 Task: Monthly Budget Template.
Action: Mouse moved to (80, 167)
Screenshot: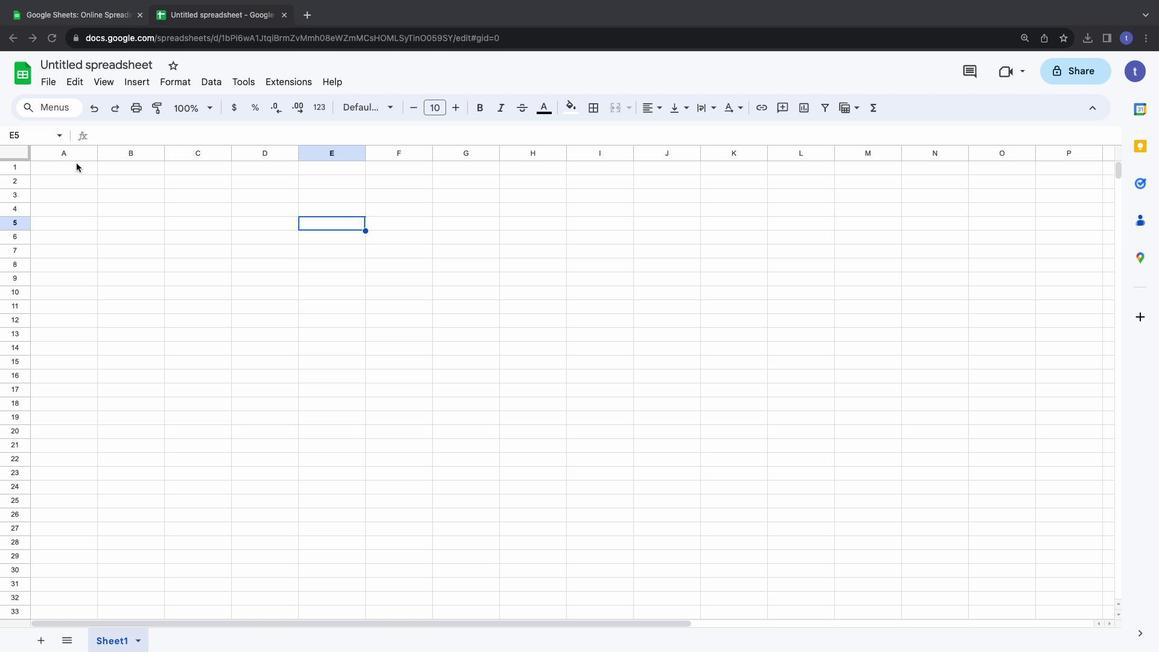 
Action: Mouse pressed left at (80, 167)
Screenshot: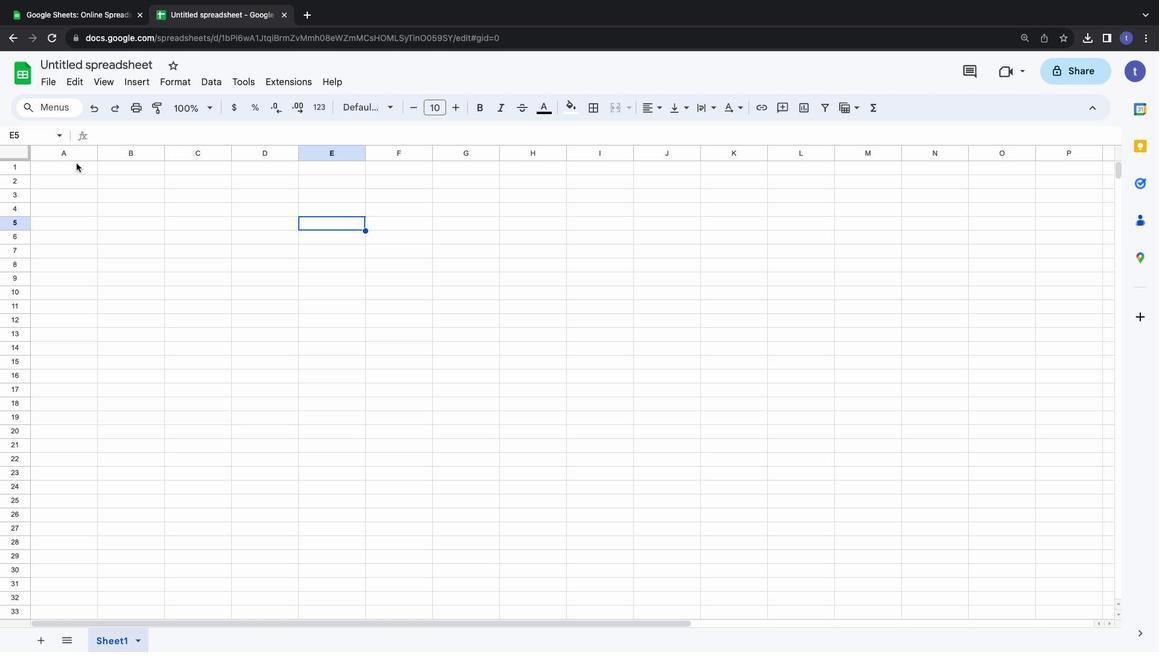 
Action: Mouse moved to (84, 174)
Screenshot: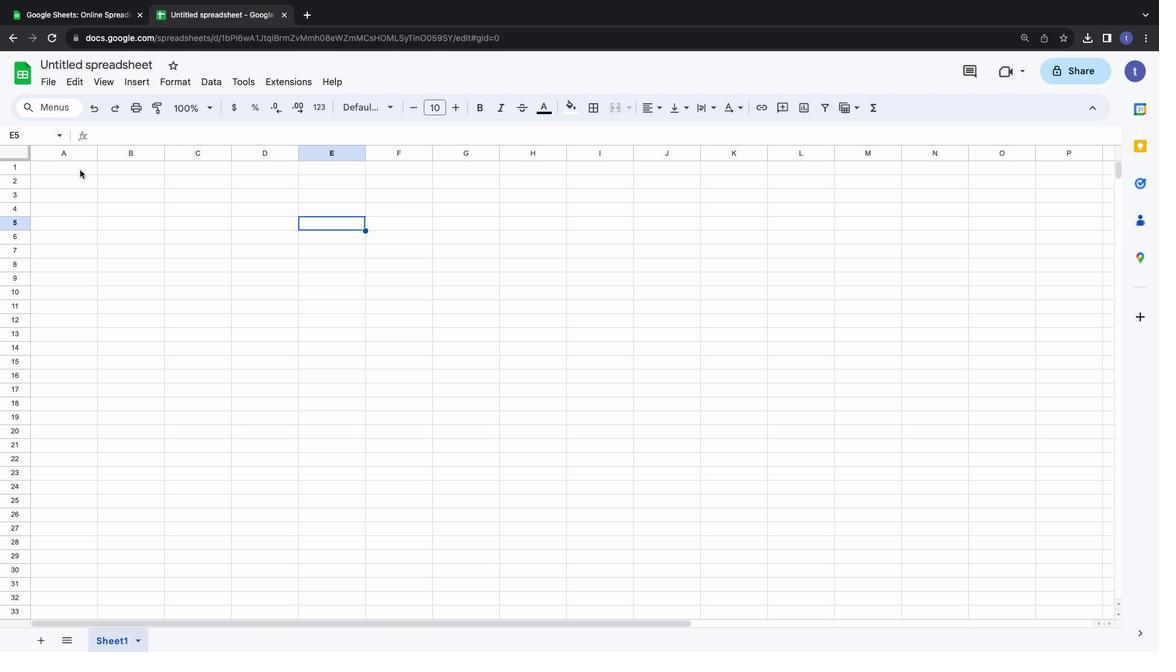 
Action: Mouse pressed left at (84, 174)
Screenshot: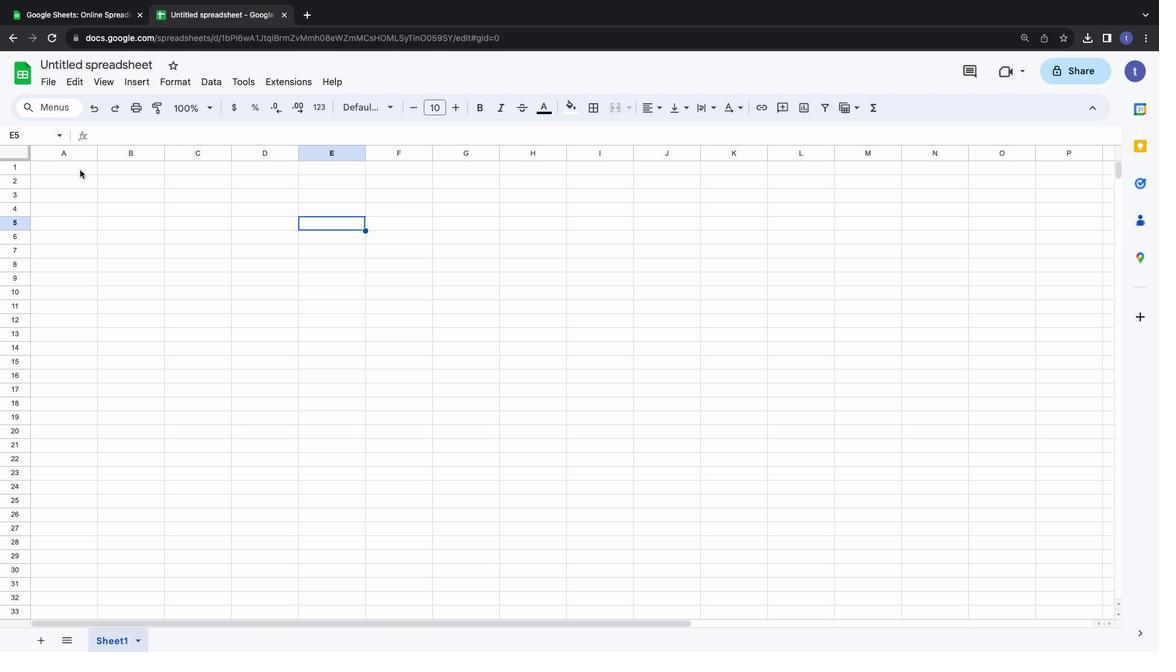 
Action: Mouse moved to (454, 361)
Screenshot: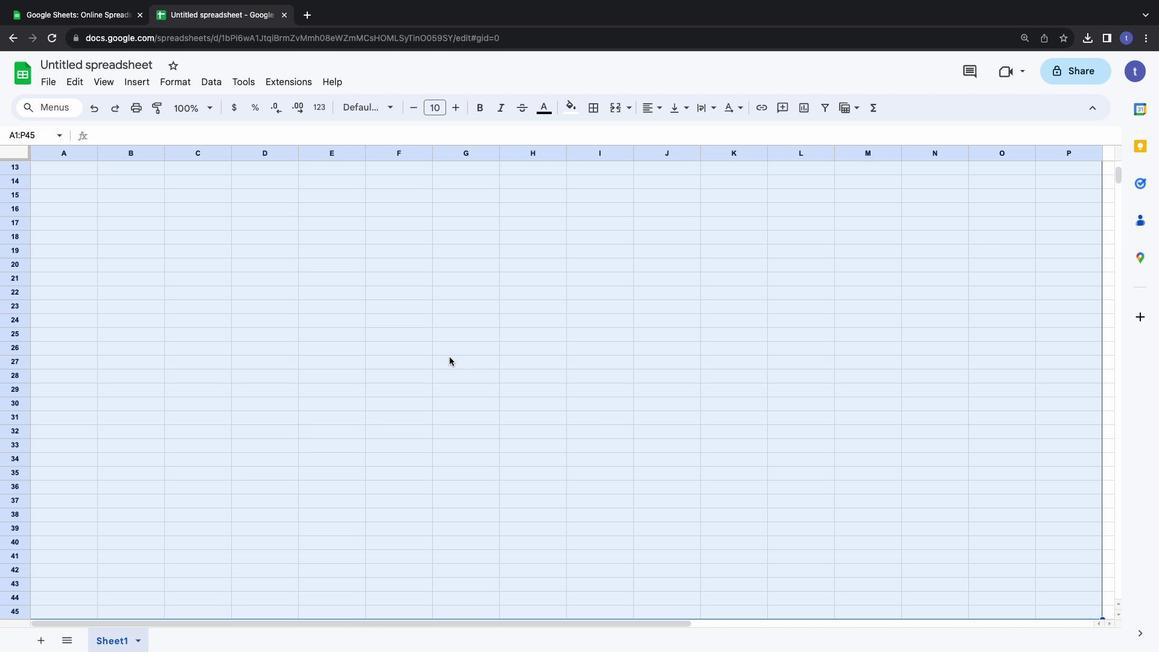 
Action: Mouse scrolled (454, 361) with delta (4, 4)
Screenshot: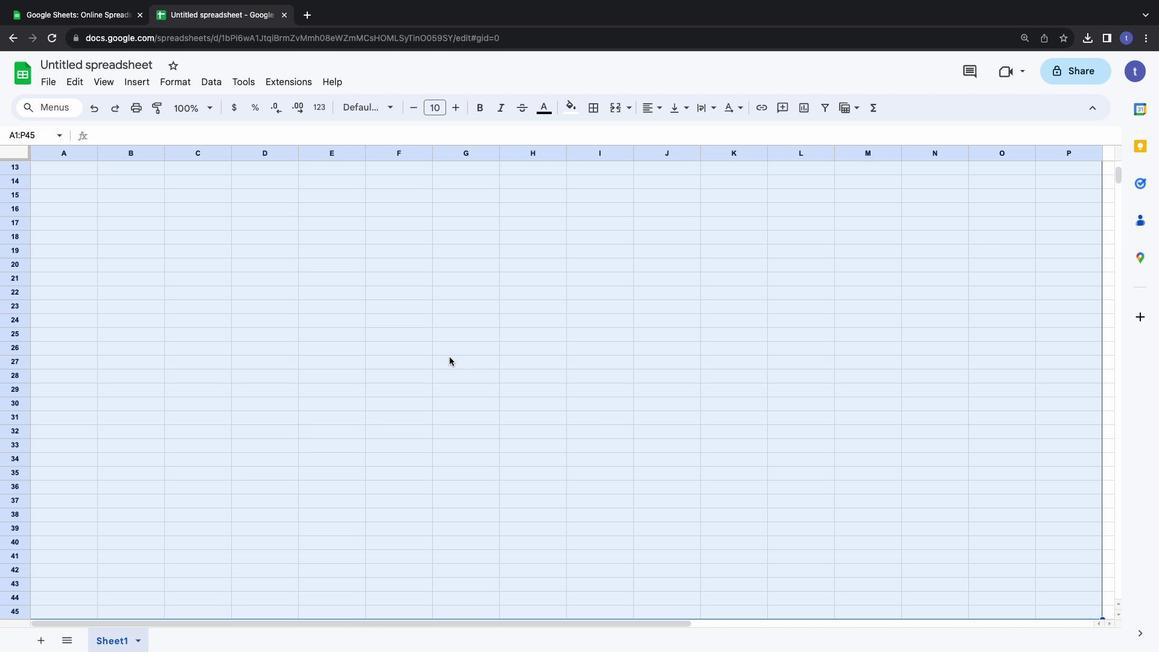
Action: Mouse scrolled (454, 361) with delta (4, 4)
Screenshot: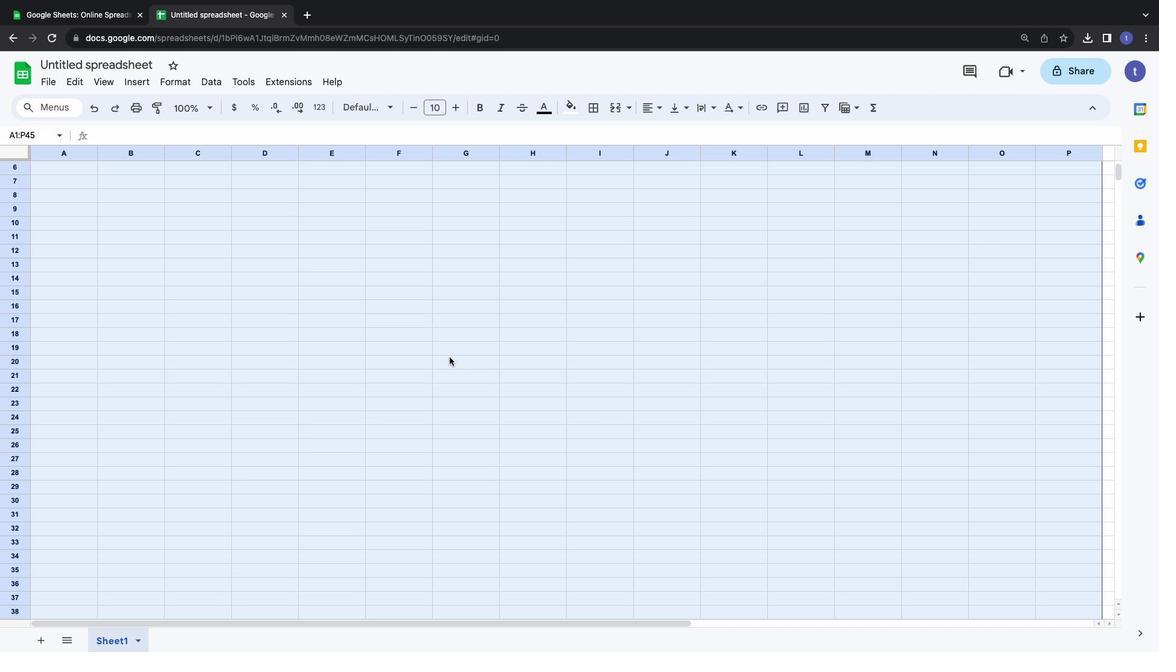 
Action: Mouse scrolled (454, 361) with delta (4, 6)
Screenshot: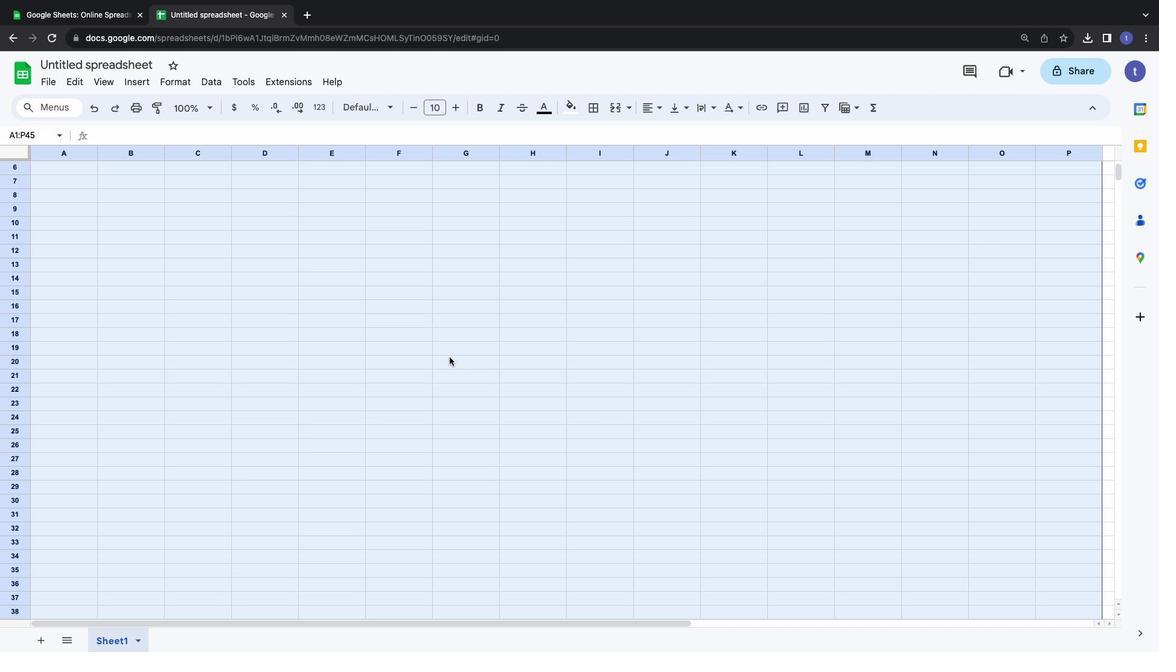 
Action: Mouse scrolled (454, 361) with delta (4, 7)
Screenshot: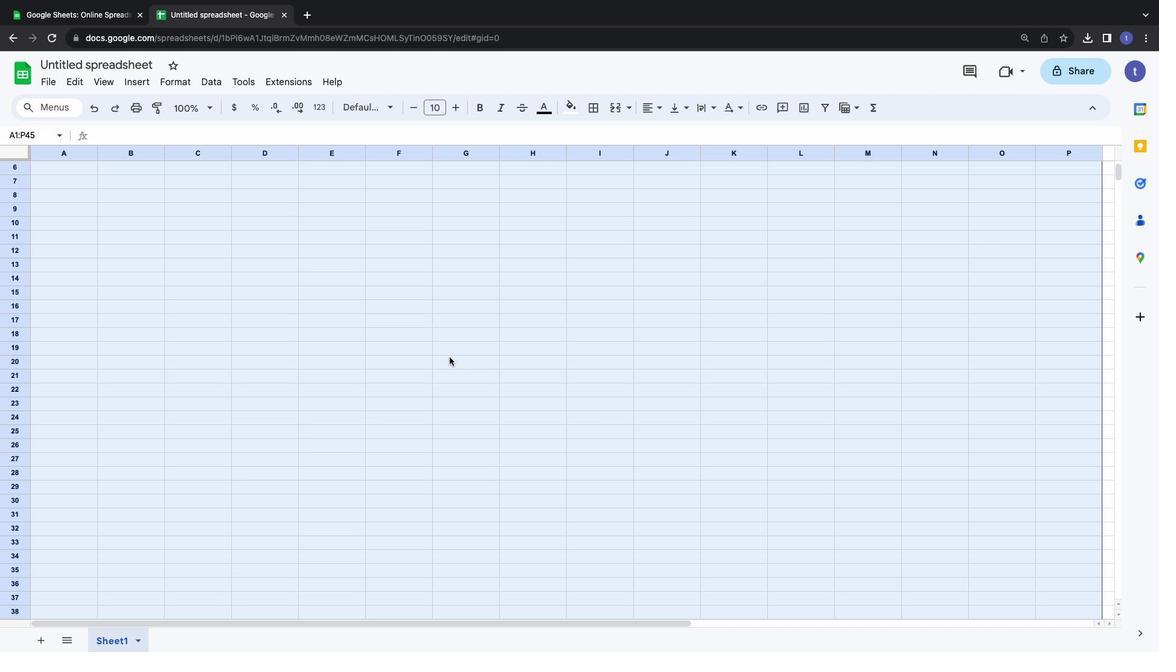 
Action: Mouse scrolled (454, 361) with delta (4, 7)
Screenshot: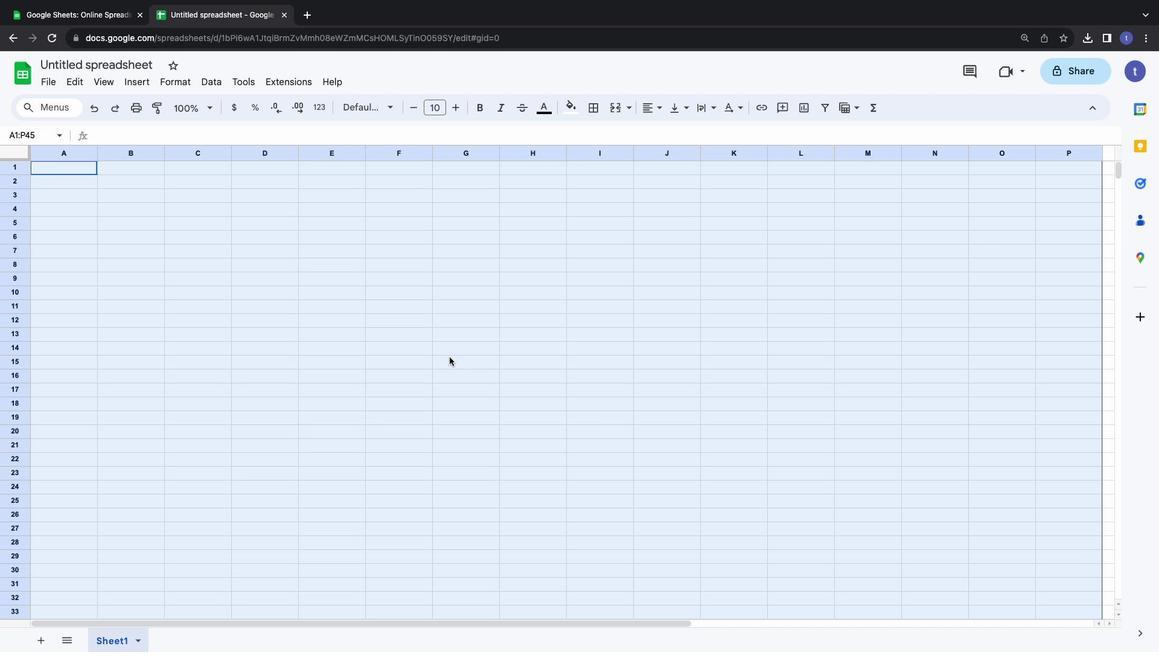 
Action: Mouse scrolled (454, 361) with delta (4, 8)
Screenshot: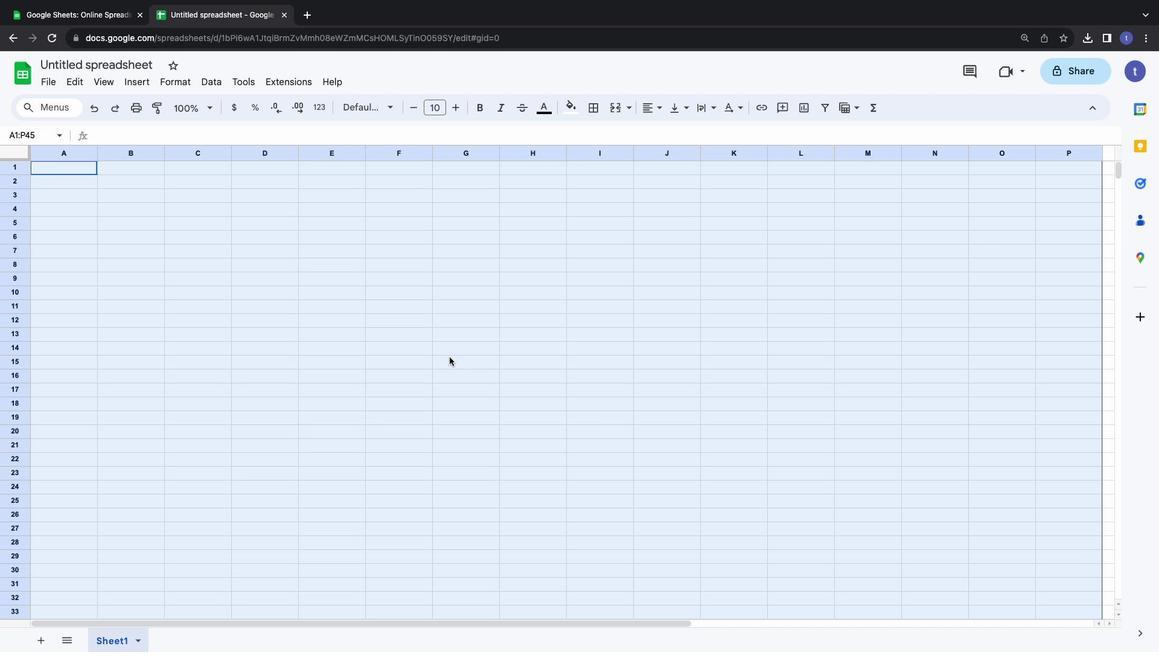 
Action: Mouse scrolled (454, 361) with delta (4, 8)
Screenshot: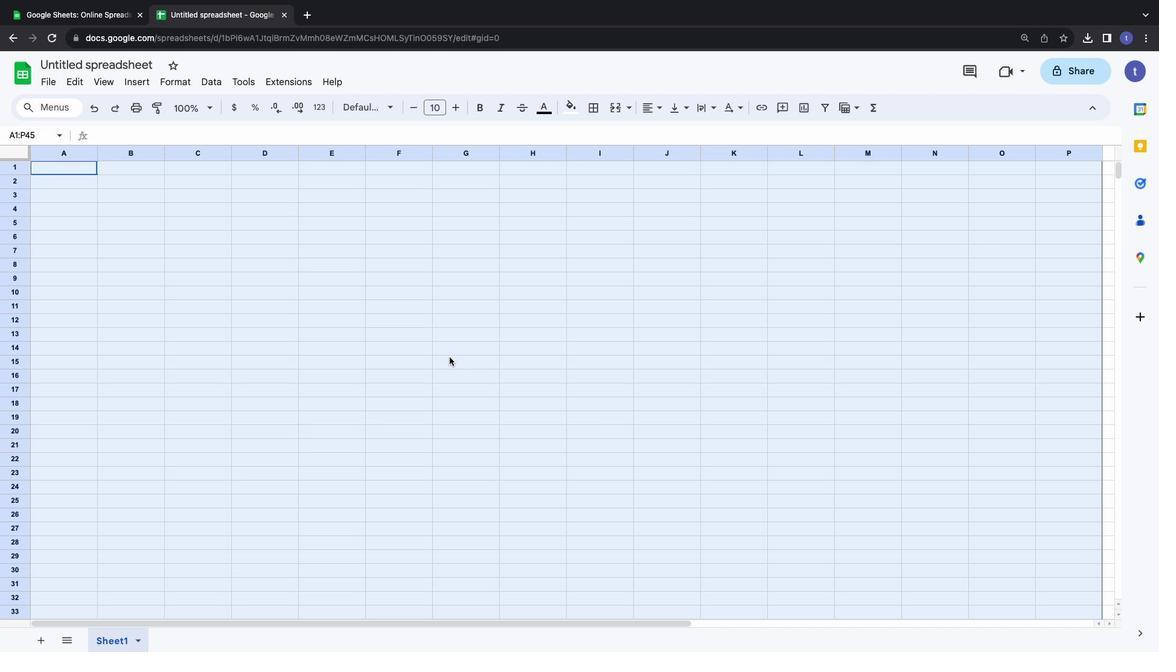 
Action: Mouse moved to (454, 361)
Screenshot: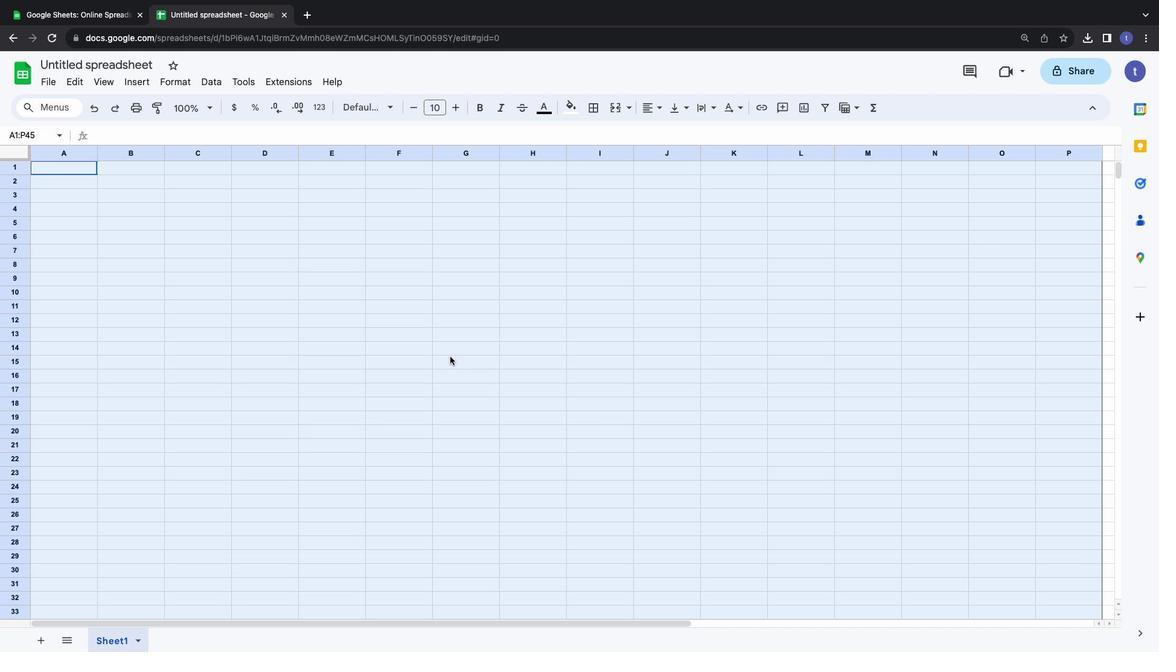 
Action: Mouse scrolled (454, 361) with delta (4, 4)
Screenshot: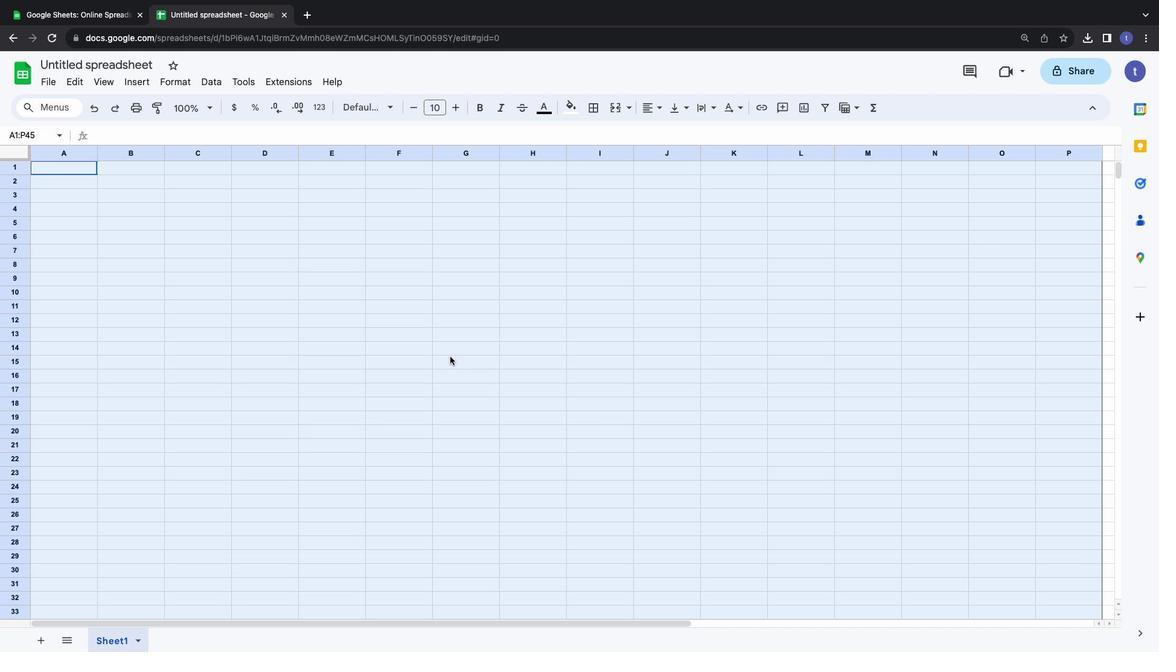 
Action: Mouse scrolled (454, 361) with delta (4, 4)
Screenshot: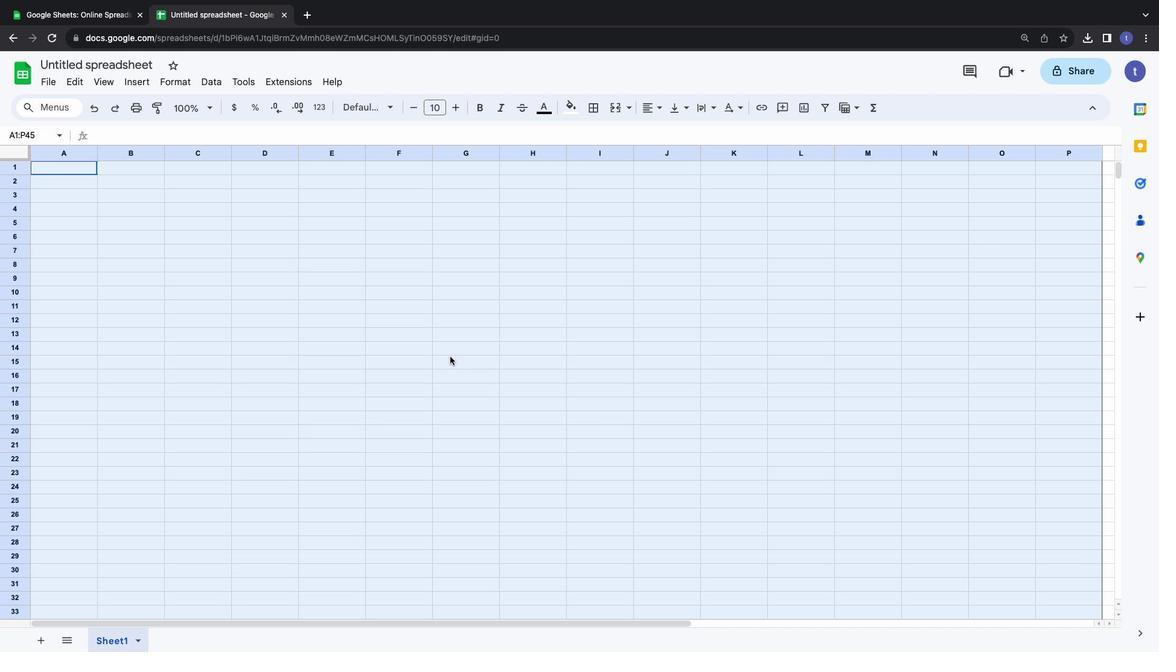 
Action: Mouse scrolled (454, 361) with delta (4, 6)
Screenshot: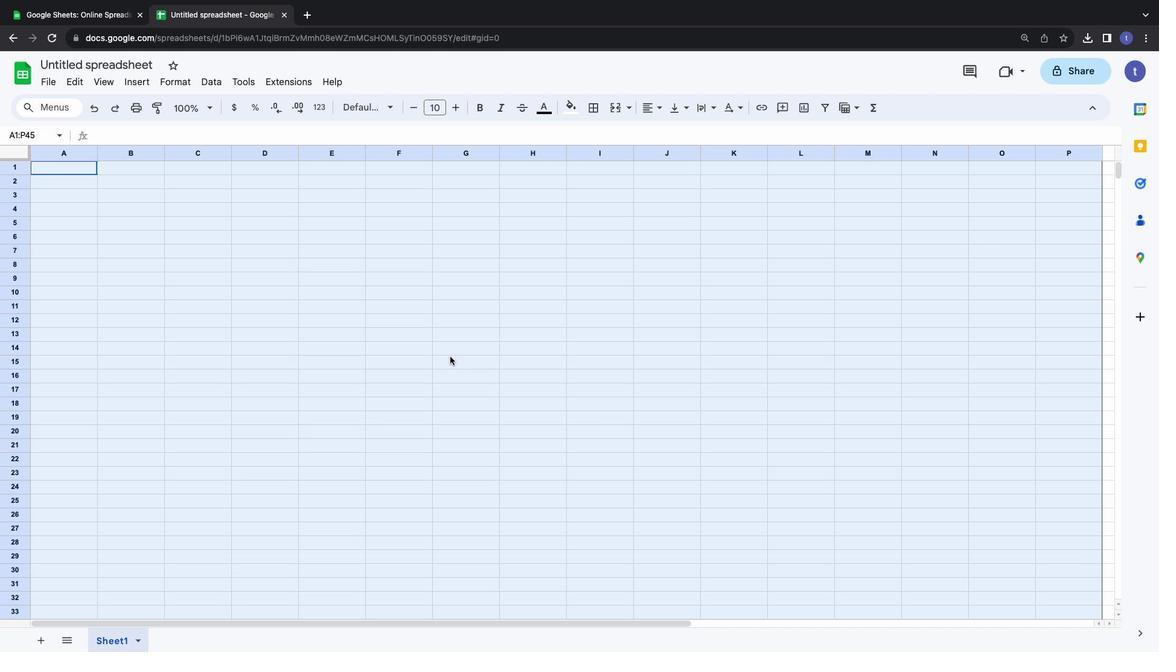
Action: Mouse scrolled (454, 361) with delta (4, 7)
Screenshot: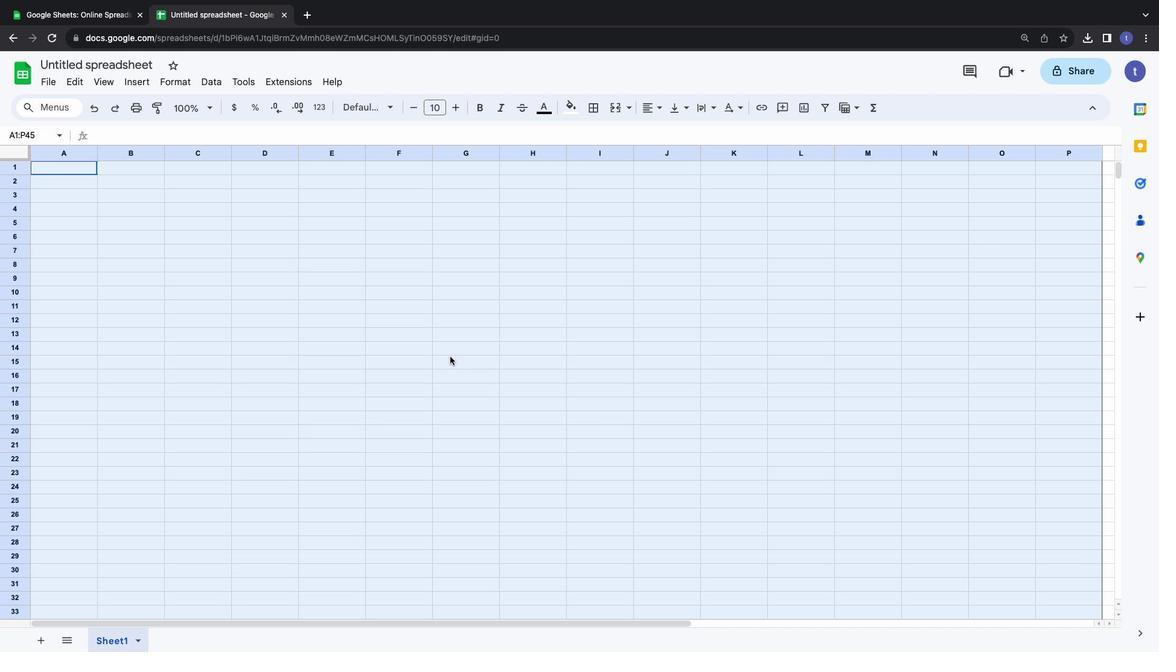 
Action: Mouse scrolled (454, 361) with delta (4, 7)
Screenshot: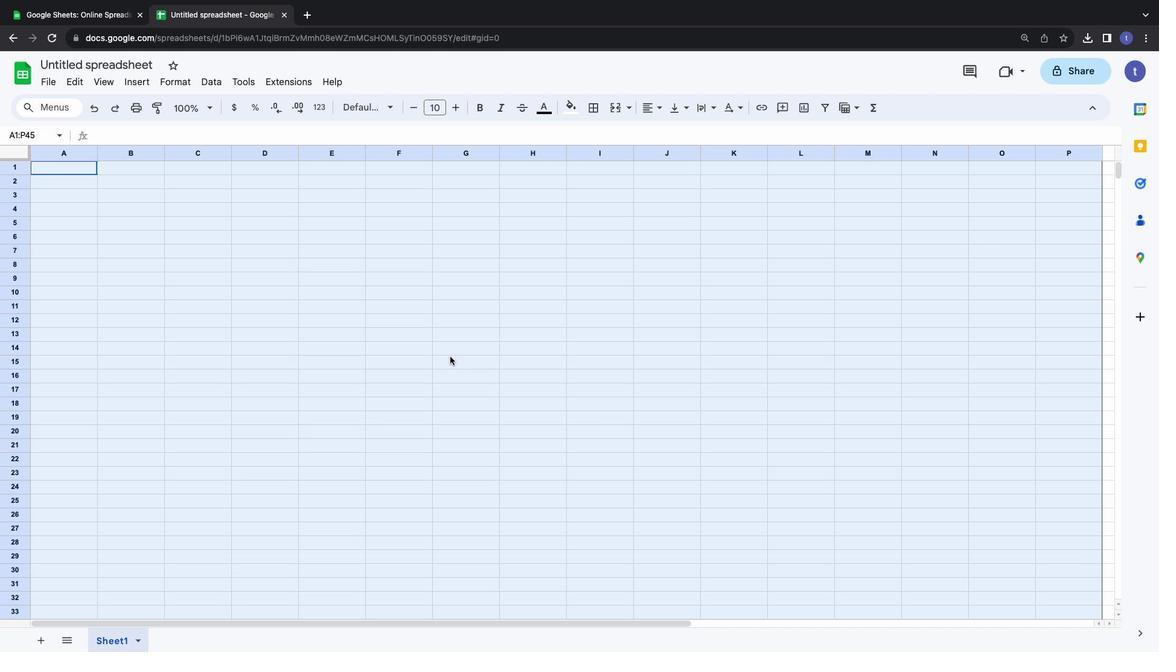 
Action: Mouse scrolled (454, 361) with delta (4, 8)
Screenshot: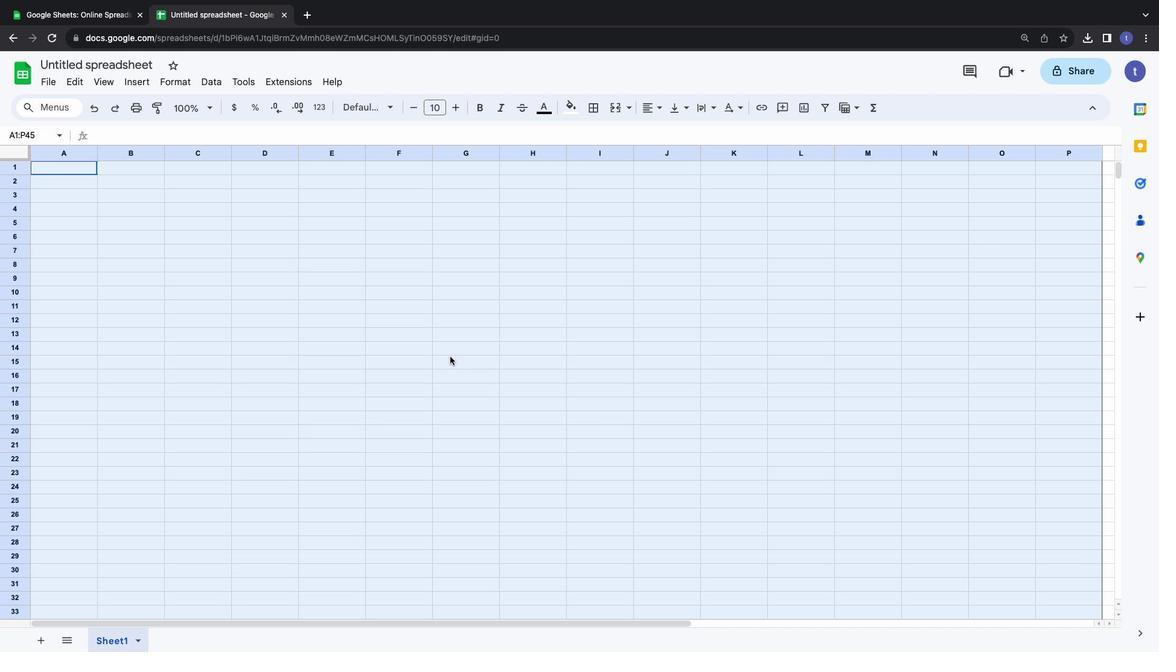 
Action: Mouse moved to (598, 107)
Screenshot: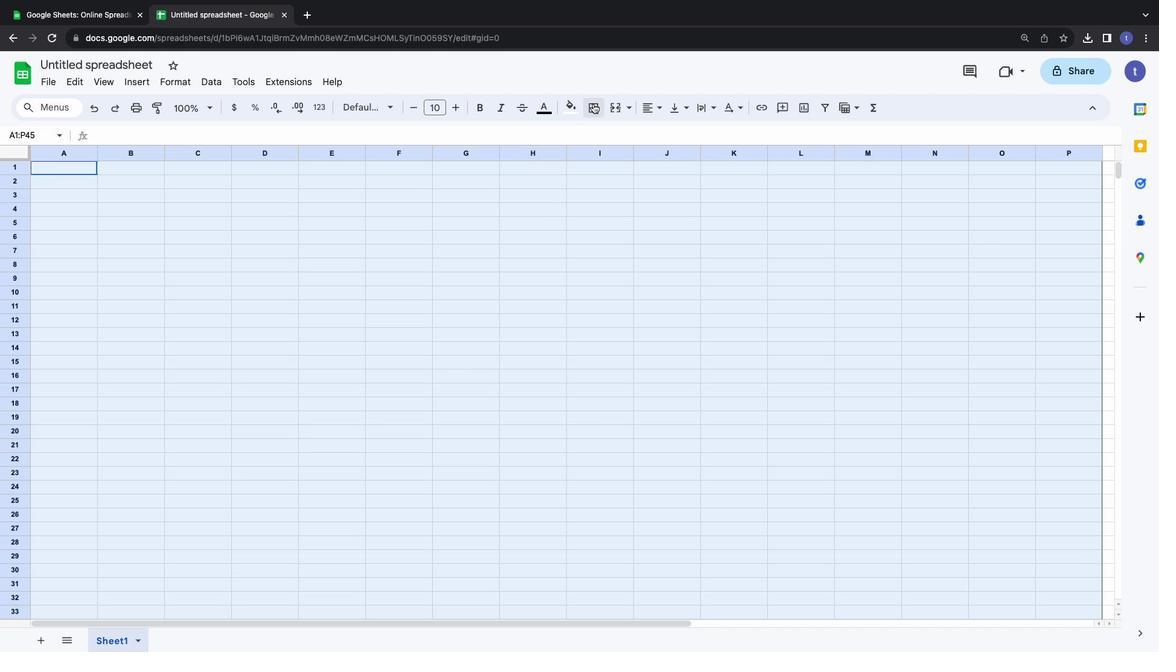 
Action: Mouse pressed left at (598, 107)
Screenshot: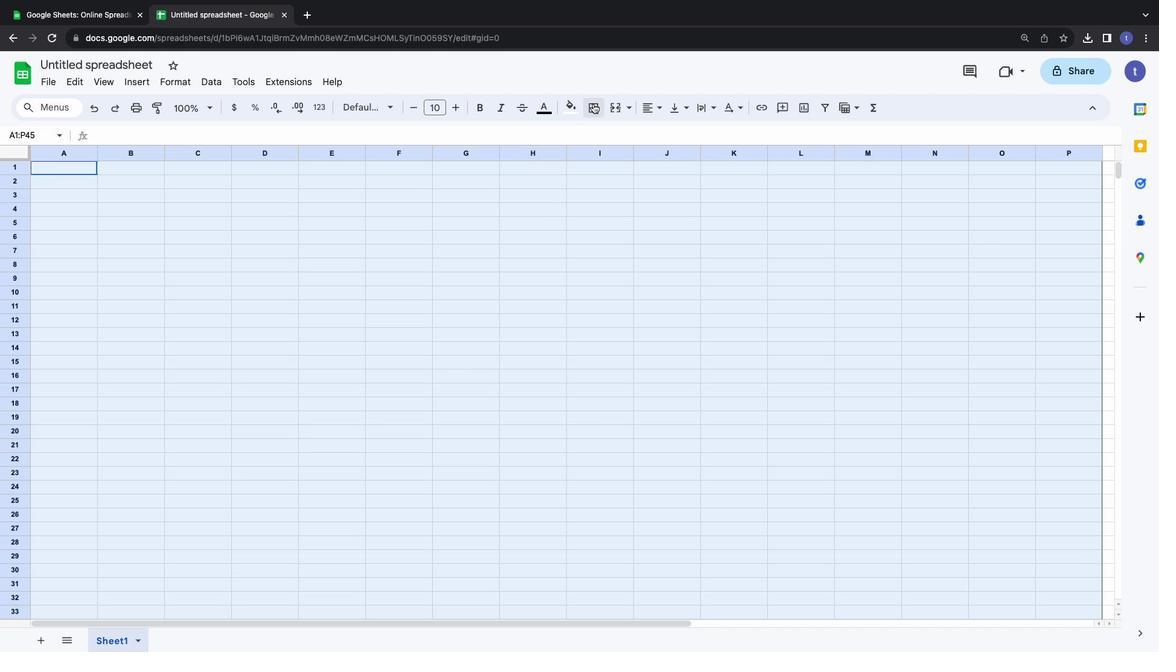 
Action: Mouse moved to (599, 141)
Screenshot: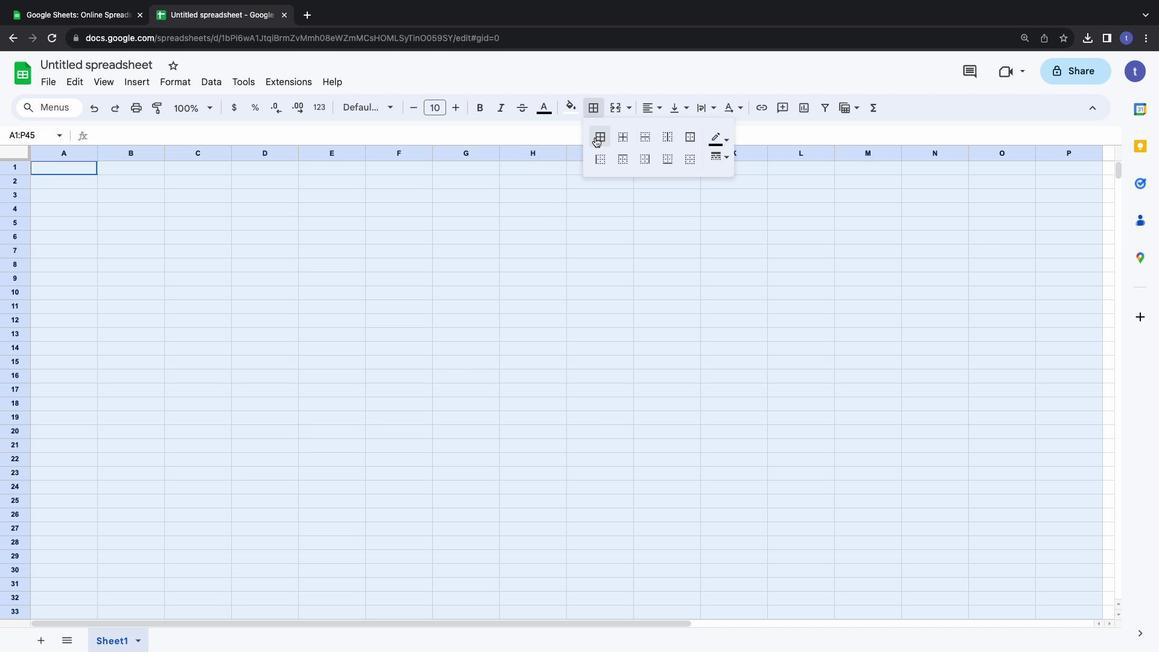 
Action: Mouse pressed left at (599, 141)
Screenshot: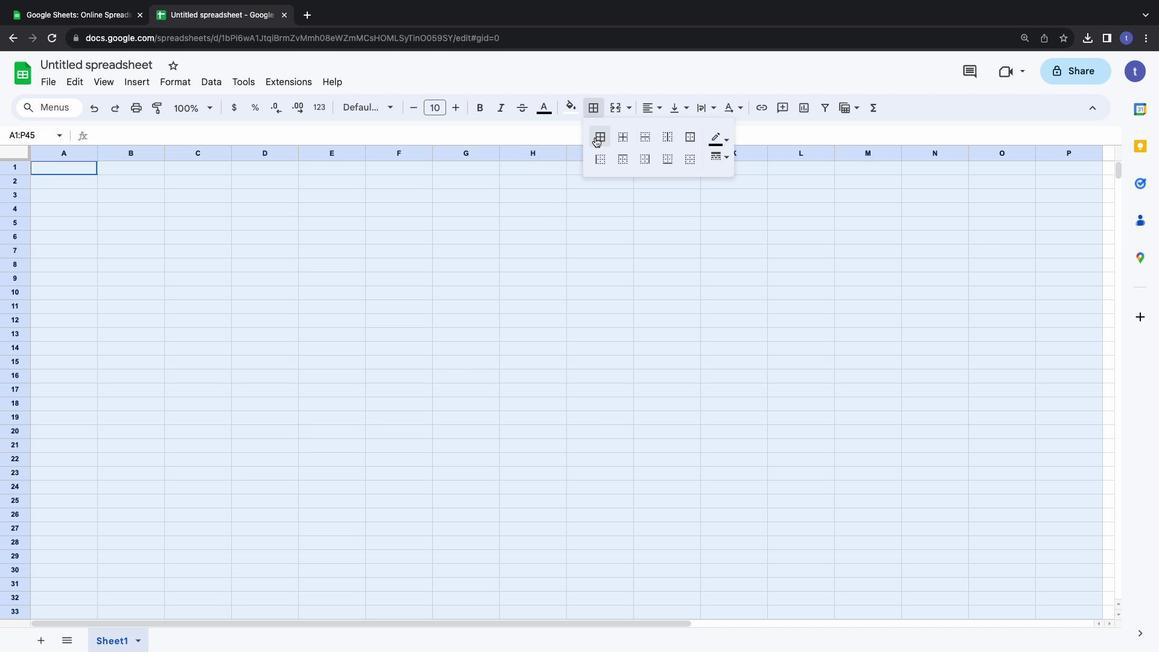 
Action: Mouse moved to (720, 139)
Screenshot: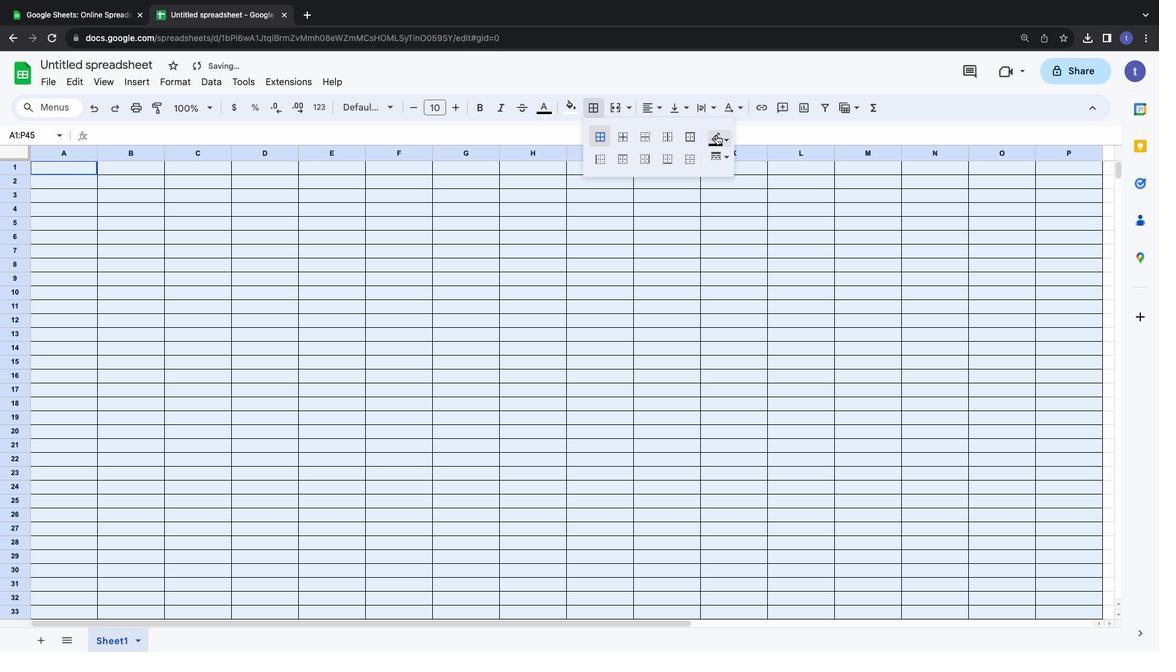 
Action: Mouse pressed left at (720, 139)
Screenshot: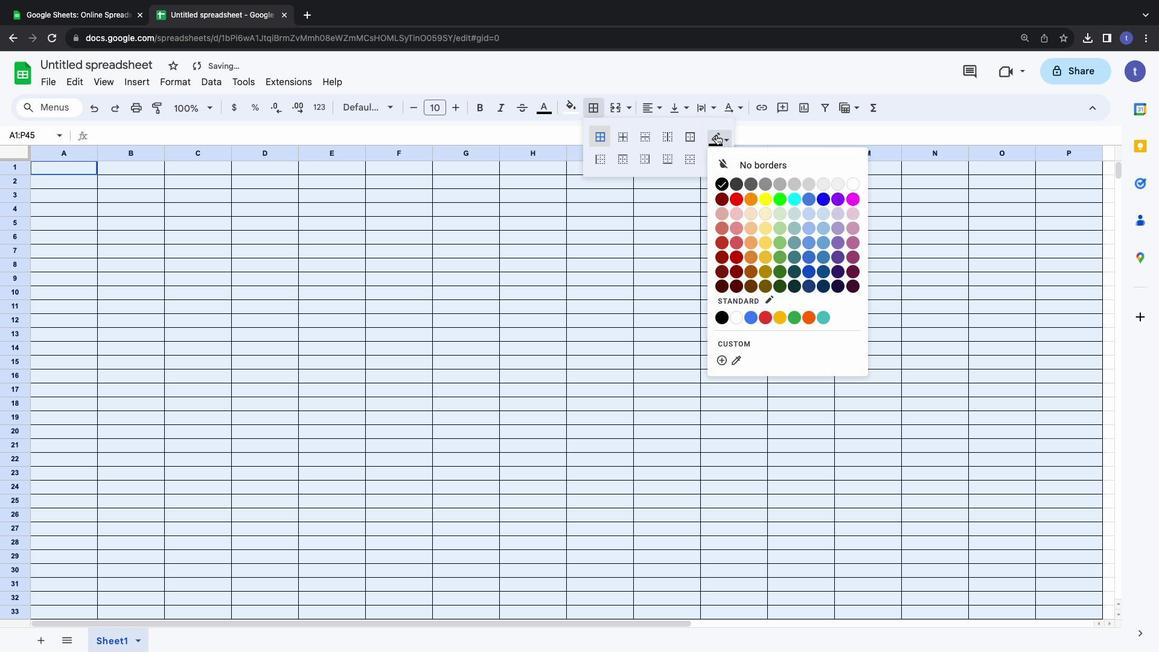 
Action: Mouse moved to (859, 184)
Screenshot: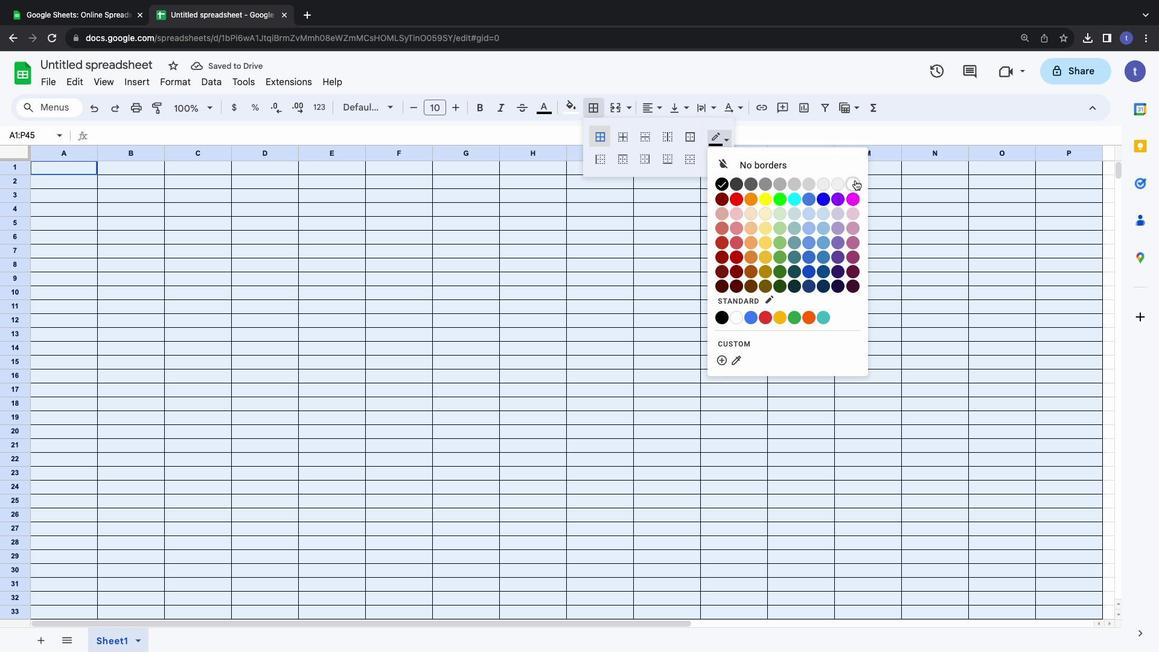 
Action: Mouse pressed left at (859, 184)
Screenshot: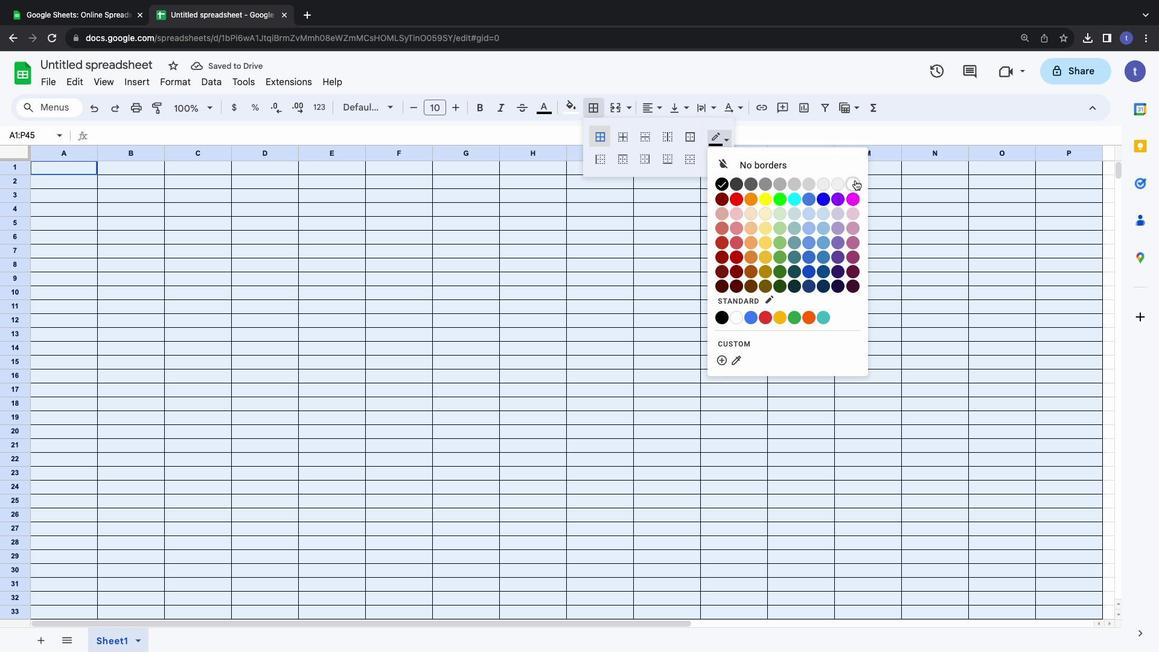 
Action: Mouse moved to (233, 218)
Screenshot: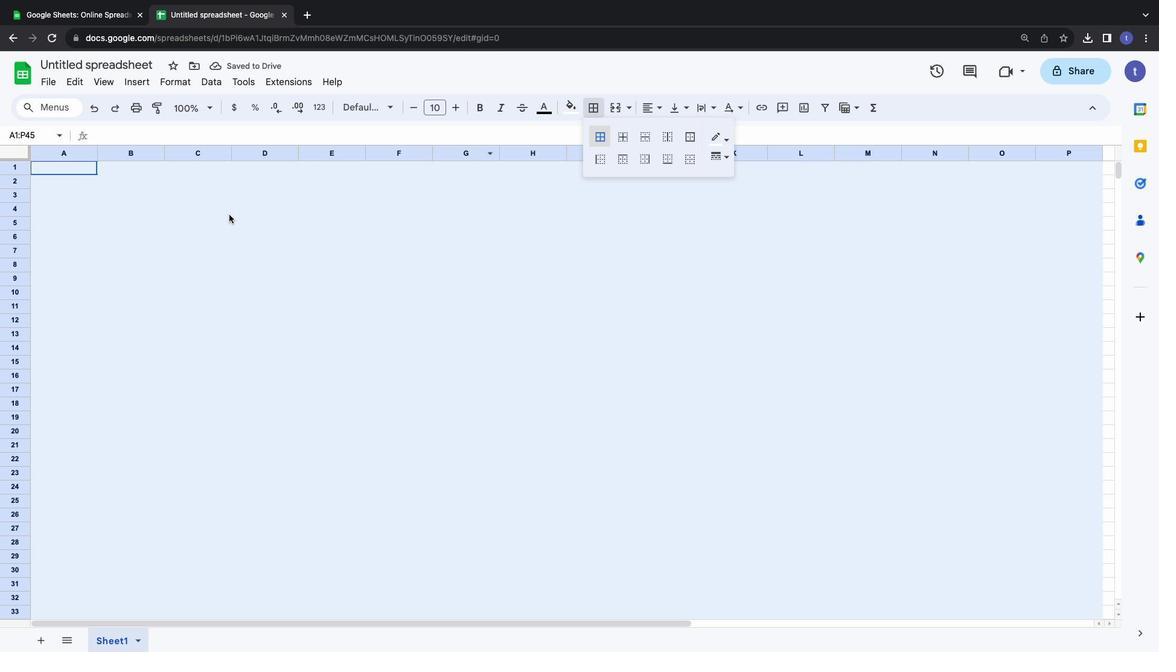 
Action: Mouse pressed left at (233, 218)
Screenshot: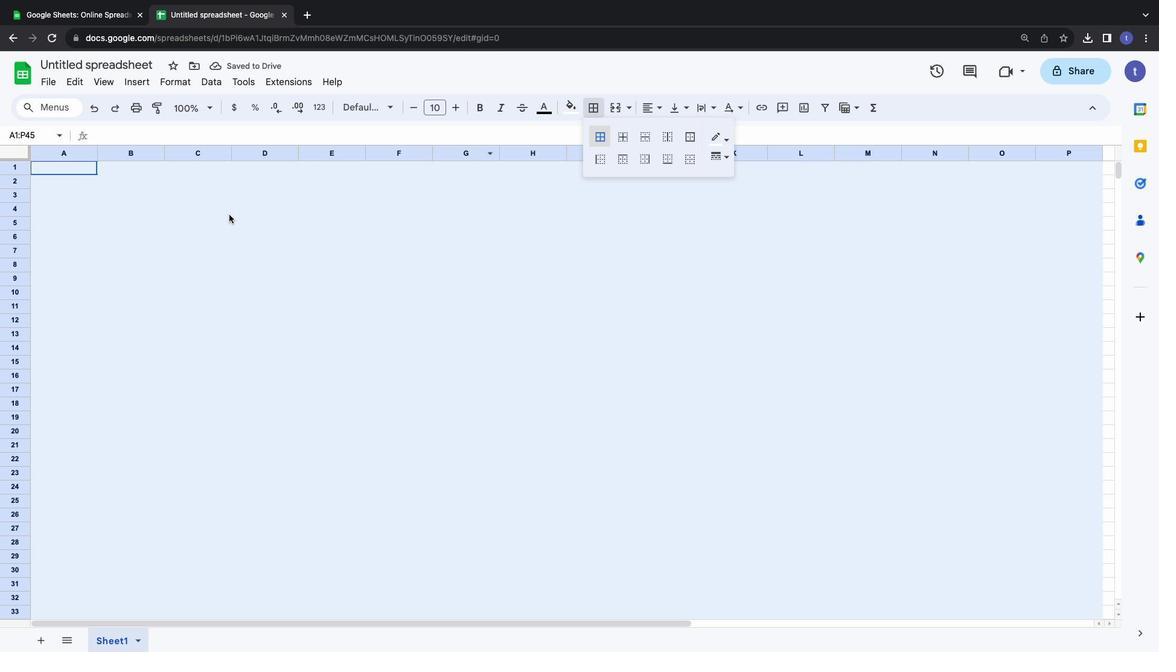 
Action: Mouse moved to (126, 186)
Screenshot: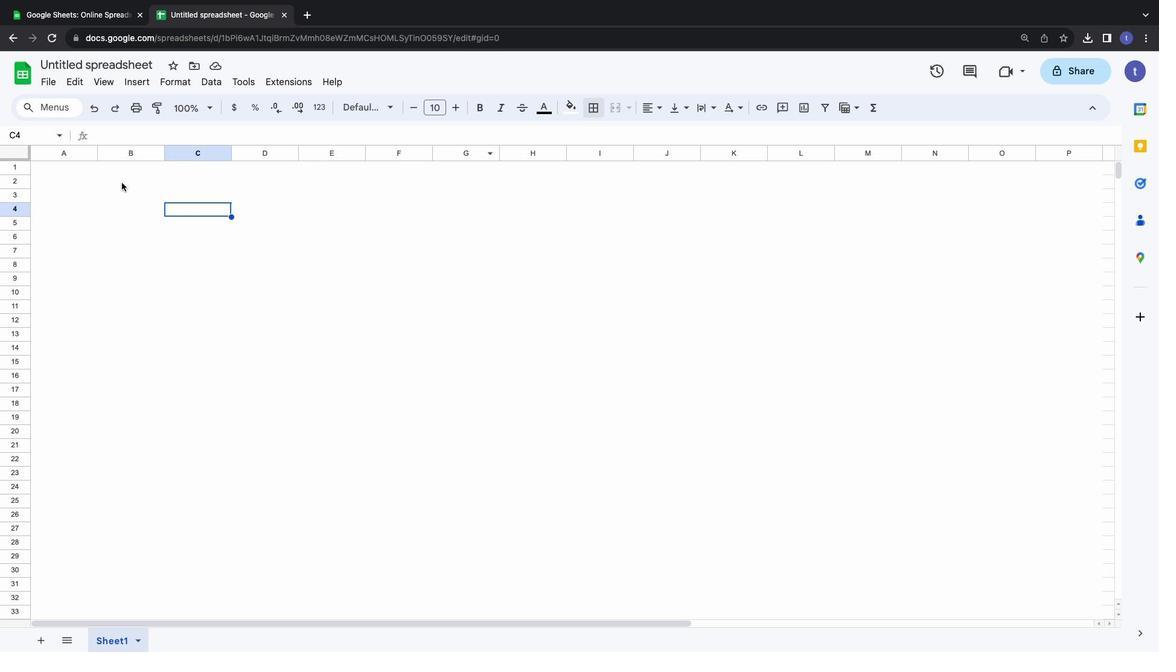 
Action: Mouse pressed left at (126, 186)
Screenshot: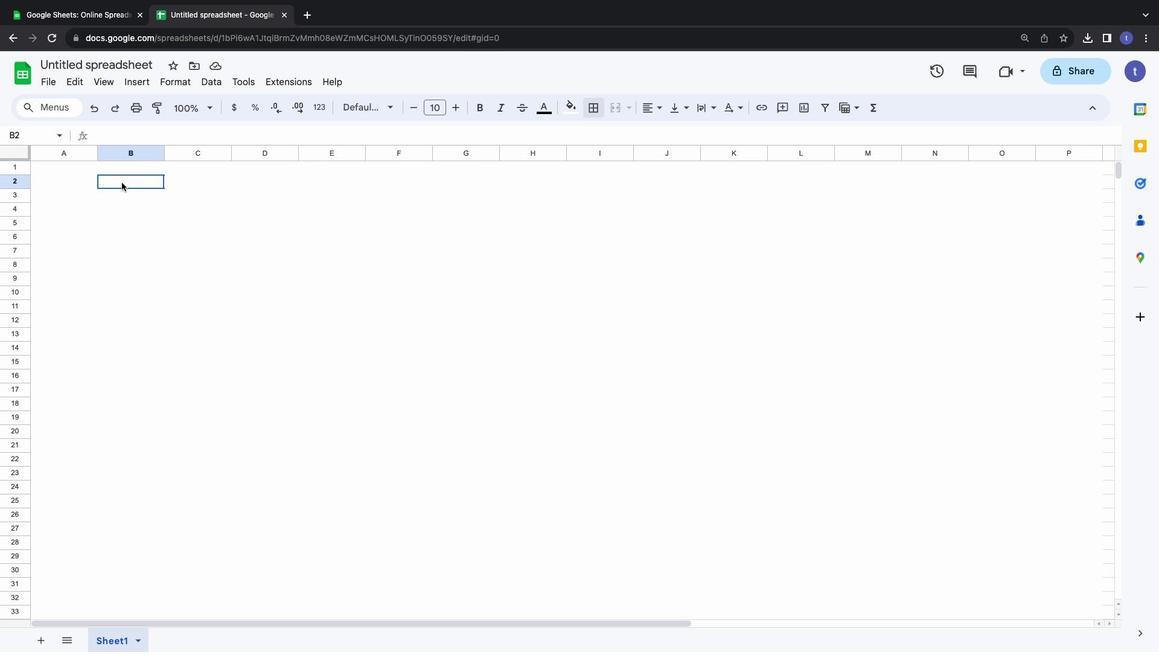 
Action: Mouse moved to (167, 160)
Screenshot: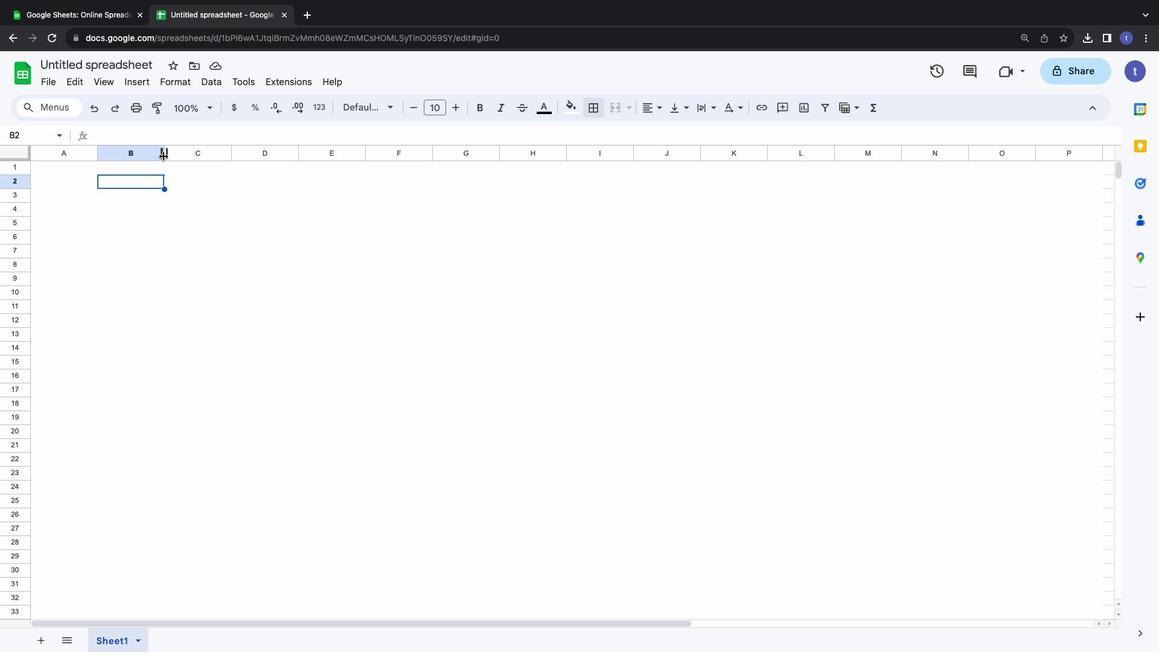 
Action: Mouse pressed left at (167, 160)
Screenshot: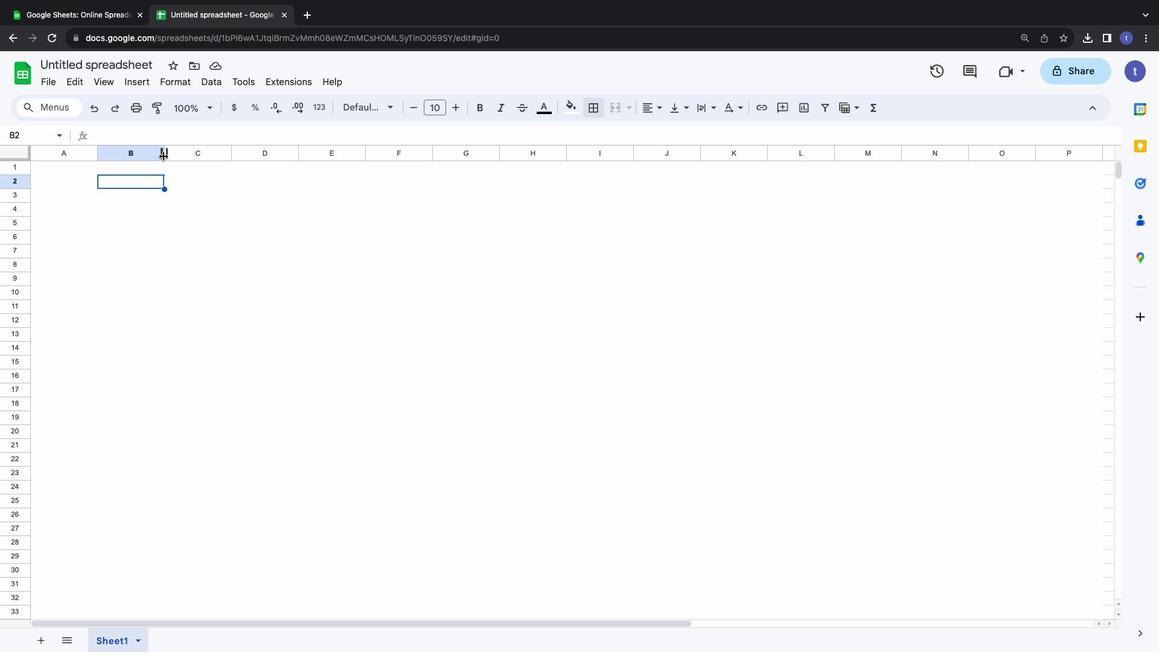 
Action: Mouse moved to (287, 157)
Screenshot: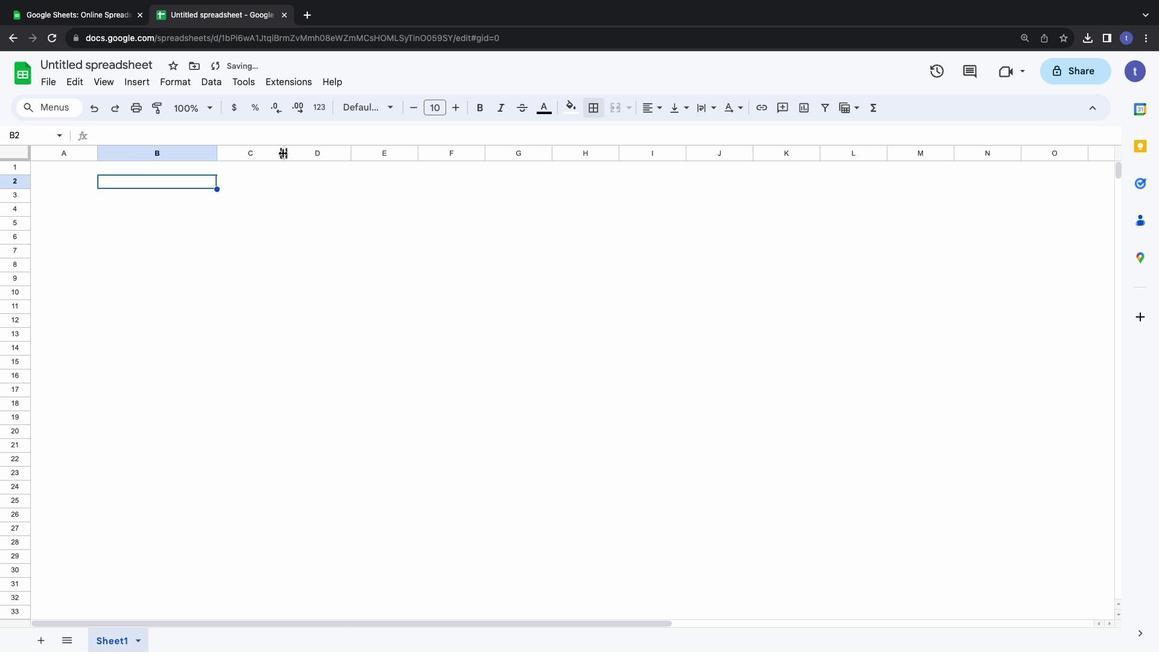 
Action: Mouse pressed left at (287, 157)
Screenshot: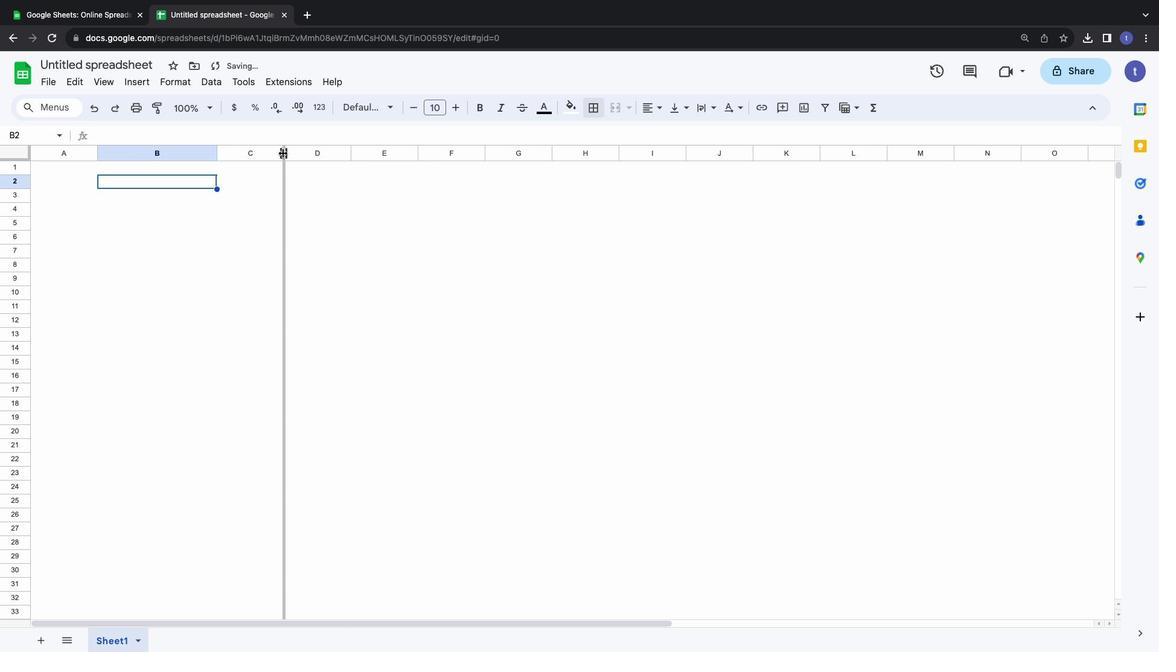 
Action: Mouse moved to (310, 161)
Screenshot: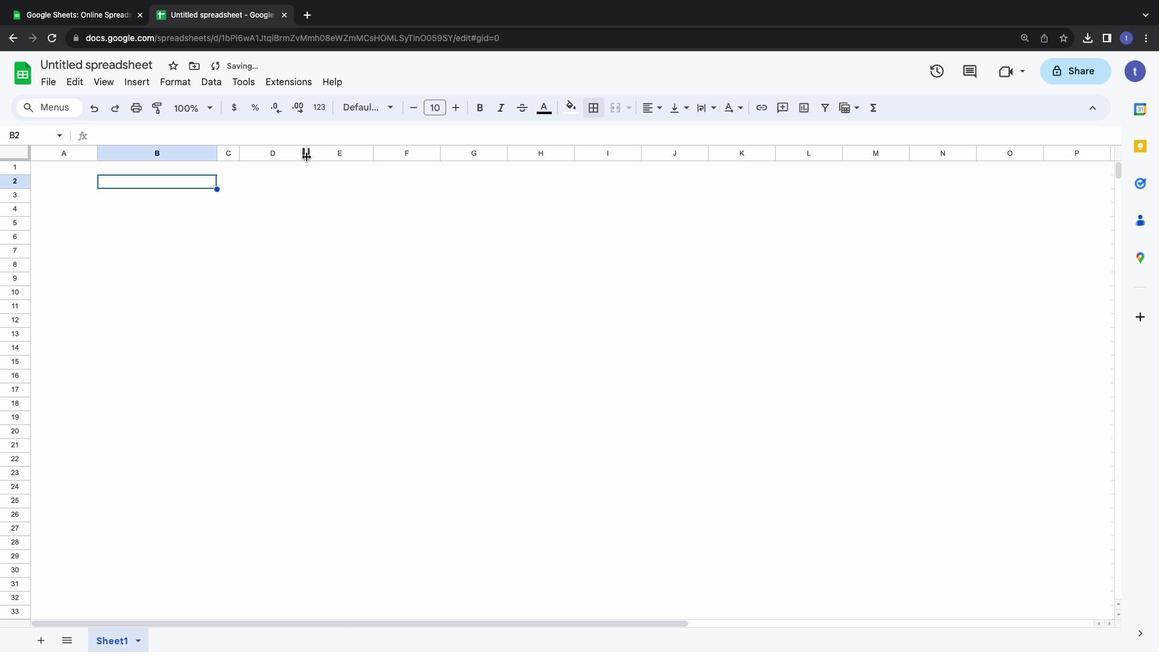 
Action: Mouse pressed left at (310, 161)
Screenshot: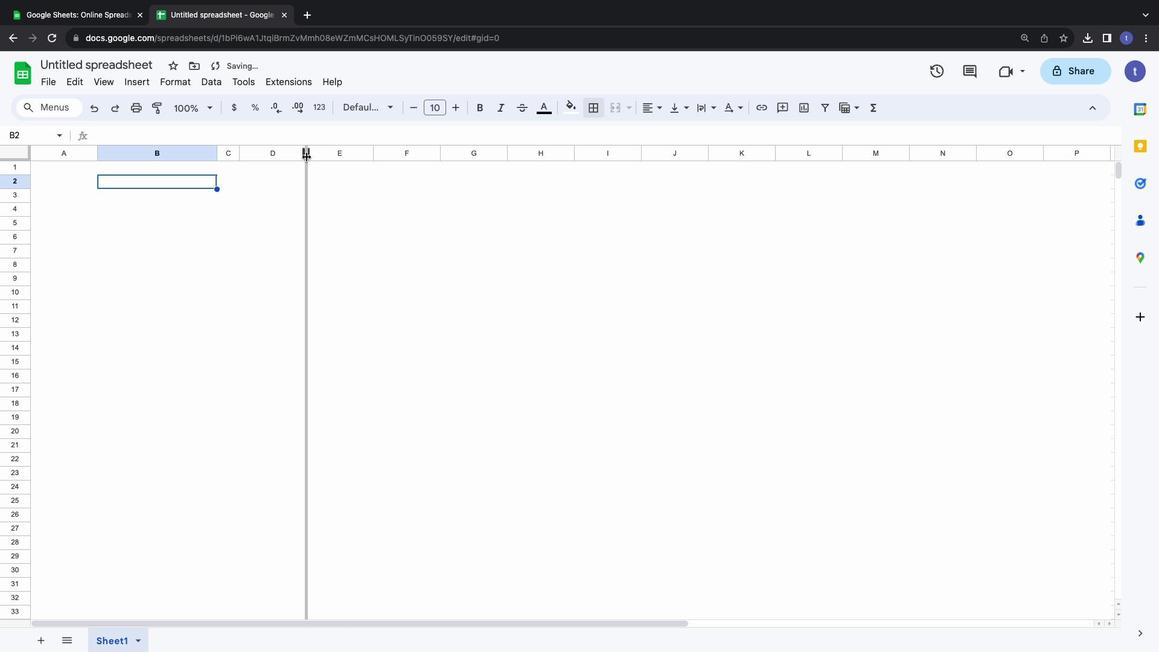 
Action: Mouse moved to (424, 159)
Screenshot: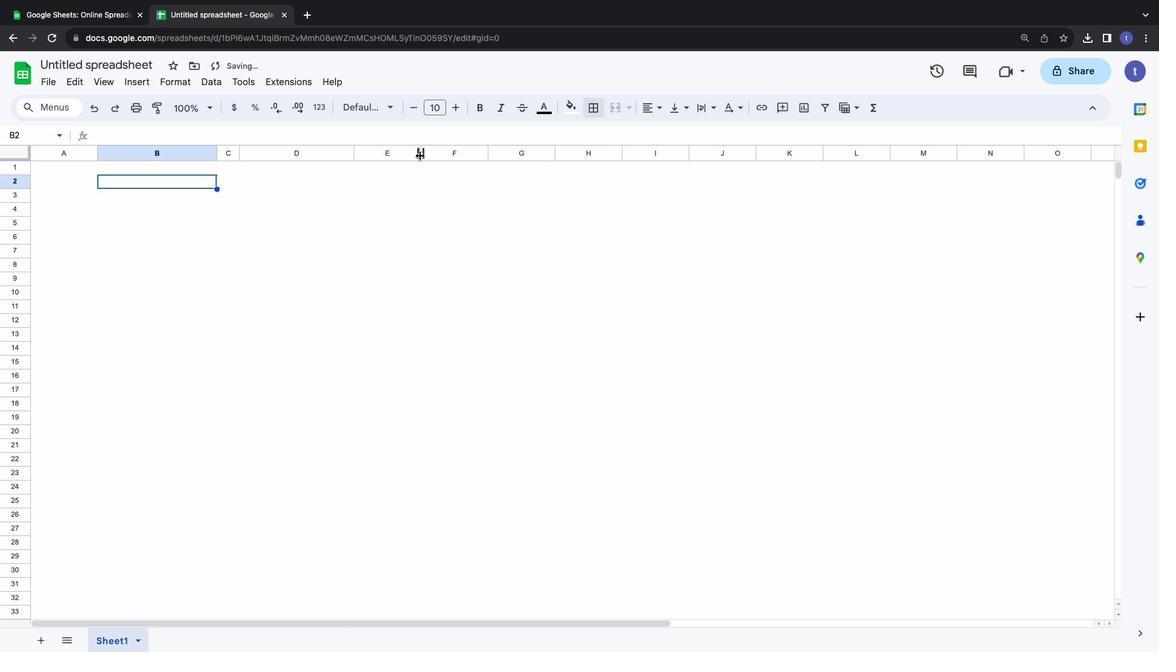 
Action: Mouse pressed left at (424, 159)
Screenshot: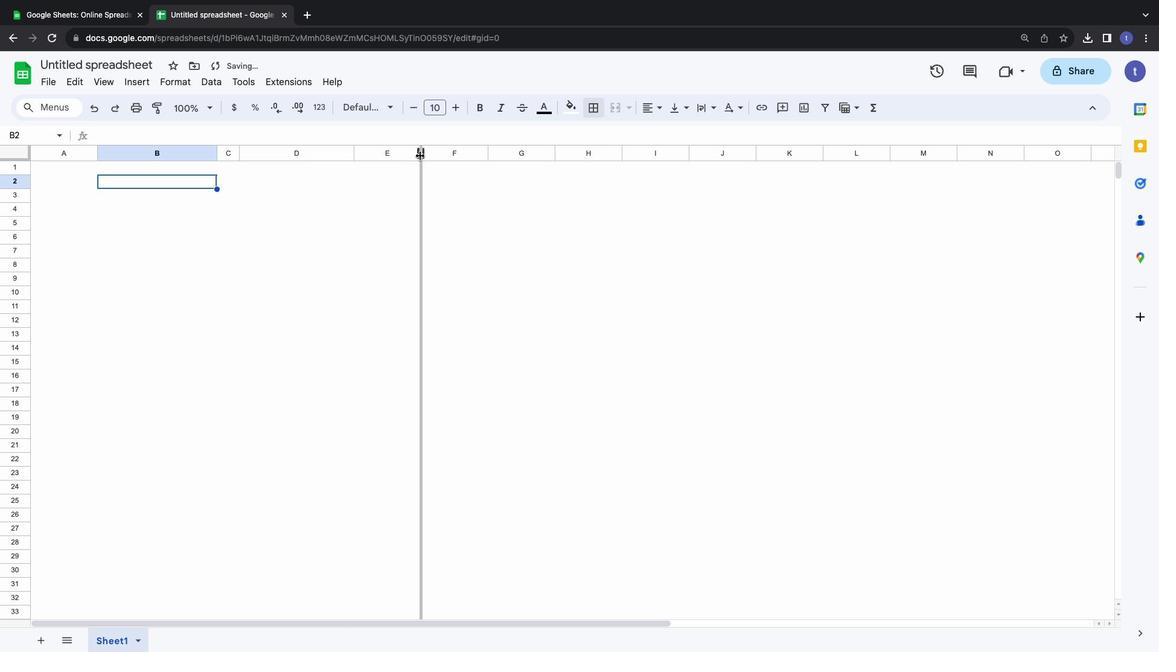 
Action: Mouse moved to (454, 158)
Screenshot: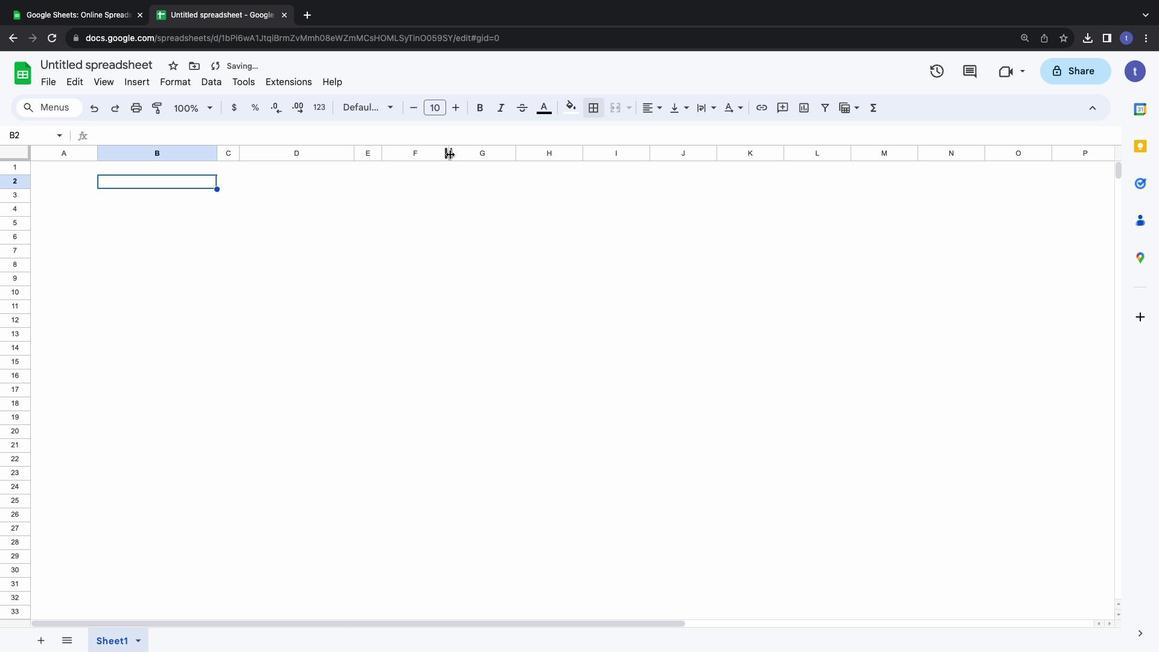 
Action: Mouse pressed left at (454, 158)
Screenshot: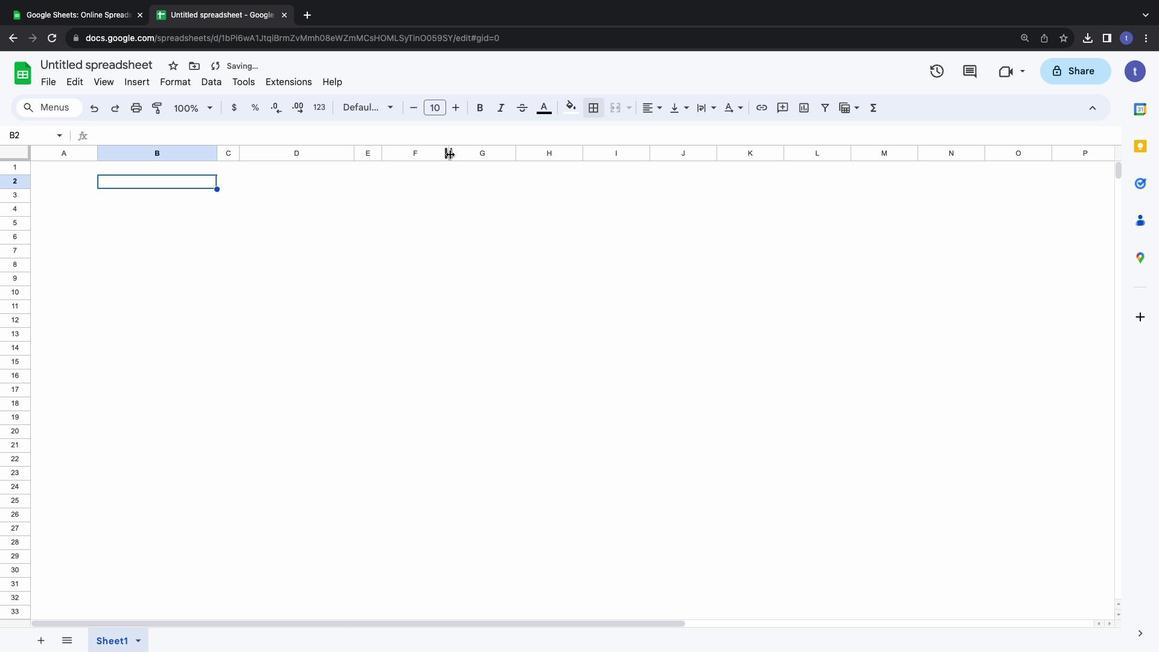 
Action: Mouse moved to (568, 158)
Screenshot: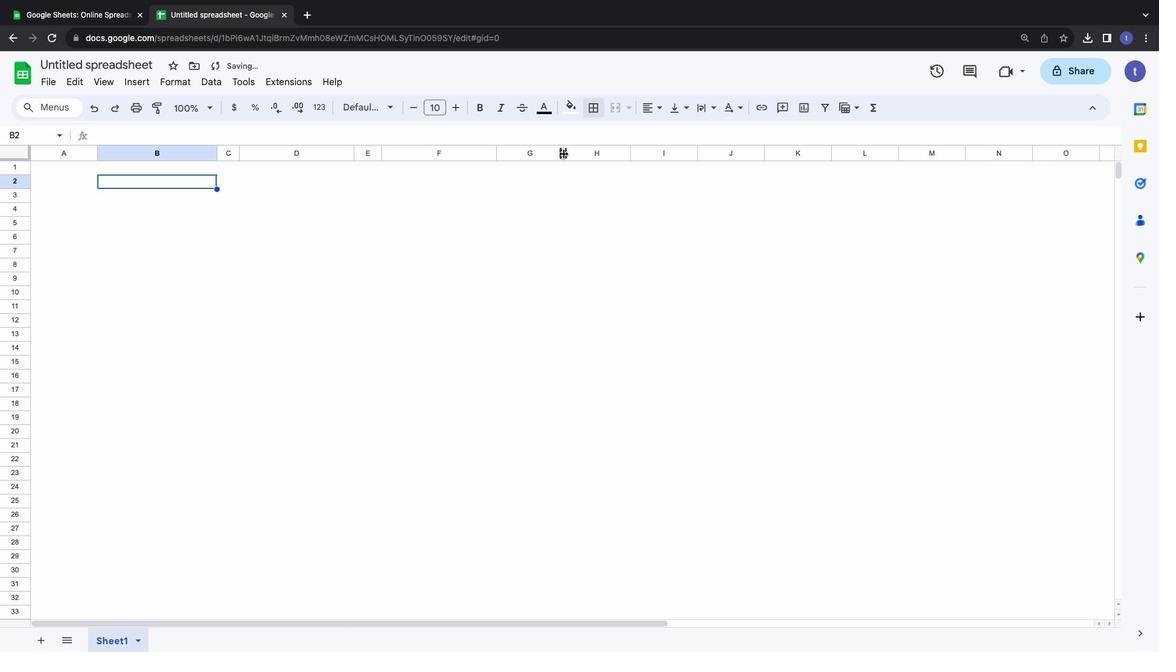 
Action: Mouse pressed left at (568, 158)
Screenshot: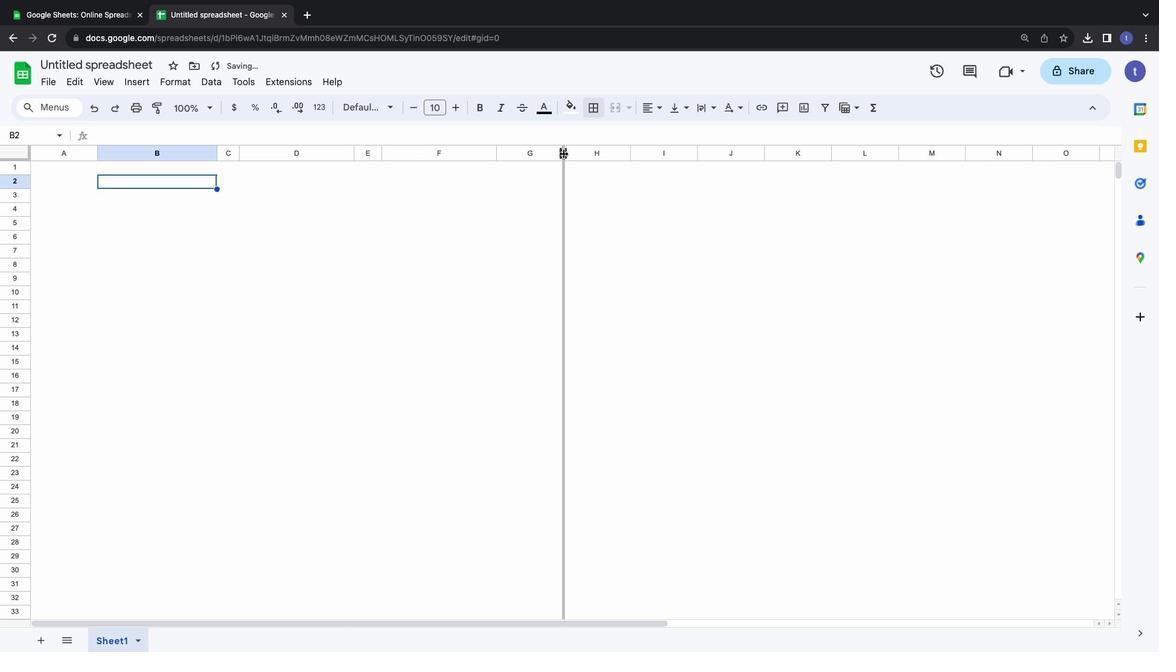 
Action: Mouse moved to (587, 159)
Screenshot: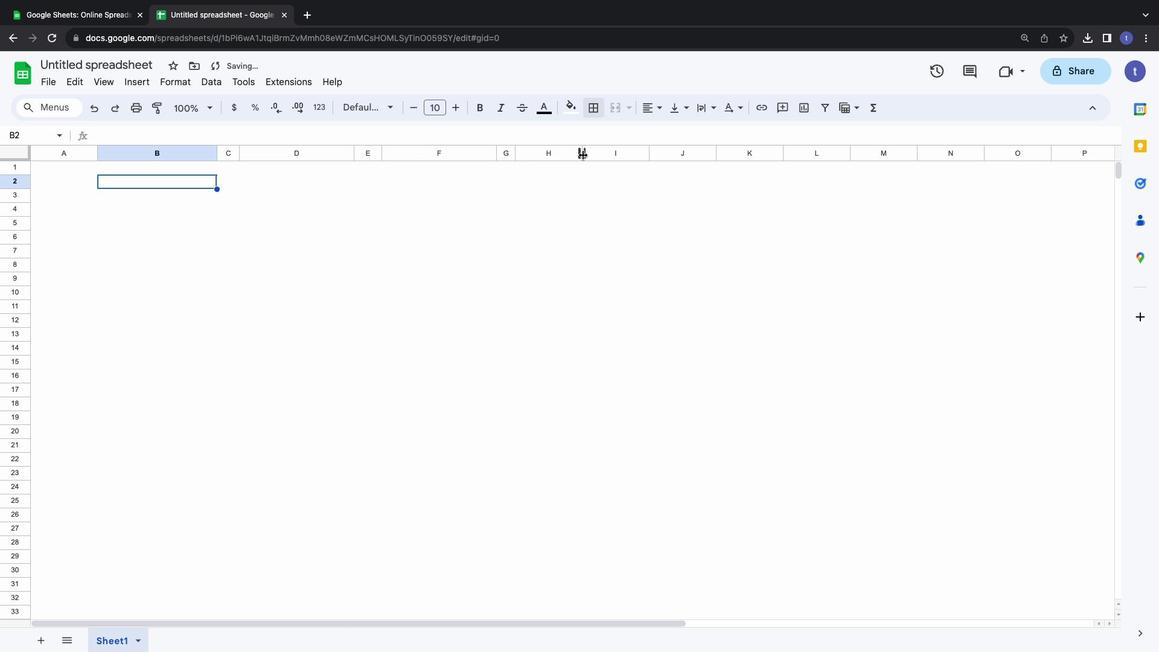 
Action: Mouse pressed left at (587, 159)
Screenshot: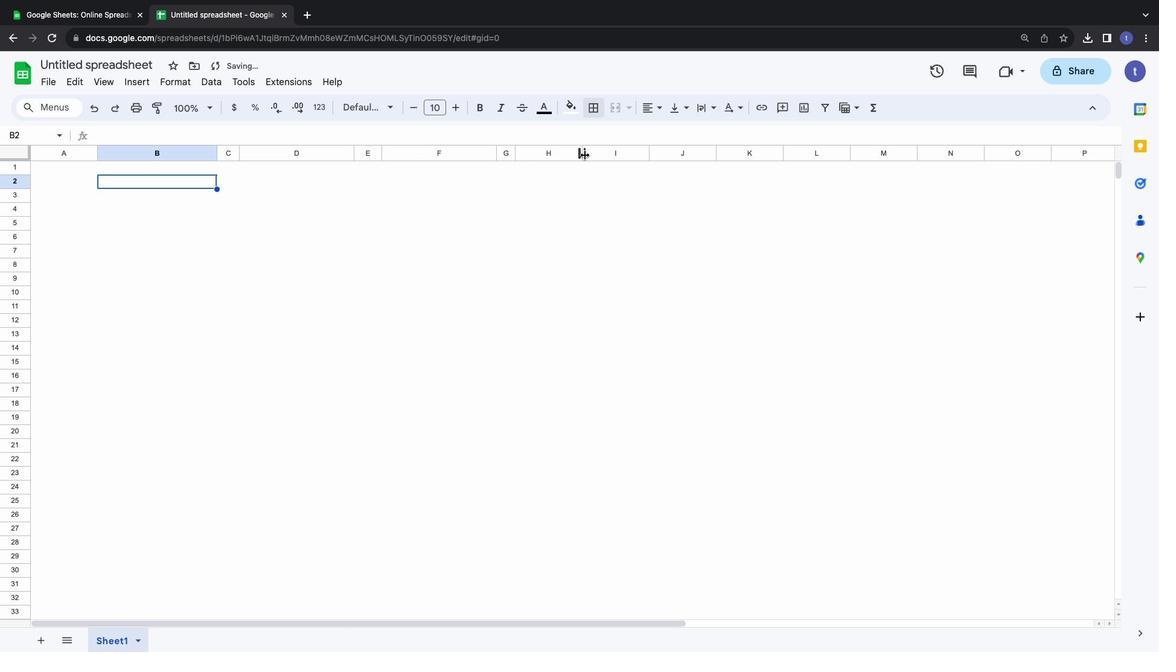 
Action: Mouse moved to (630, 177)
Screenshot: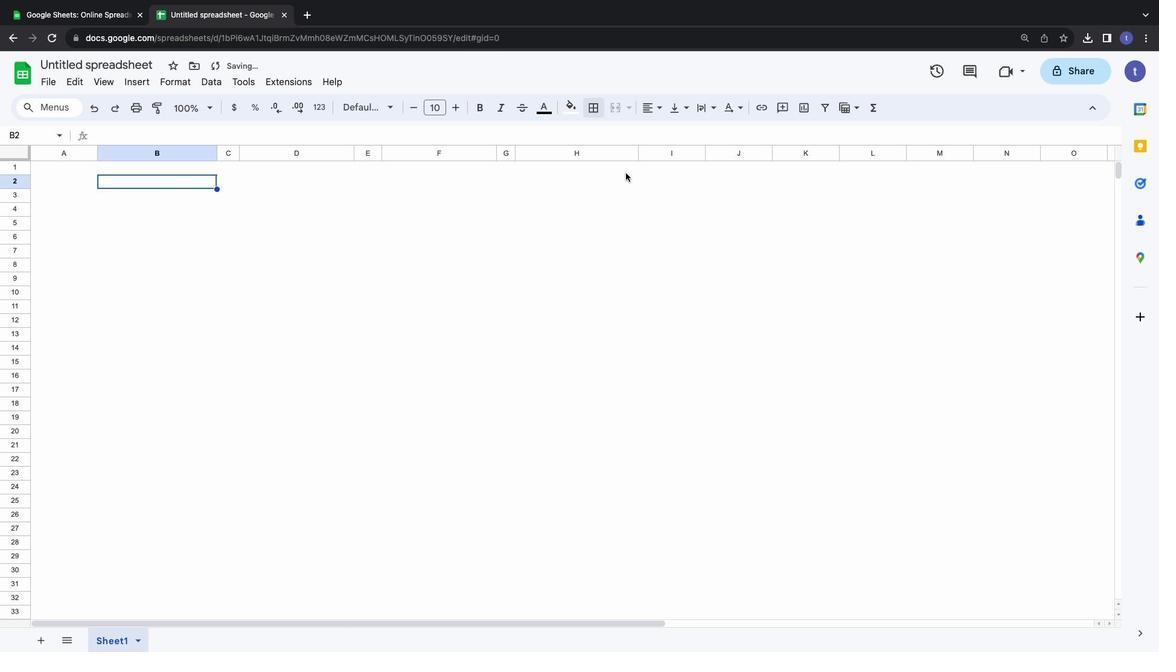 
Action: Mouse pressed left at (630, 177)
Screenshot: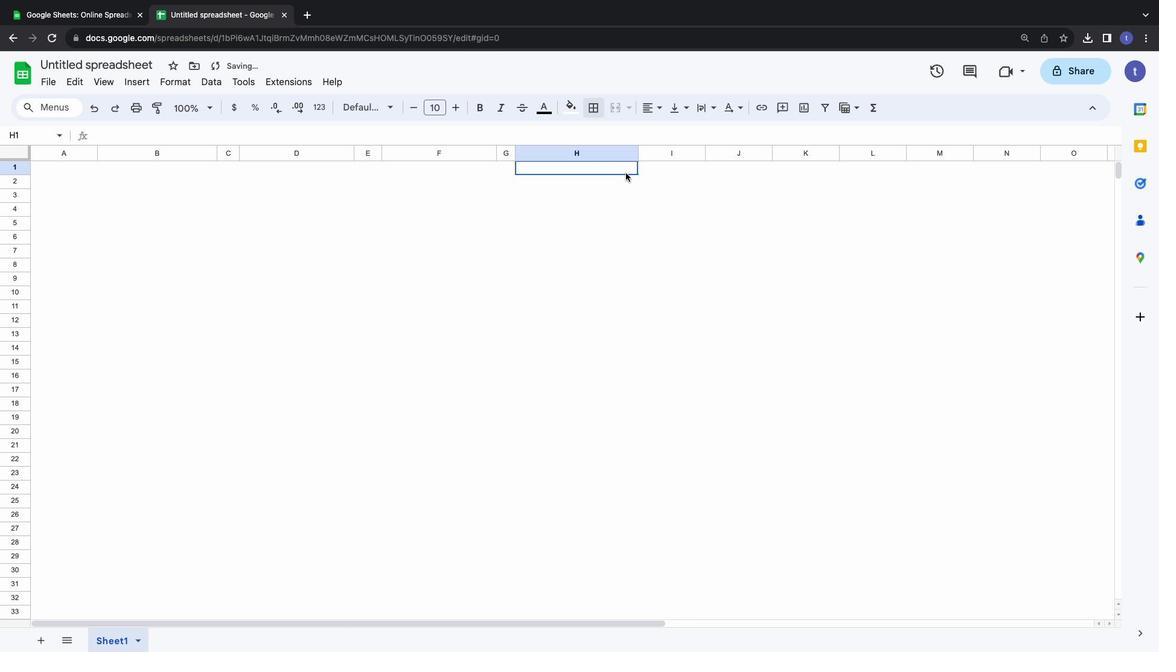 
Action: Mouse moved to (160, 187)
Screenshot: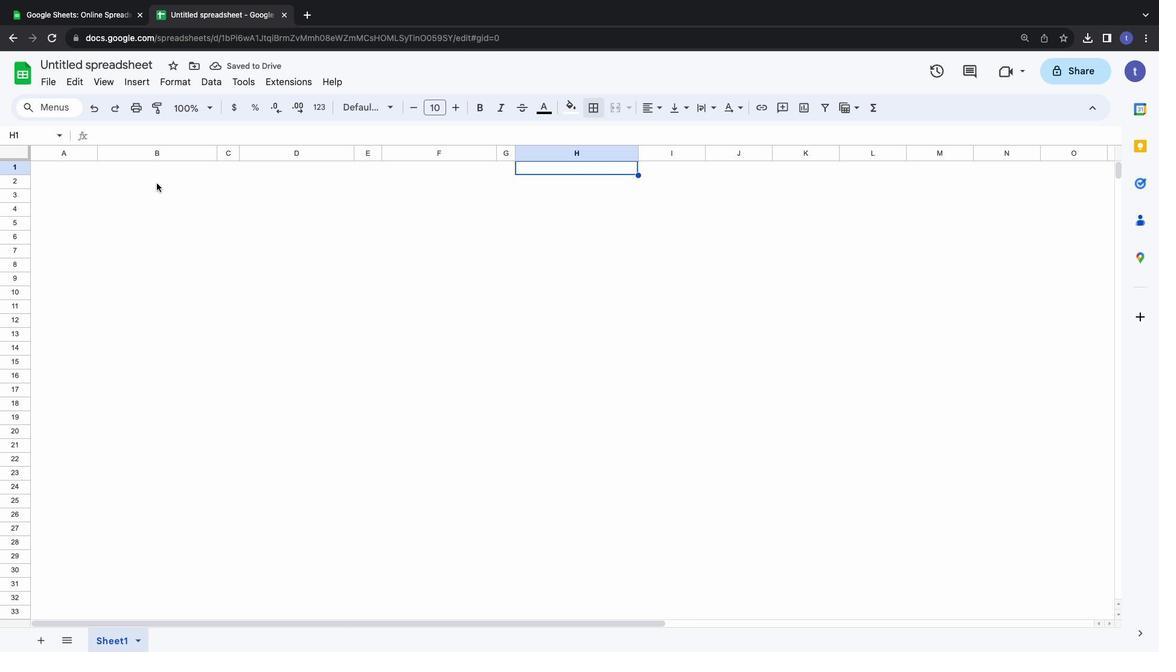 
Action: Mouse pressed left at (160, 187)
Screenshot: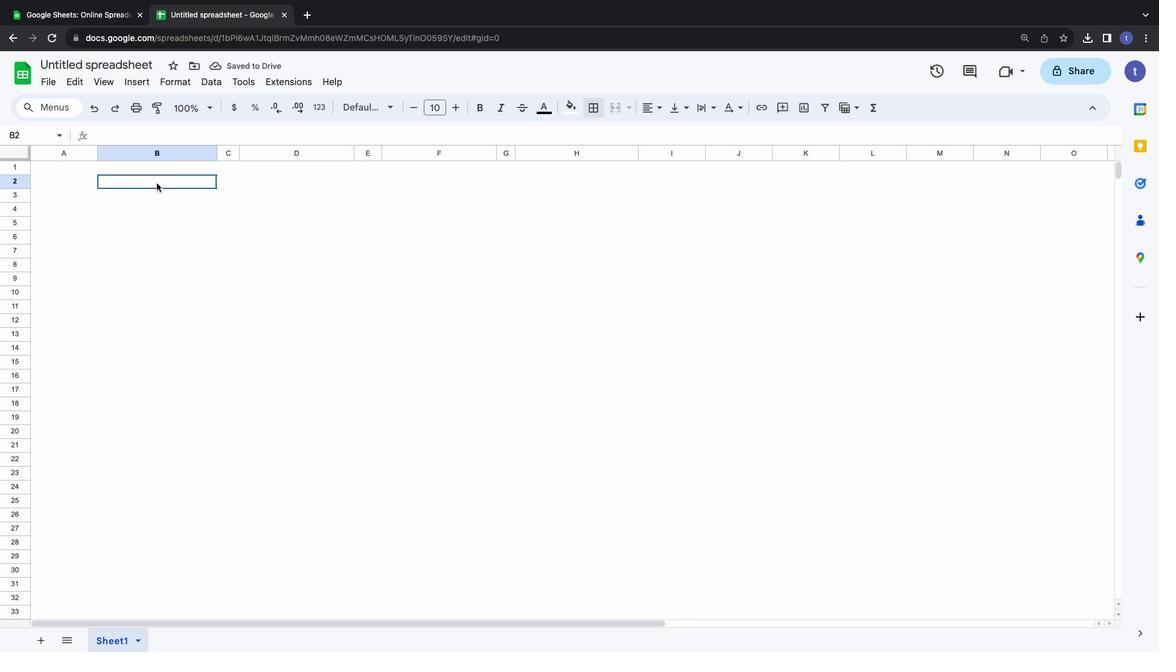 
Action: Mouse pressed left at (160, 187)
Screenshot: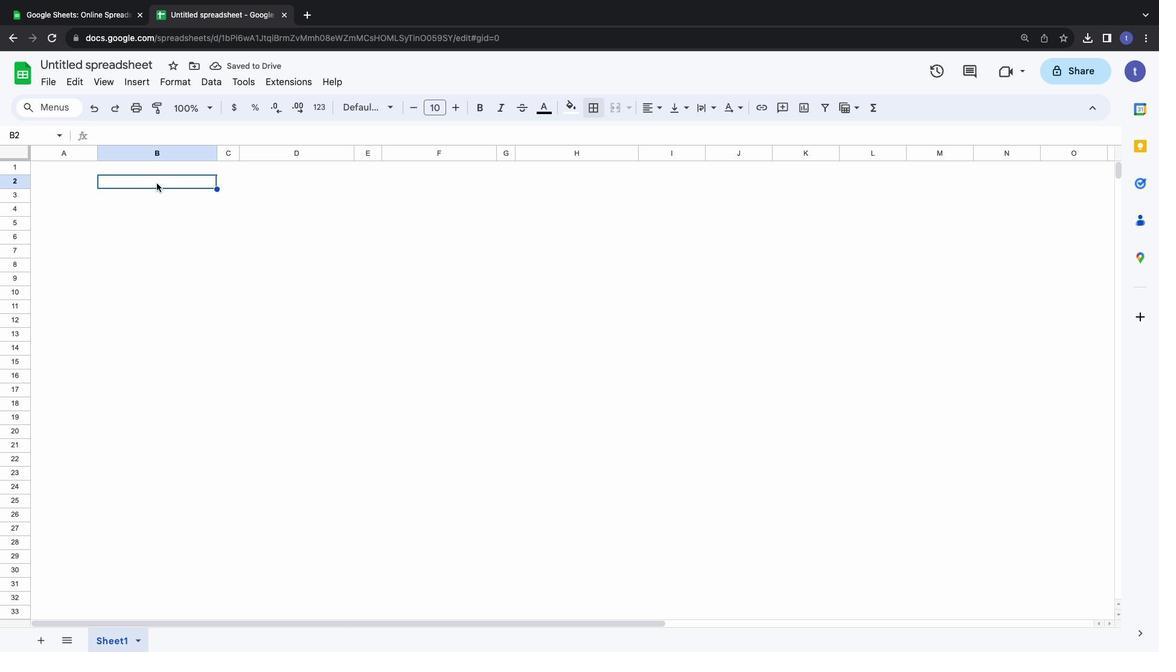 
Action: Mouse moved to (618, 115)
Screenshot: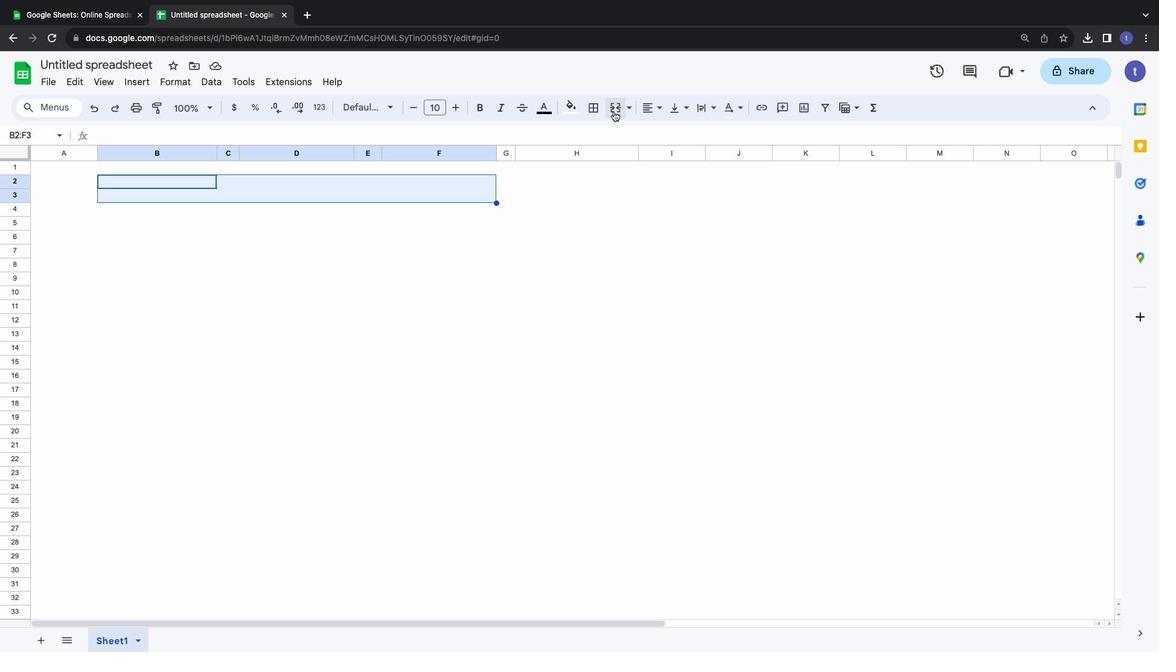 
Action: Mouse pressed left at (618, 115)
Screenshot: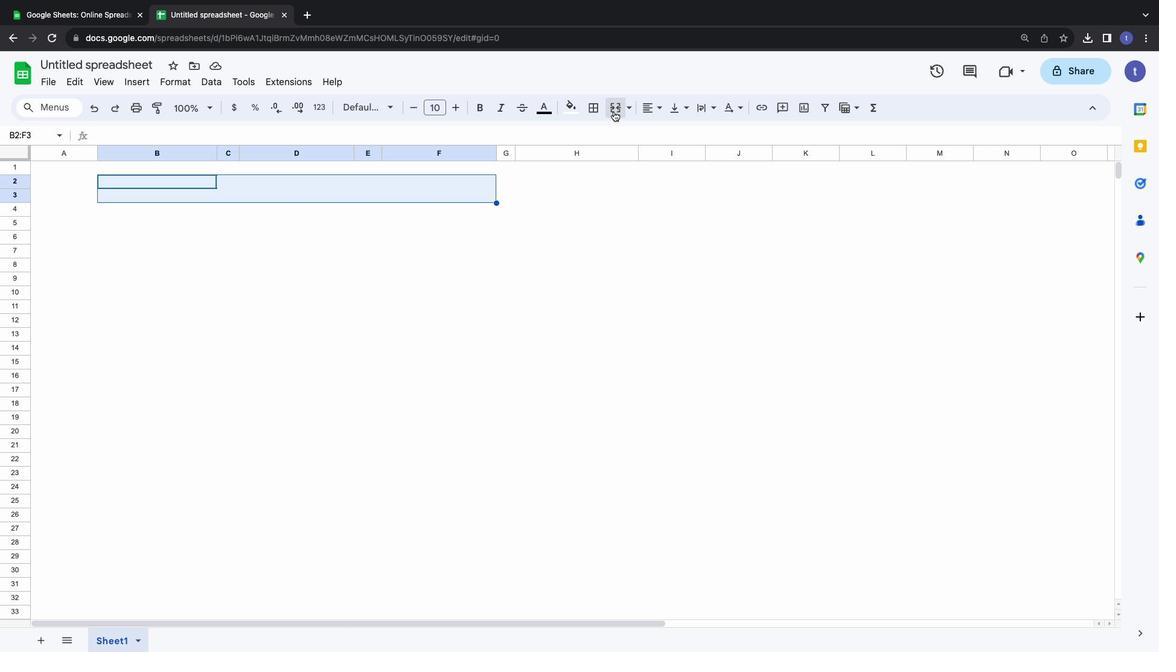 
Action: Mouse moved to (345, 192)
Screenshot: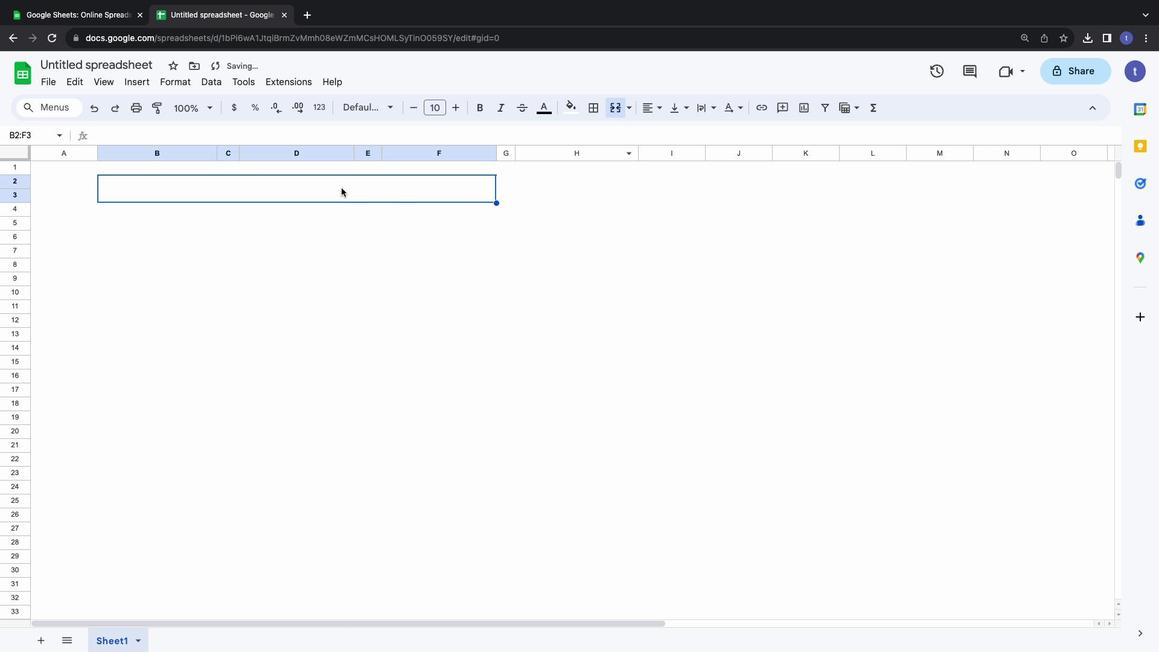 
Action: Mouse pressed left at (345, 192)
Screenshot: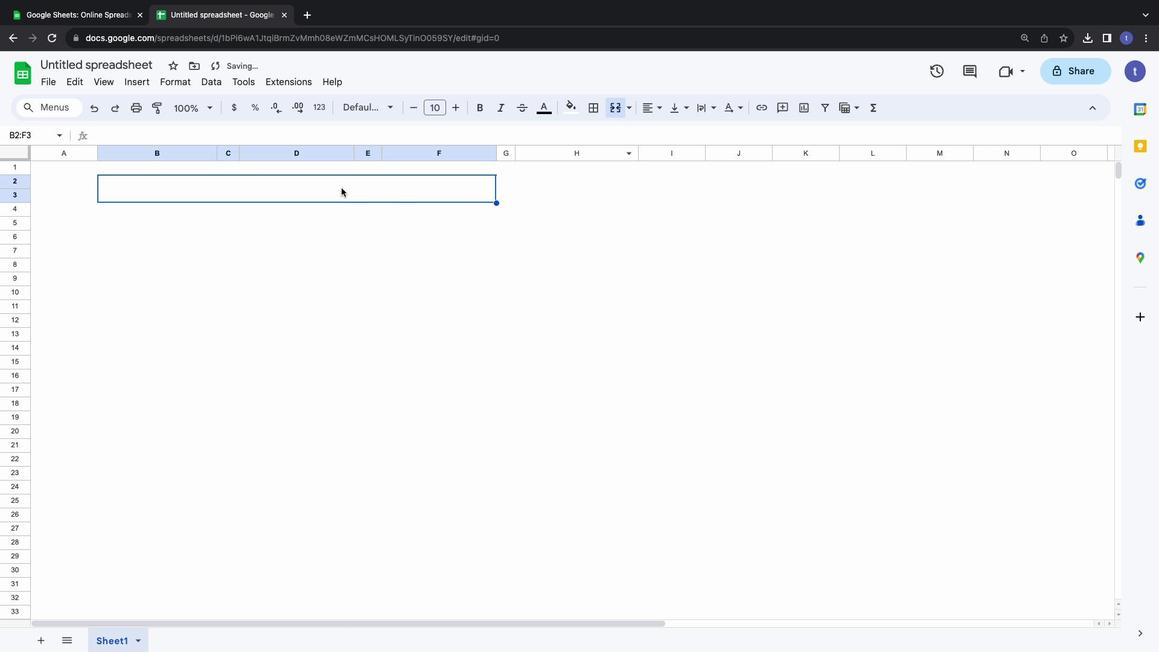 
Action: Mouse pressed left at (345, 192)
Screenshot: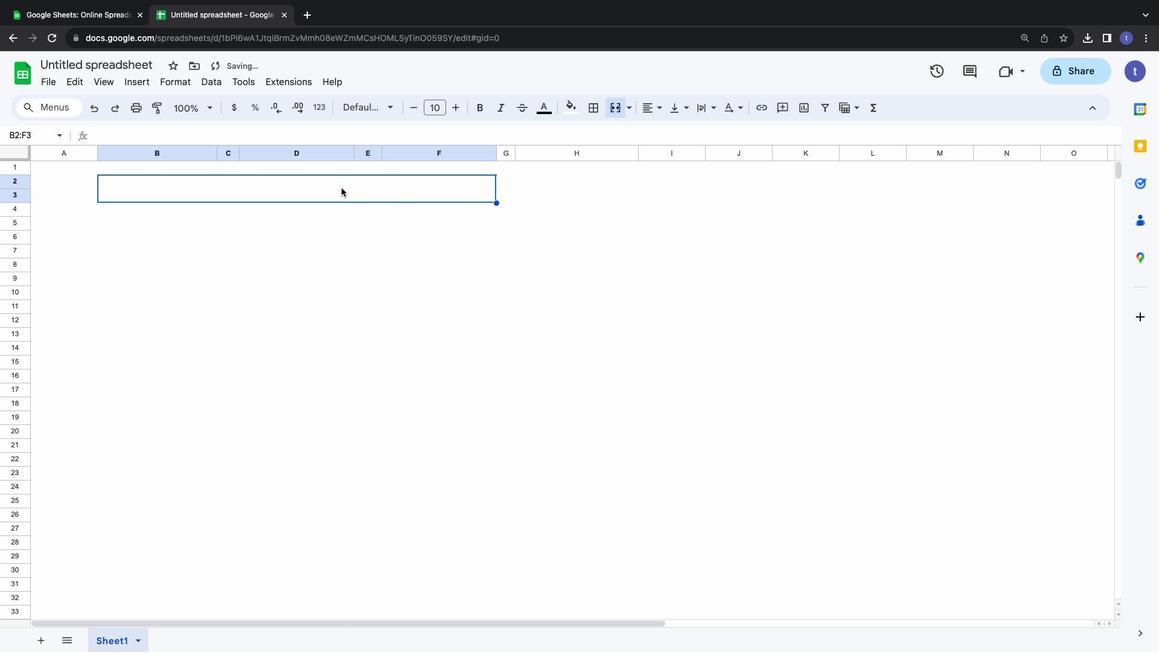 
Action: Key pressed Key.shift'M''O''N''T''H''L''Y'Key.space'B''U''D''G''E''T'
Screenshot: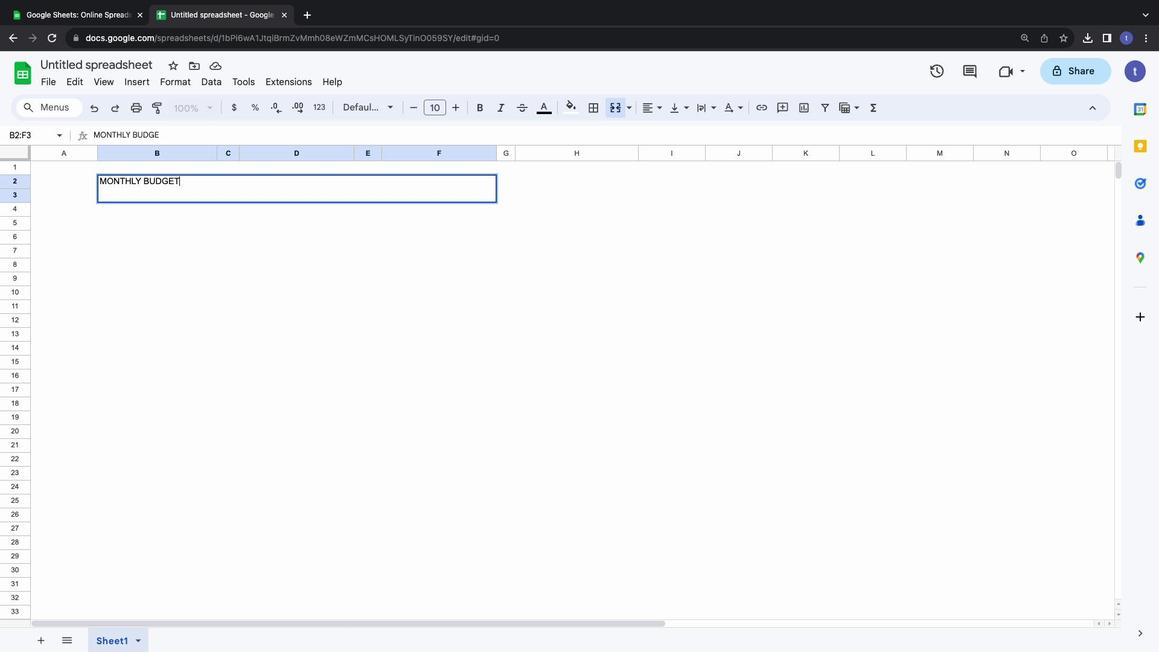 
Action: Mouse moved to (210, 189)
Screenshot: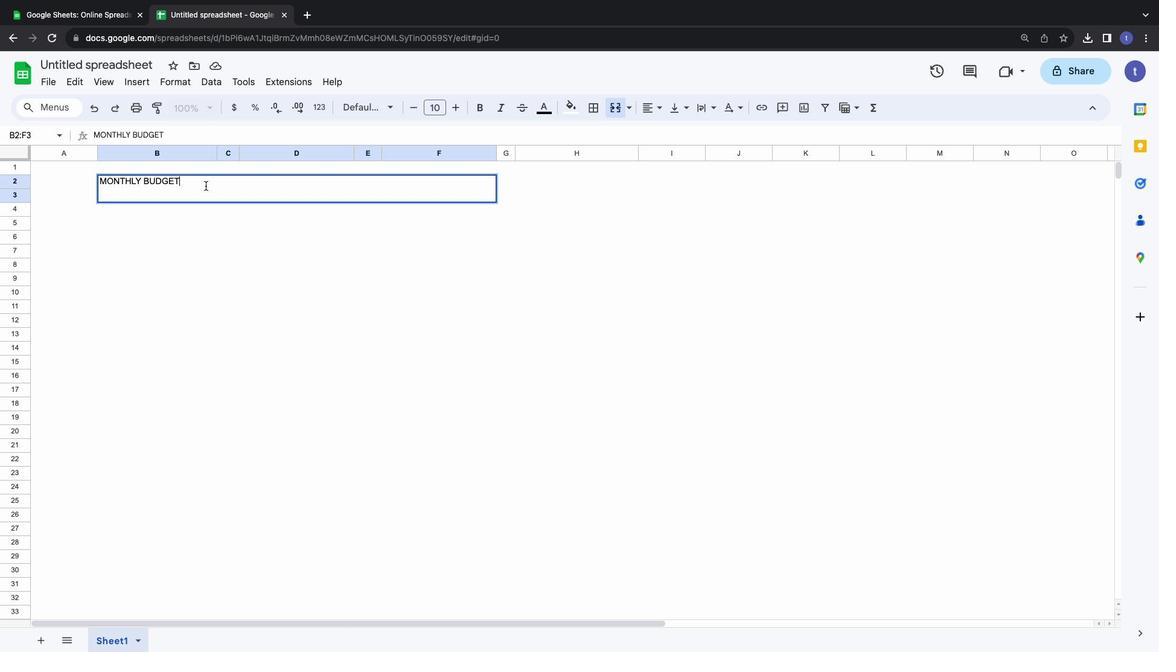 
Action: Mouse pressed left at (210, 189)
Screenshot: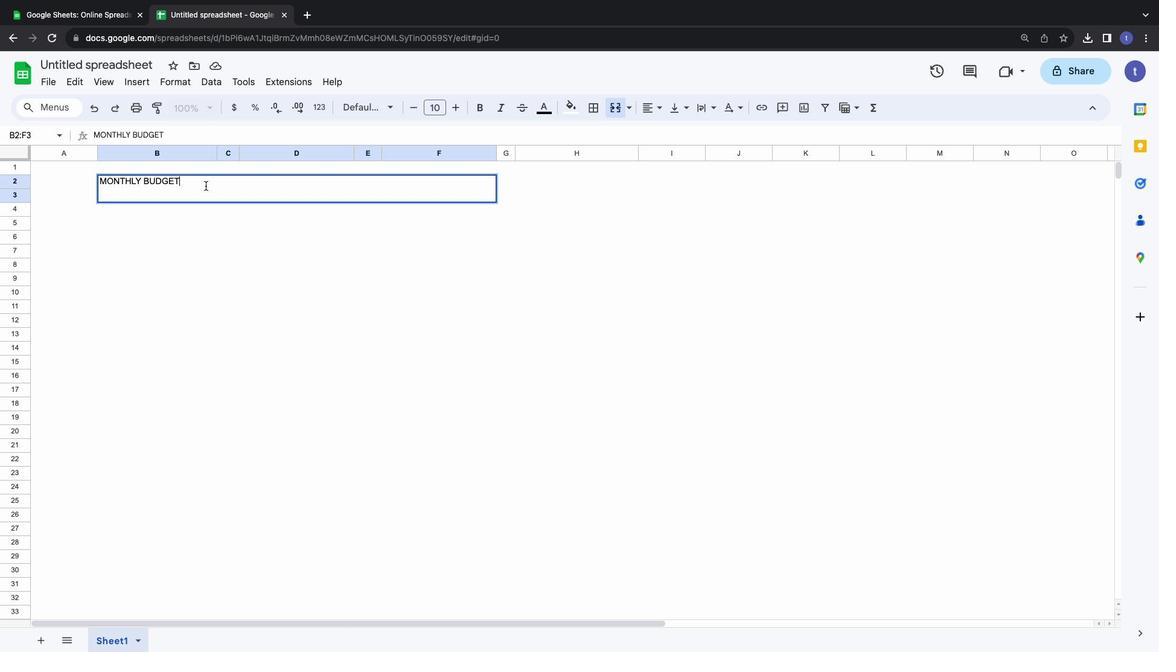
Action: Mouse pressed left at (210, 189)
Screenshot: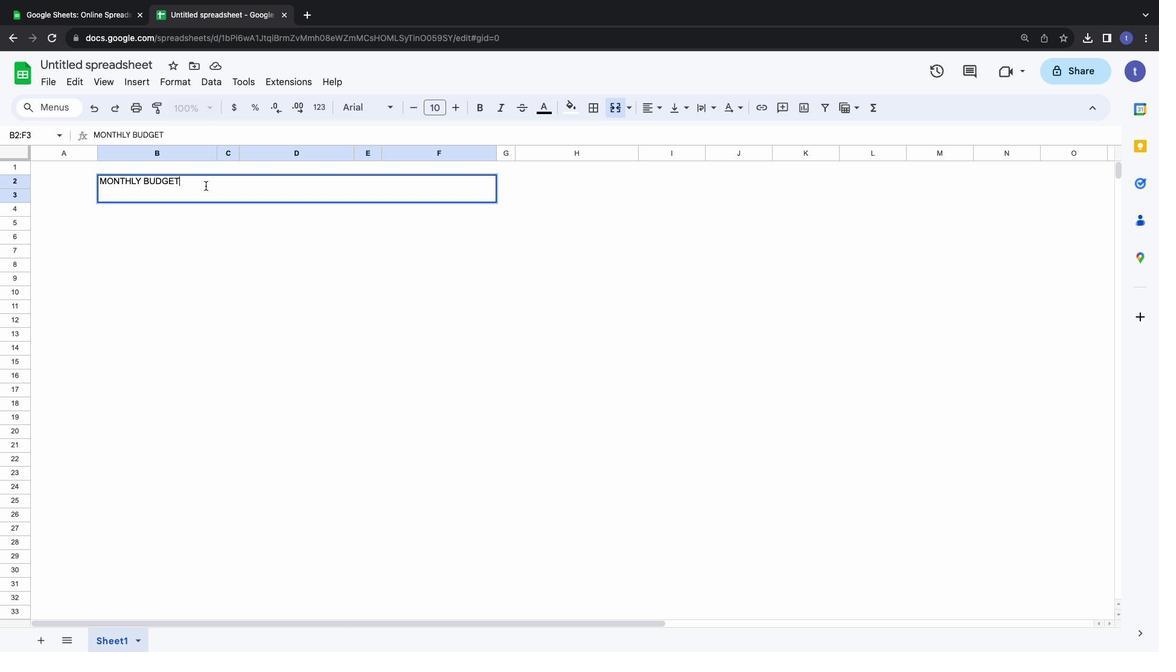 
Action: Mouse pressed left at (210, 189)
Screenshot: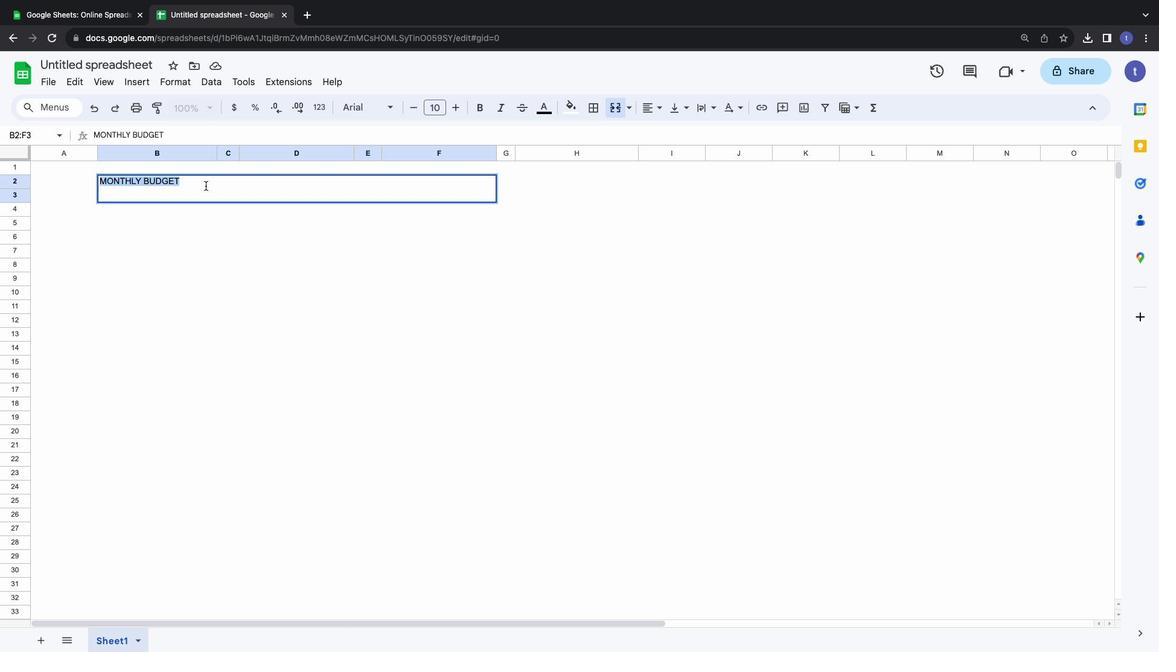 
Action: Mouse pressed left at (210, 189)
Screenshot: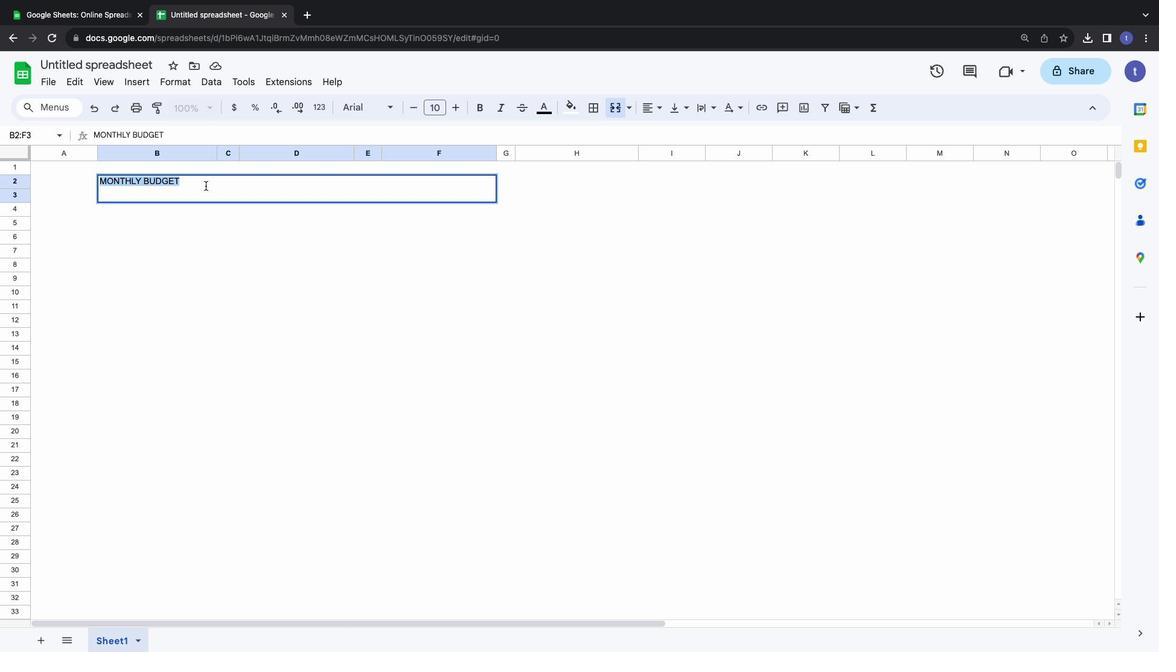 
Action: Mouse moved to (447, 114)
Screenshot: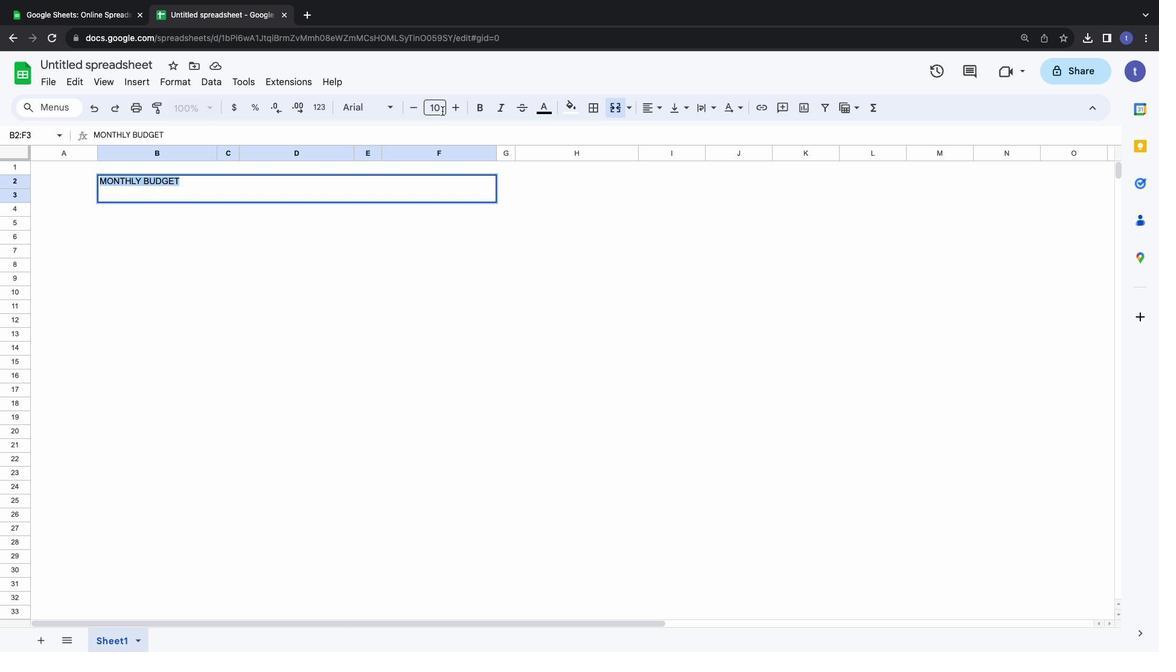 
Action: Mouse pressed left at (447, 114)
Screenshot: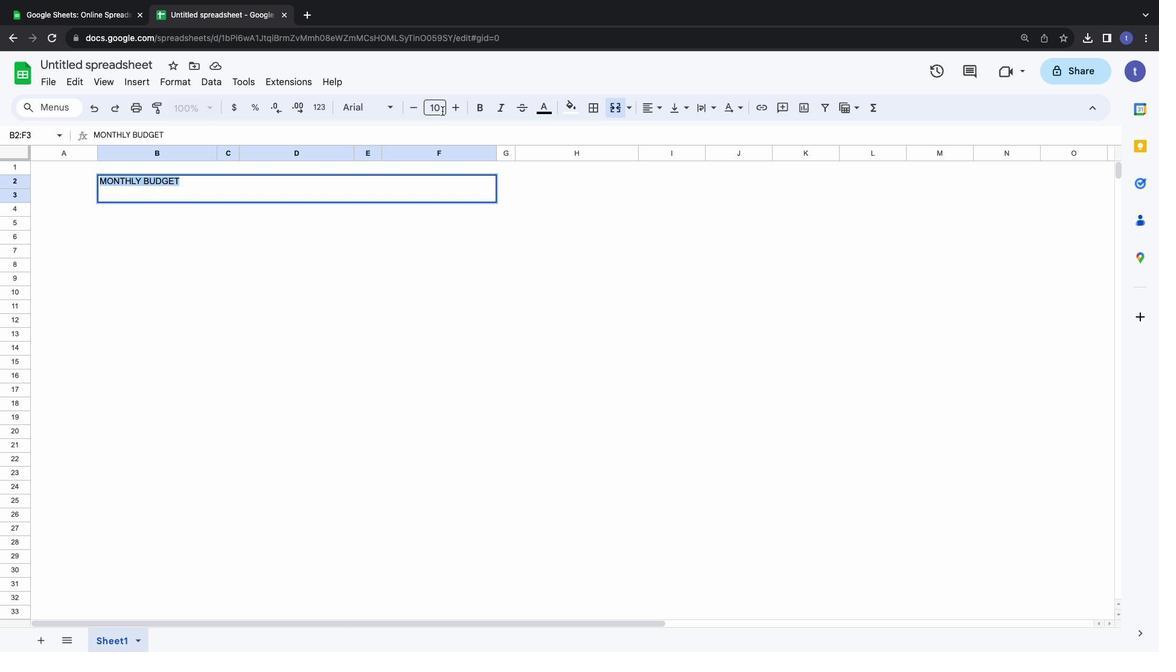 
Action: Mouse moved to (436, 323)
Screenshot: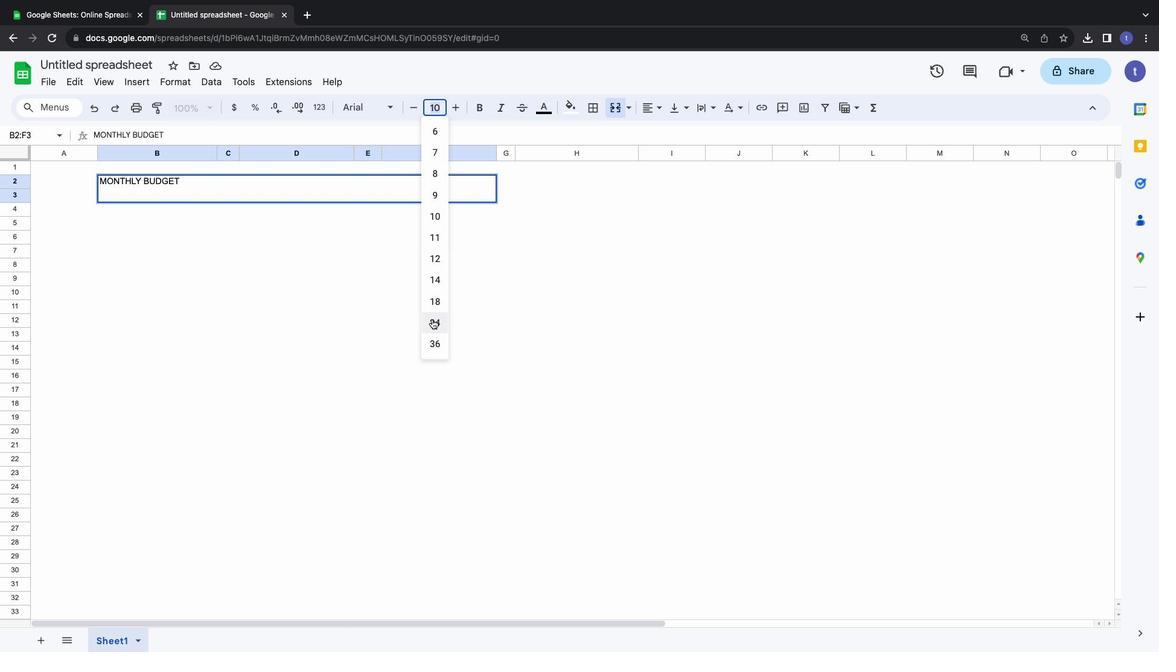 
Action: Mouse pressed left at (436, 323)
Screenshot: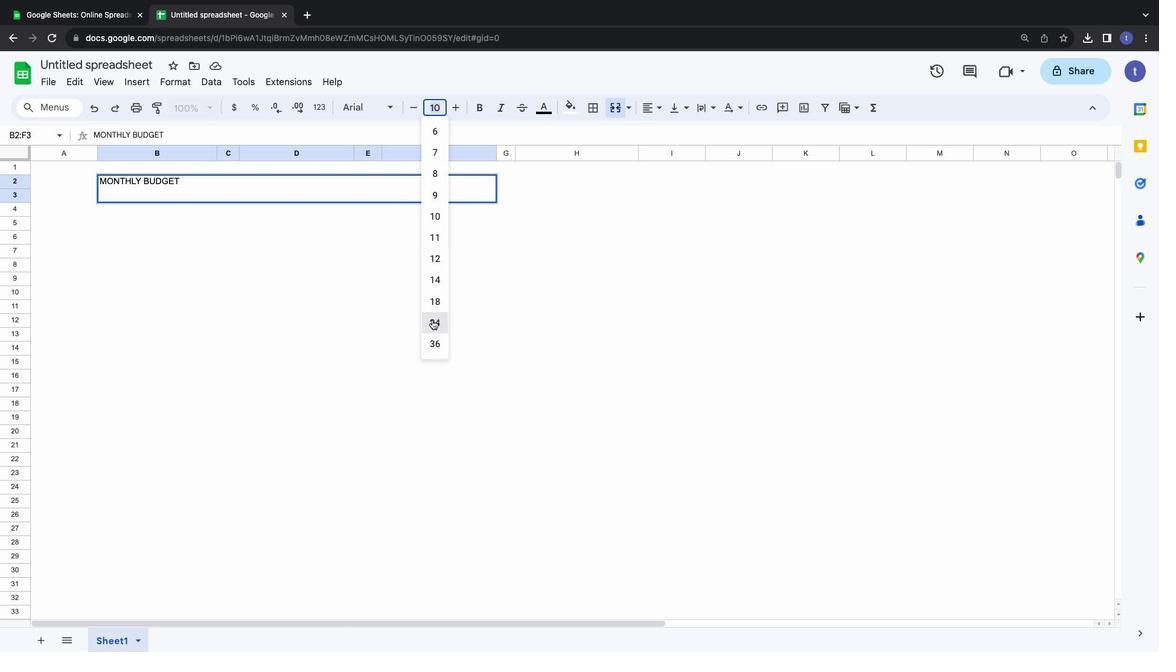 
Action: Mouse moved to (384, 116)
Screenshot: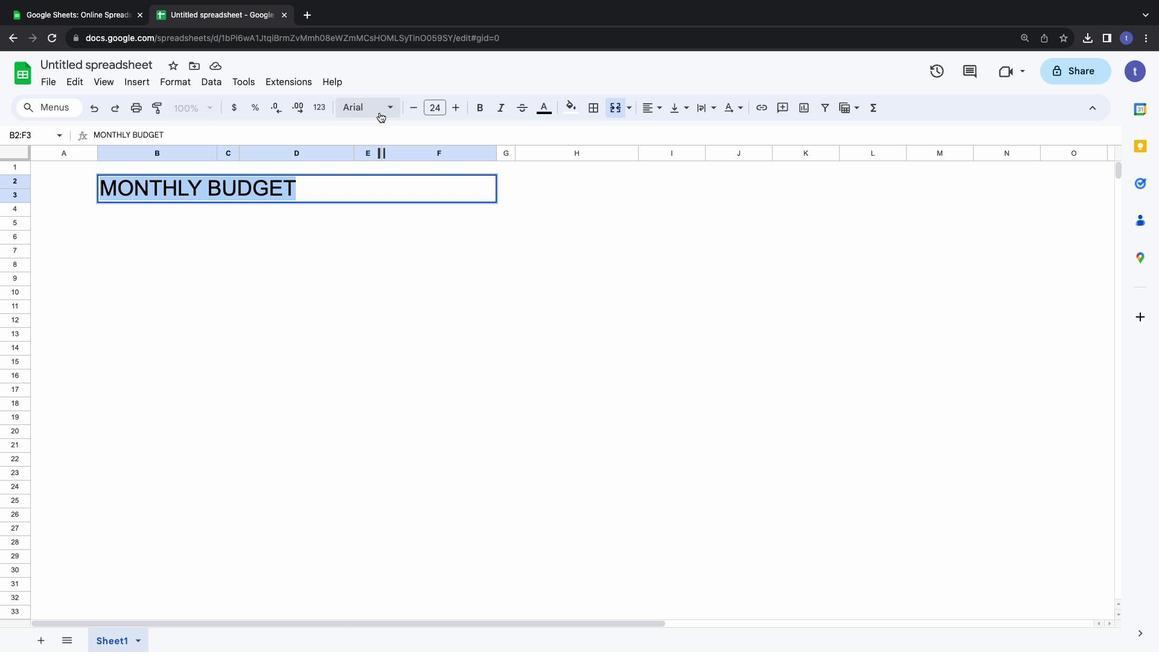 
Action: Mouse pressed left at (384, 116)
Screenshot: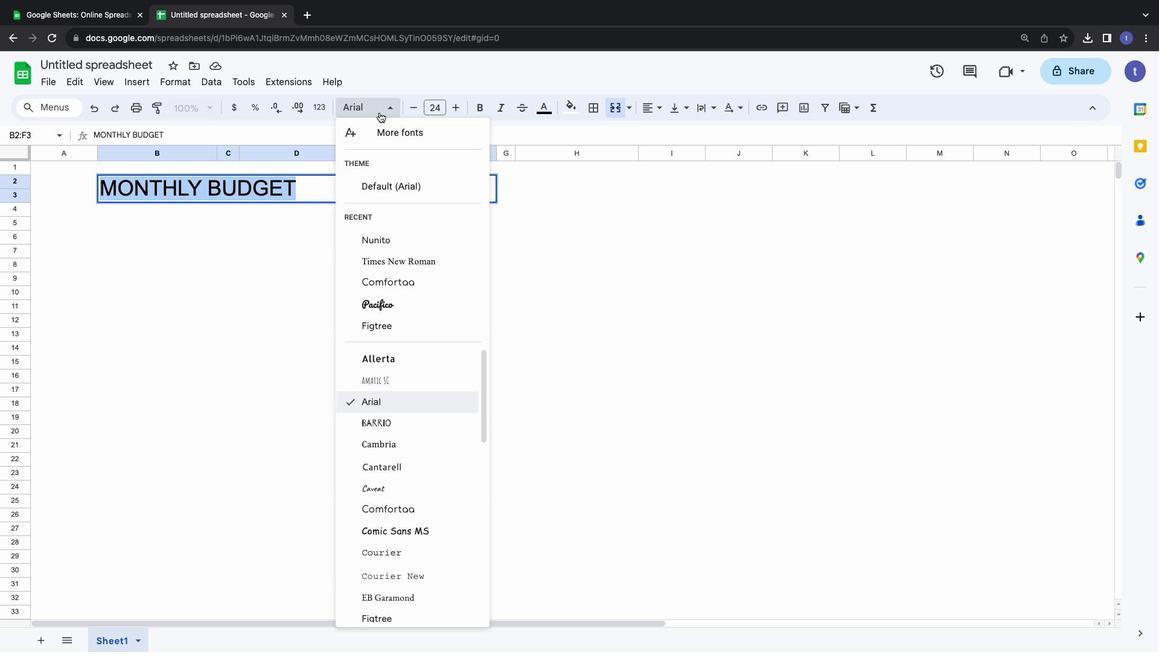 
Action: Mouse moved to (393, 265)
Screenshot: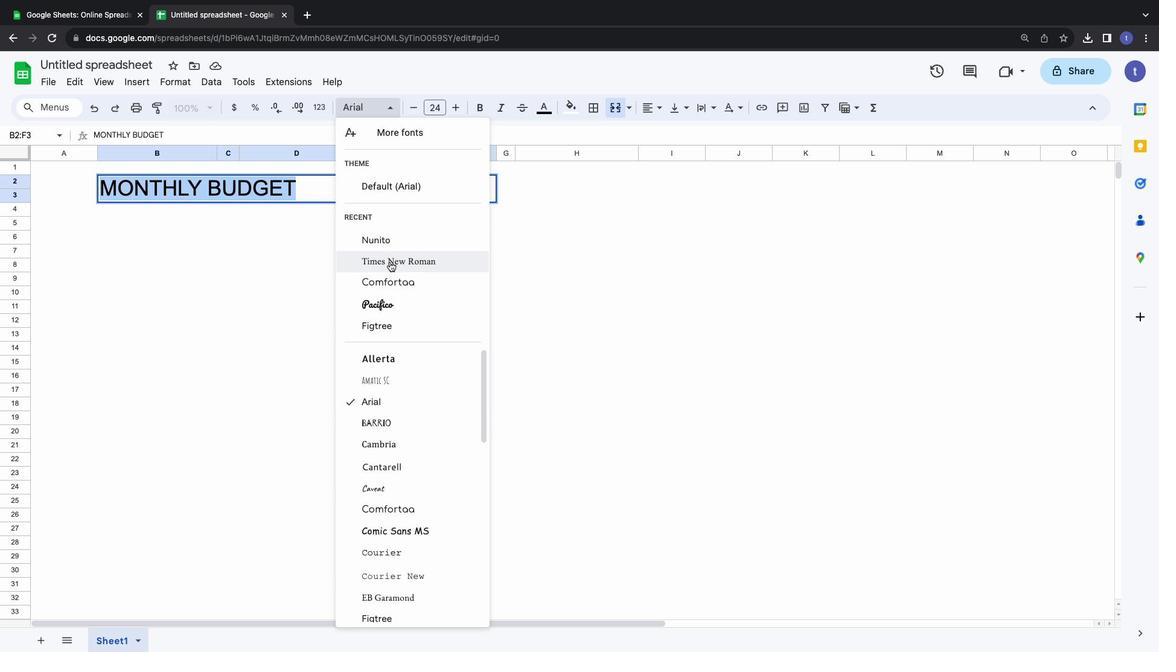 
Action: Mouse pressed left at (393, 265)
Screenshot: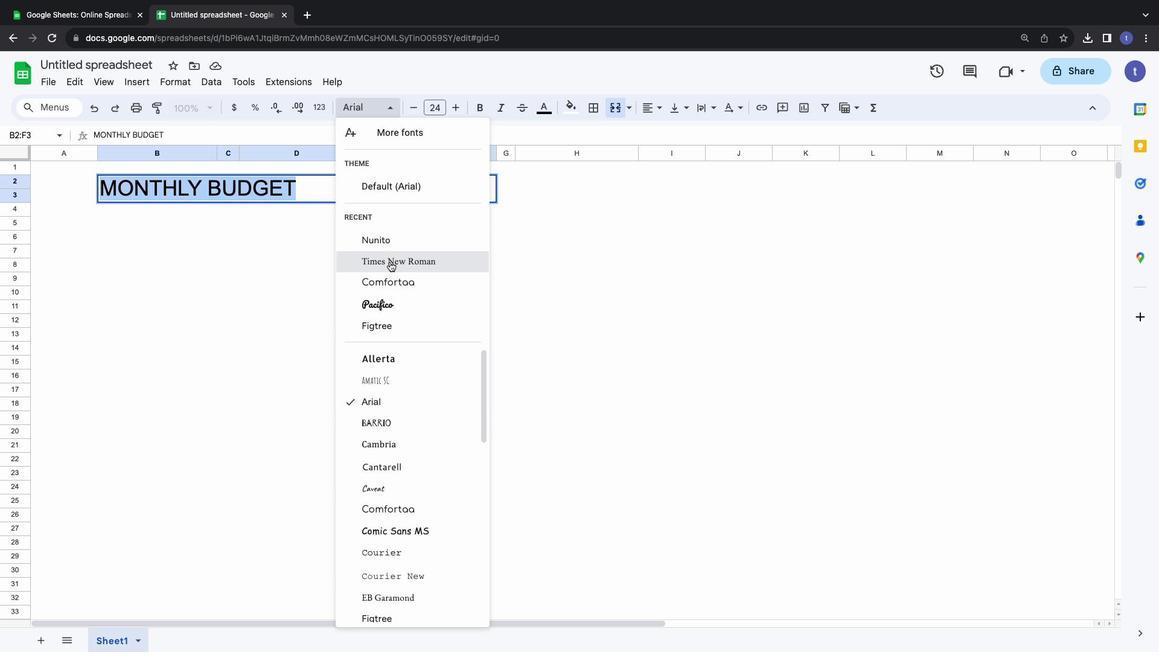 
Action: Mouse moved to (483, 112)
Screenshot: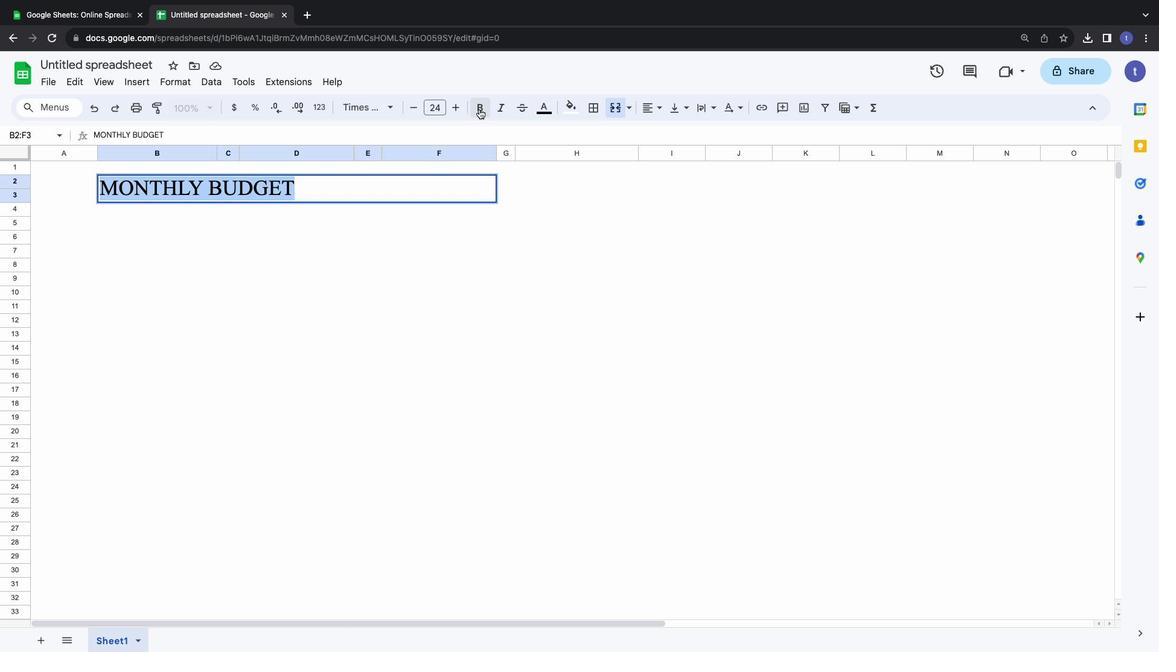 
Action: Mouse pressed left at (483, 112)
Screenshot: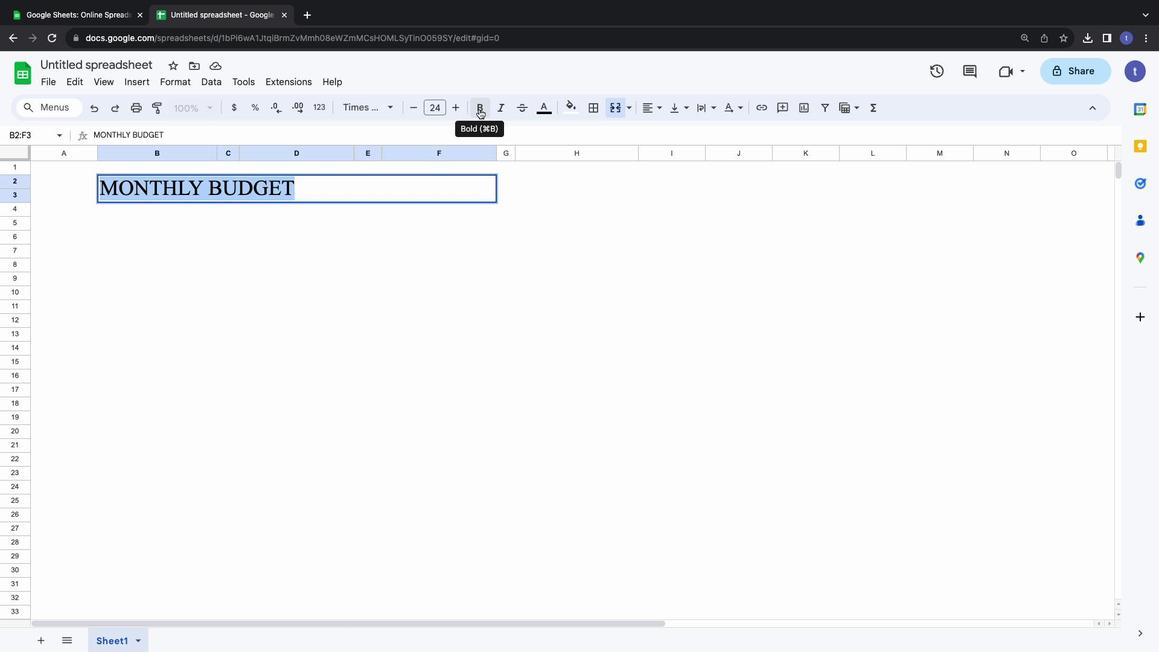 
Action: Mouse moved to (540, 115)
Screenshot: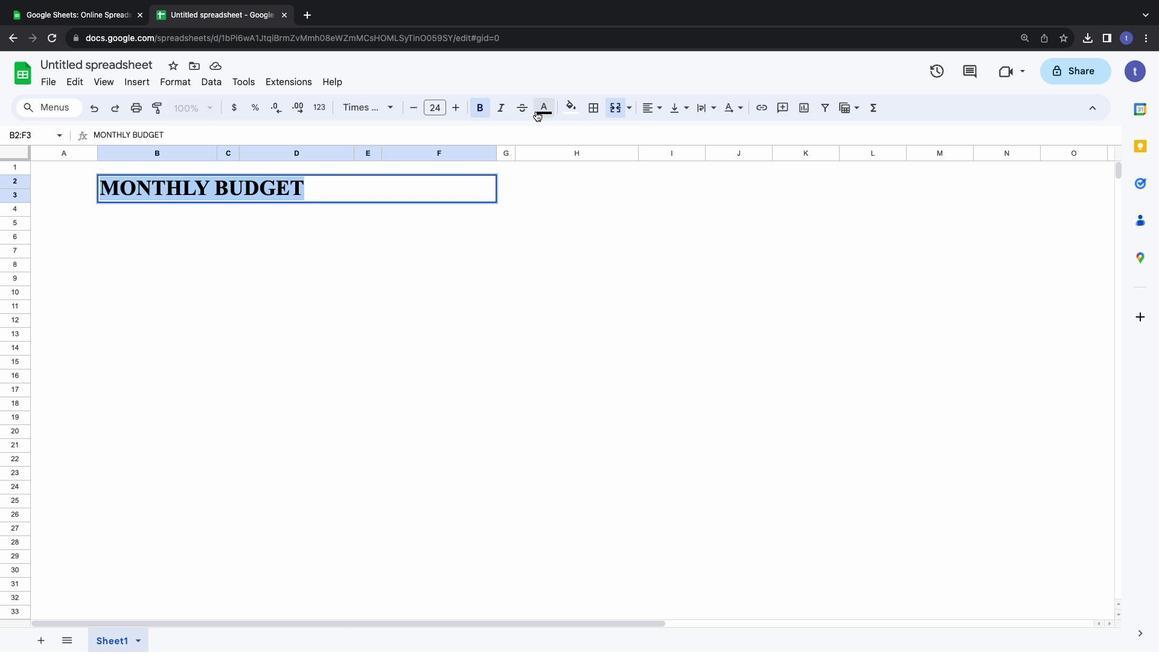 
Action: Mouse pressed left at (540, 115)
Screenshot: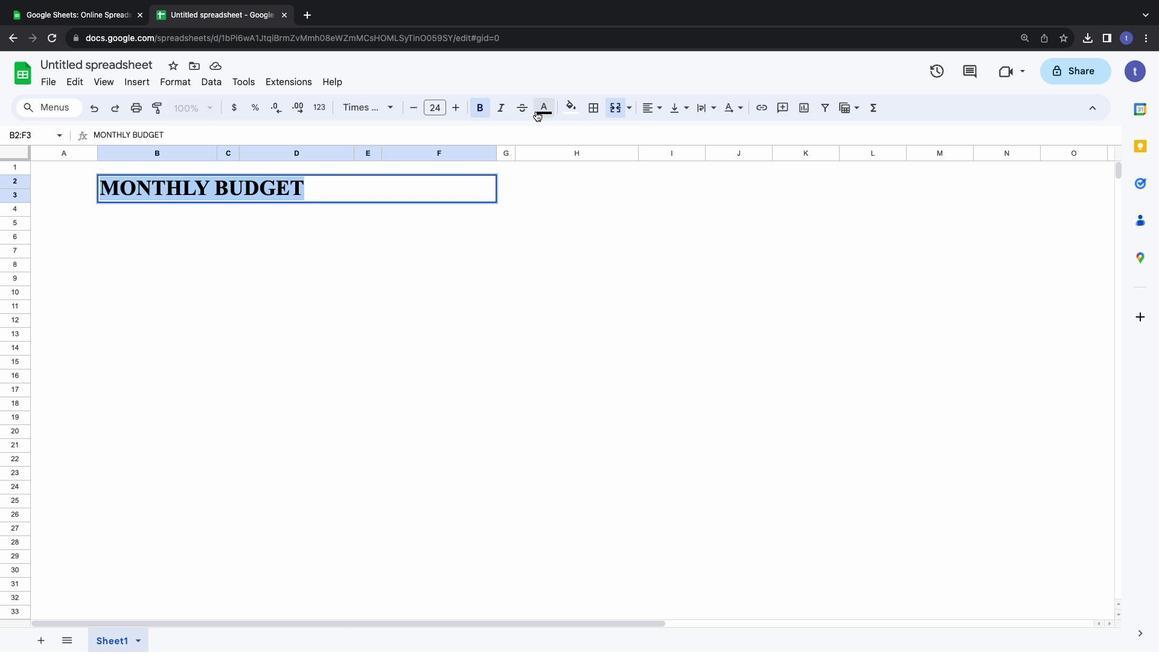 
Action: Mouse moved to (613, 241)
Screenshot: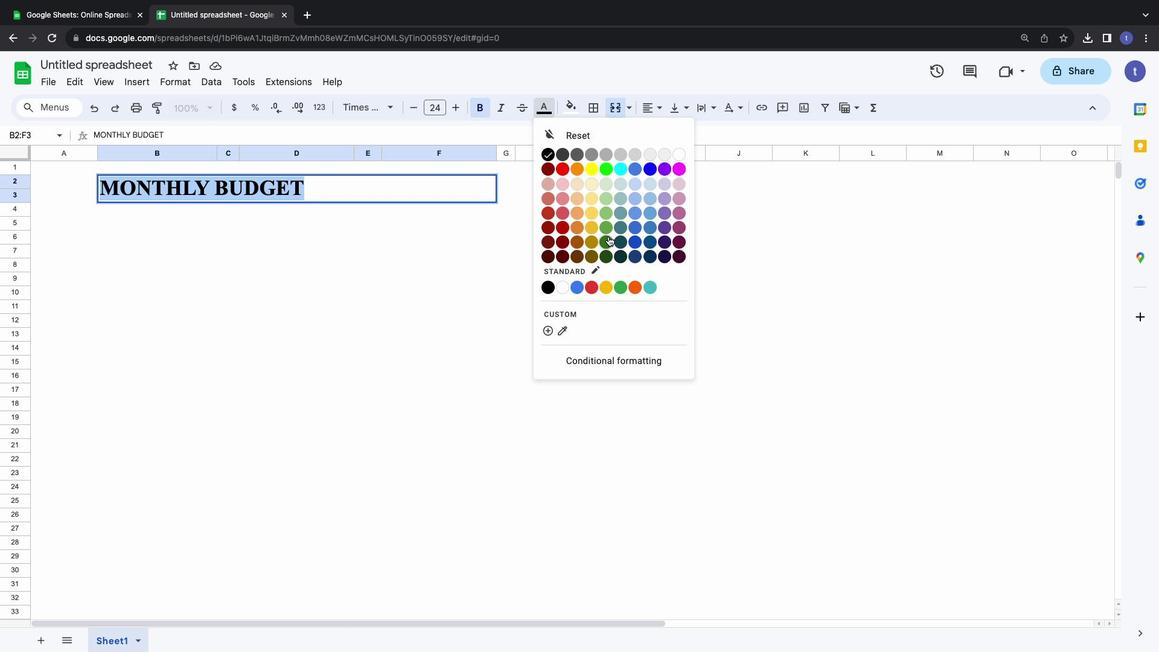 
Action: Mouse pressed left at (613, 241)
Screenshot: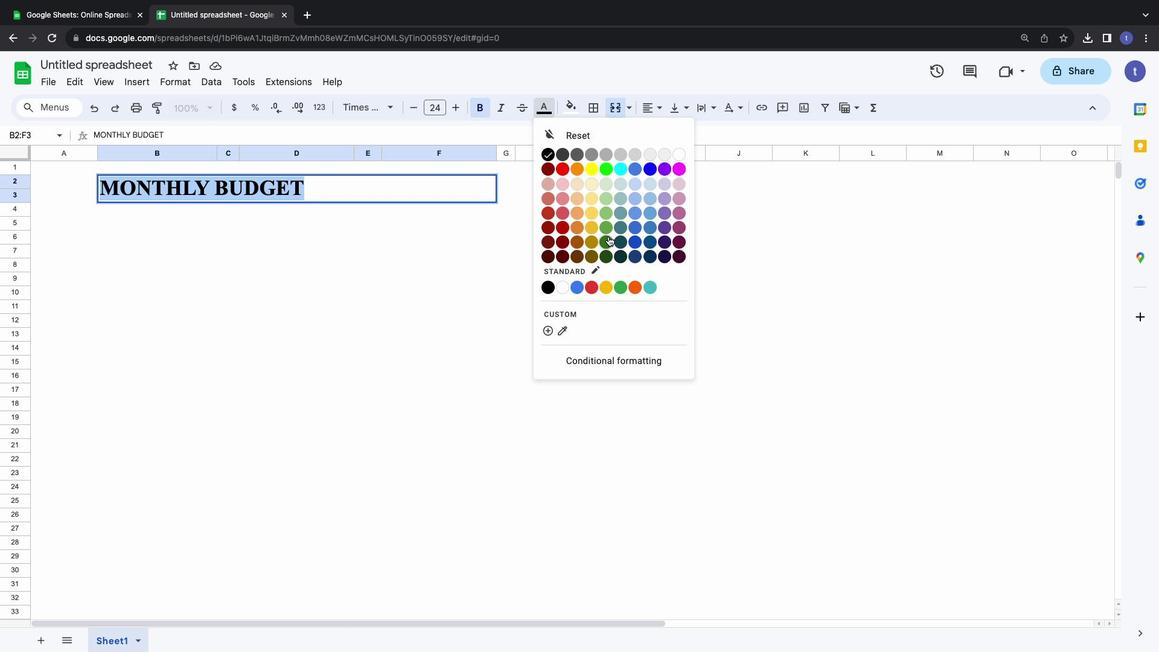 
Action: Mouse moved to (650, 109)
Screenshot: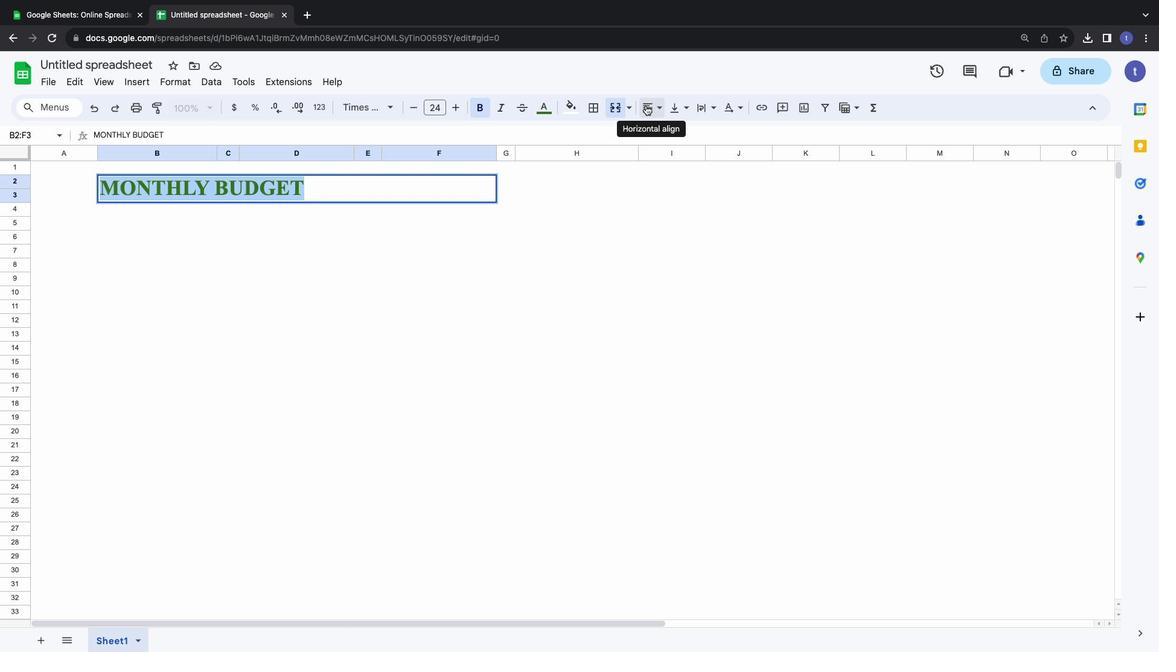 
Action: Mouse pressed left at (650, 109)
Screenshot: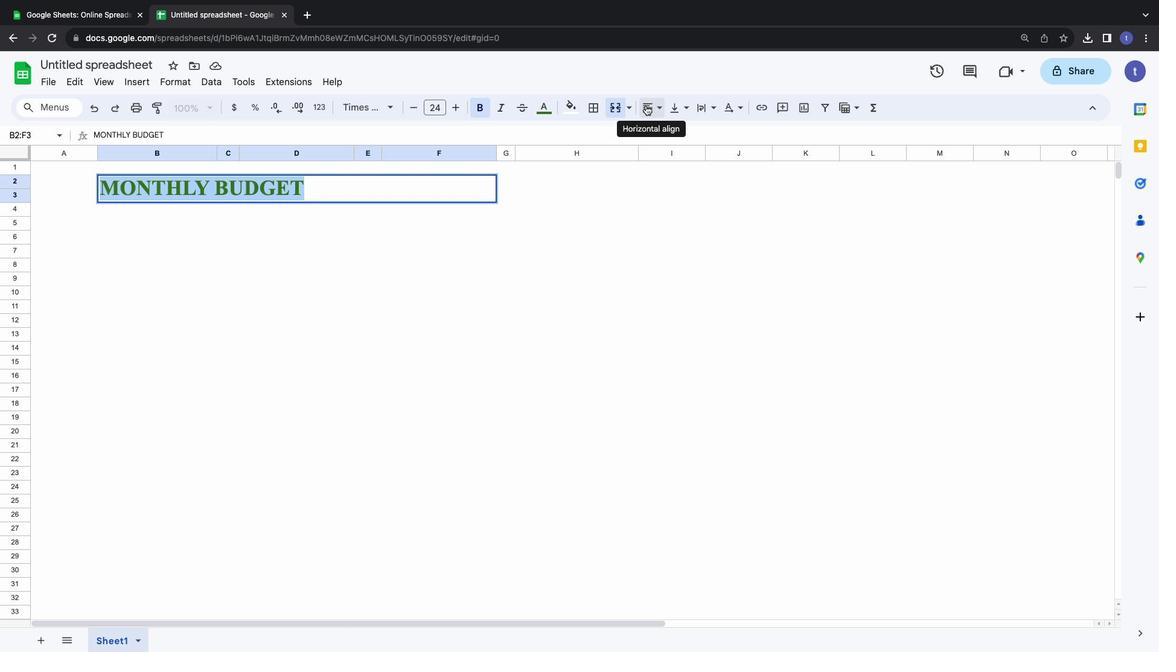 
Action: Mouse moved to (676, 139)
Screenshot: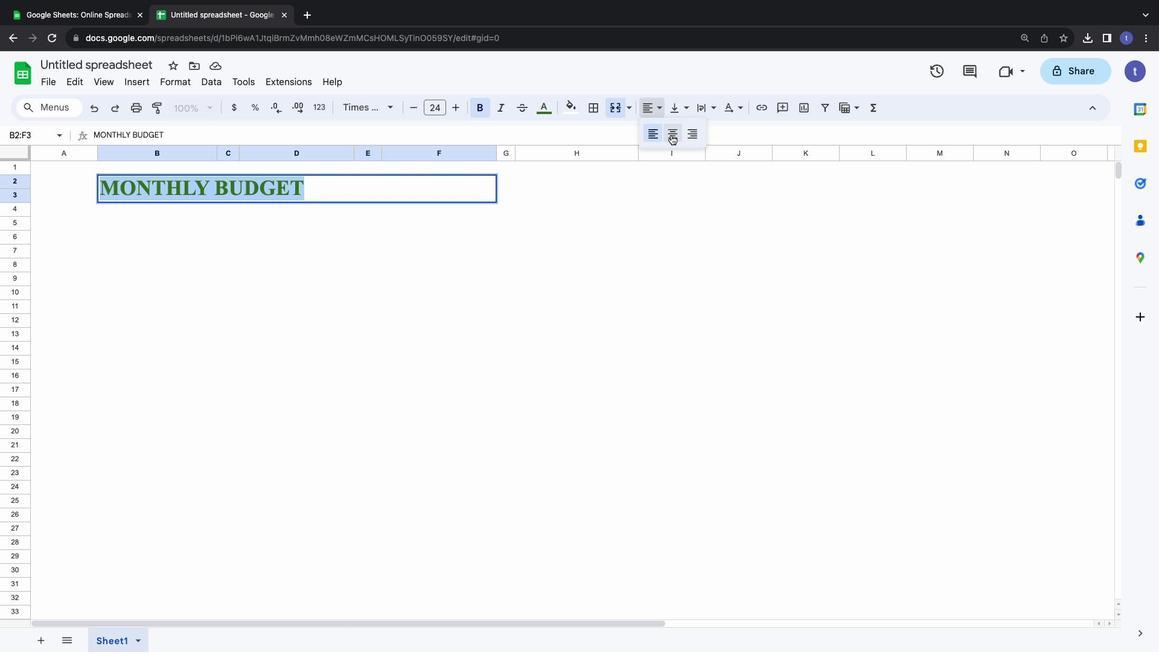 
Action: Mouse pressed left at (676, 139)
Screenshot: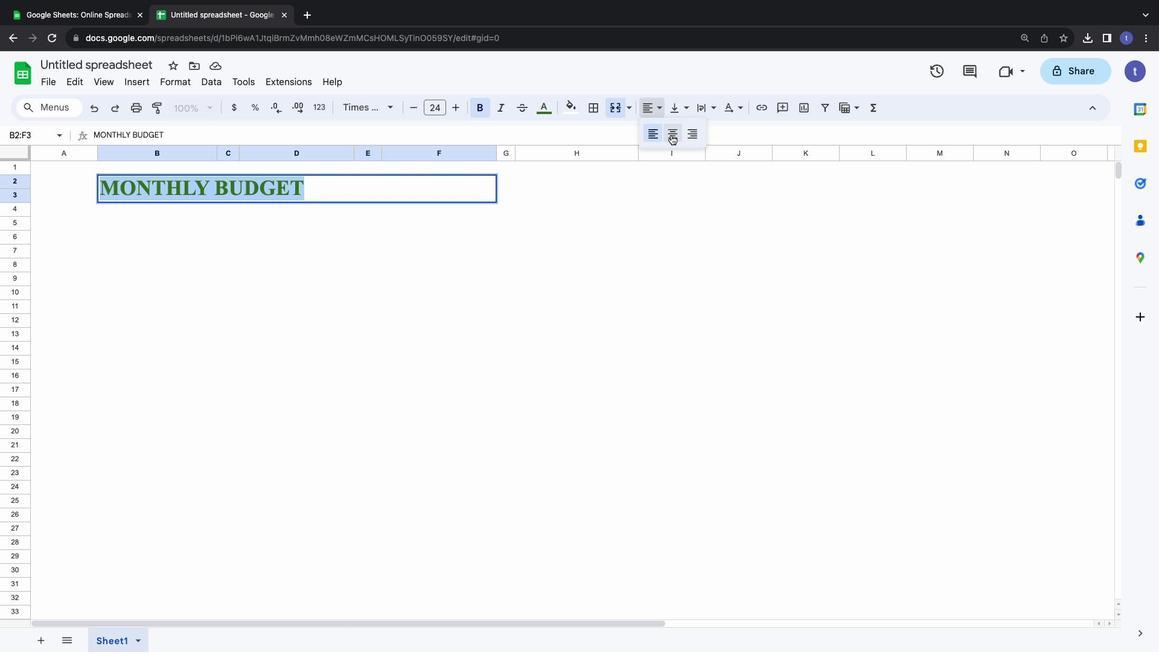 
Action: Mouse moved to (453, 215)
Screenshot: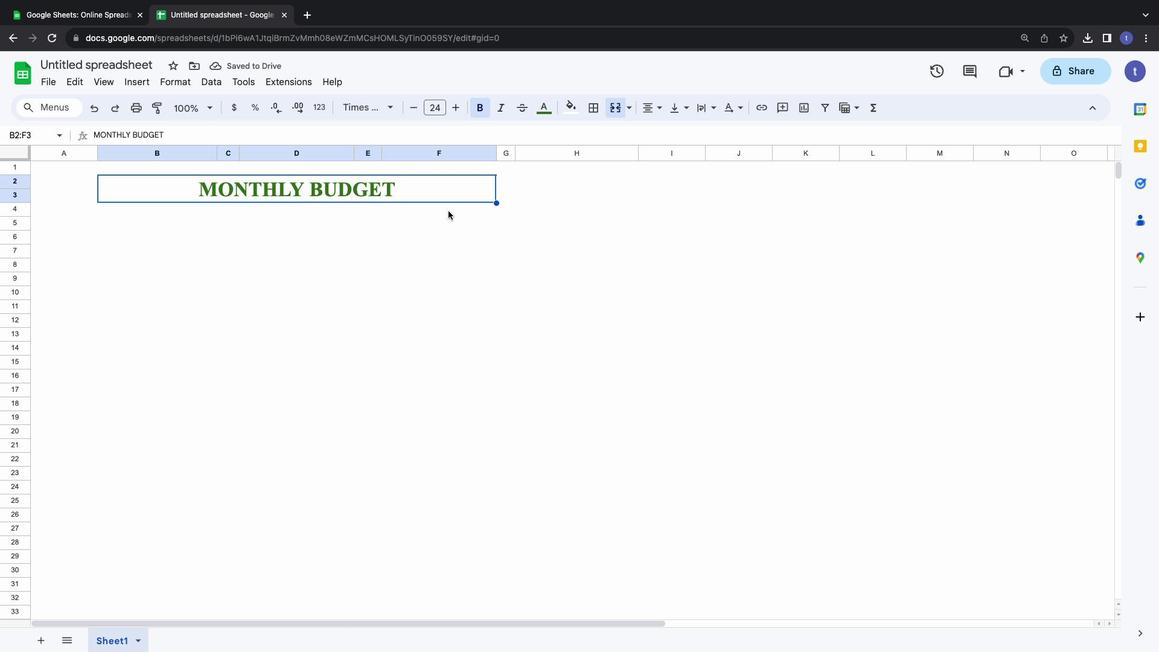 
Action: Mouse pressed left at (453, 215)
Screenshot: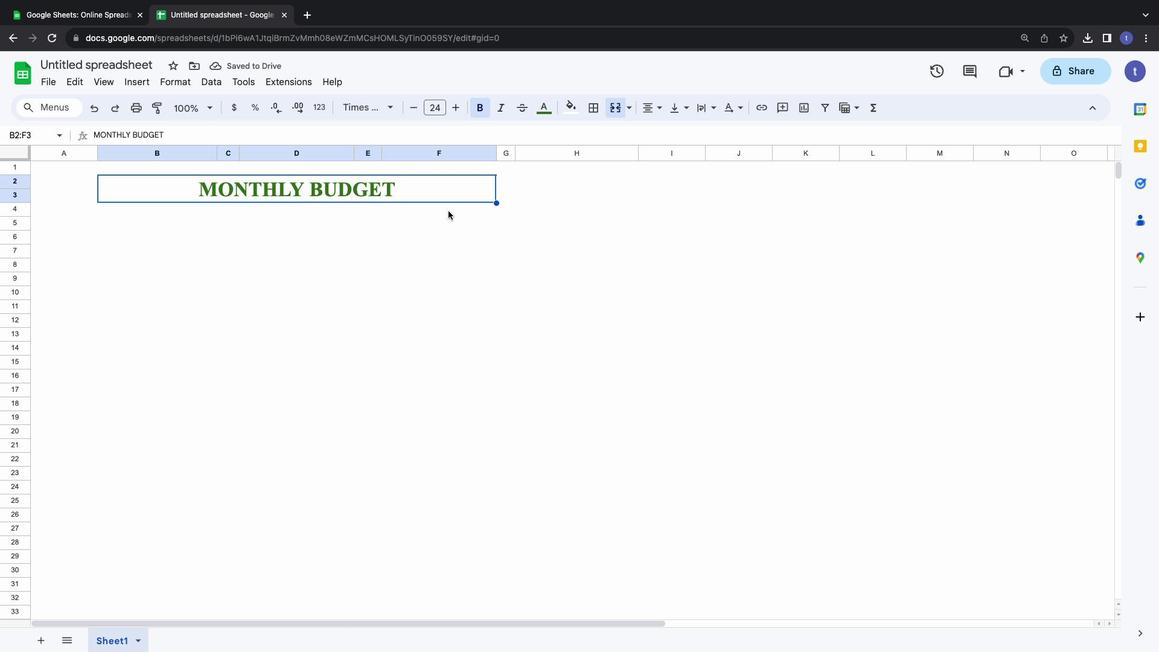 
Action: Mouse moved to (340, 200)
Screenshot: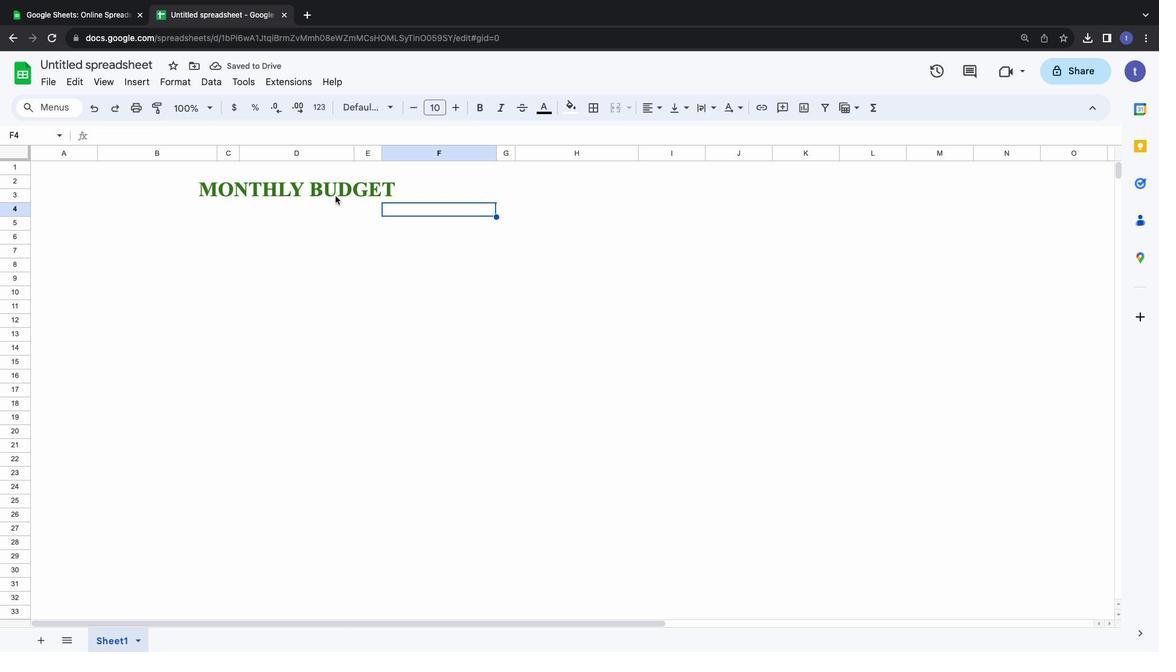 
Action: Mouse pressed left at (340, 200)
Screenshot: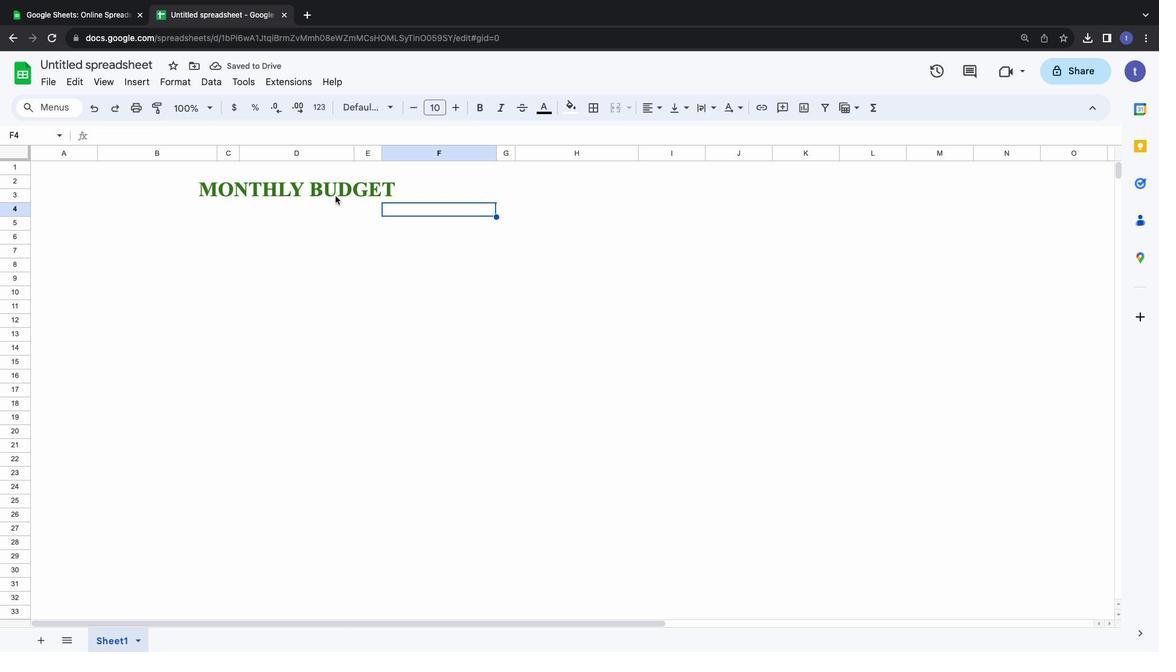 
Action: Mouse moved to (336, 207)
Screenshot: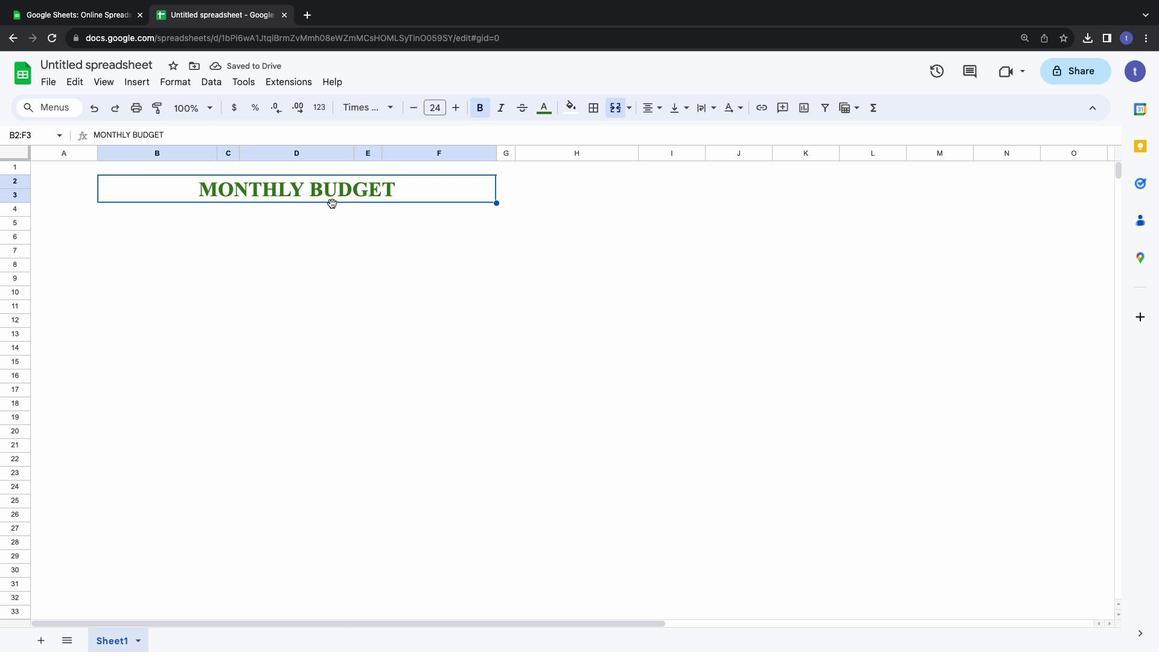 
Action: Mouse pressed left at (336, 207)
Screenshot: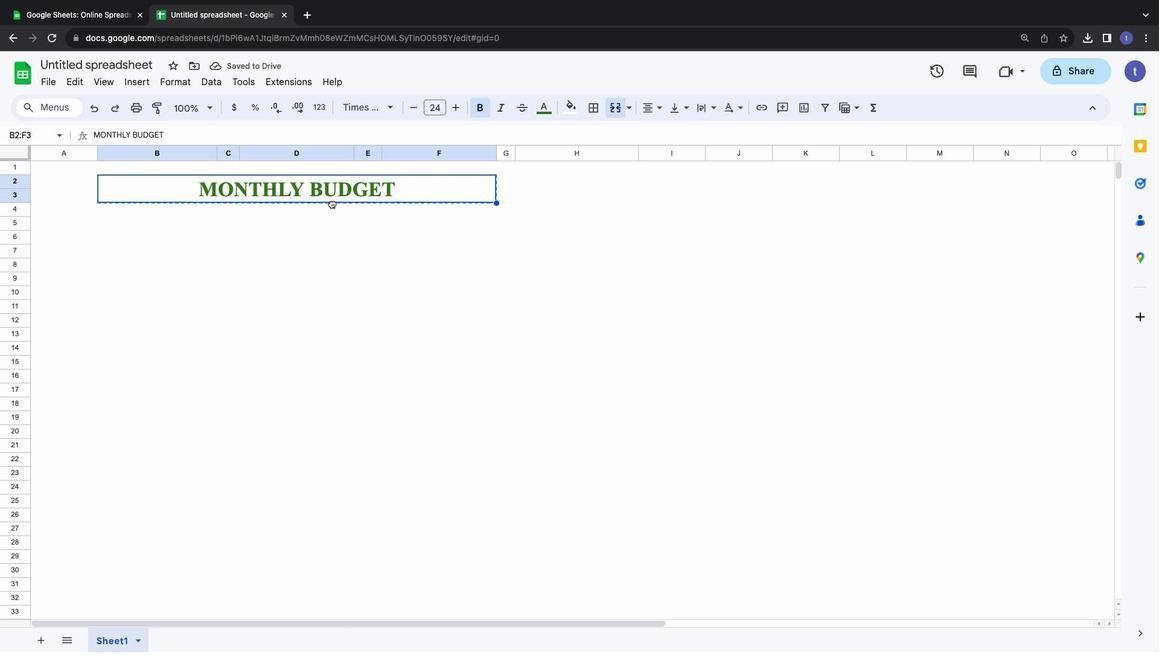 
Action: Mouse moved to (332, 222)
Screenshot: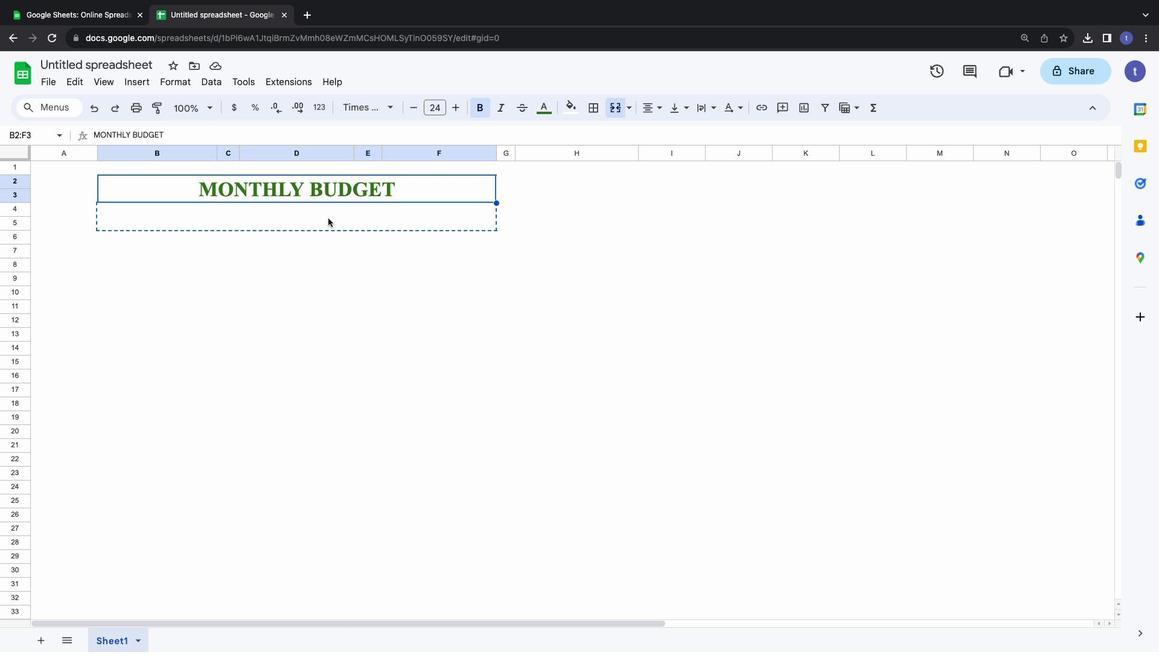
Action: Key pressed Key.cmd'z'
Screenshot: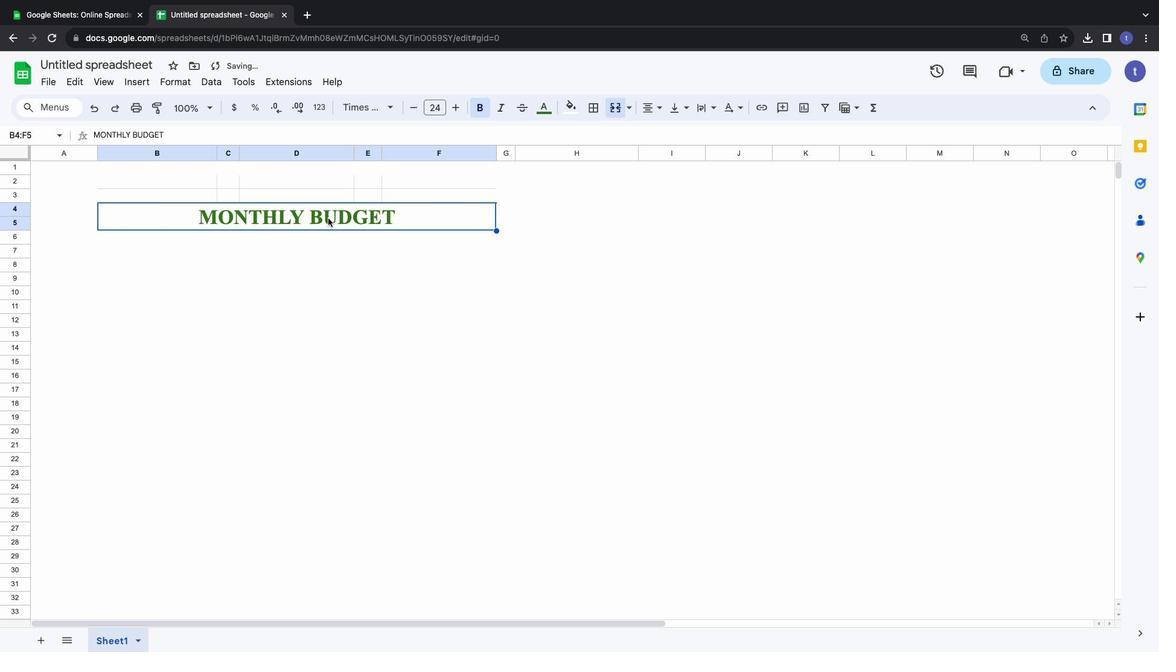 
Action: Mouse moved to (332, 196)
Screenshot: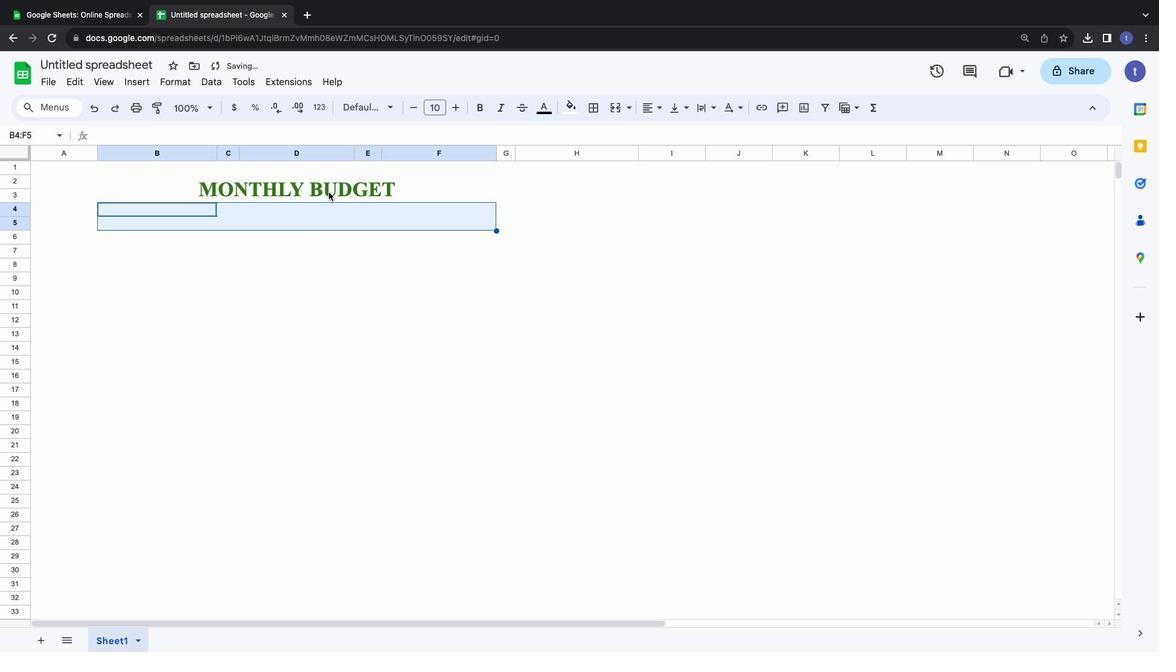 
Action: Mouse pressed left at (332, 196)
Screenshot: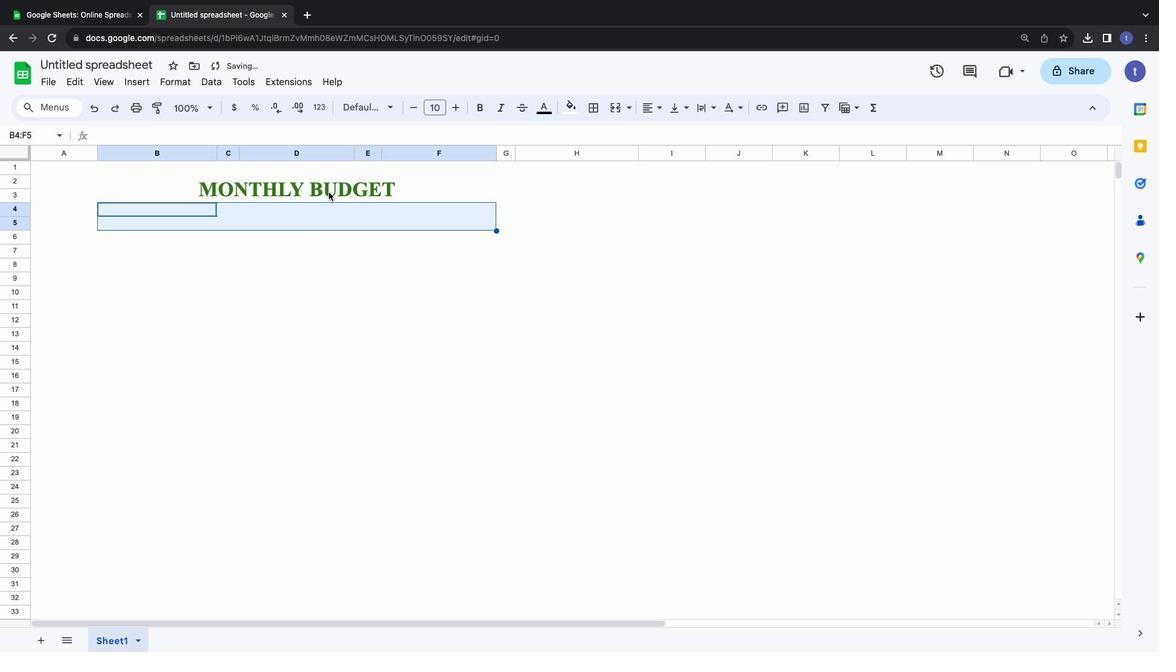 
Action: Mouse moved to (560, 198)
Screenshot: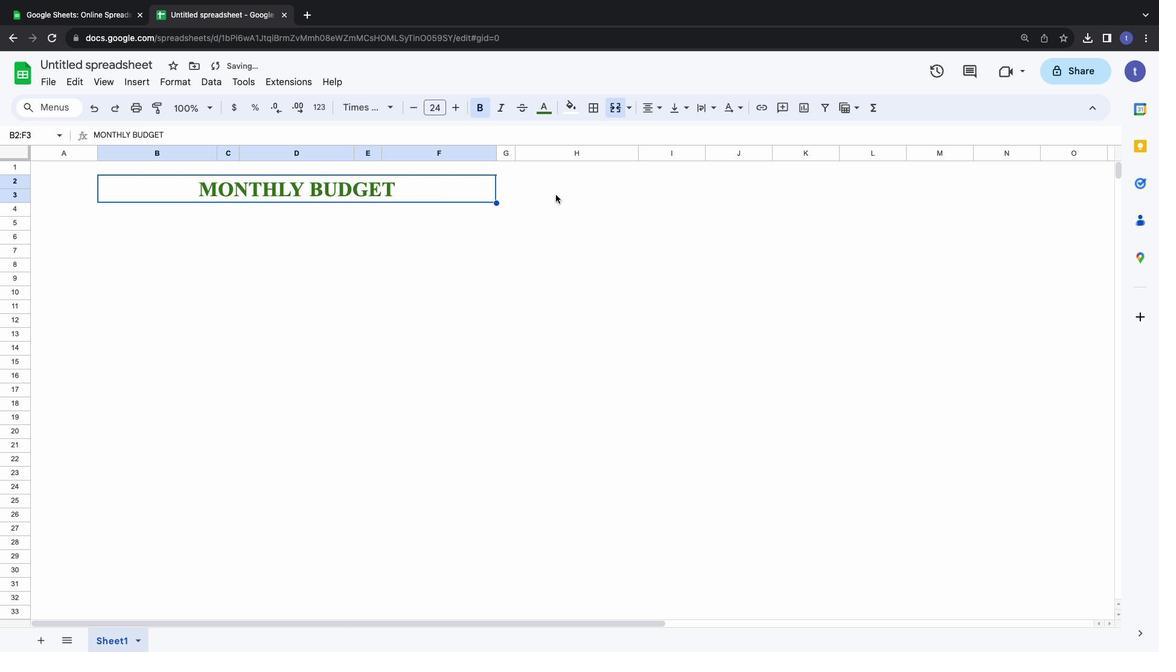 
Action: Mouse pressed left at (560, 198)
Screenshot: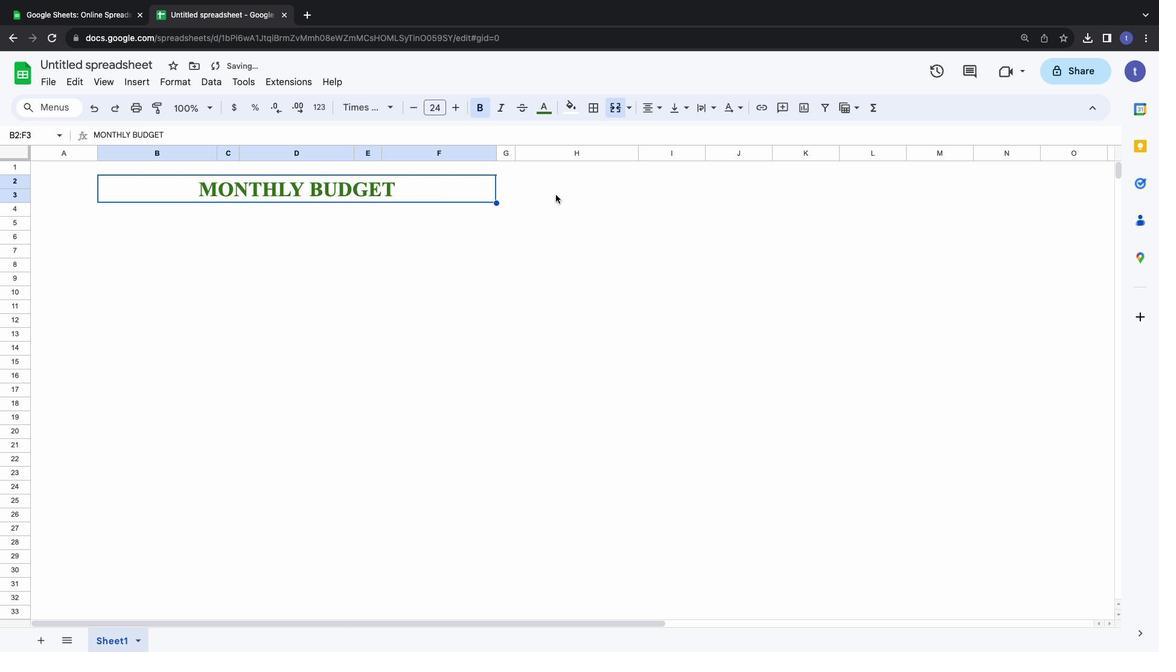 
Action: Mouse moved to (128, 87)
Screenshot: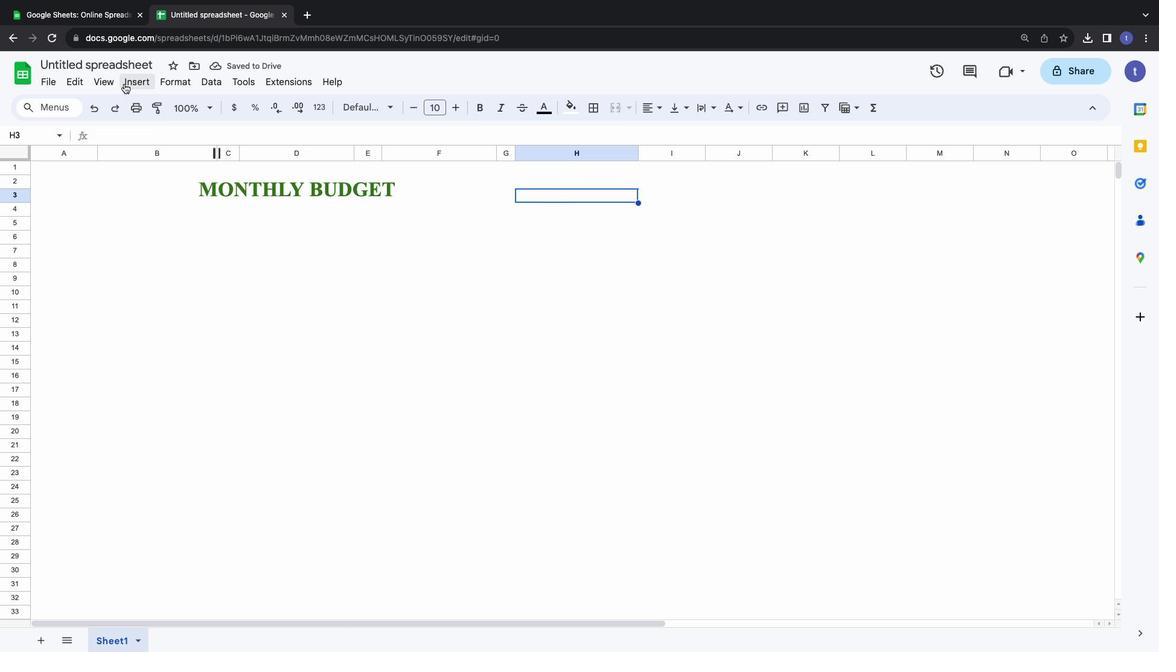
Action: Mouse pressed left at (128, 87)
Screenshot: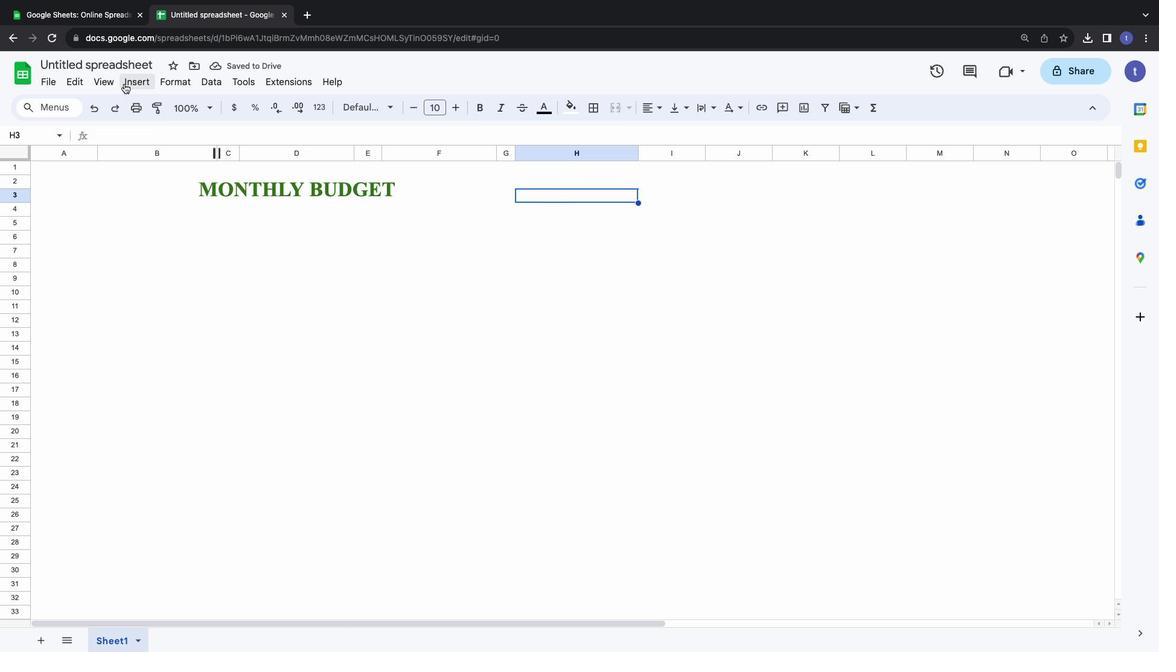 
Action: Mouse moved to (184, 250)
Screenshot: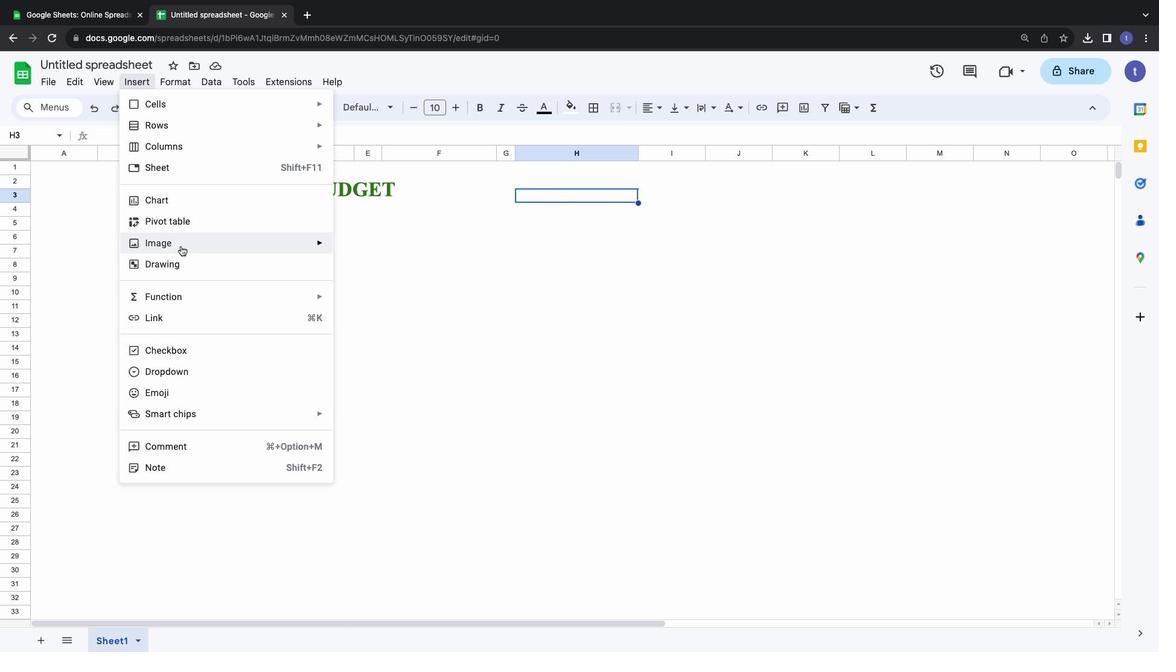
Action: Mouse pressed left at (184, 250)
Screenshot: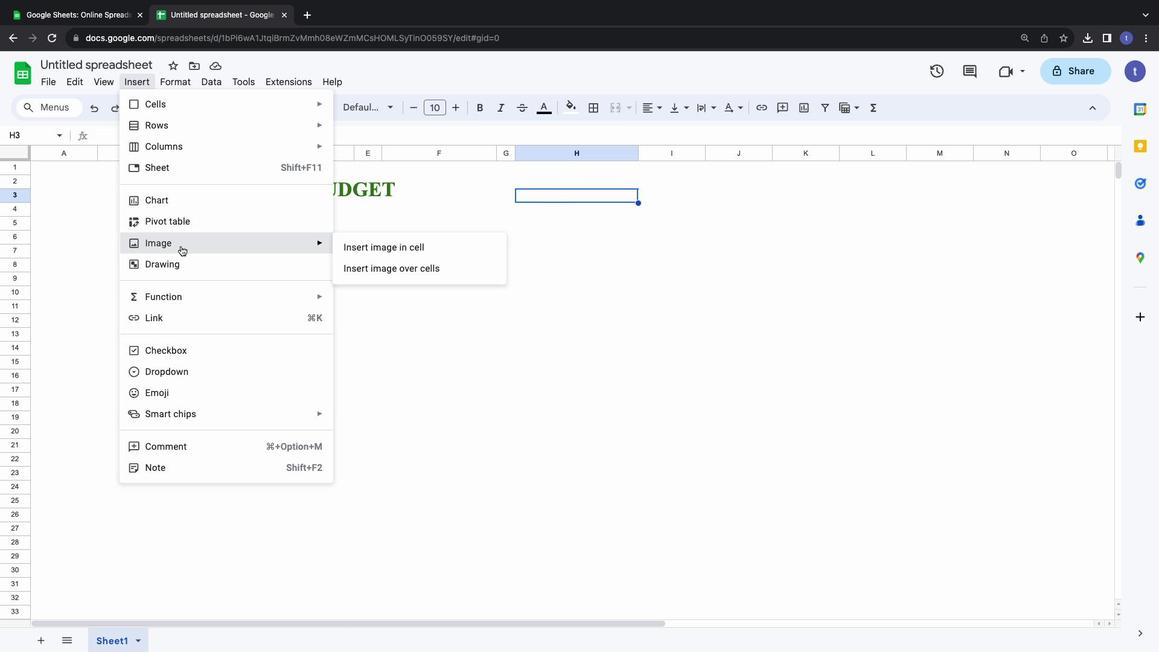 
Action: Mouse moved to (450, 282)
Screenshot: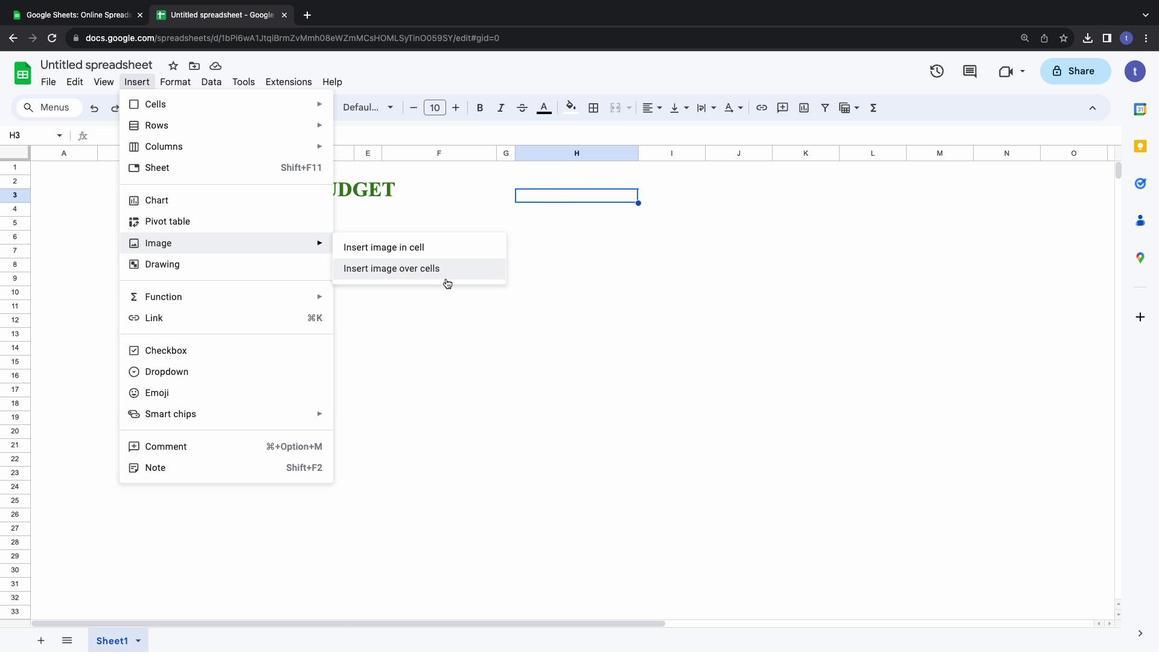 
Action: Mouse pressed left at (450, 282)
Screenshot: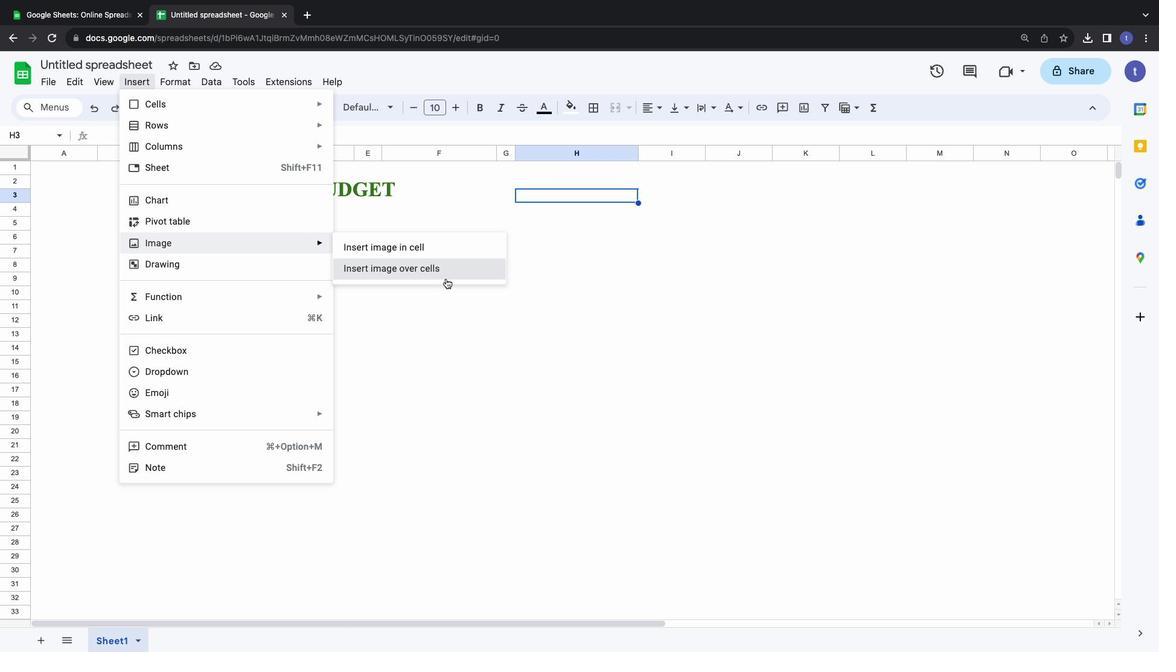 
Action: Mouse moved to (567, 441)
Screenshot: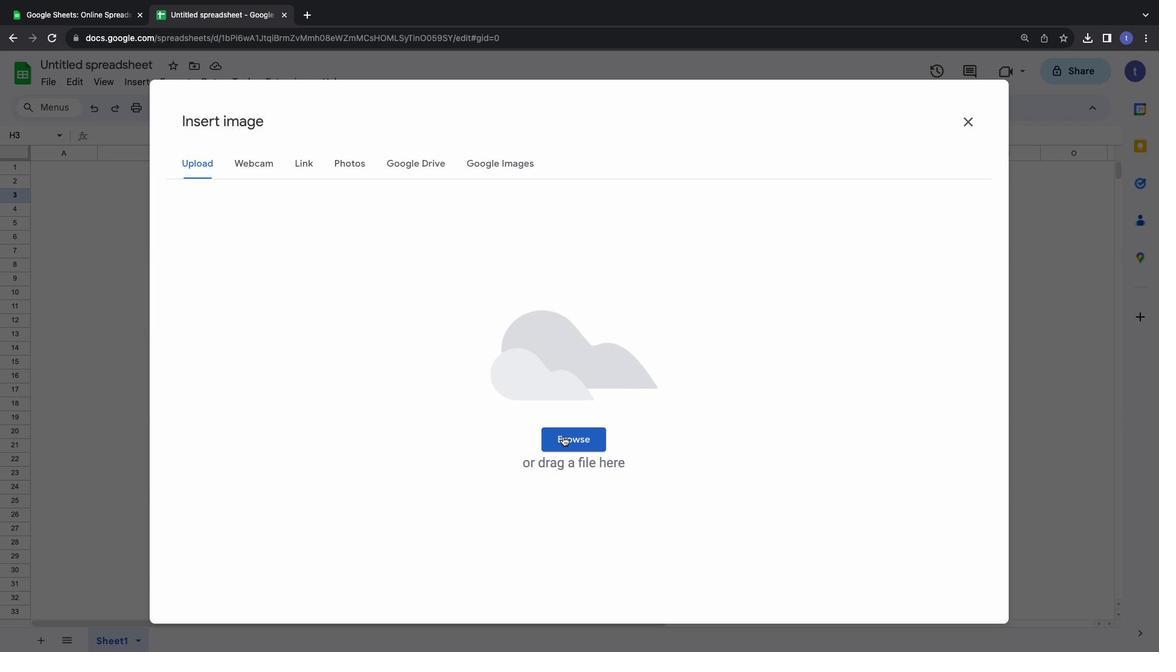 
Action: Mouse pressed left at (567, 441)
Screenshot: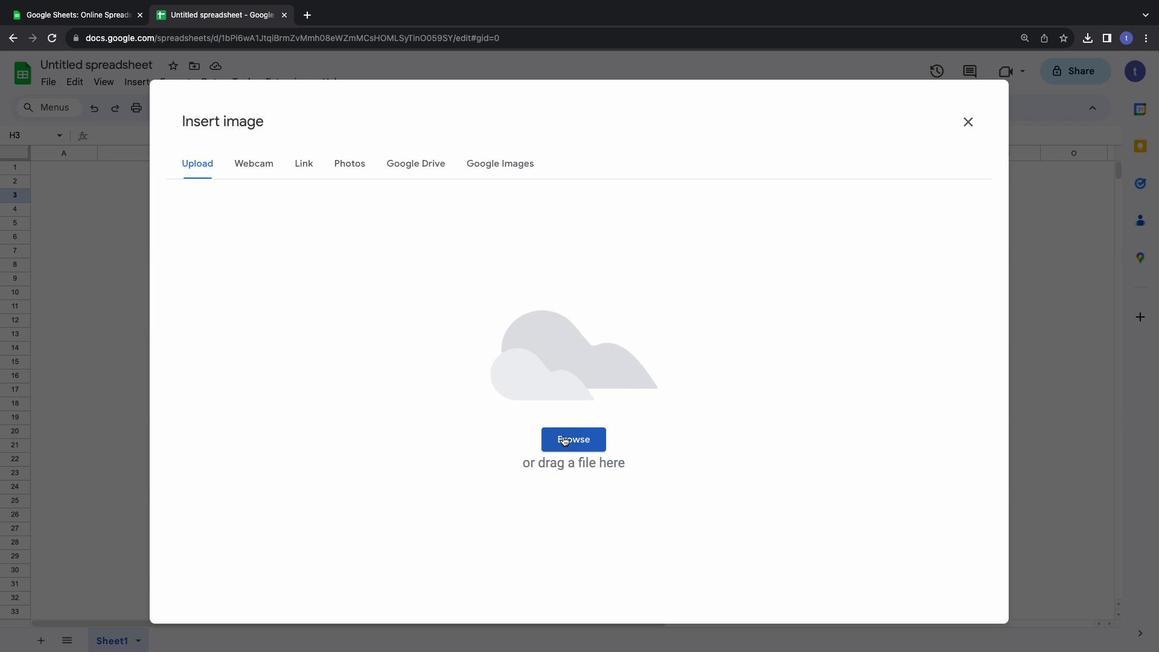 
Action: Mouse moved to (746, 216)
Screenshot: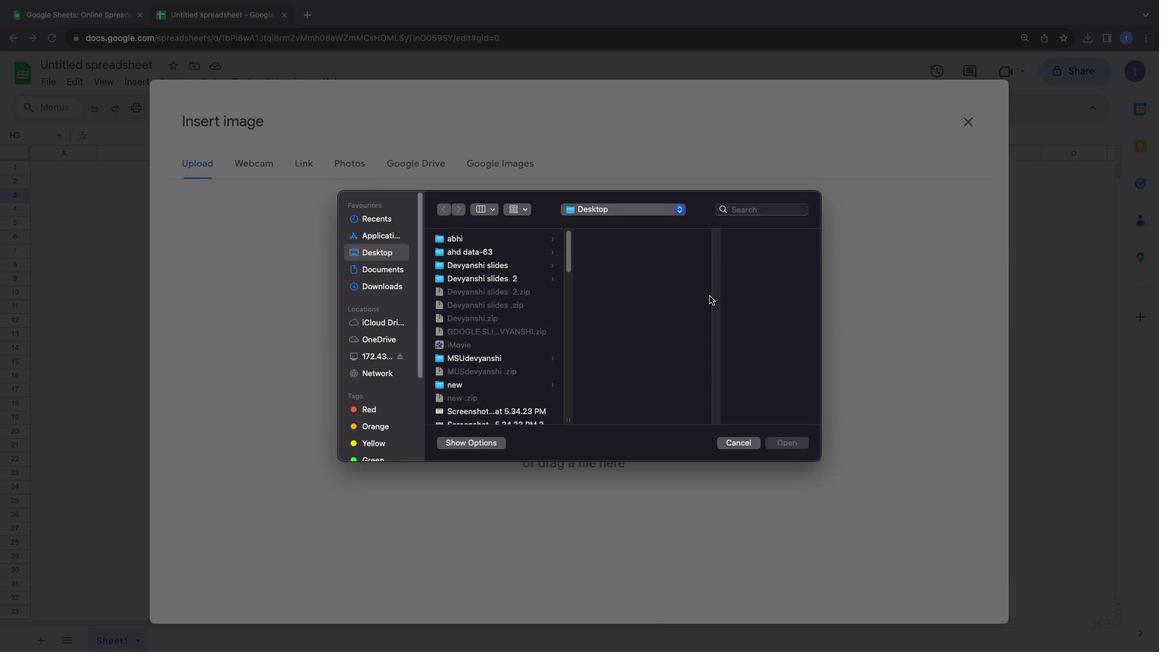 
Action: Mouse pressed left at (746, 216)
Screenshot: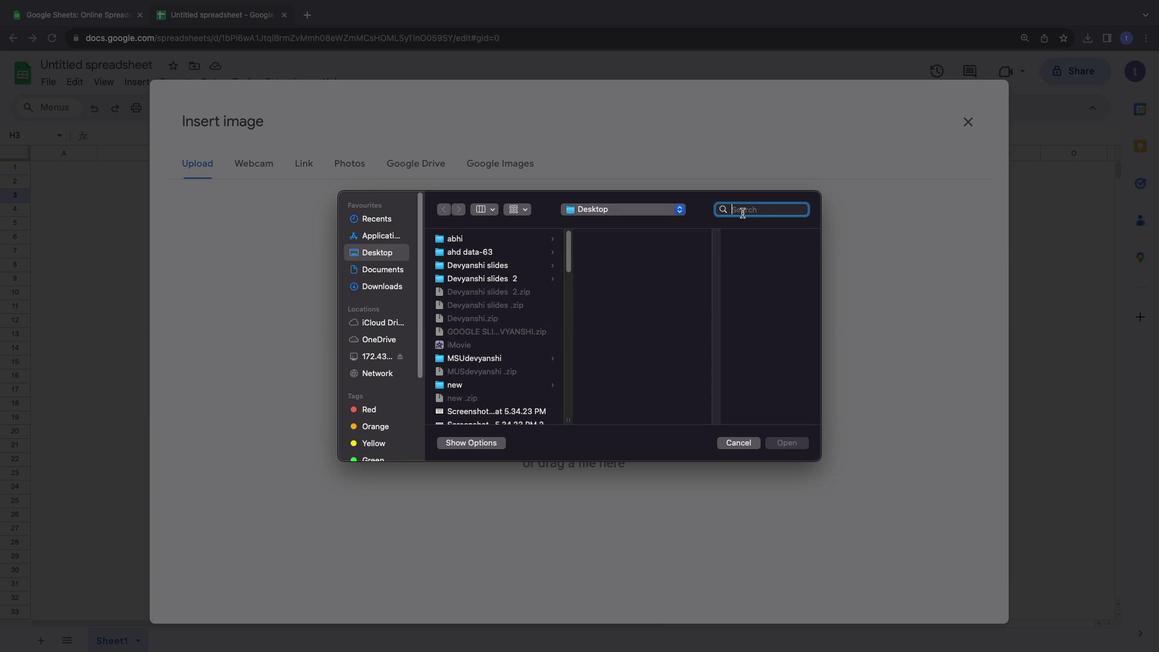 
Action: Mouse moved to (729, 222)
Screenshot: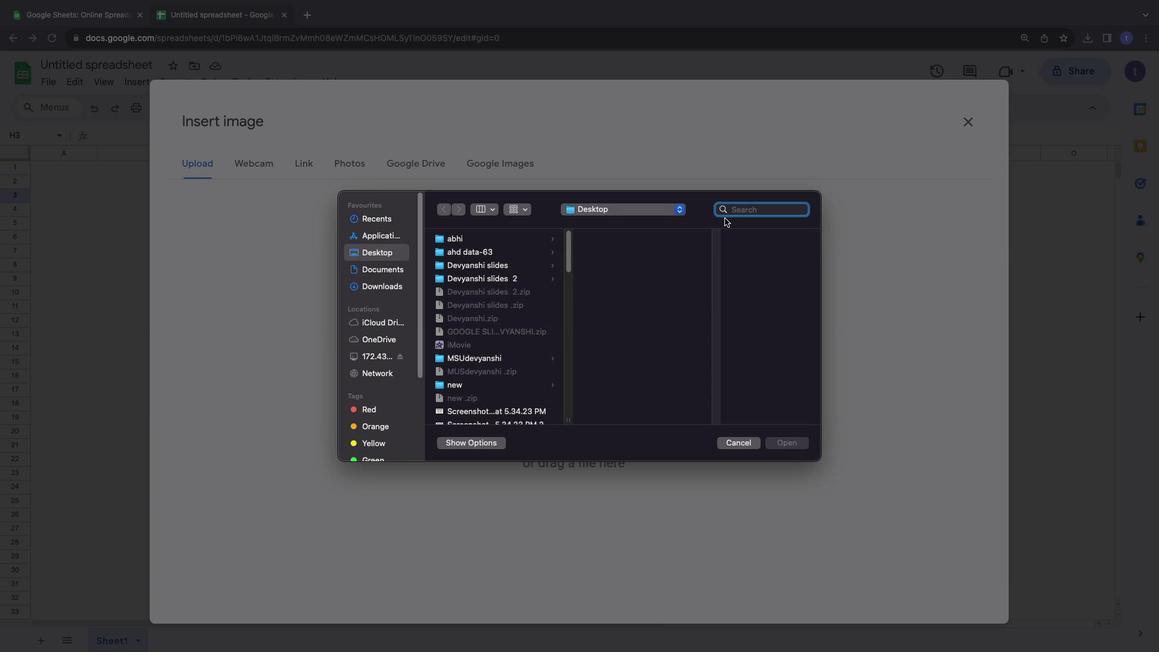 
Action: Key pressed 'm'
Screenshot: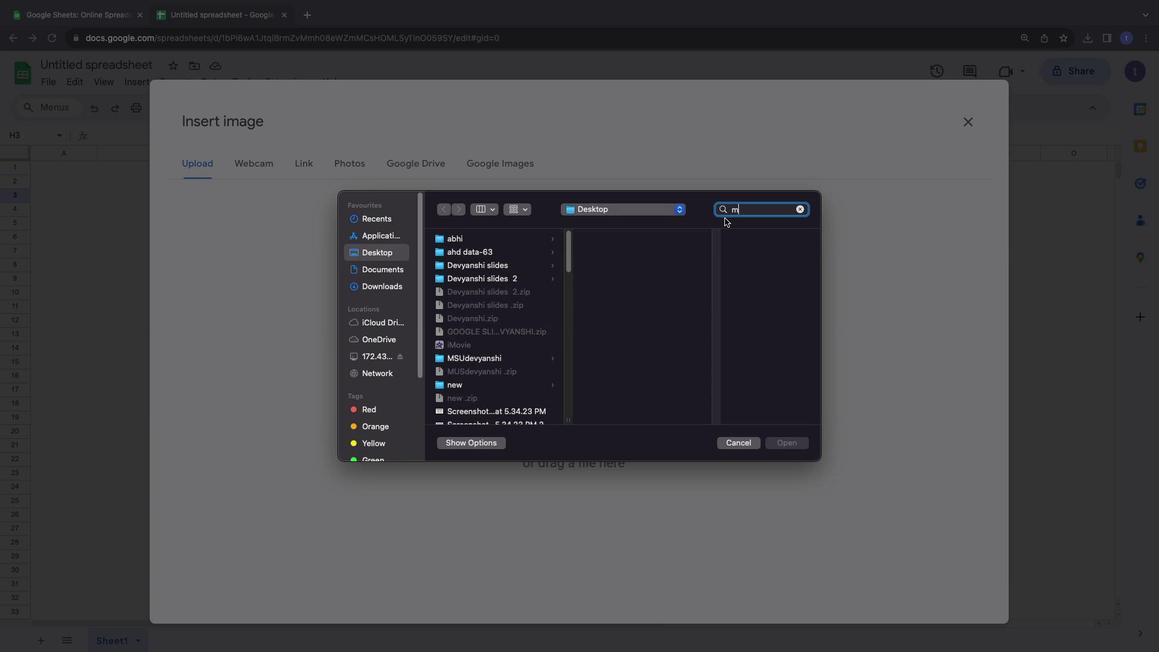 
Action: Mouse moved to (729, 222)
Screenshot: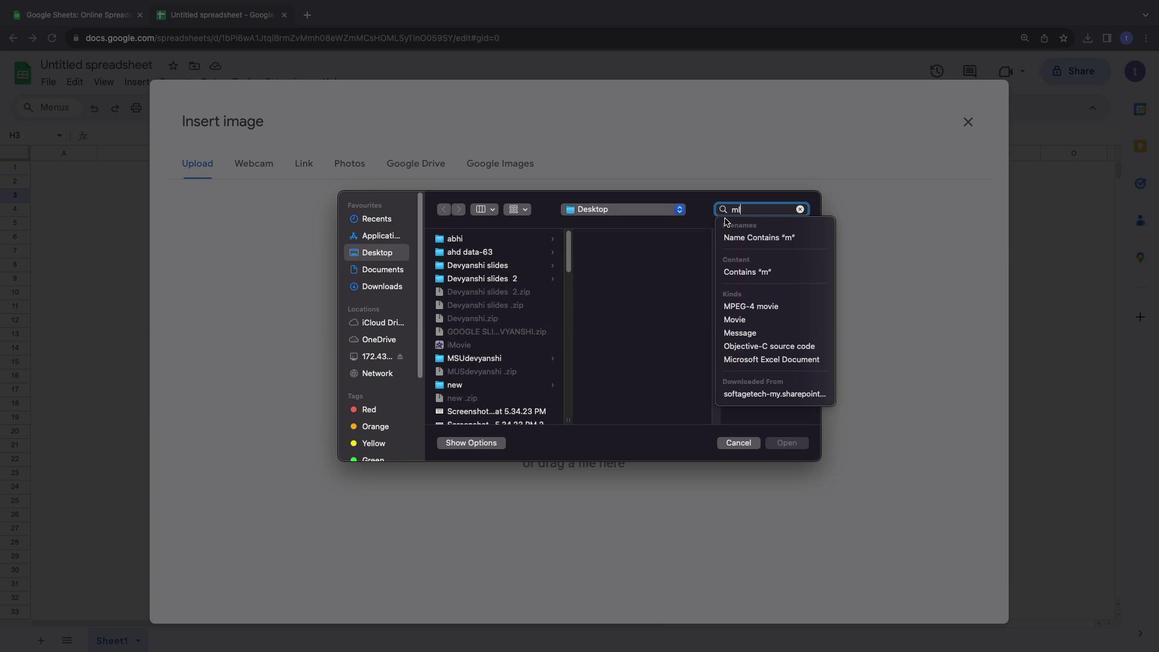 
Action: Key pressed 'l'
Screenshot: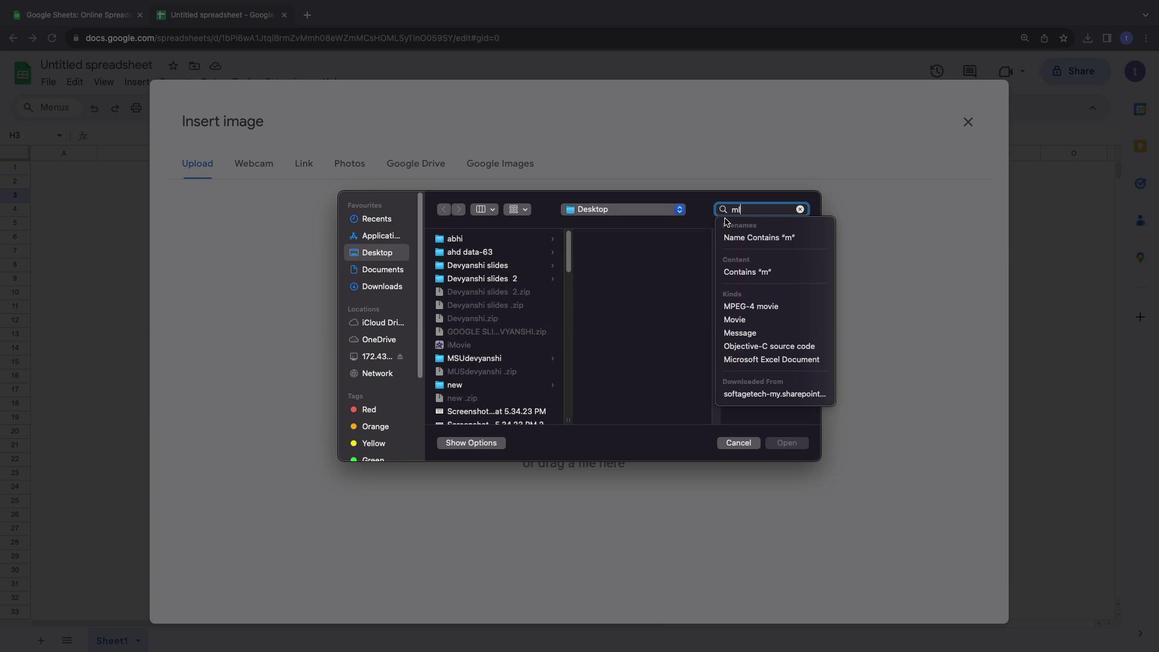 
Action: Mouse moved to (728, 222)
Screenshot: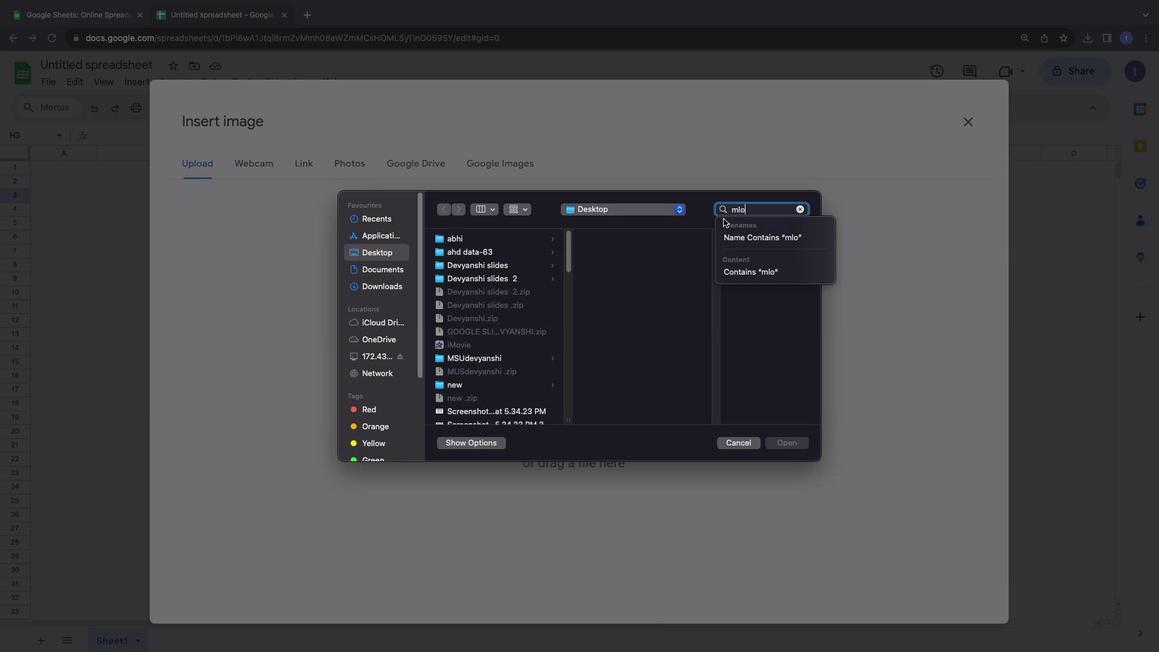 
Action: Key pressed 'o'
Screenshot: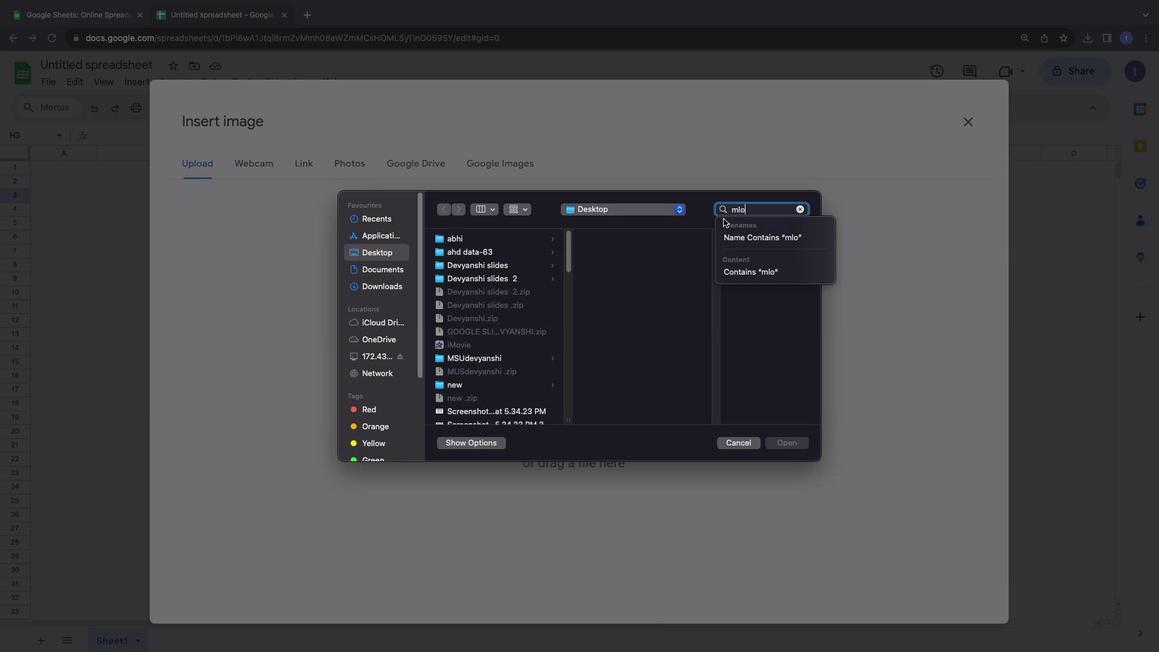 
Action: Mouse moved to (473, 282)
Screenshot: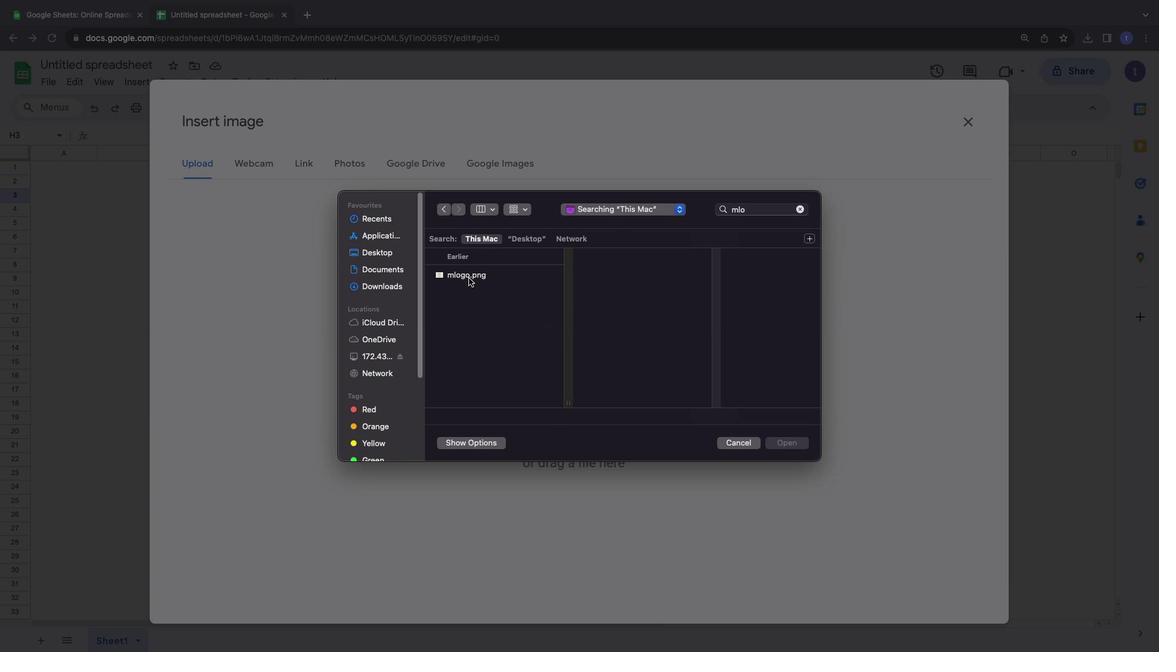 
Action: Mouse pressed left at (473, 282)
Screenshot: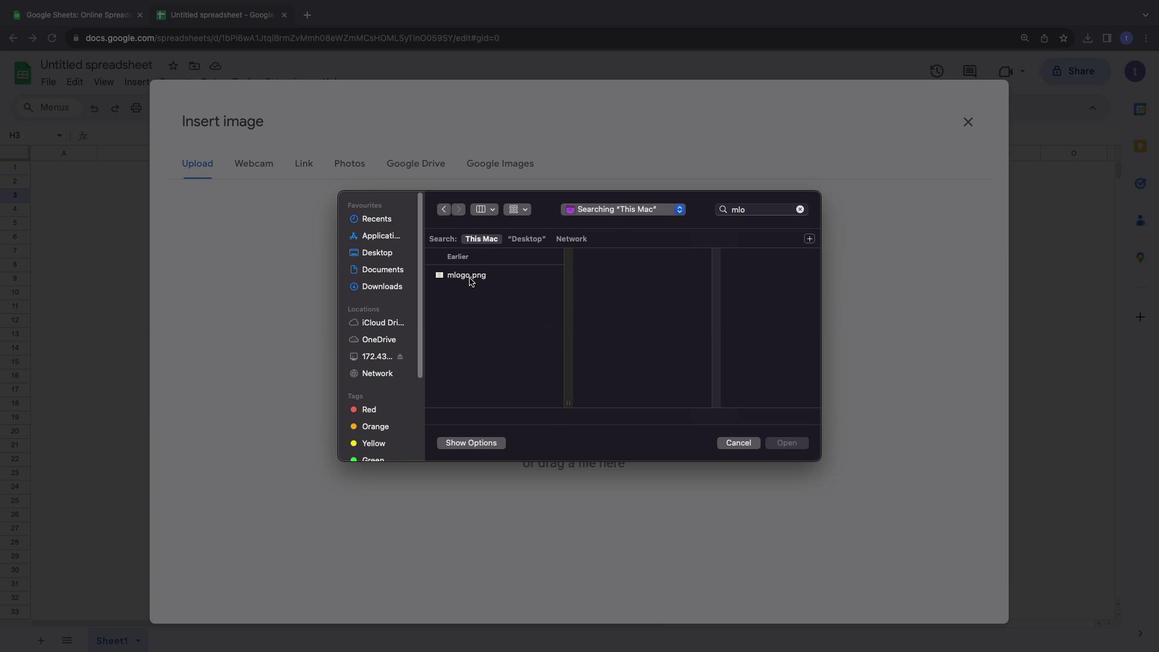 
Action: Mouse moved to (782, 443)
Screenshot: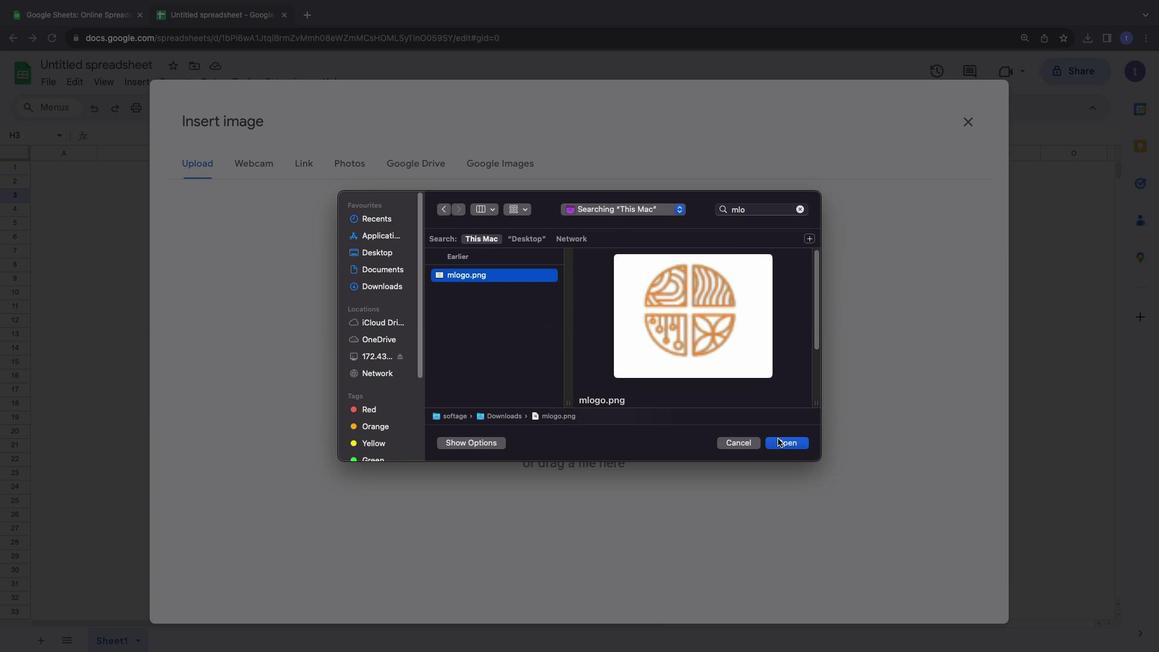 
Action: Mouse pressed left at (782, 443)
Screenshot: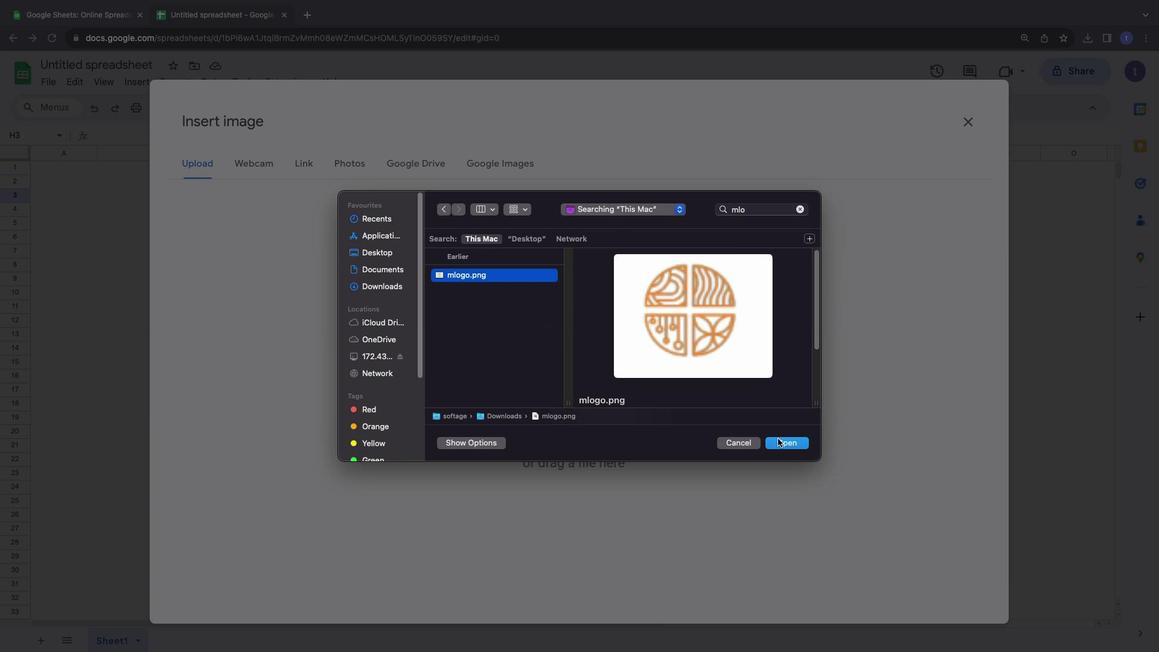 
Action: Mouse moved to (560, 222)
Screenshot: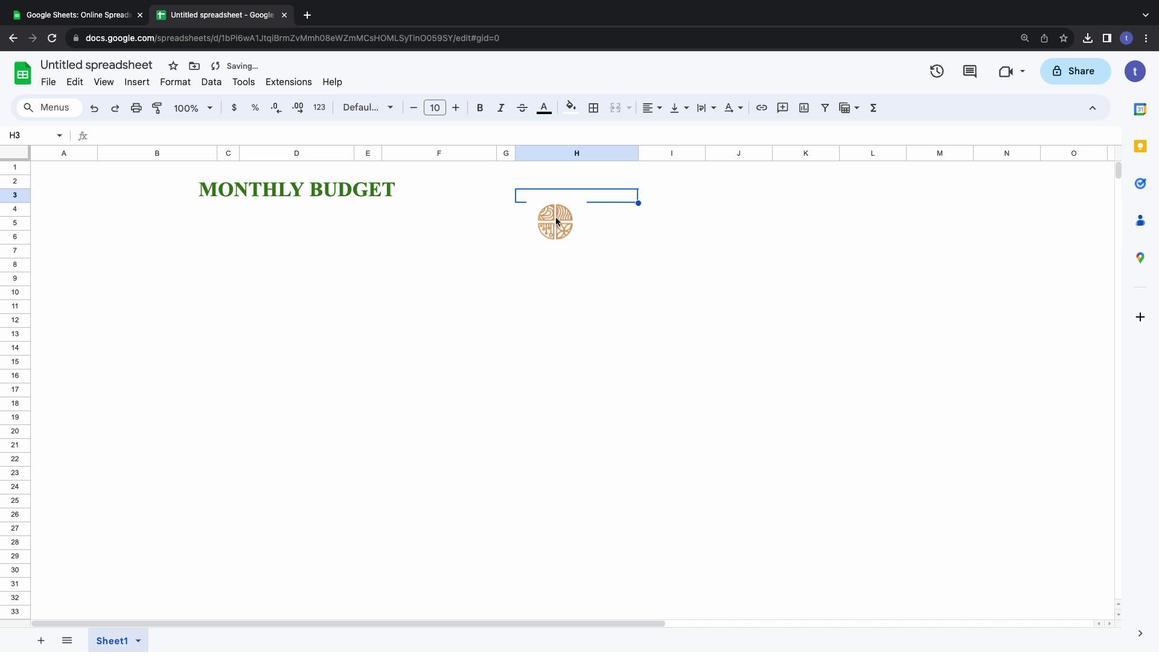 
Action: Mouse pressed left at (560, 222)
Screenshot: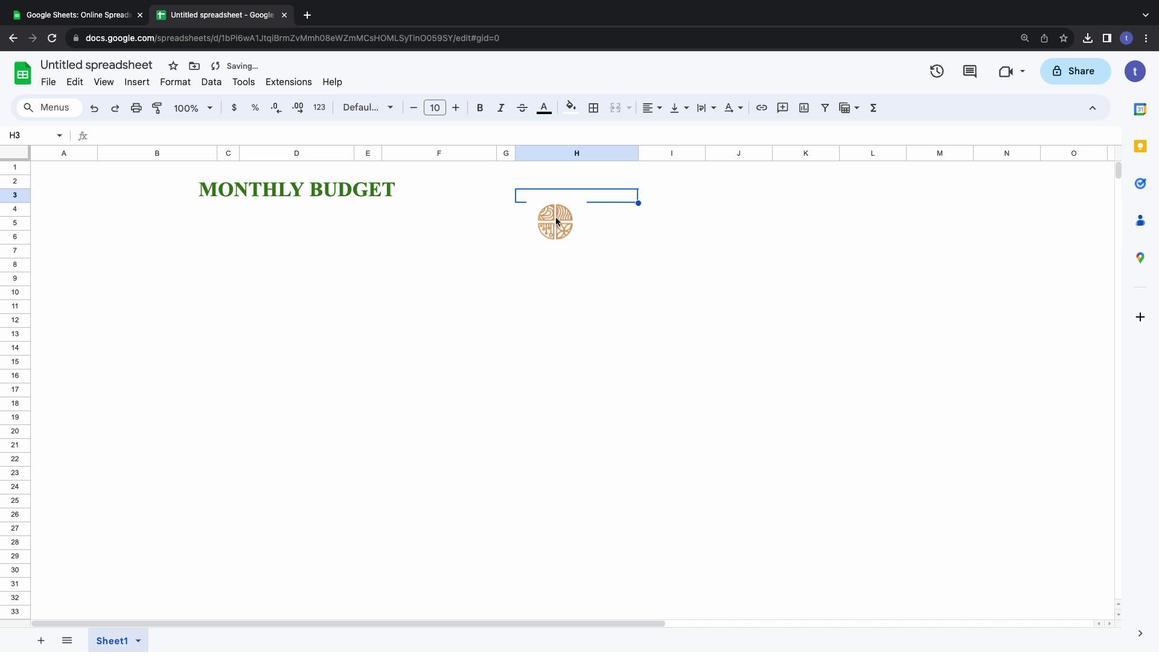 
Action: Mouse pressed left at (560, 222)
Screenshot: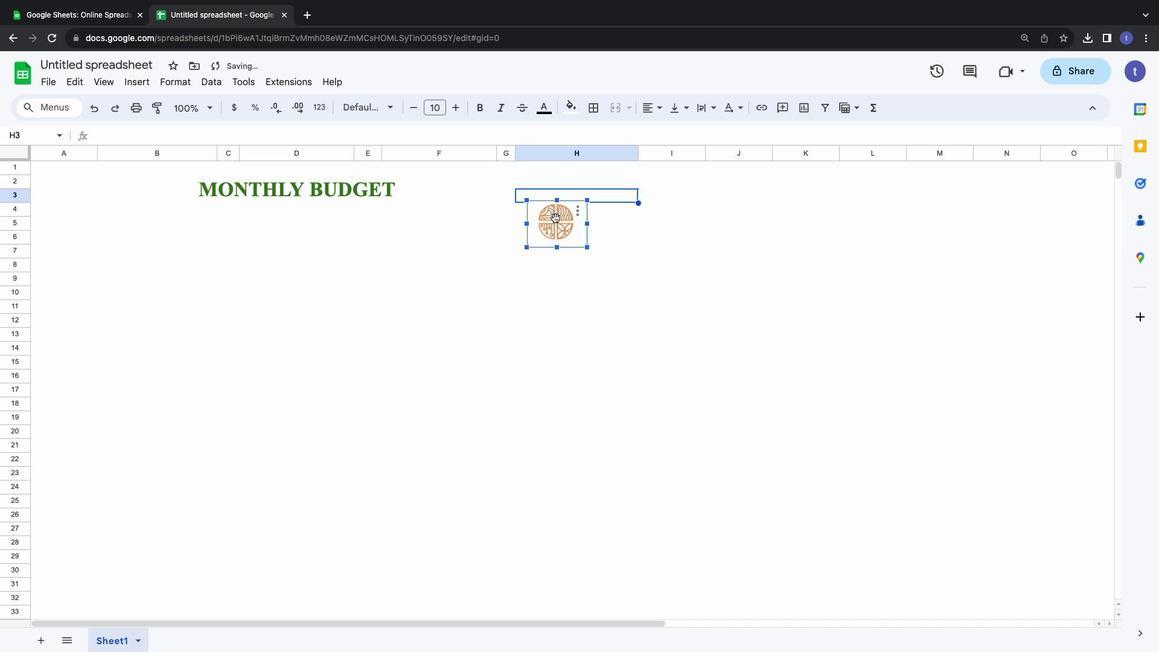 
Action: Mouse moved to (581, 193)
Screenshot: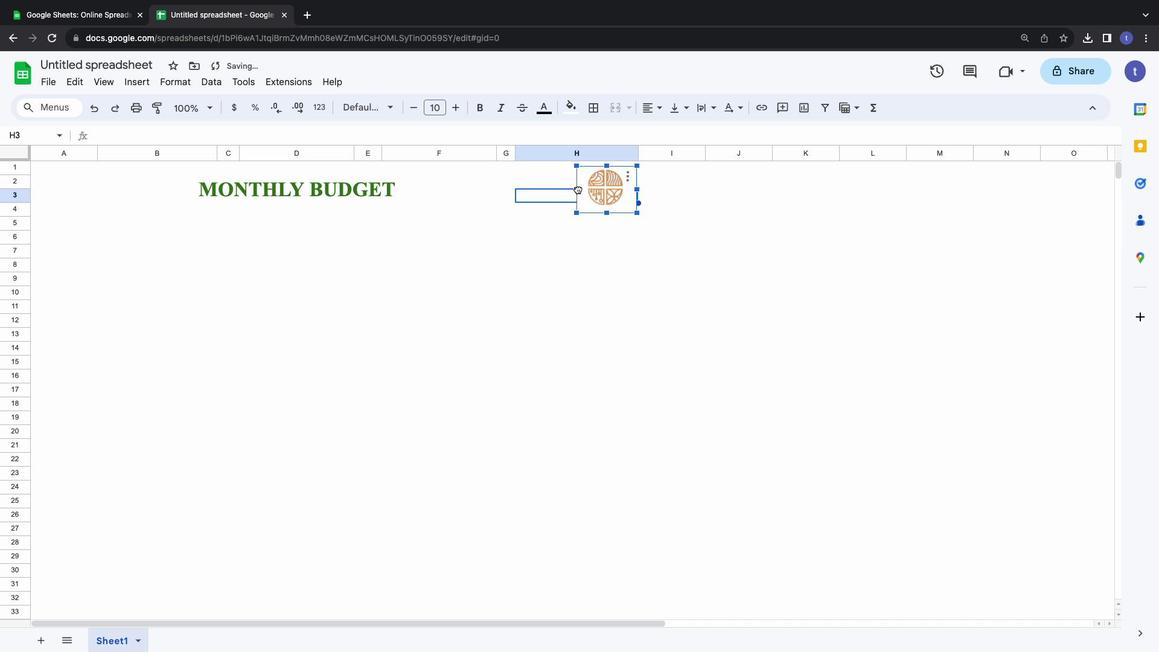 
Action: Mouse pressed left at (581, 193)
Screenshot: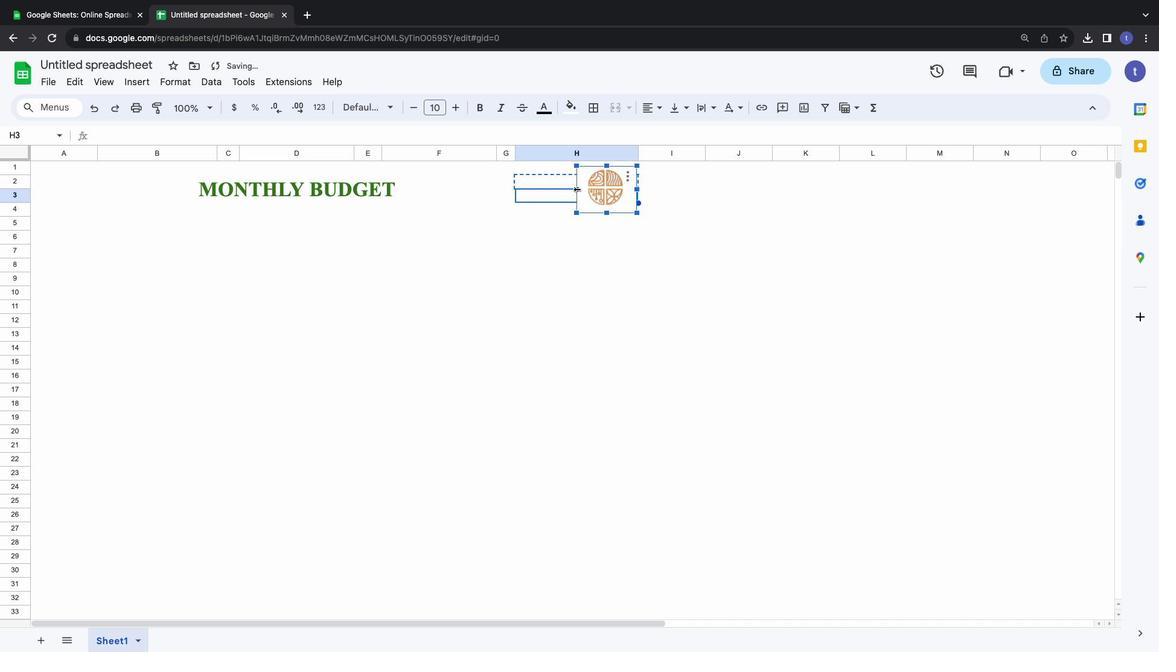 
Action: Mouse moved to (581, 193)
Screenshot: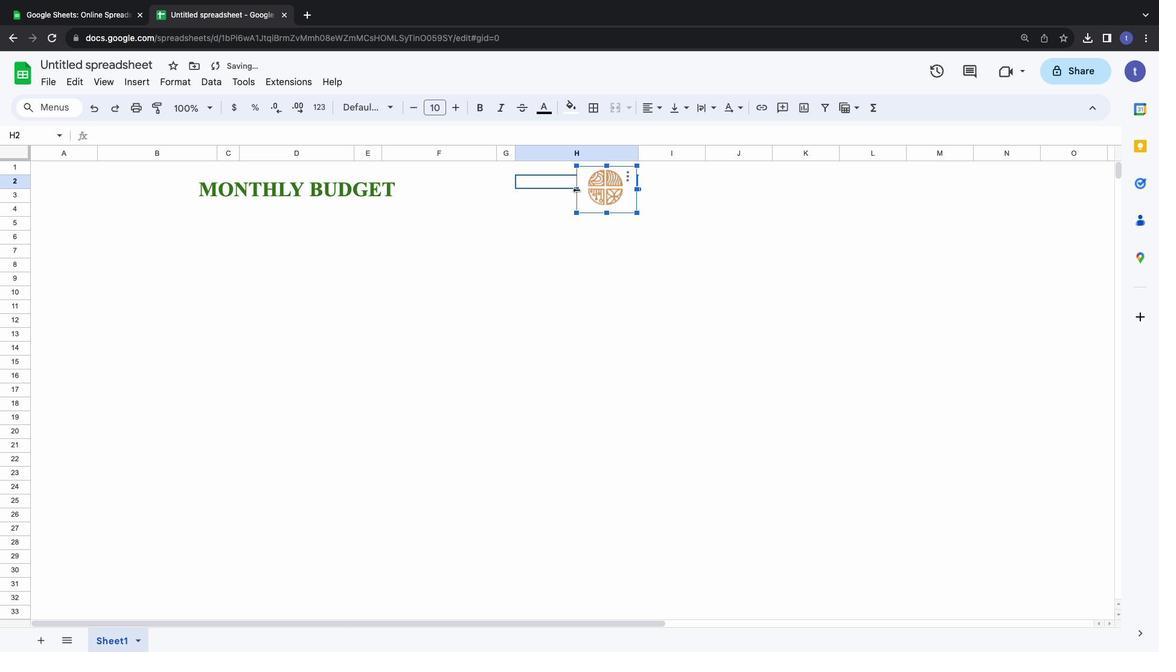 
Action: Mouse pressed left at (581, 193)
Screenshot: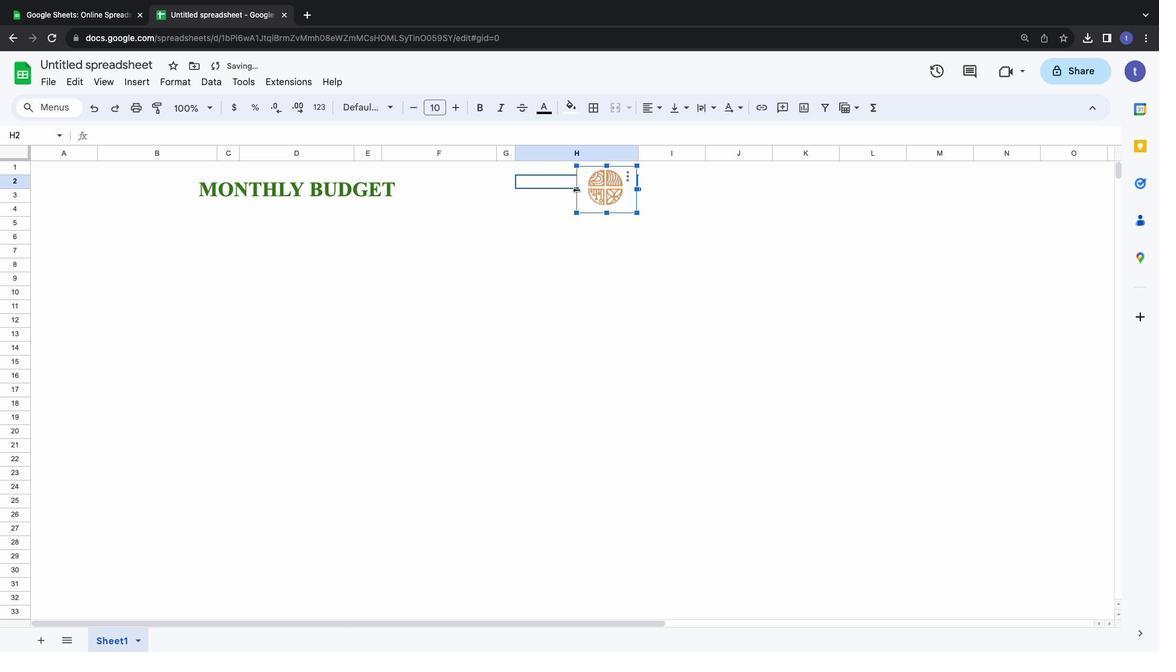 
Action: Mouse moved to (603, 218)
Screenshot: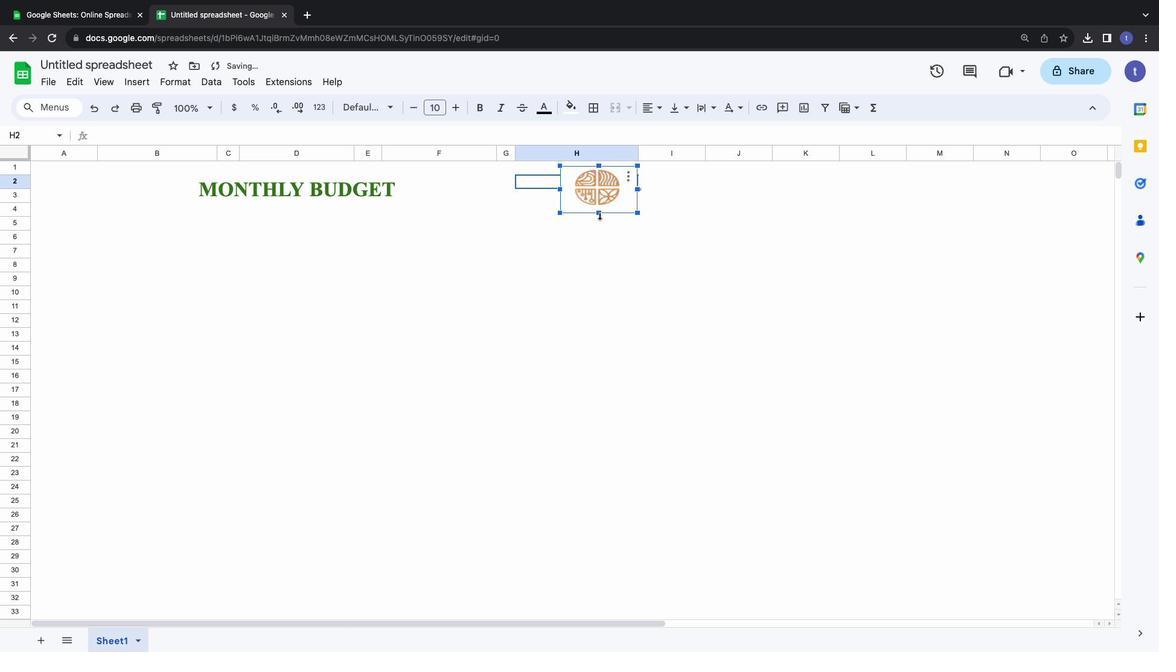 
Action: Mouse pressed left at (603, 218)
Screenshot: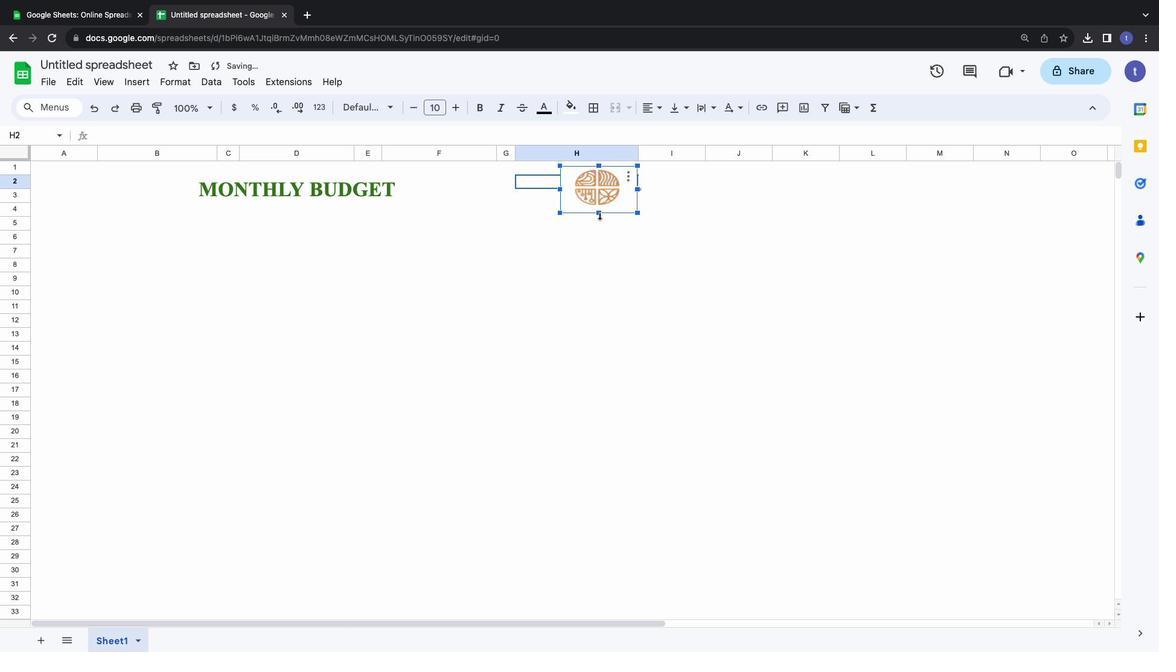 
Action: Mouse moved to (135, 244)
Screenshot: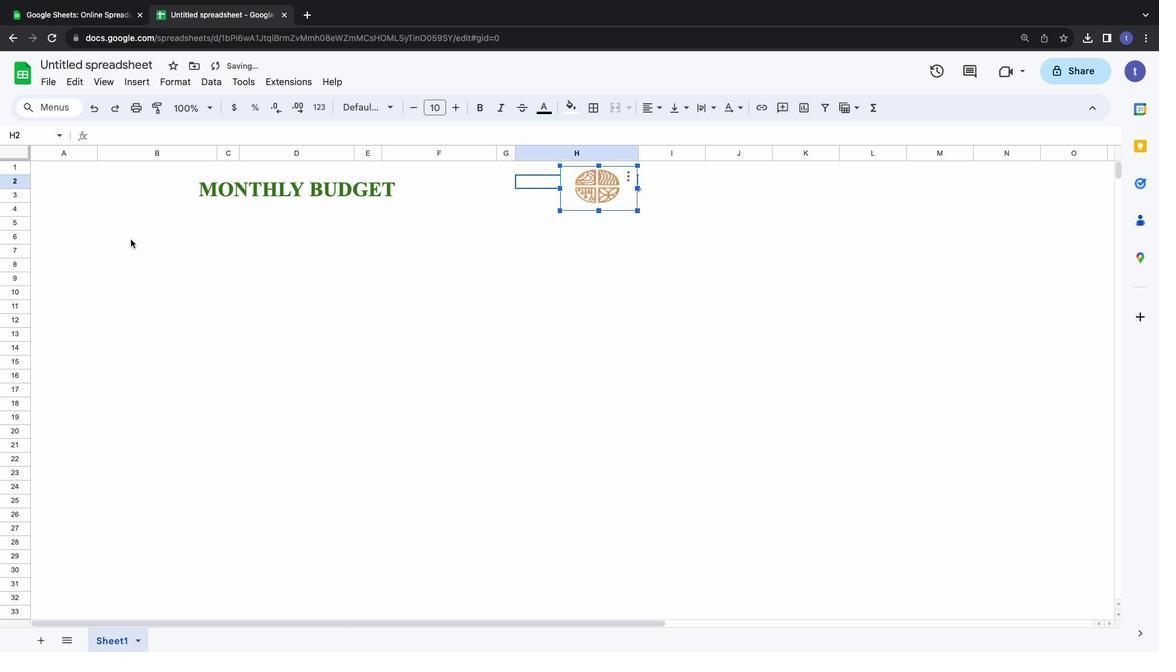
Action: Mouse pressed left at (135, 244)
Screenshot: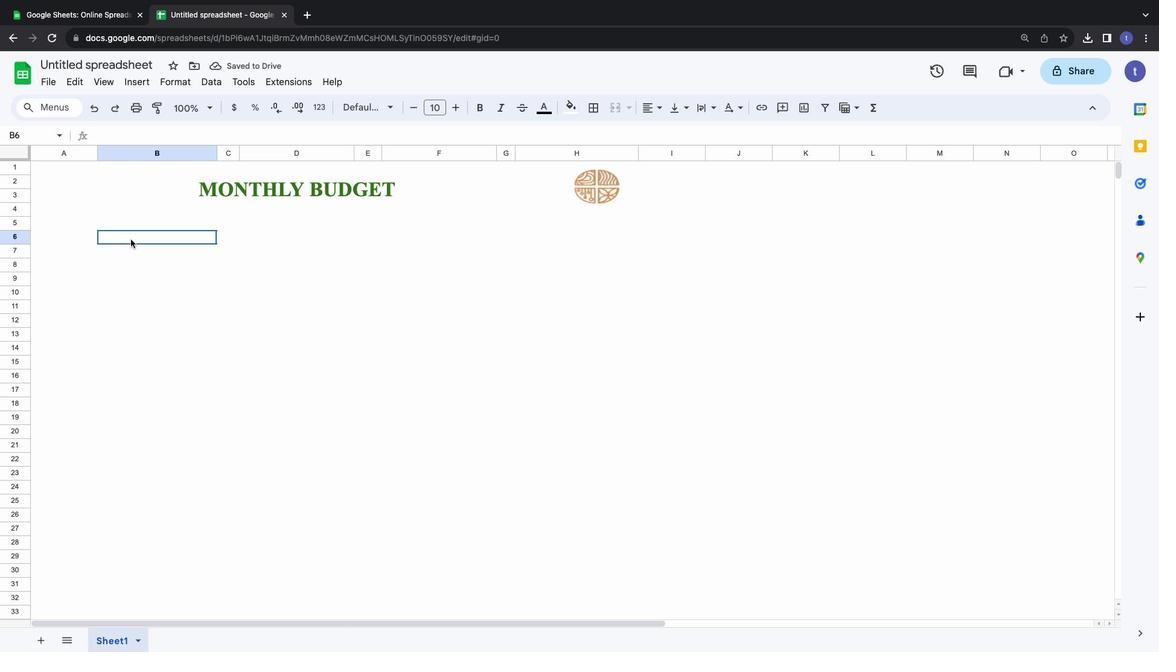 
Action: Mouse moved to (135, 243)
Screenshot: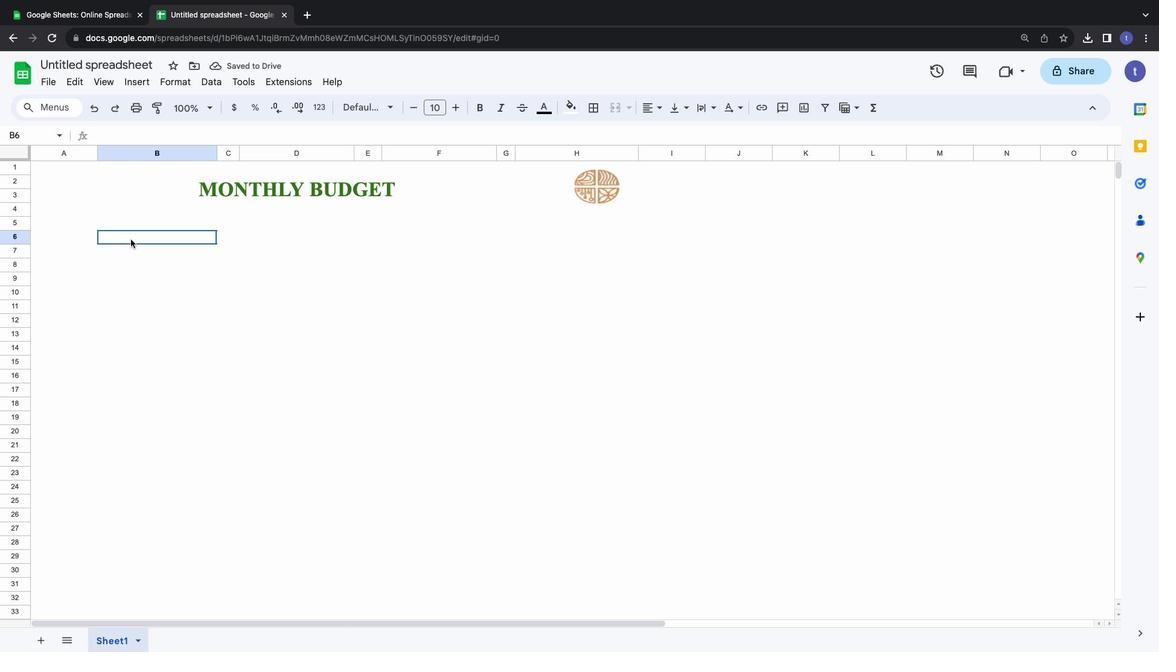 
Action: Key pressed Key.shift'N''a''m''e'Key.spaceKey.shift'O''f'Key.spaceKey.shift'T''h''e'Key.spaceKey.shift'C''o''m''p''a''n''y'Key.shift_r':'Key.enterKey.enterKey.enterKey.shift'C''o''m''p''a''n''y'Key.spaceKey.shift'B''r''a''c'Key.backspace'n''c''h'Key.shift_r':'Key.downKey.downKey.shift'C''O''m''p''a''n''y'Key.backspaceKey.backspaceKey.backspaceKey.backspaceKey.backspaceKey.backspace'o''m''p''a''n''y'Key.spaceKey.shift'T''y''p''e'Key.shift_r':'
Screenshot: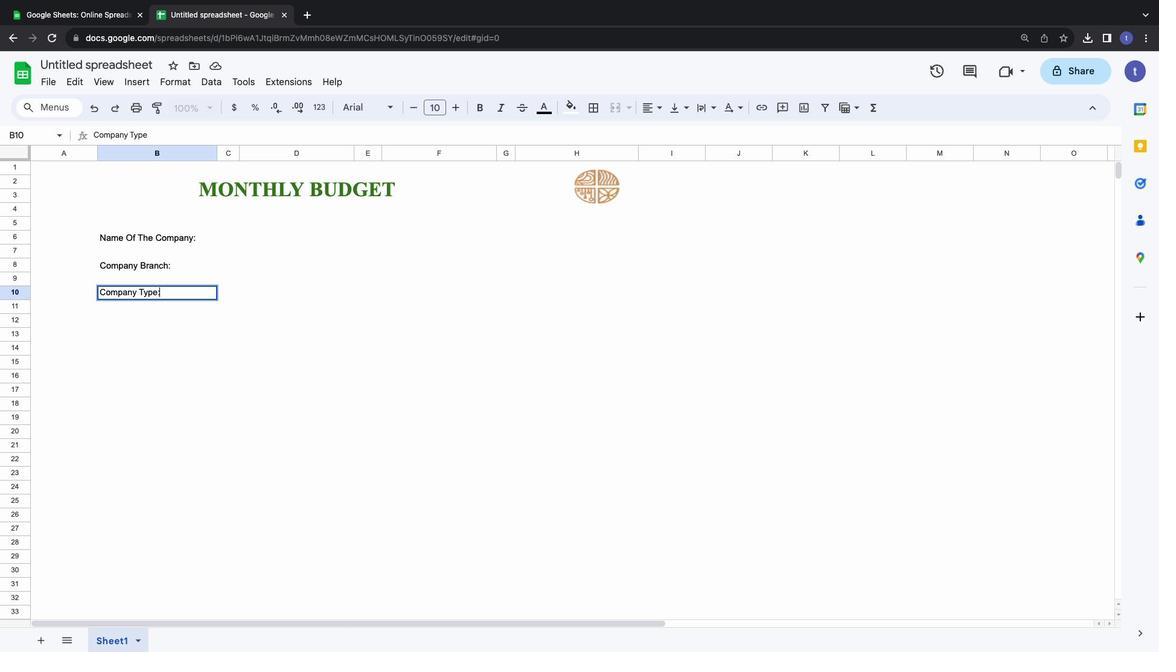 
Action: Mouse moved to (17, 262)
Screenshot: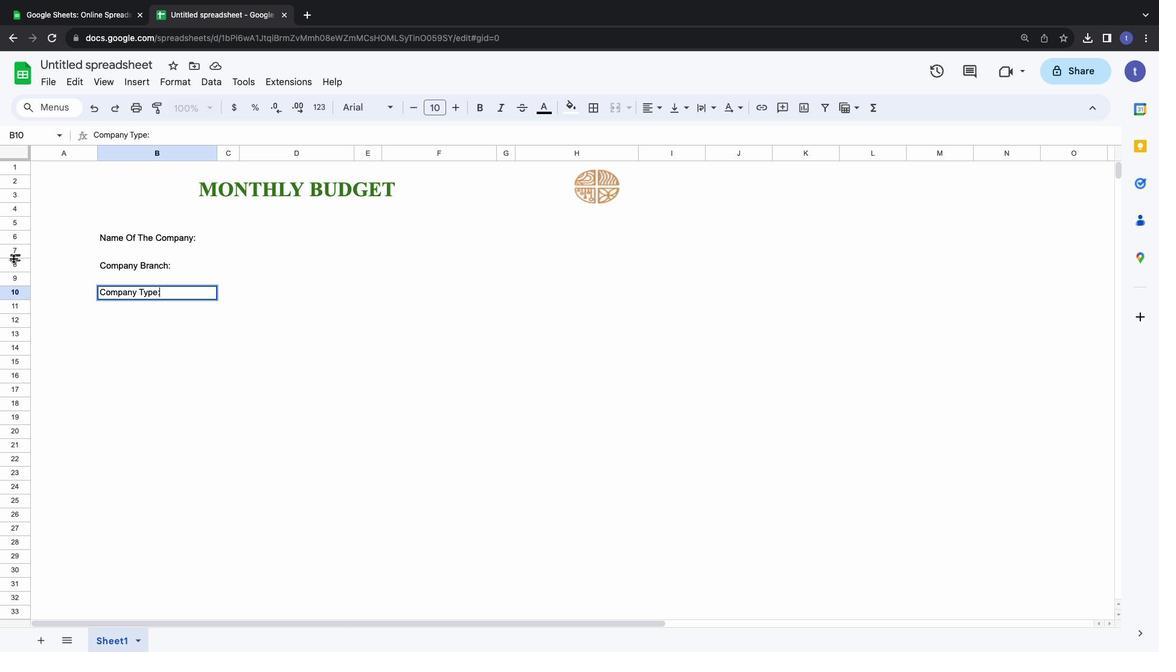 
Action: Mouse pressed left at (17, 262)
Screenshot: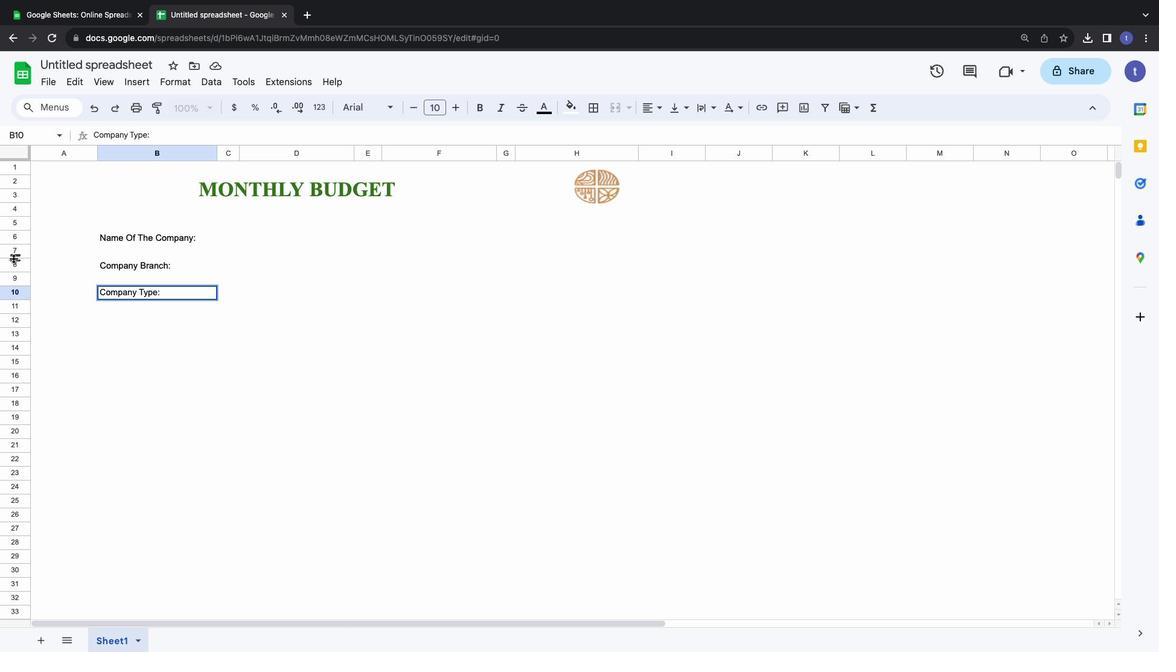 
Action: Mouse moved to (19, 267)
Screenshot: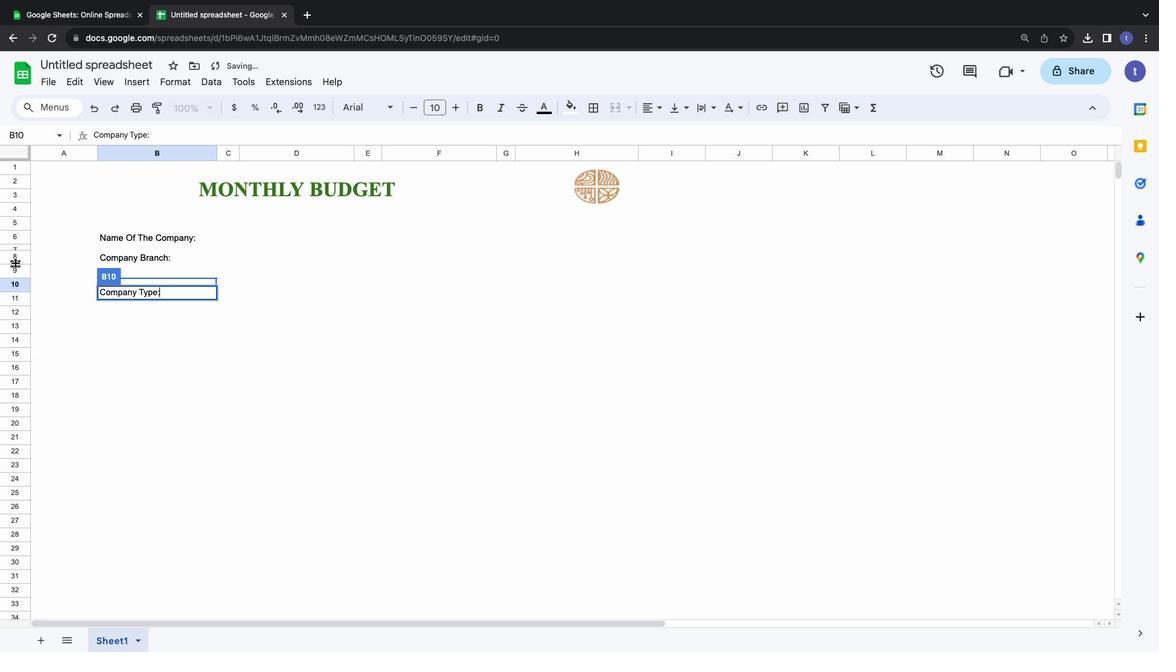 
Action: Mouse pressed left at (19, 267)
Screenshot: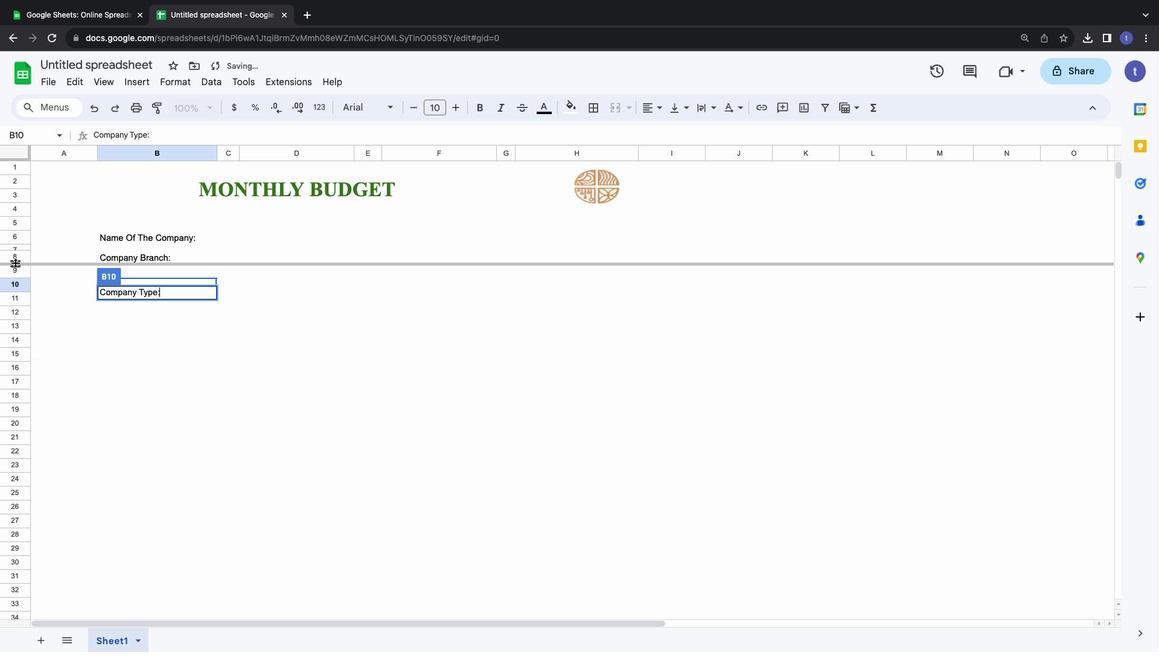 
Action: Mouse moved to (20, 282)
Screenshot: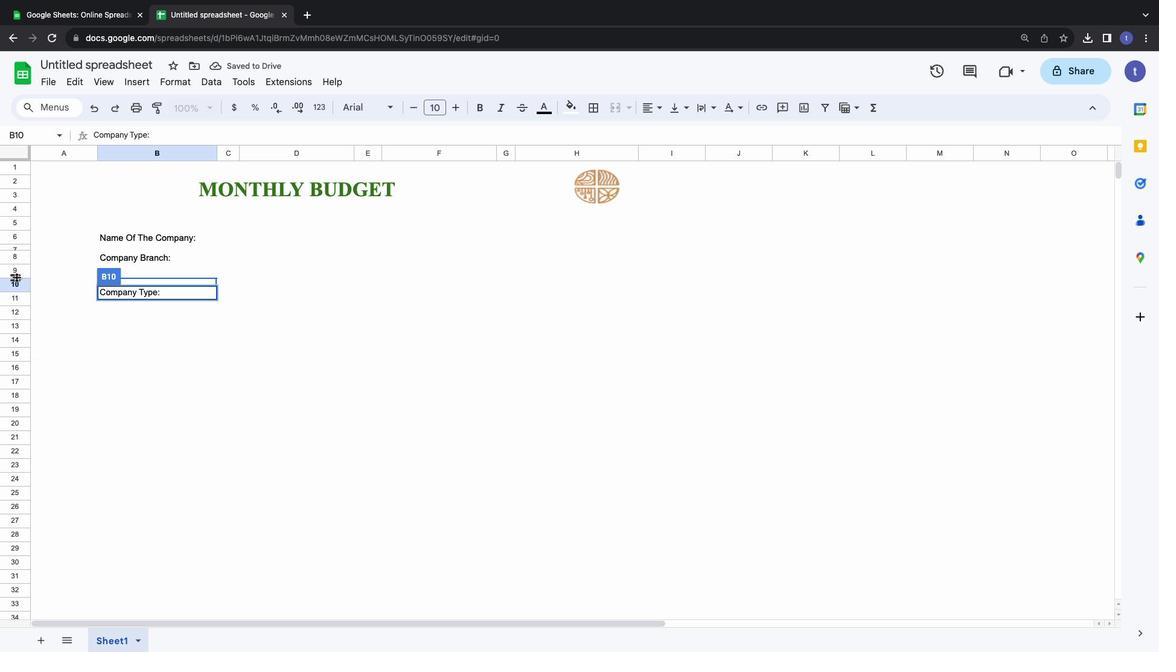 
Action: Mouse pressed left at (20, 282)
Screenshot: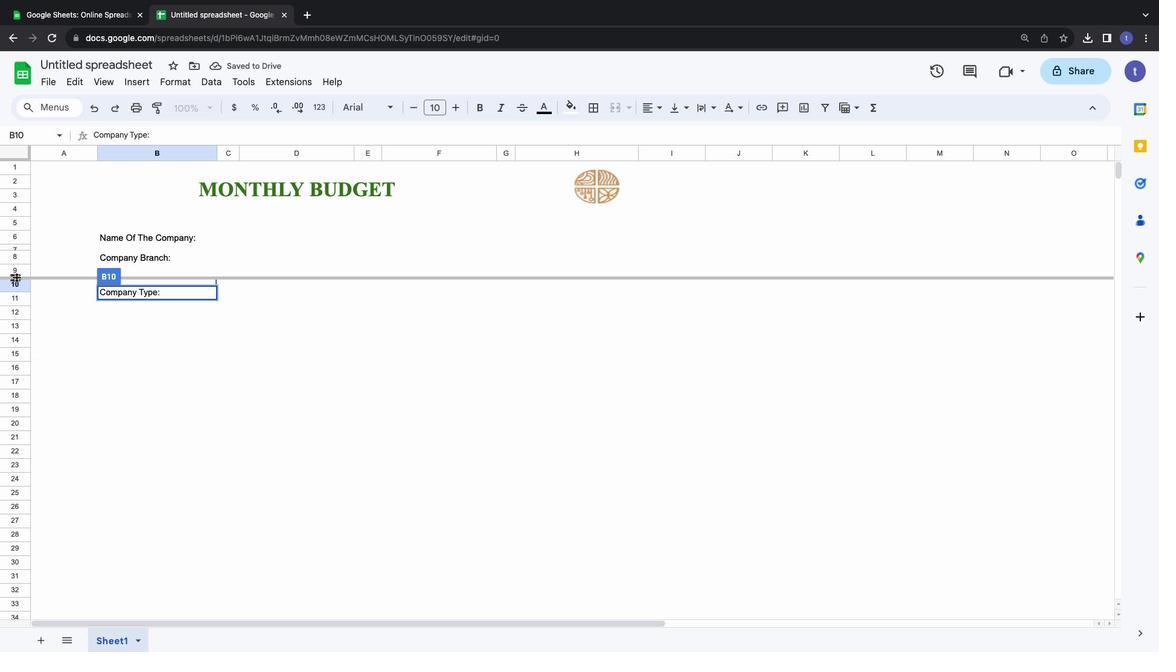 
Action: Mouse moved to (149, 310)
Screenshot: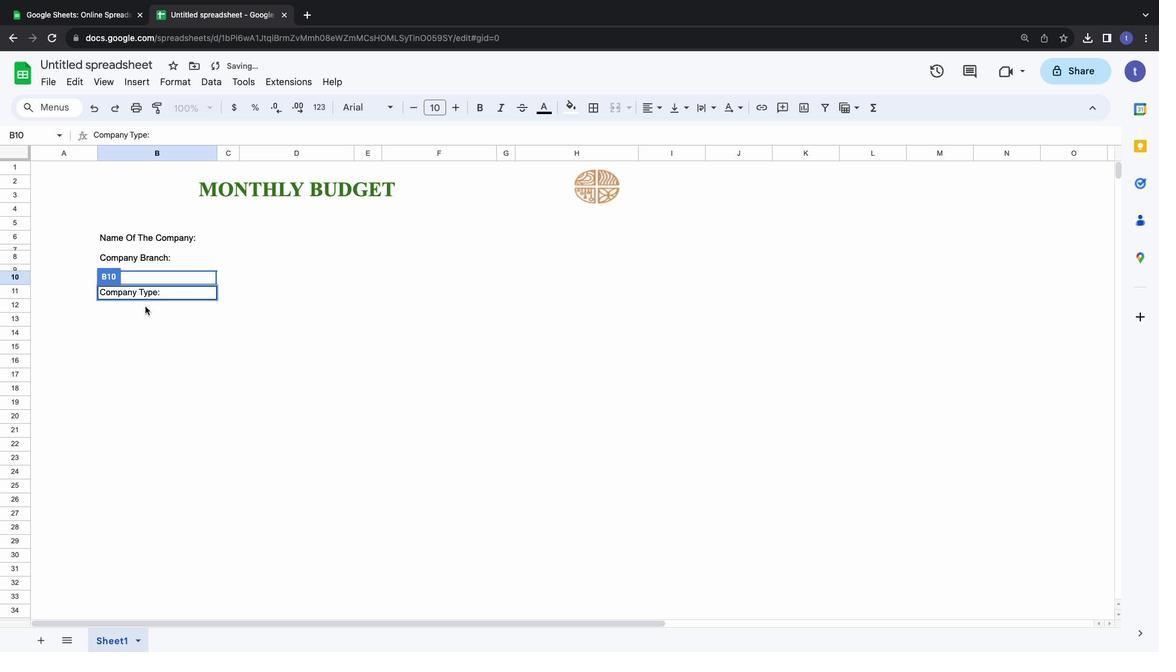 
Action: Mouse pressed left at (149, 310)
Screenshot: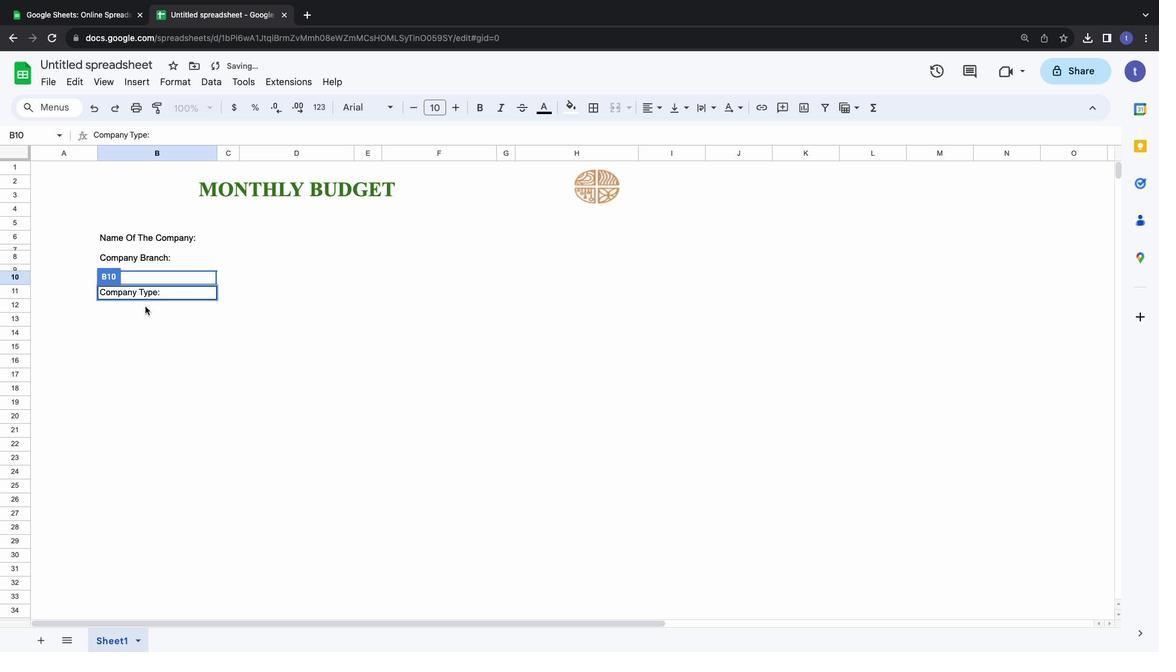 
Action: Mouse moved to (144, 282)
Screenshot: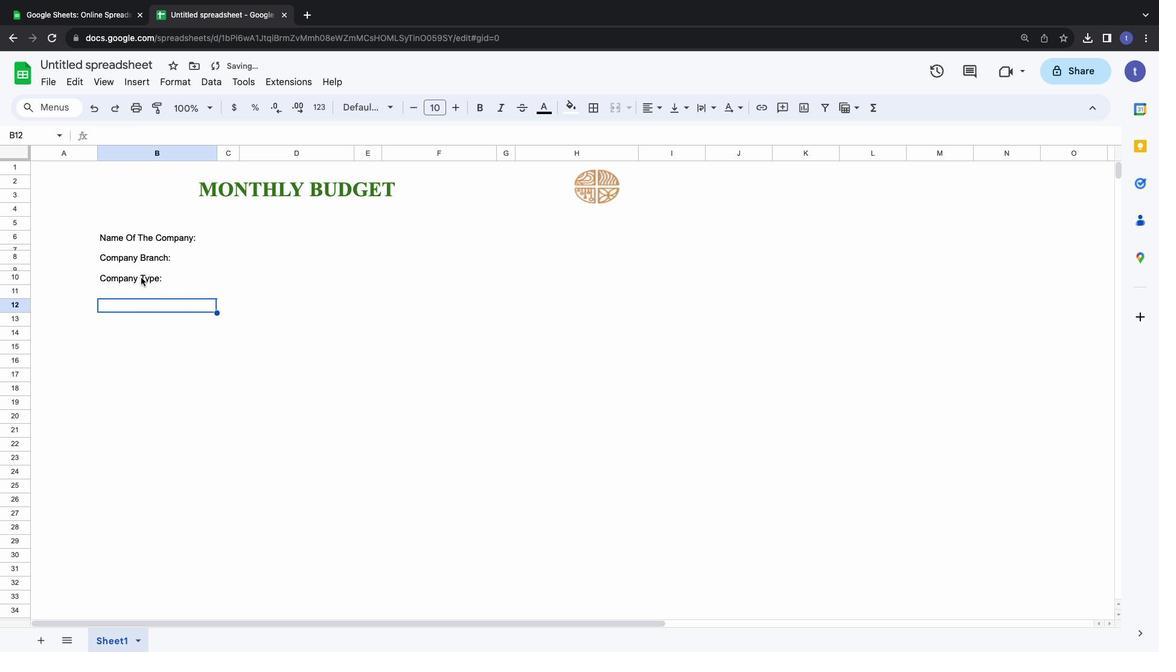 
Action: Mouse pressed left at (144, 282)
Screenshot: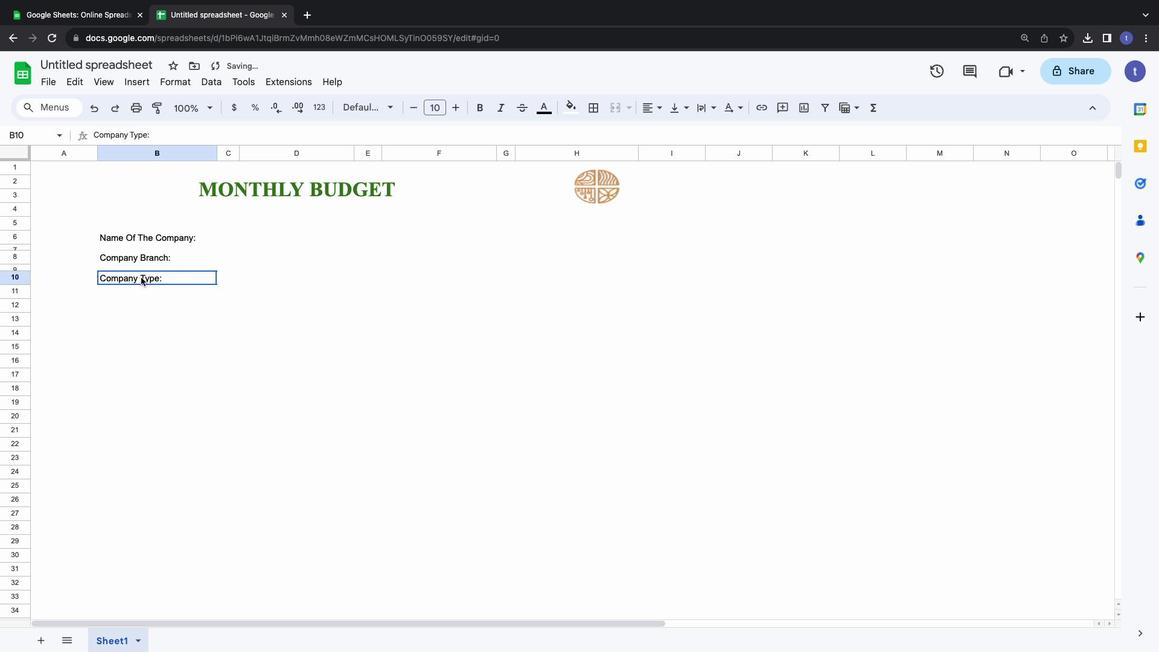 
Action: Mouse moved to (18, 278)
Screenshot: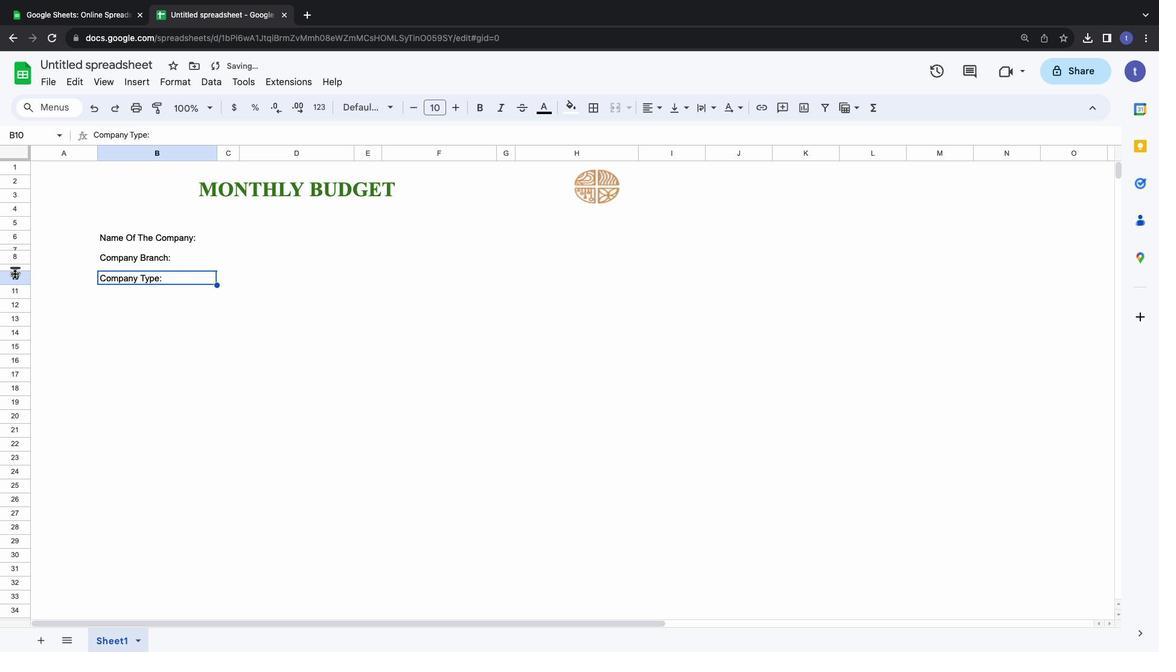 
Action: Mouse pressed left at (18, 278)
Screenshot: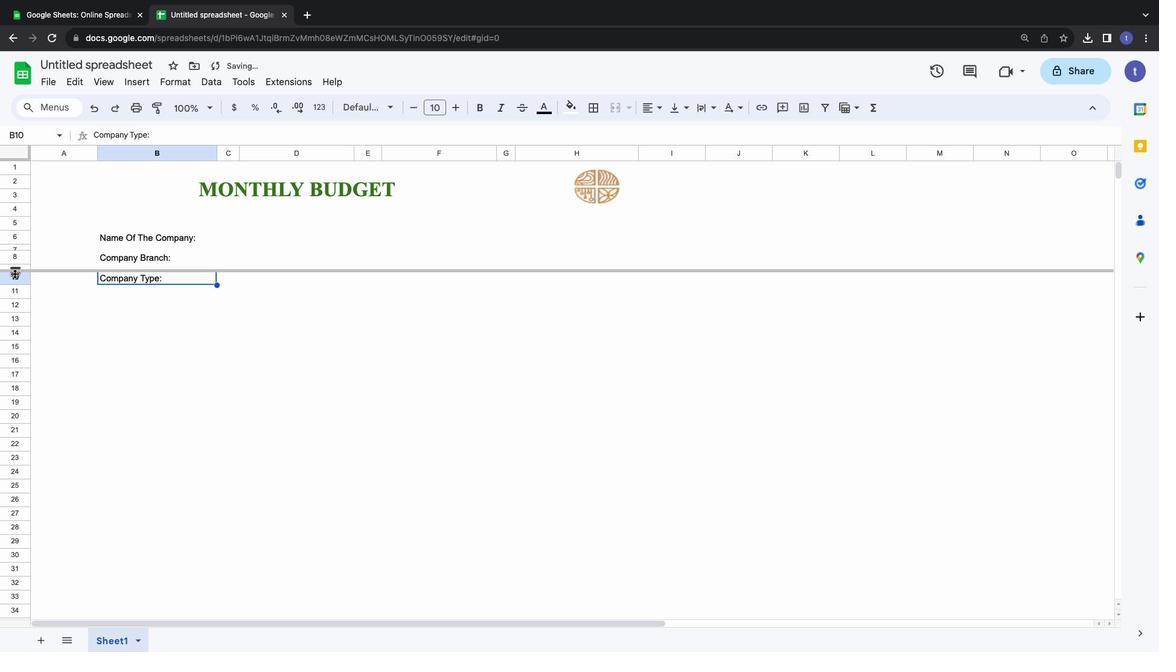 
Action: Mouse moved to (109, 241)
Screenshot: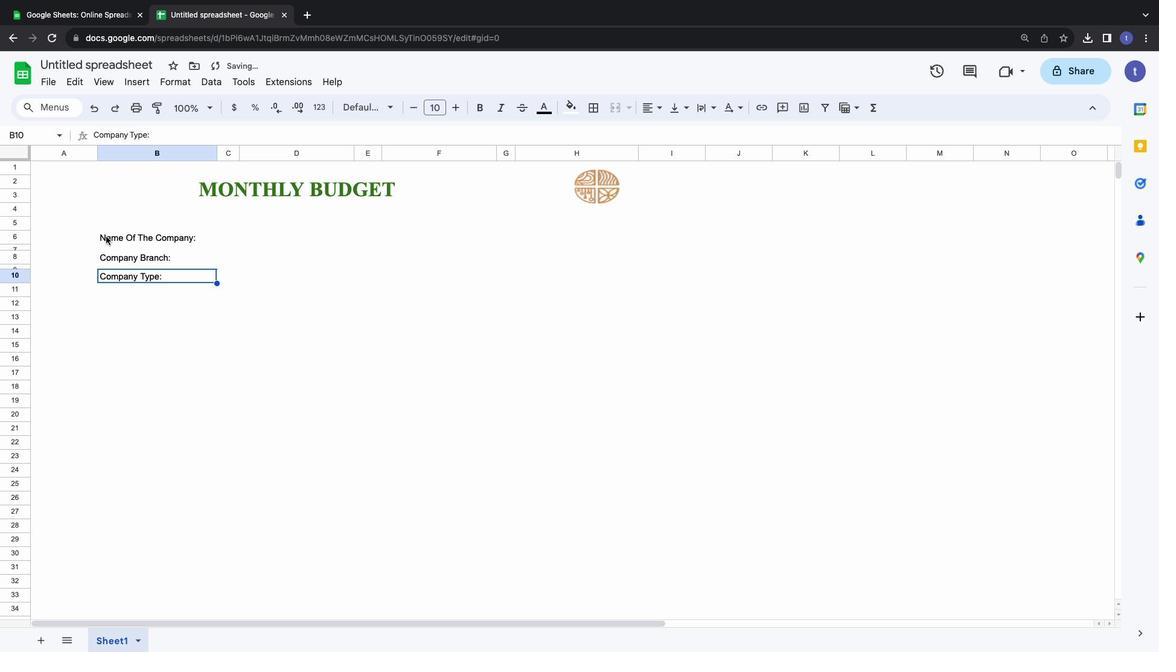
Action: Mouse pressed left at (109, 241)
Screenshot: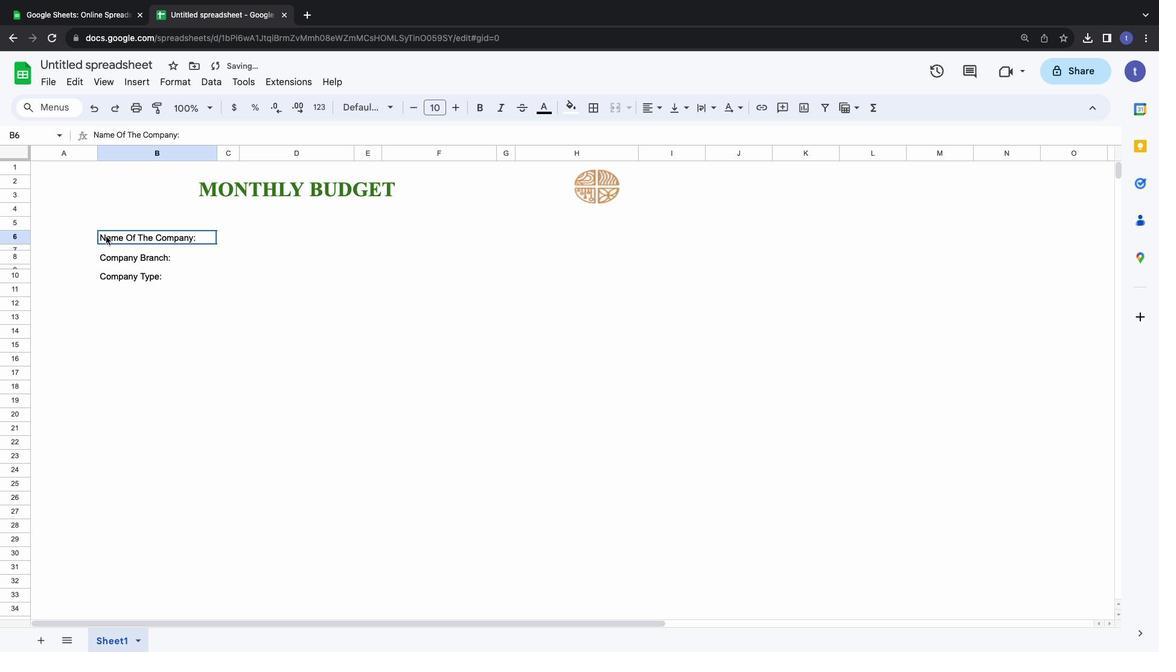 
Action: Mouse moved to (386, 103)
Screenshot: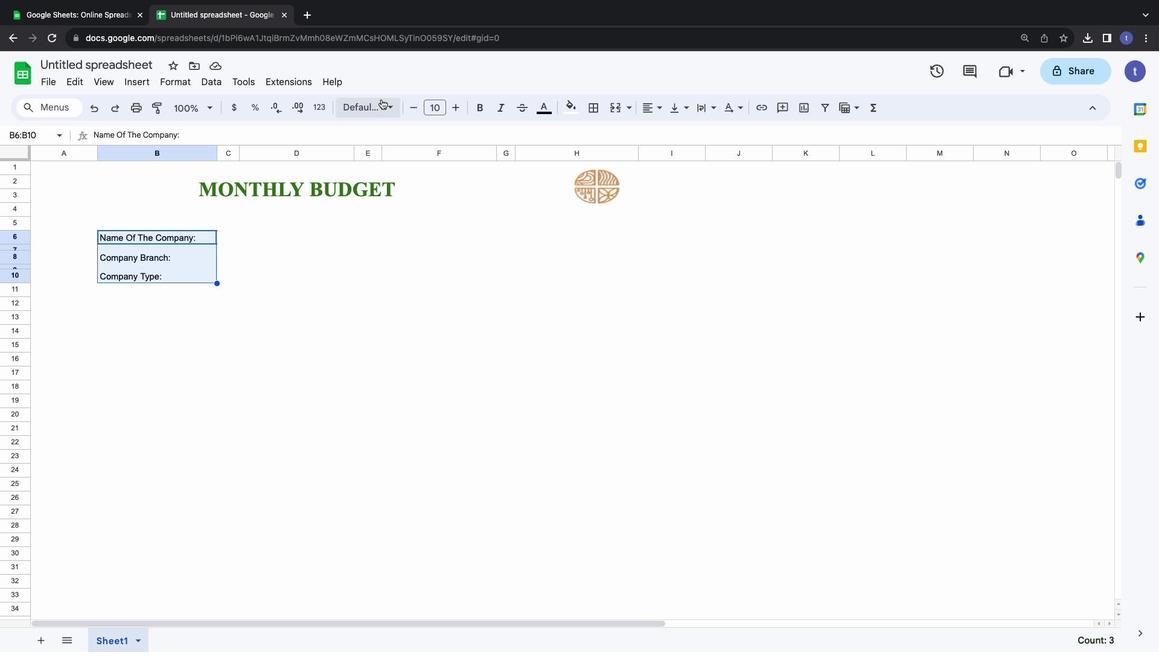 
Action: Mouse pressed left at (386, 103)
Screenshot: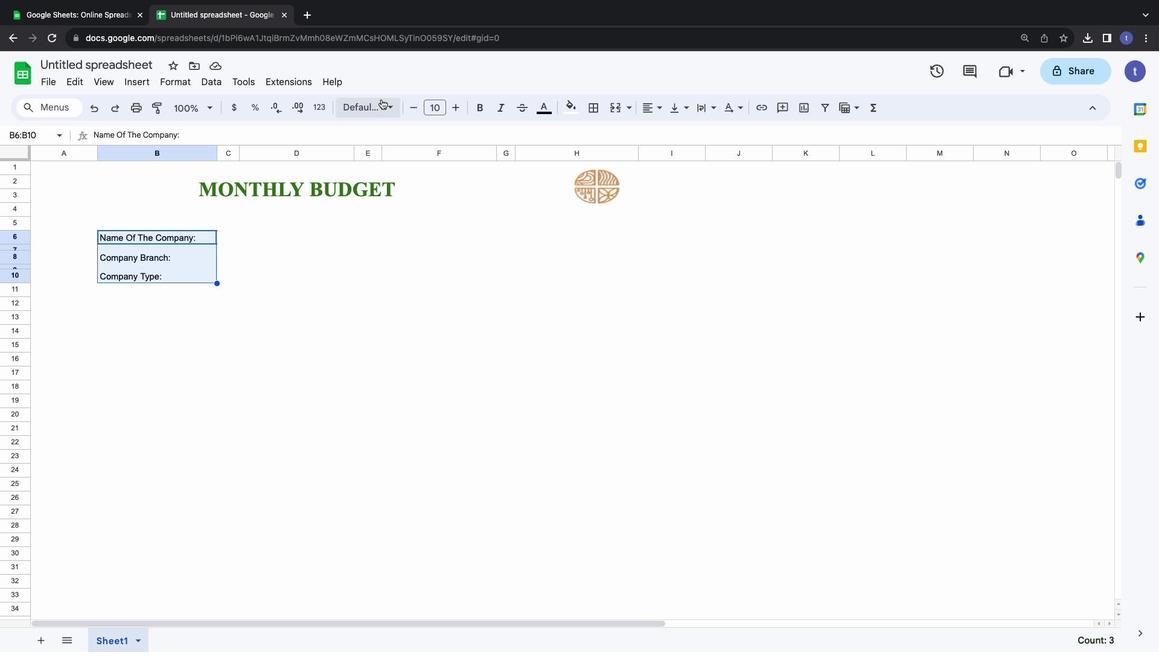 
Action: Mouse moved to (383, 271)
Screenshot: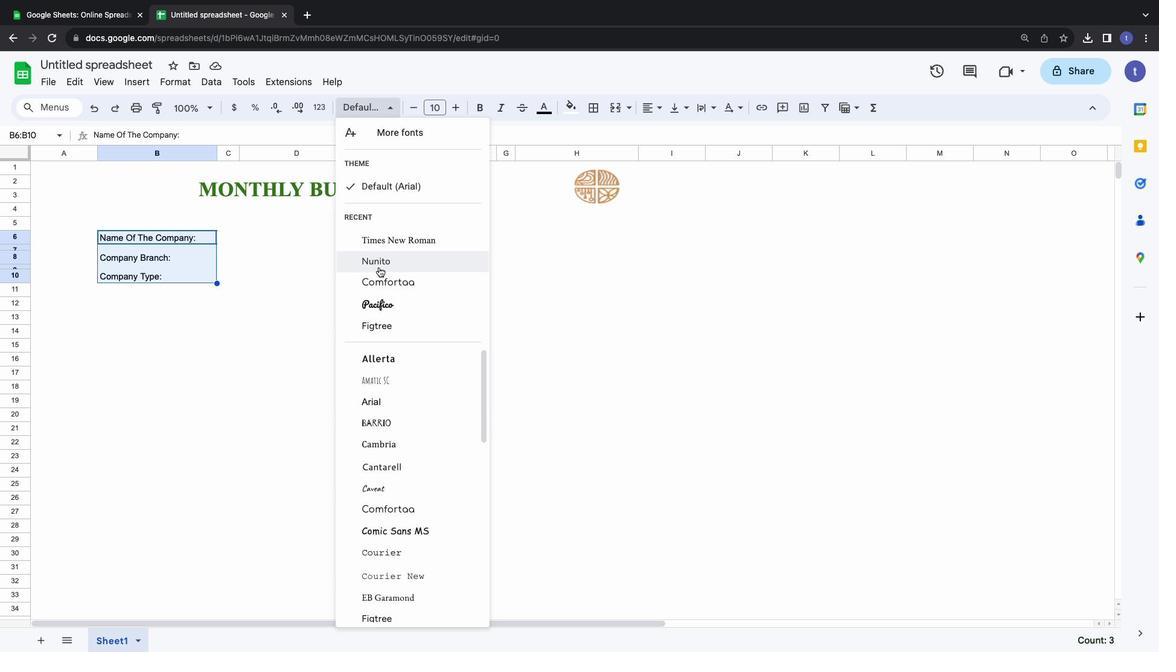 
Action: Mouse pressed left at (383, 271)
Screenshot: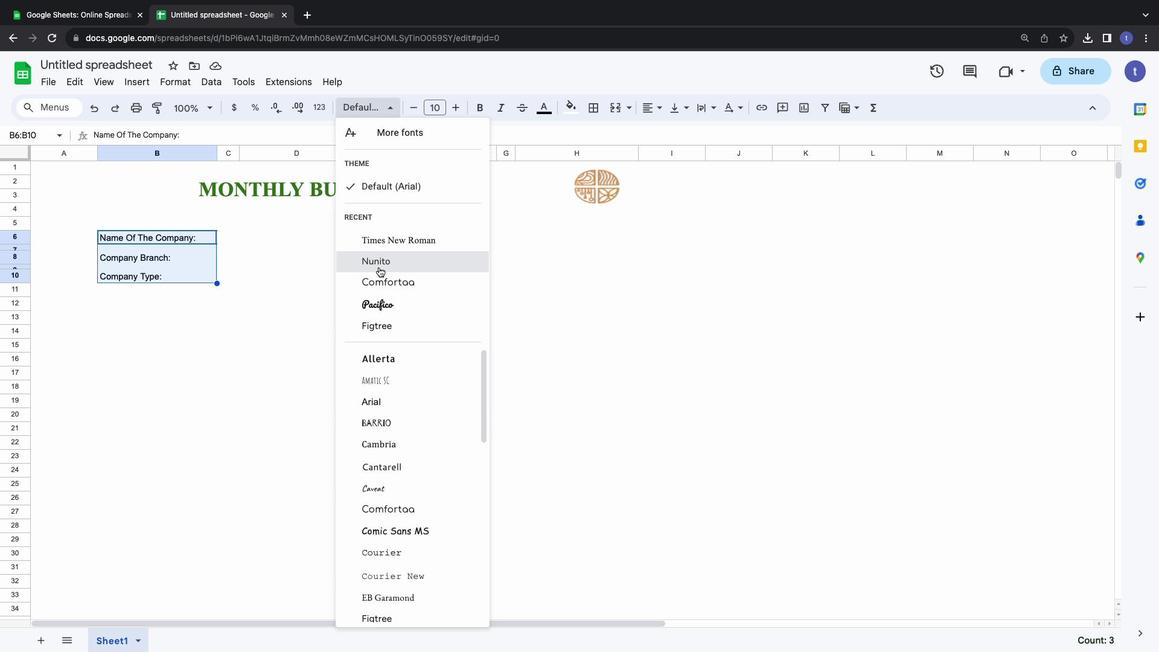 
Action: Mouse moved to (486, 111)
Screenshot: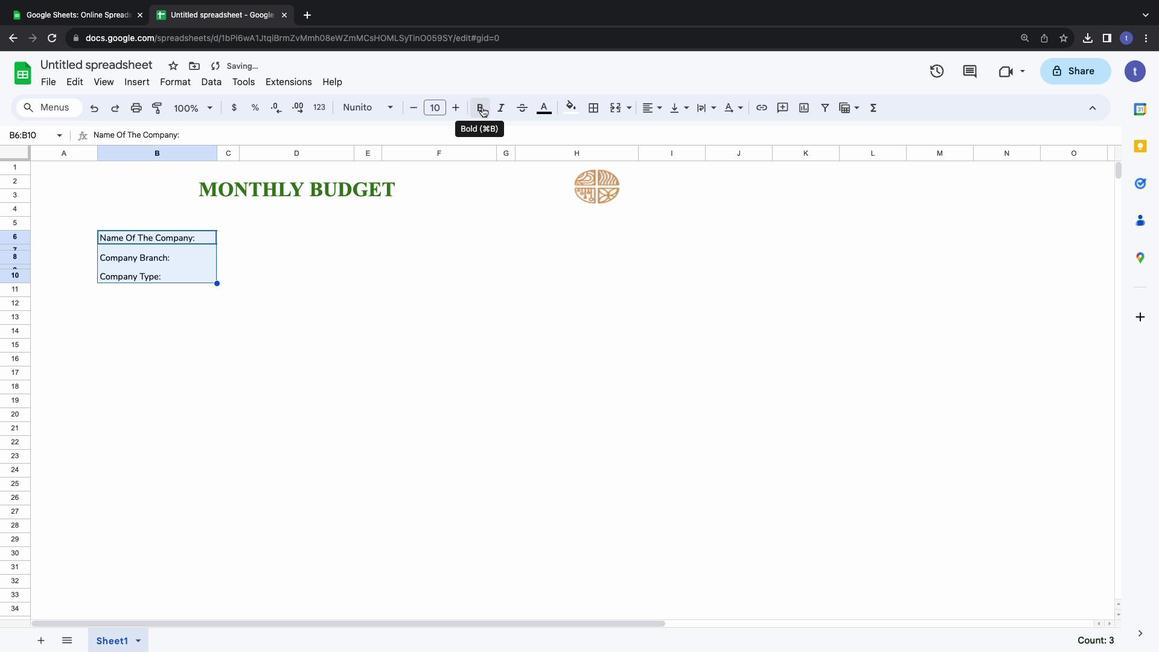 
Action: Mouse pressed left at (486, 111)
Screenshot: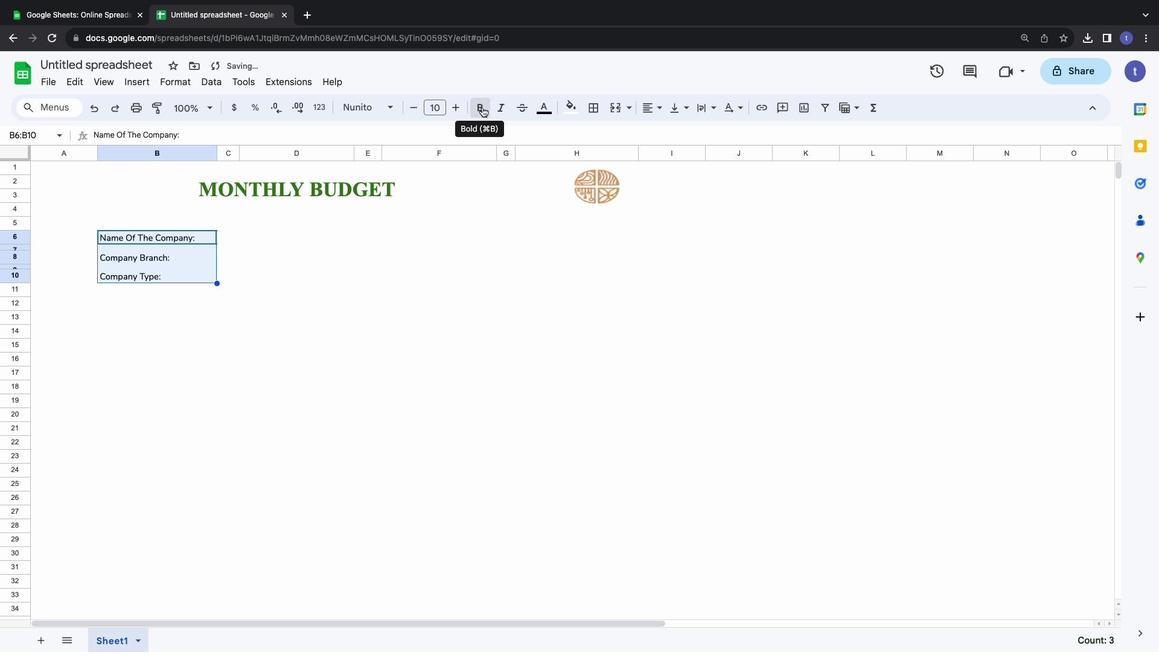 
Action: Mouse moved to (459, 109)
Screenshot: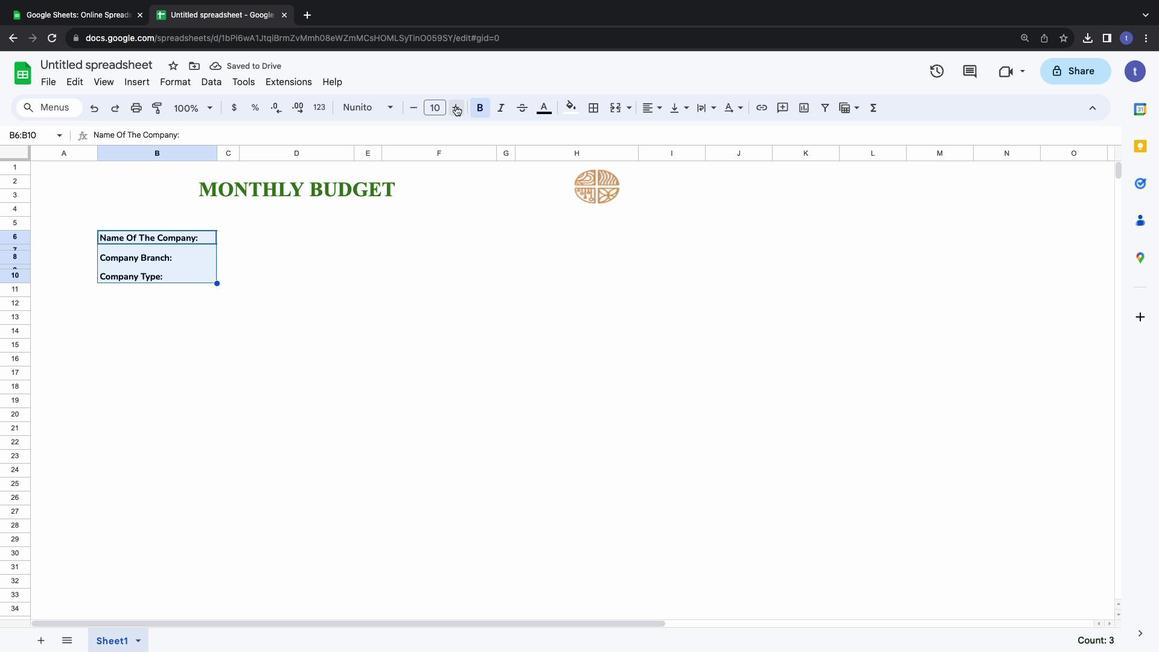 
Action: Mouse pressed left at (459, 109)
Screenshot: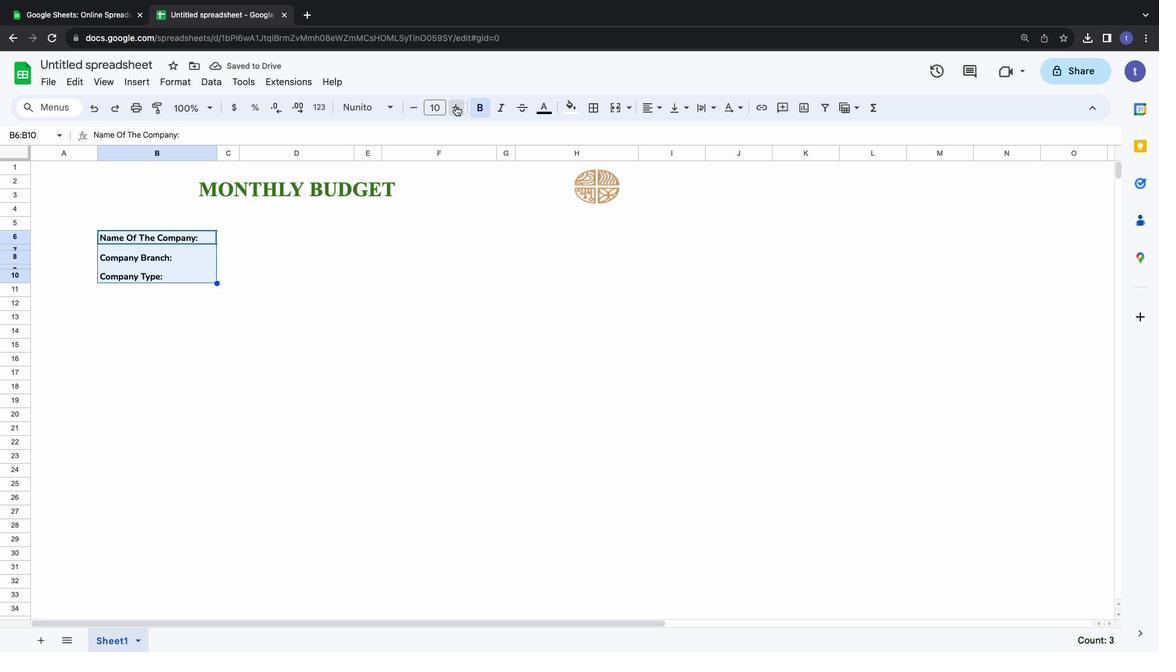 
Action: Mouse moved to (268, 235)
Screenshot: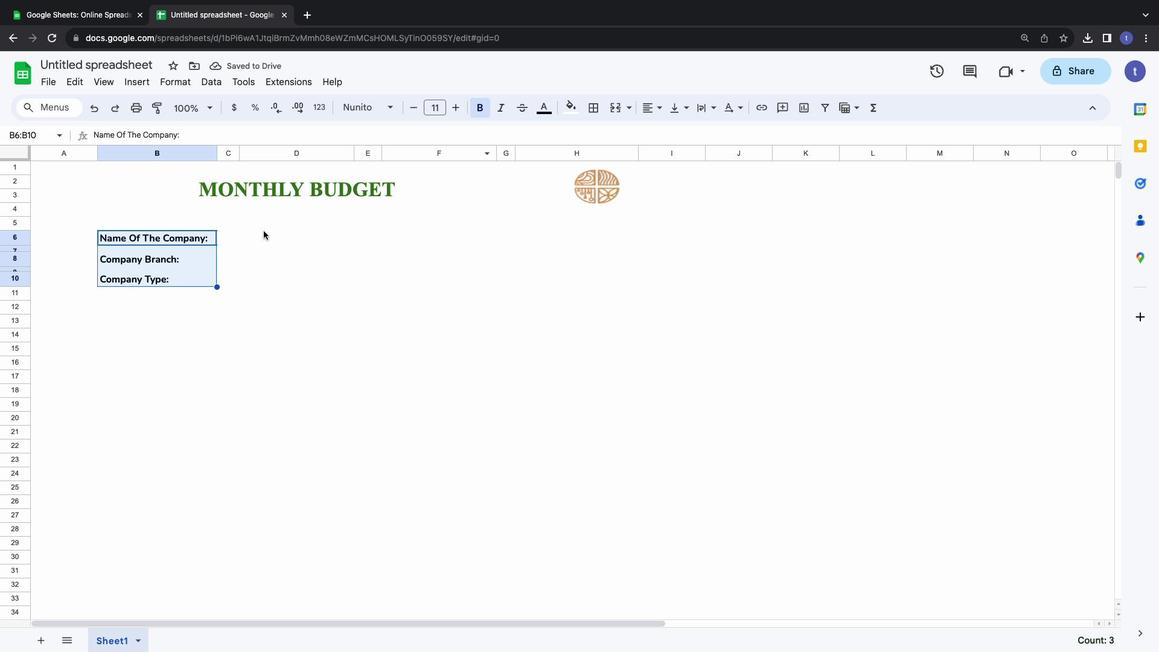 
Action: Mouse pressed left at (268, 235)
Screenshot: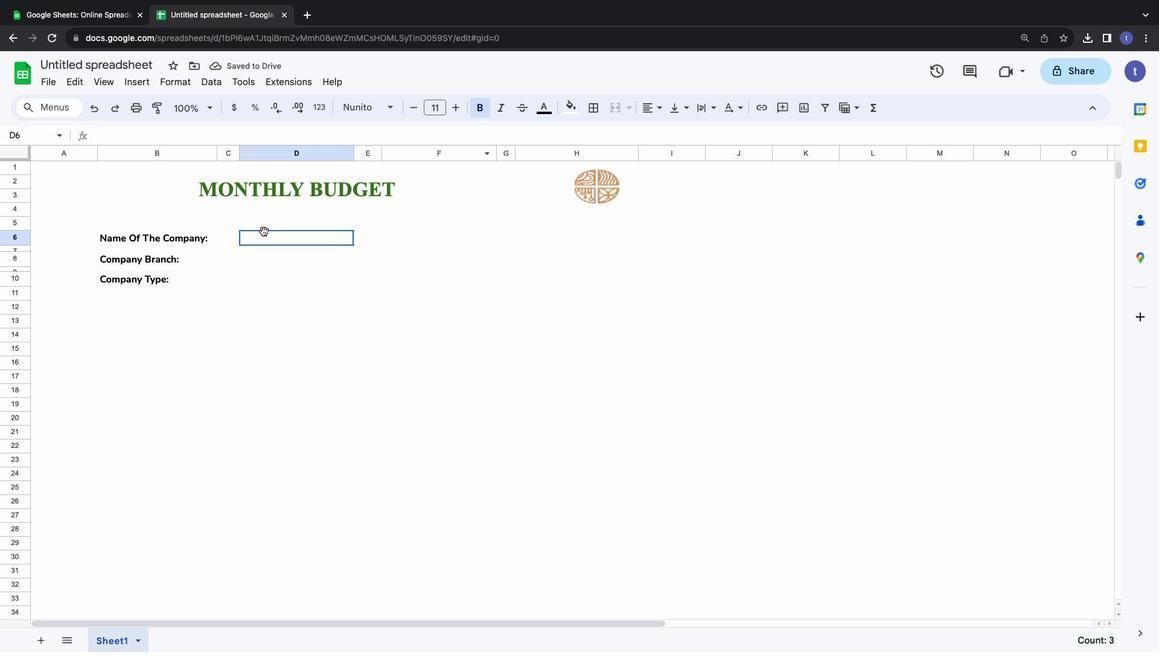 
Action: Mouse moved to (268, 239)
Screenshot: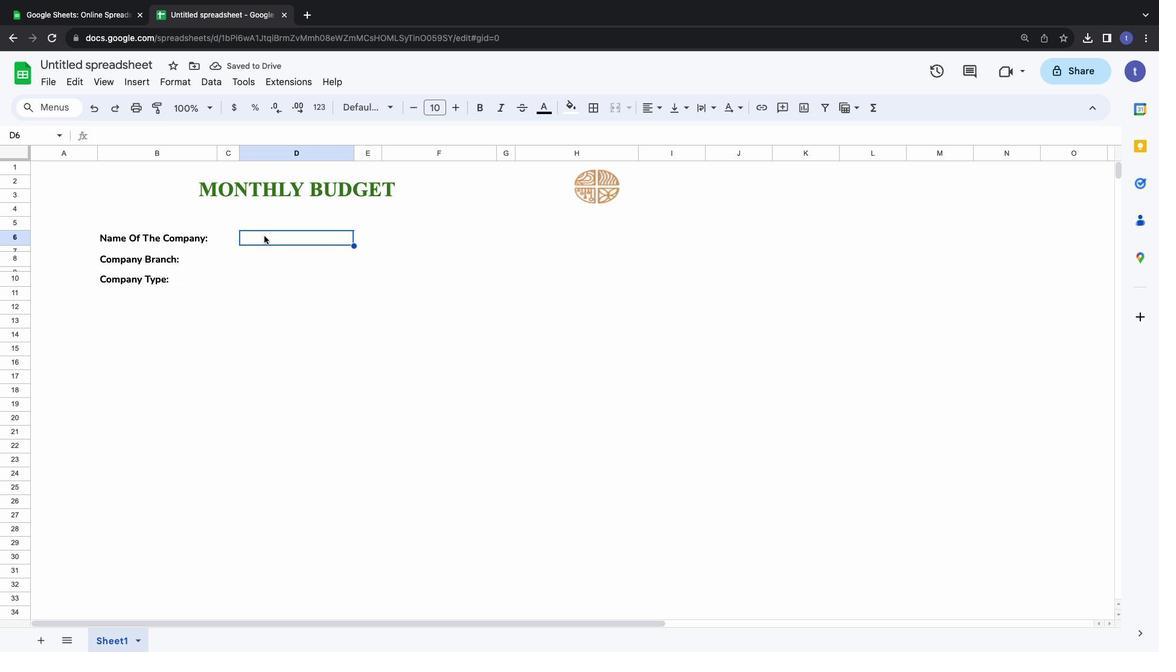 
Action: Key pressed Key.shift'C''o''m''p''a''n''y''1'Key.enterKey.enterKey.enterKey.shift'D''a''l''l''a''s'Key.enterKey.enterKey.enterKey.shift'P''r''o''d''u''c''t''i''o''n'Key.enter
Screenshot: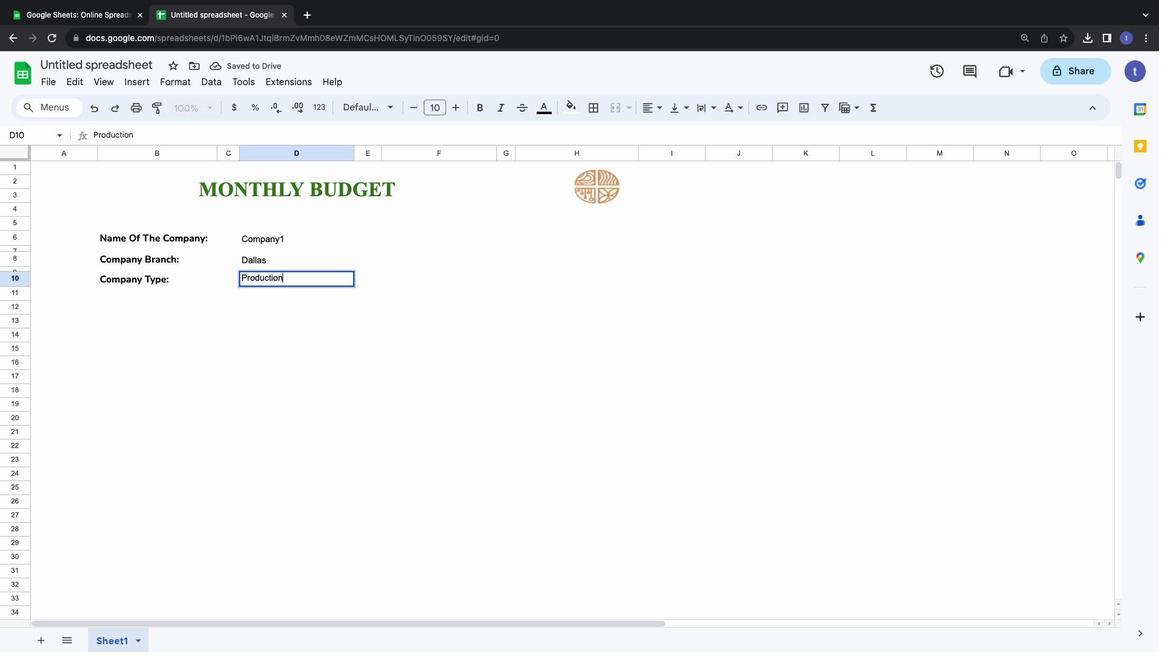 
Action: Mouse moved to (265, 240)
Screenshot: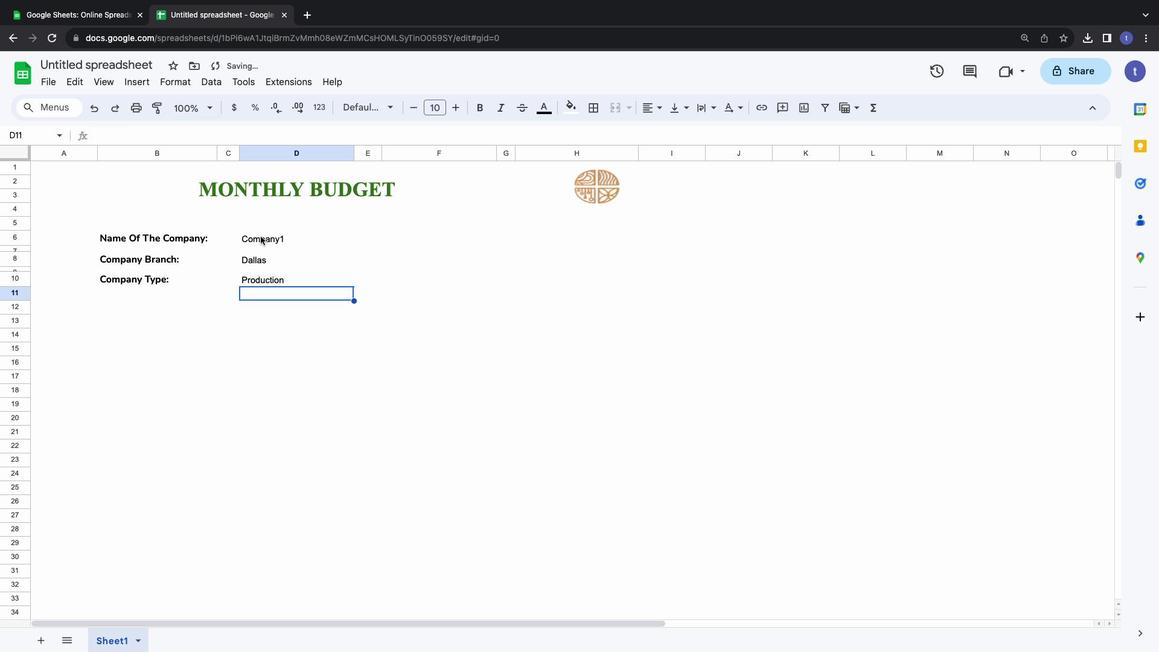 
Action: Mouse pressed left at (265, 240)
Screenshot: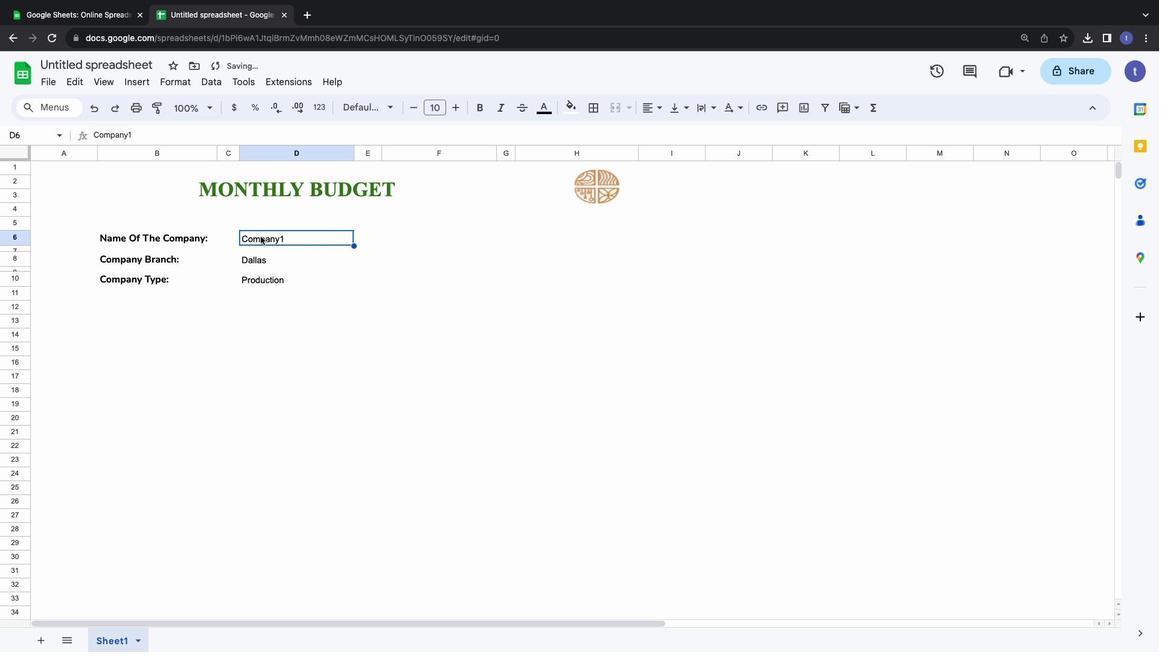 
Action: Mouse moved to (358, 111)
Screenshot: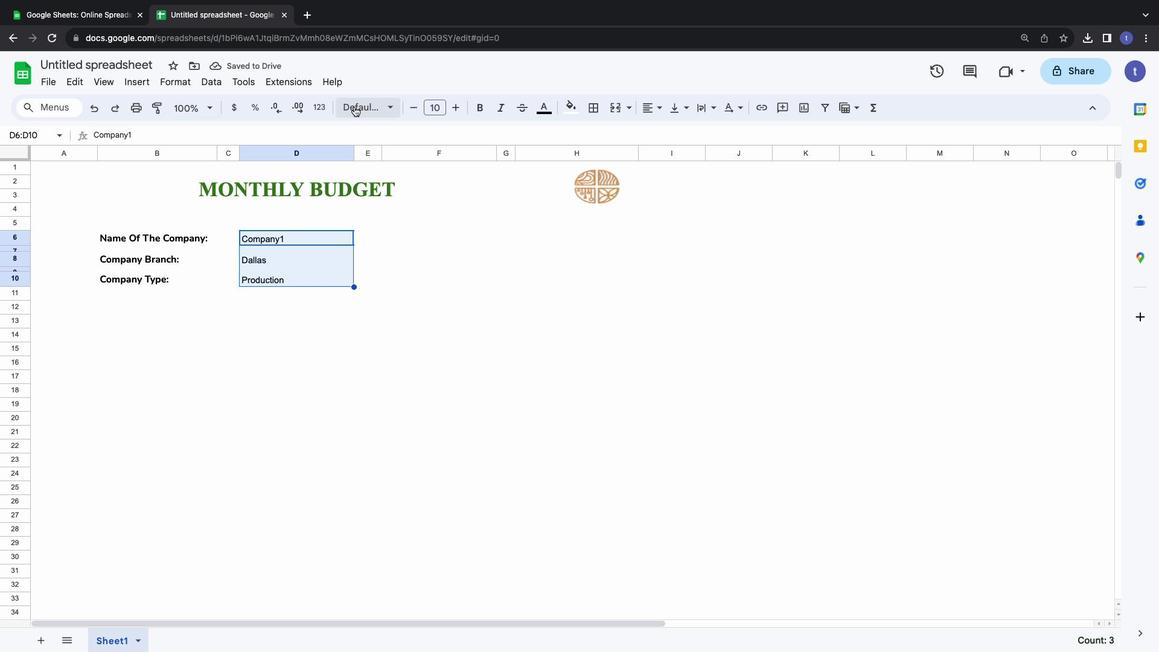 
Action: Mouse pressed left at (358, 111)
Screenshot: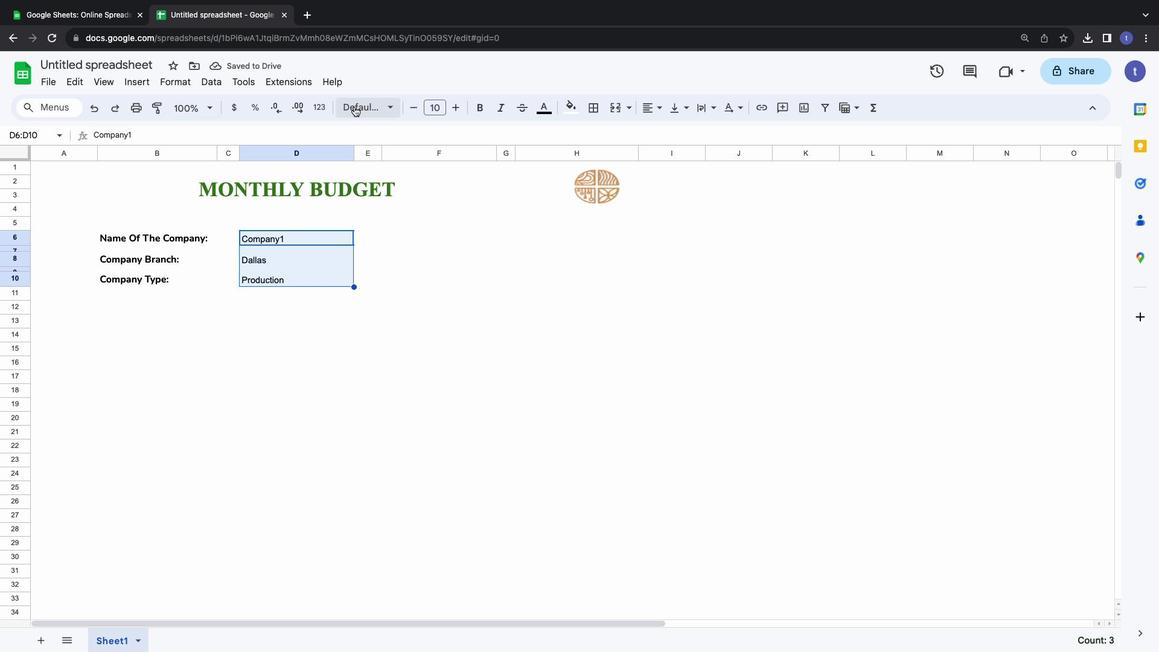 
Action: Mouse moved to (392, 244)
Screenshot: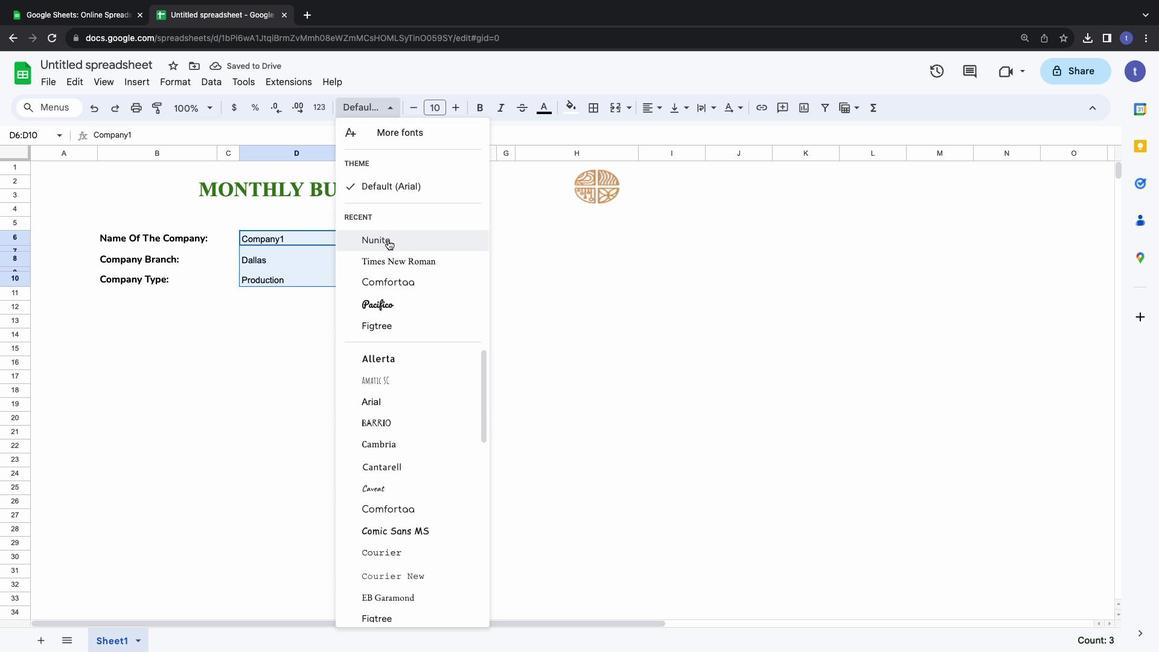 
Action: Mouse pressed left at (392, 244)
Screenshot: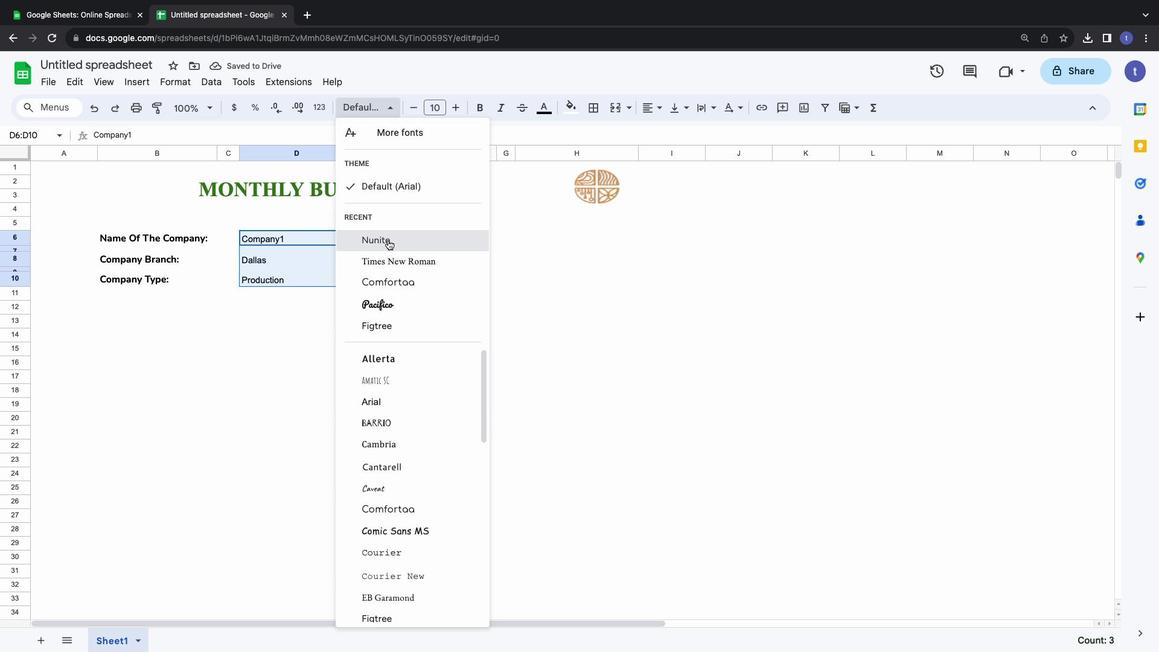 
Action: Mouse moved to (459, 115)
Screenshot: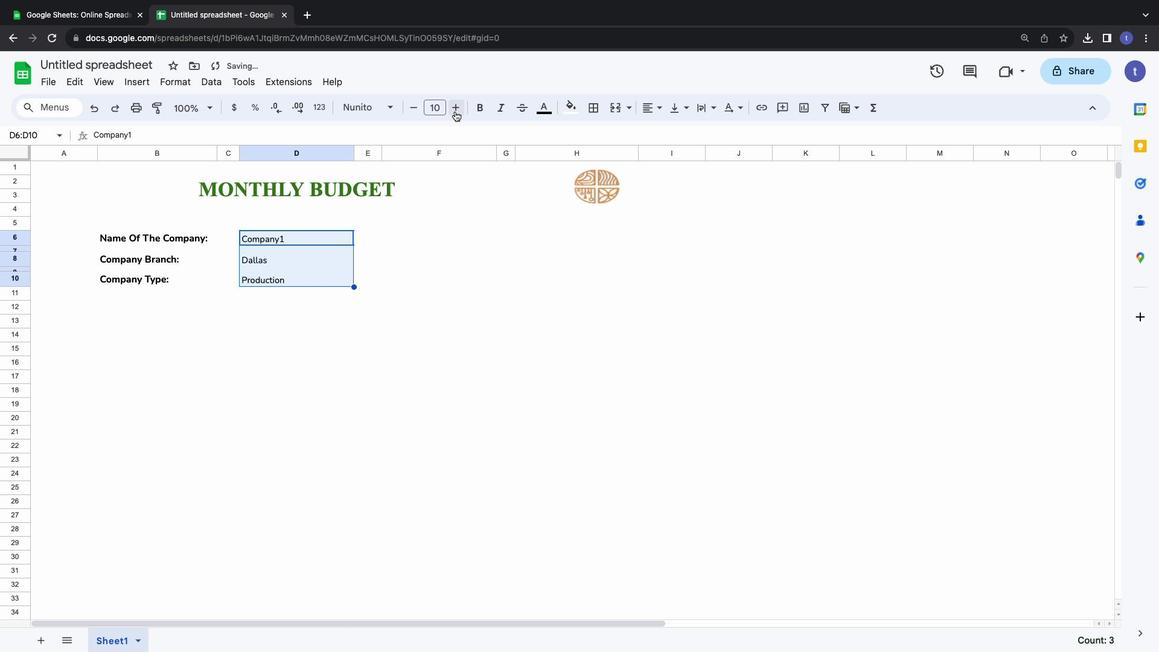 
Action: Mouse pressed left at (459, 115)
Screenshot: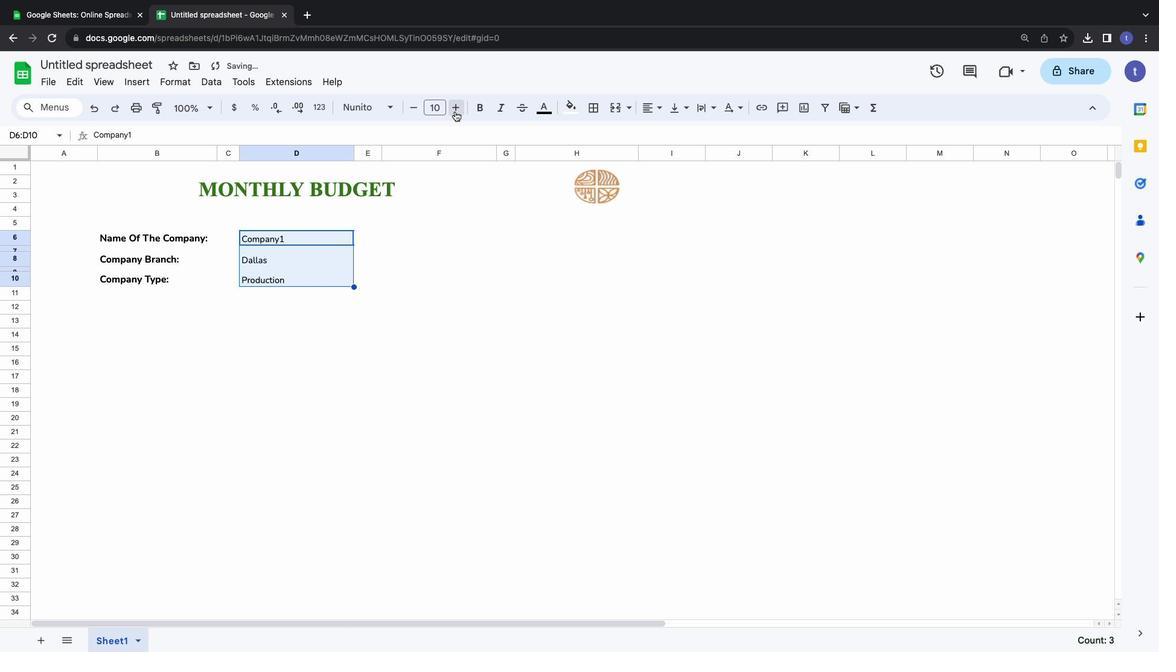 
Action: Mouse moved to (648, 111)
Screenshot: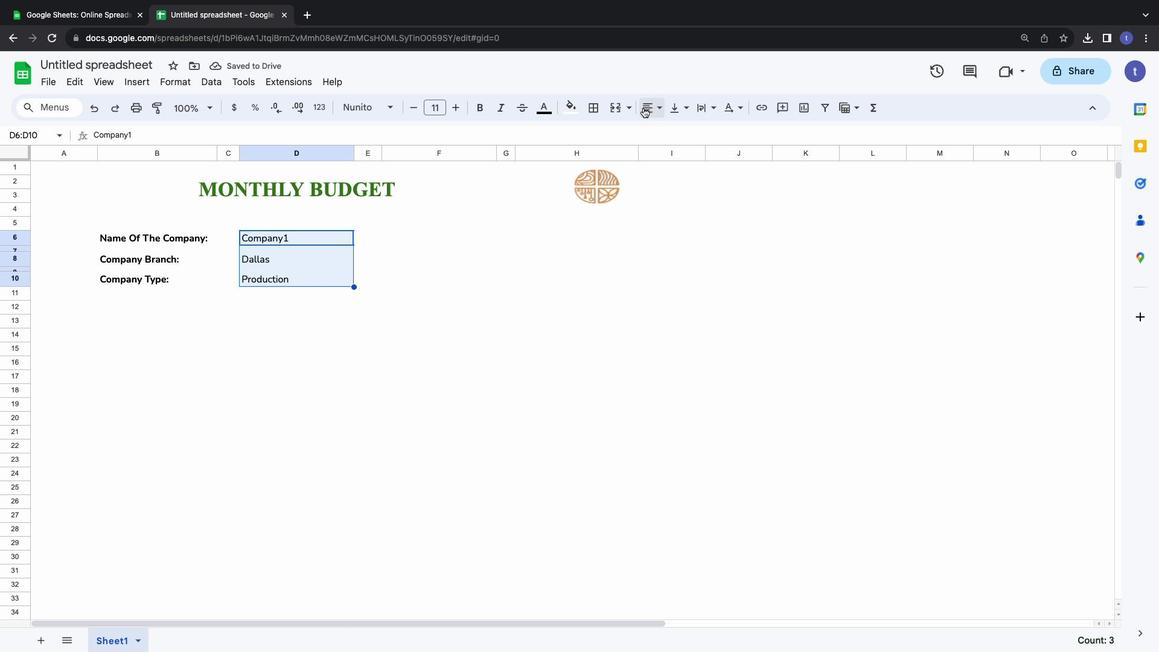 
Action: Mouse pressed left at (648, 111)
Screenshot: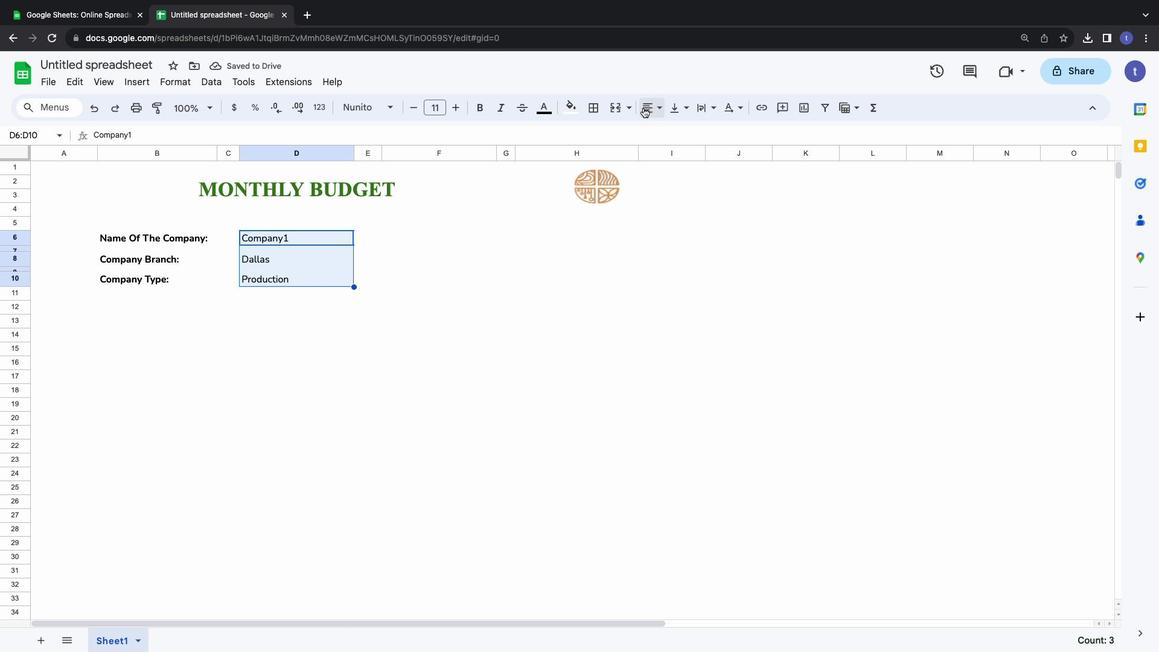 
Action: Mouse moved to (677, 137)
Screenshot: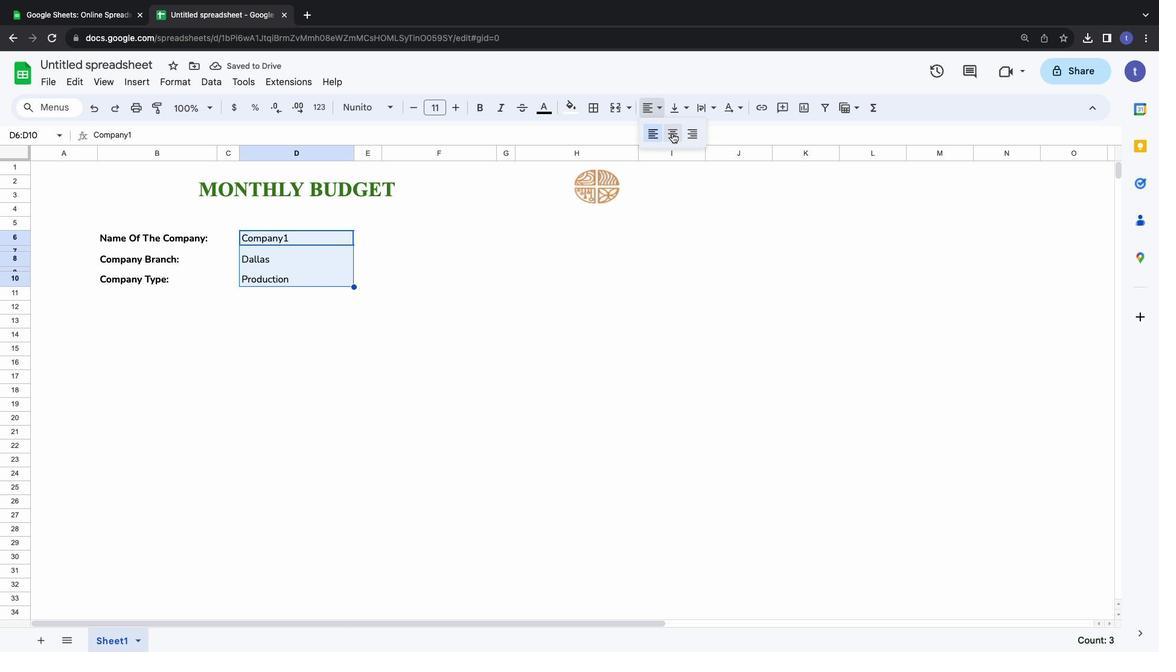 
Action: Mouse pressed left at (677, 137)
Screenshot: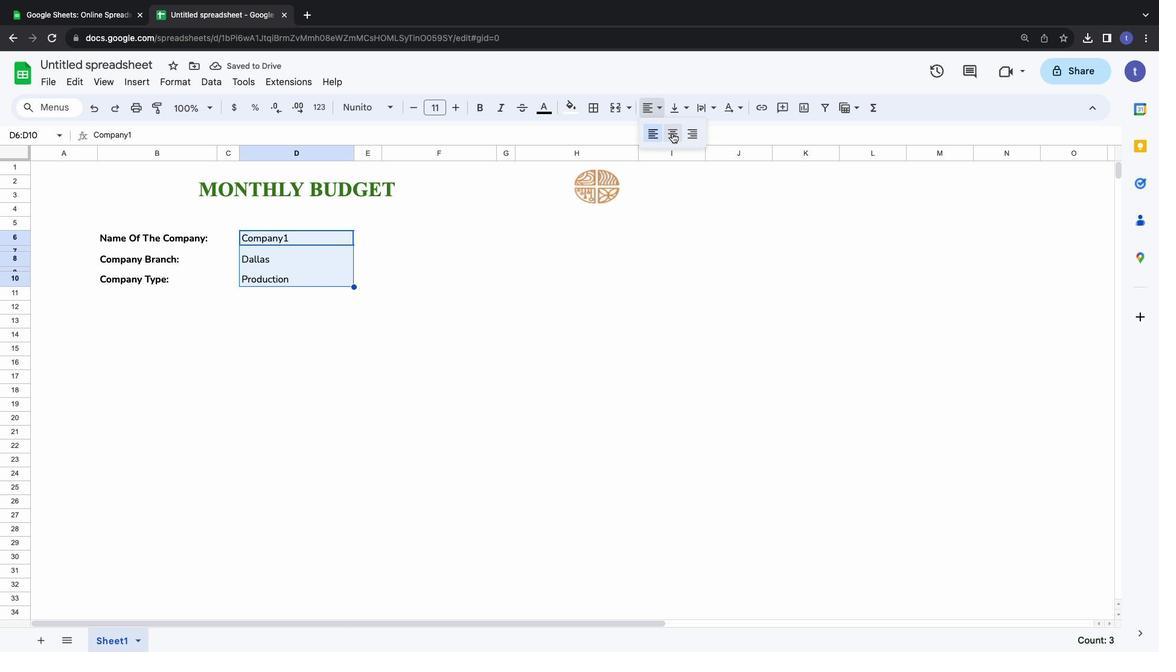 
Action: Mouse moved to (259, 241)
Screenshot: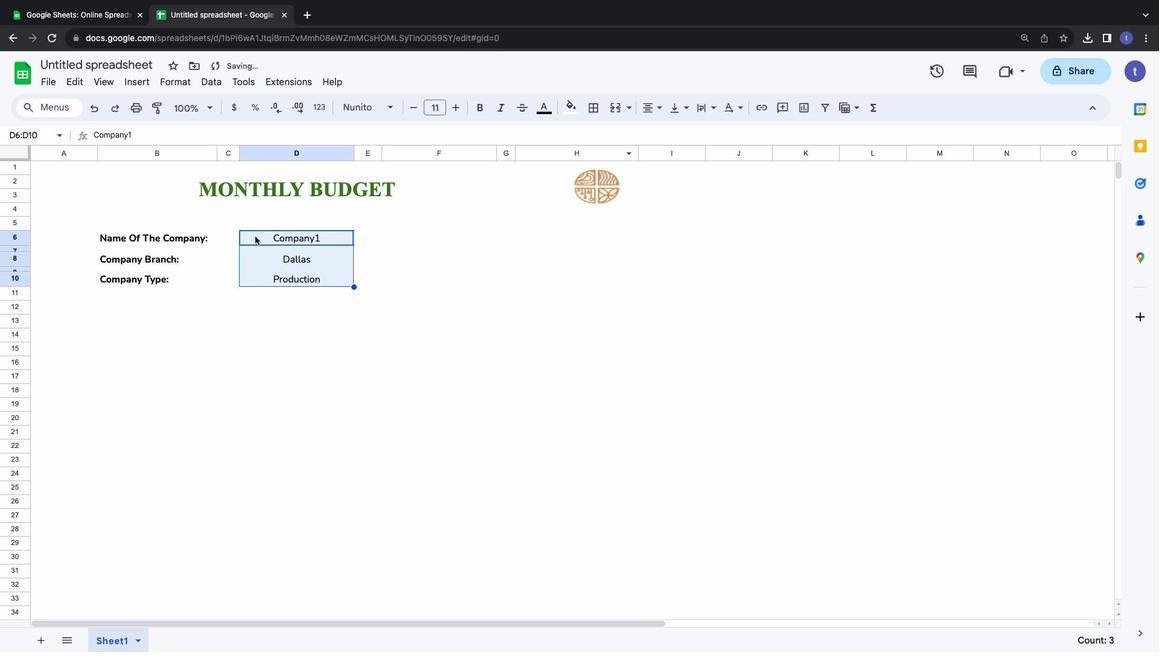 
Action: Mouse pressed left at (259, 241)
Screenshot: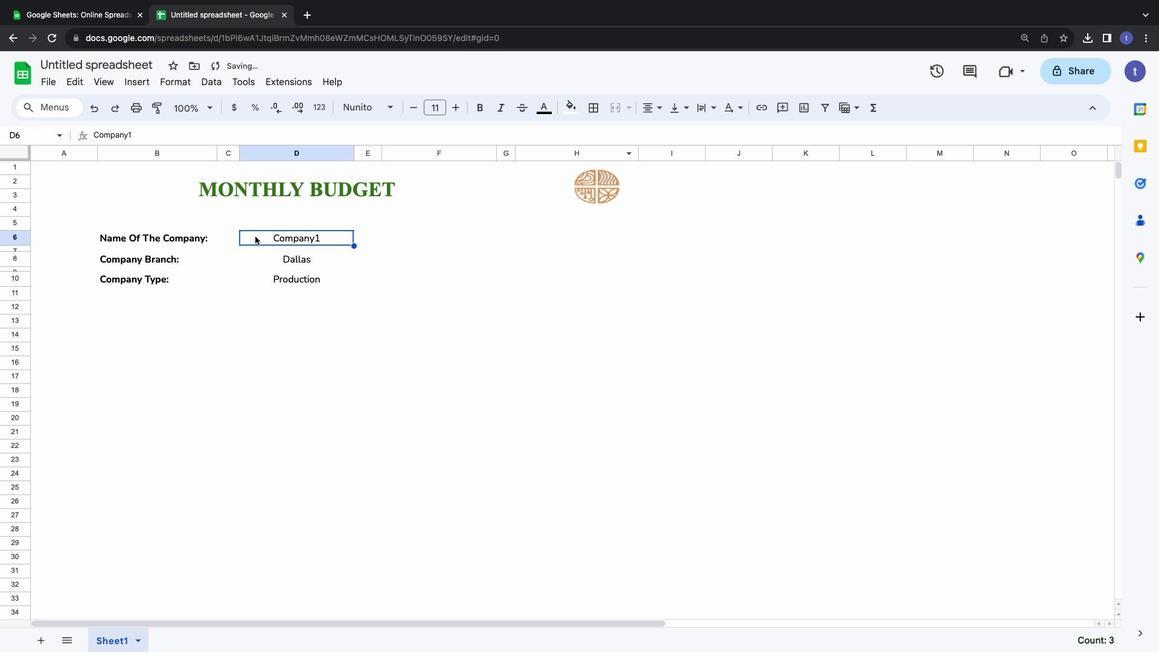 
Action: Mouse pressed left at (259, 241)
Screenshot: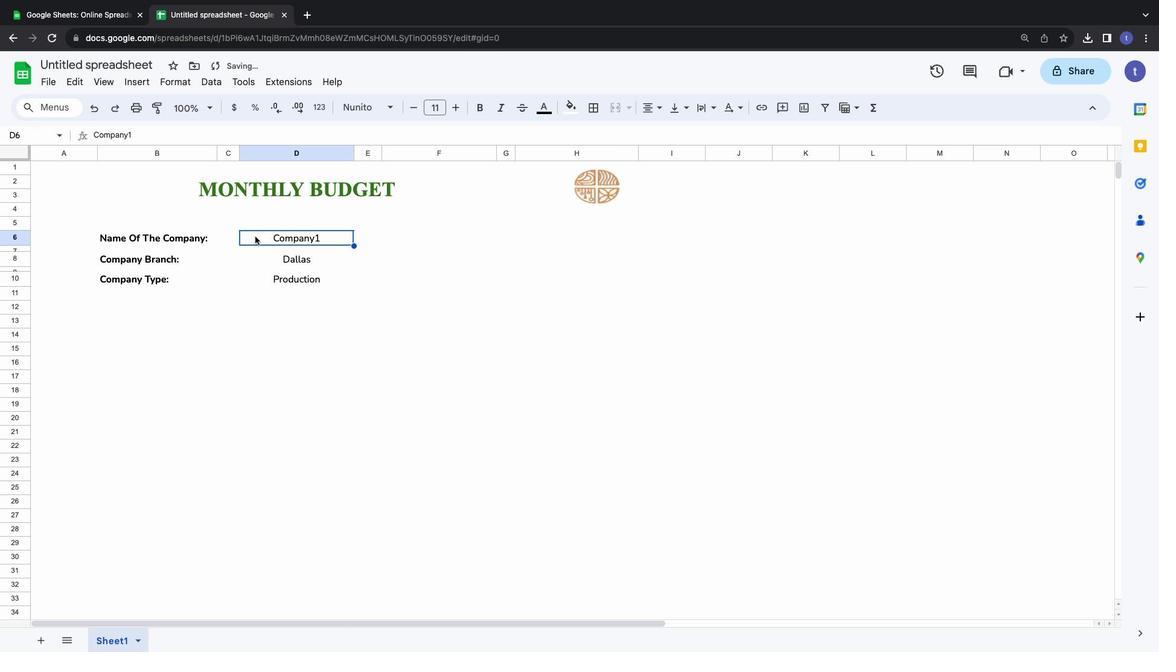 
Action: Mouse moved to (549, 103)
Screenshot: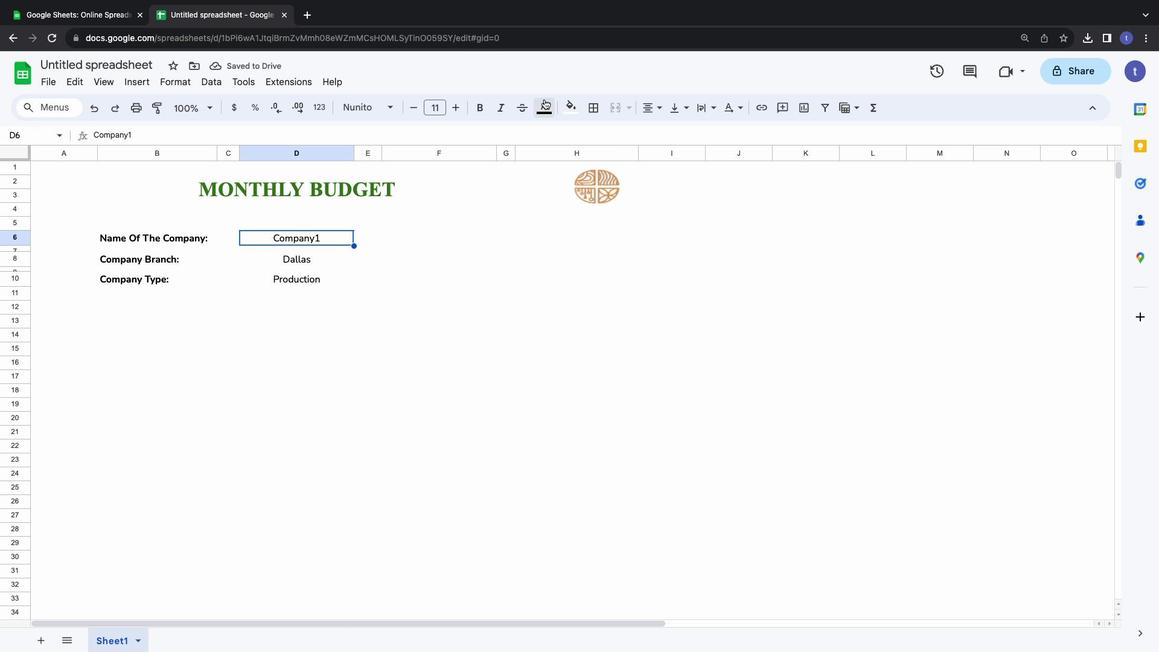 
Action: Mouse pressed left at (549, 103)
Screenshot: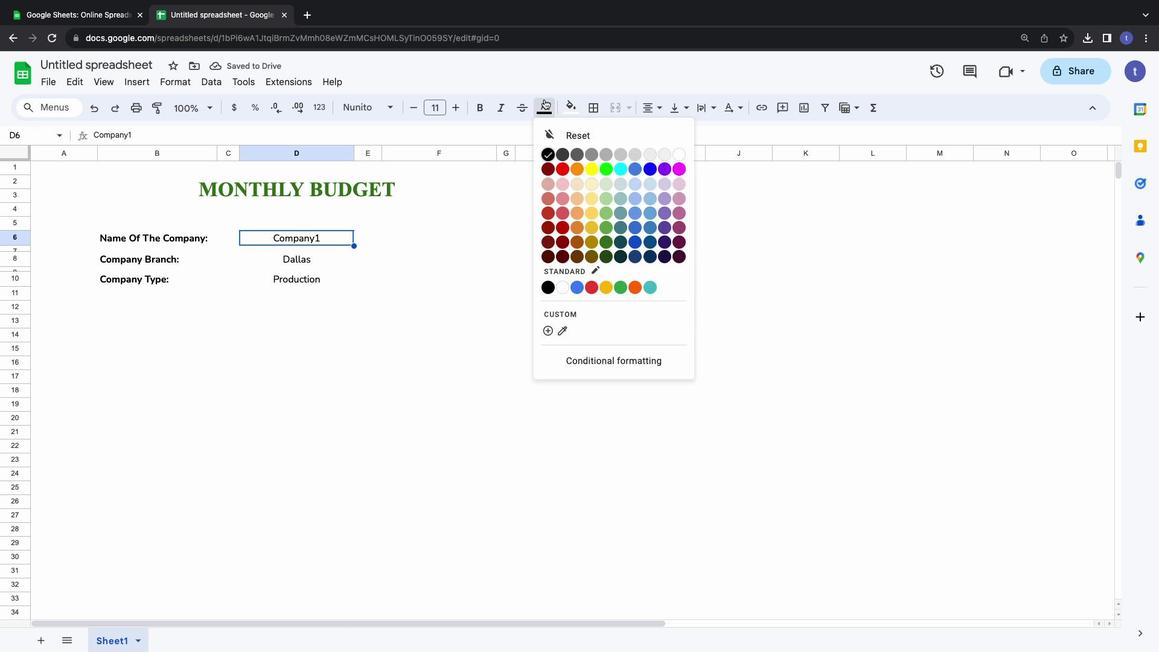 
Action: Mouse moved to (611, 250)
Screenshot: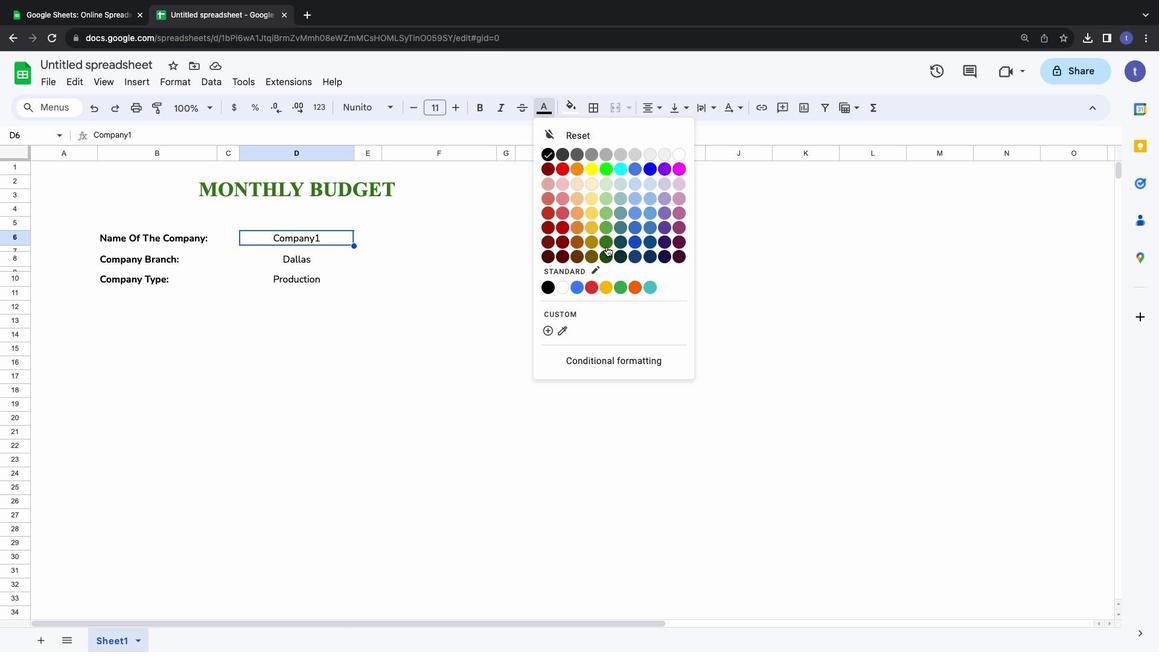 
Action: Mouse pressed left at (611, 250)
Screenshot: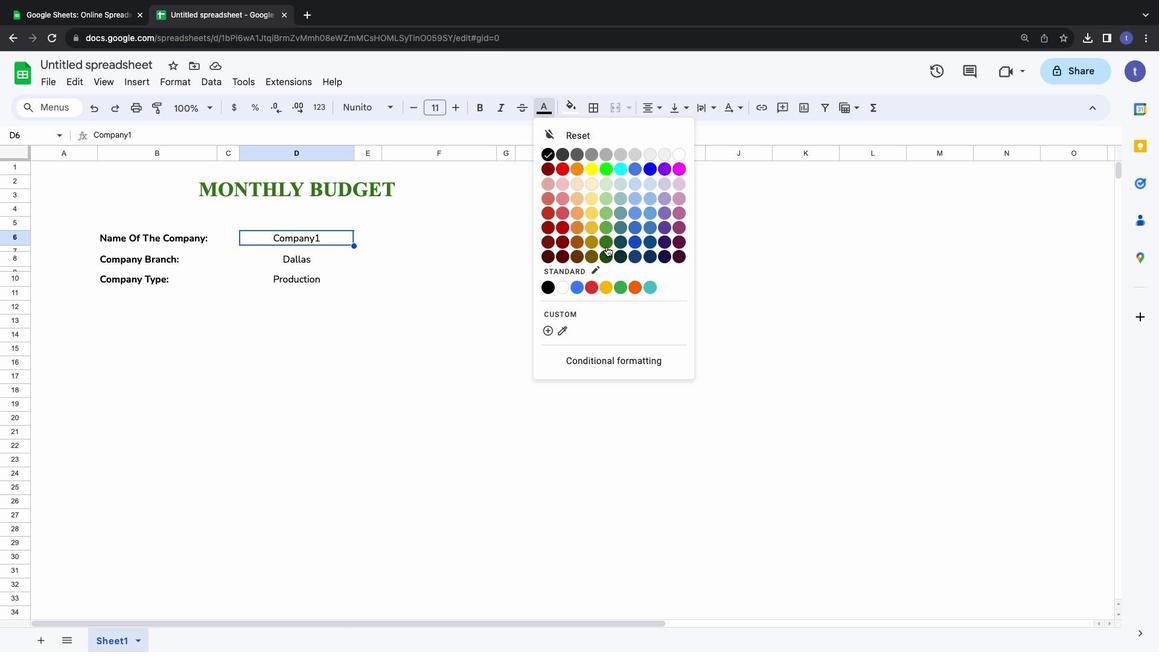 
Action: Mouse moved to (551, 108)
Screenshot: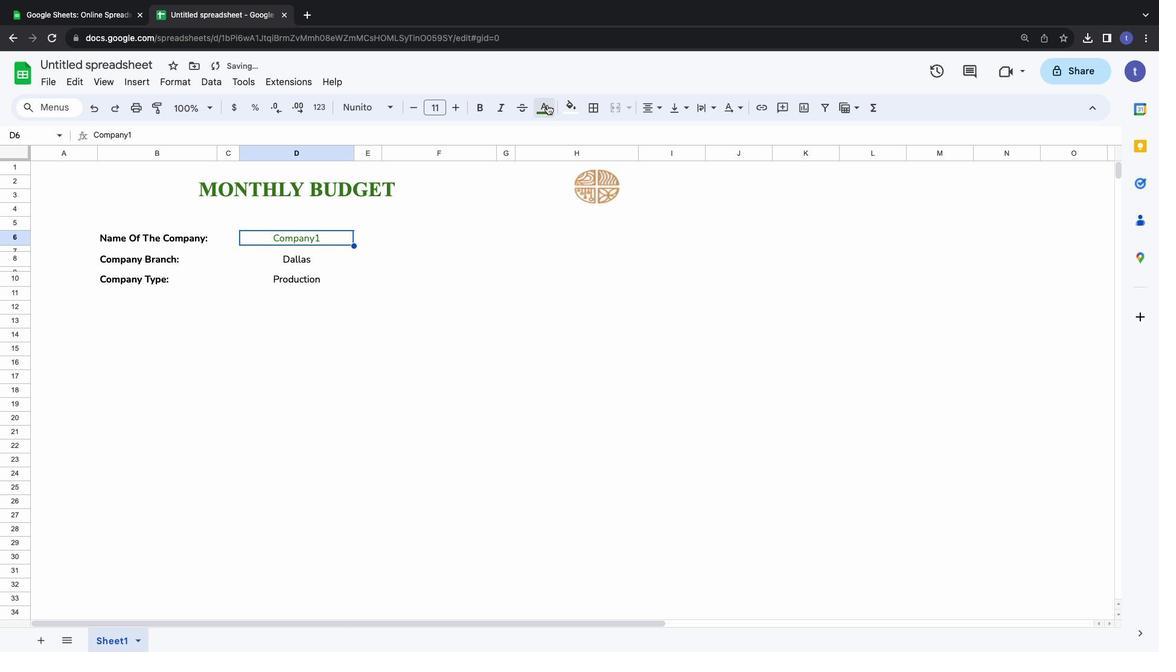 
Action: Mouse pressed left at (551, 108)
Screenshot: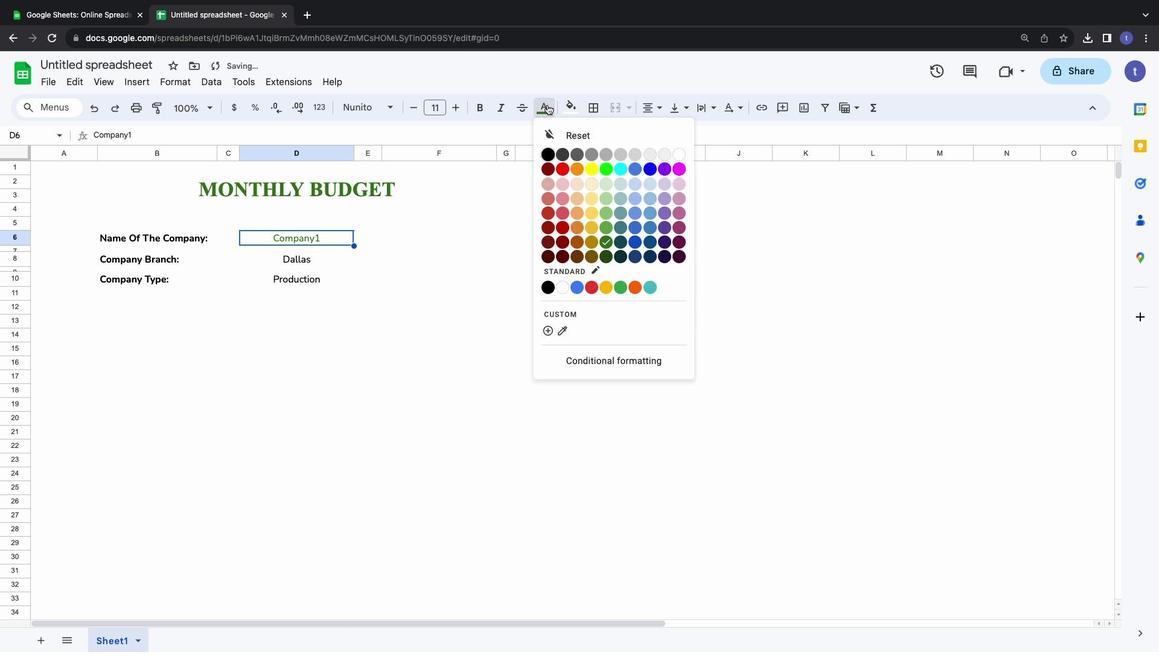 
Action: Mouse moved to (614, 259)
Screenshot: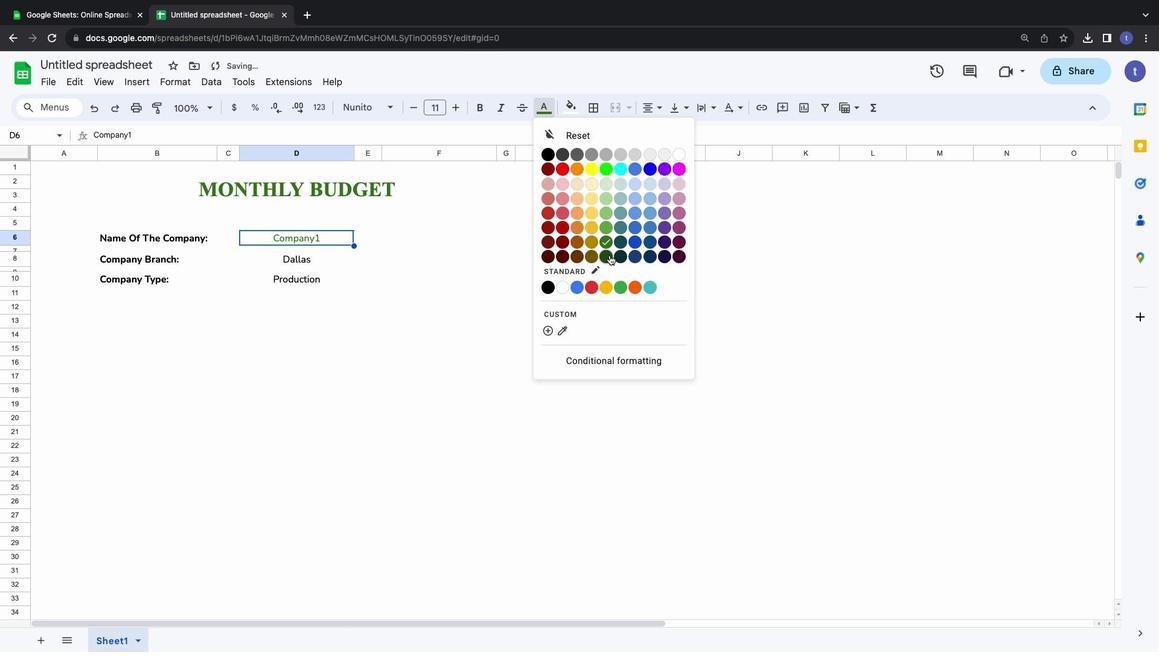 
Action: Mouse pressed left at (614, 259)
Screenshot: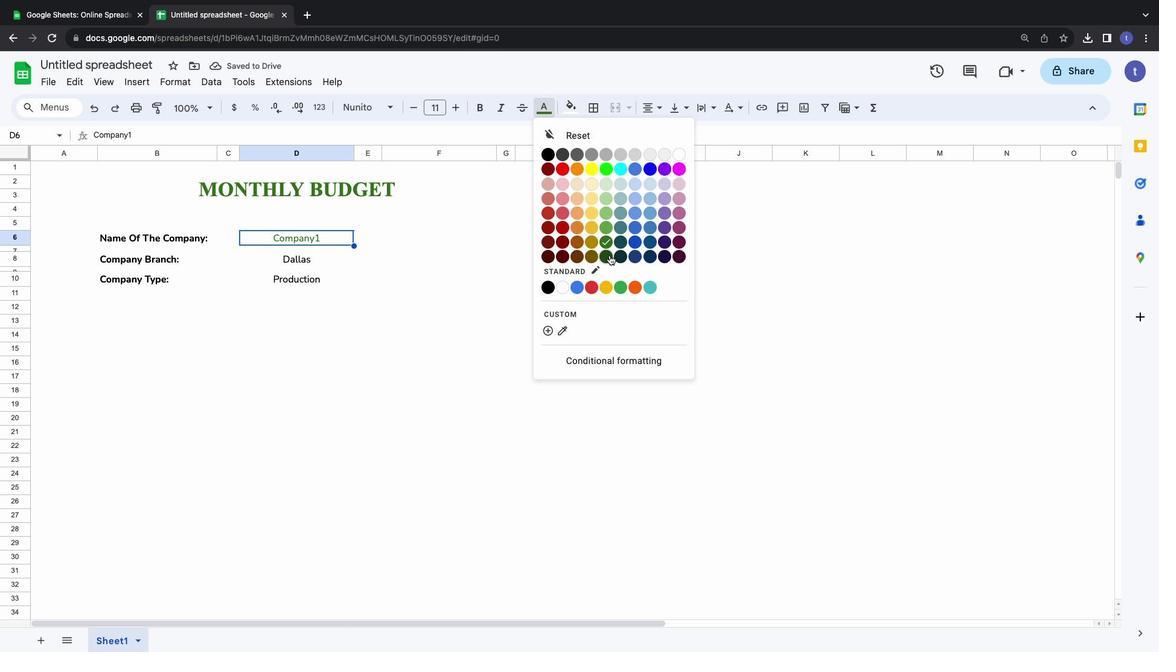 
Action: Mouse moved to (483, 109)
Screenshot: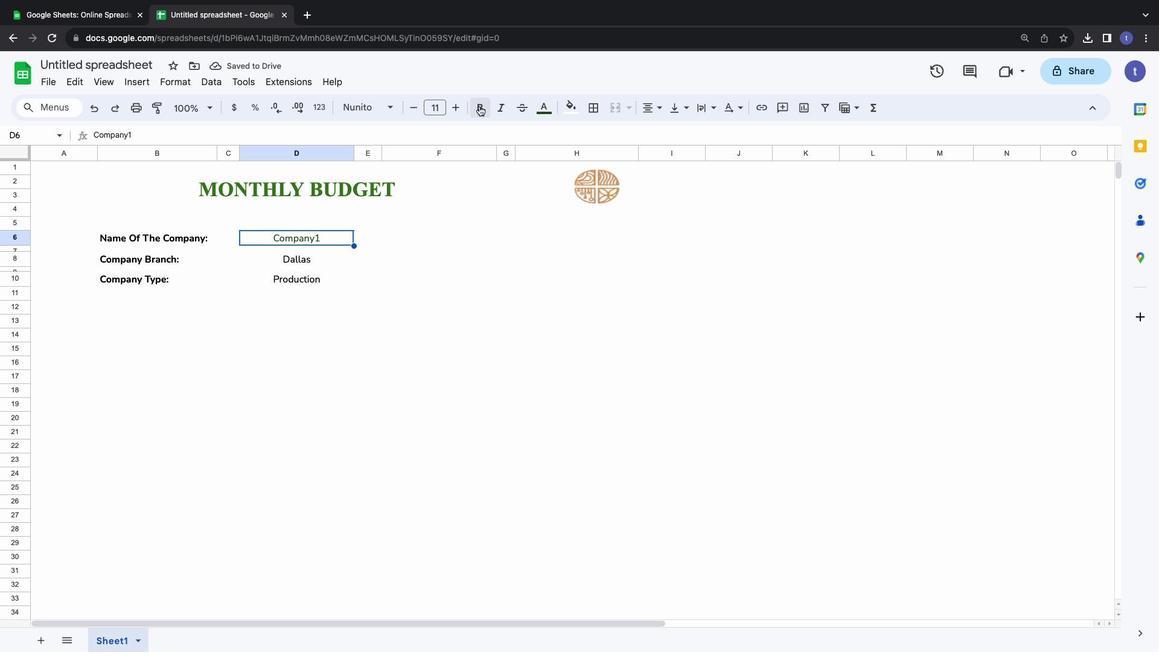 
Action: Mouse pressed left at (483, 109)
Screenshot: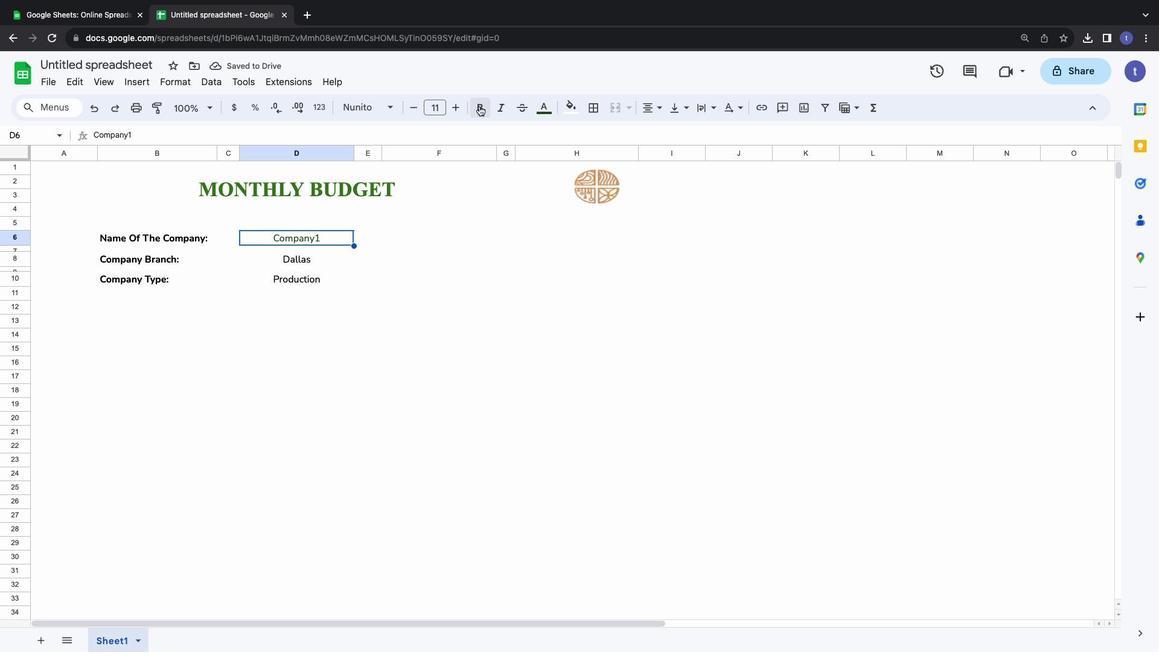 
Action: Mouse moved to (601, 112)
Screenshot: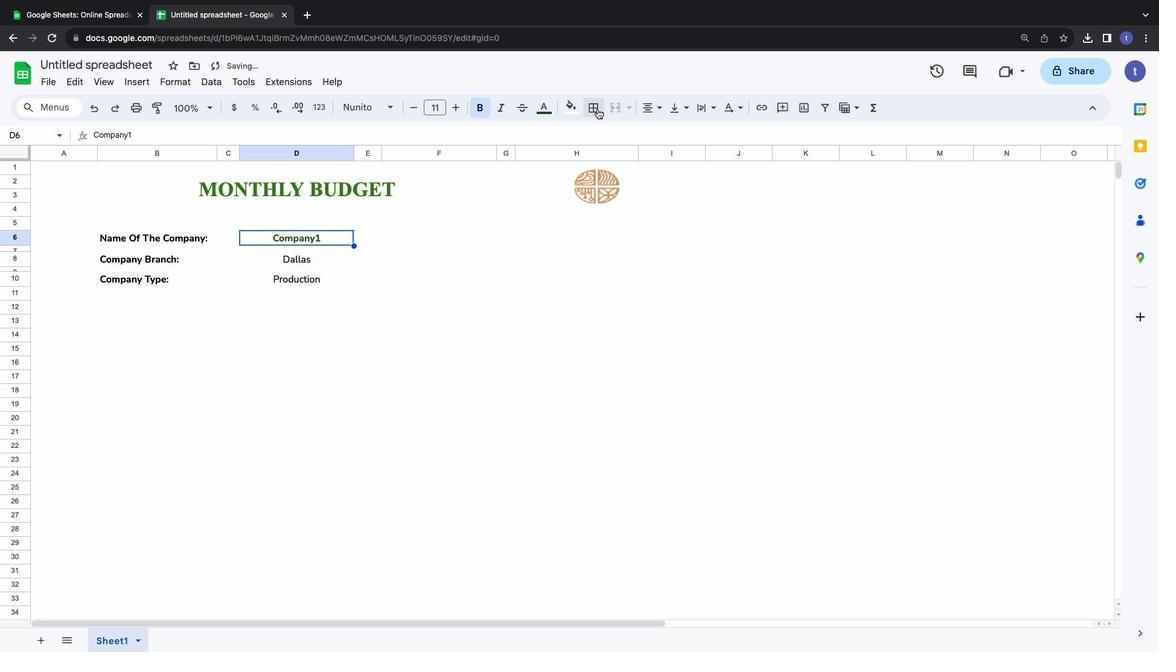 
Action: Mouse pressed left at (601, 112)
Screenshot: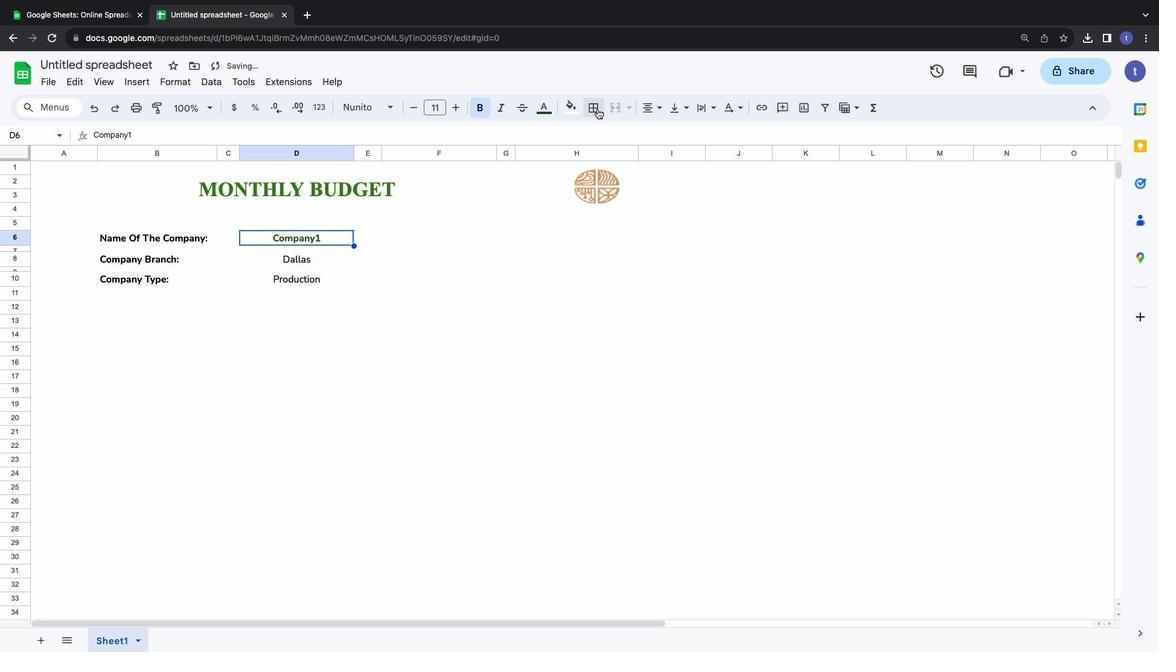 
Action: Mouse moved to (692, 138)
Screenshot: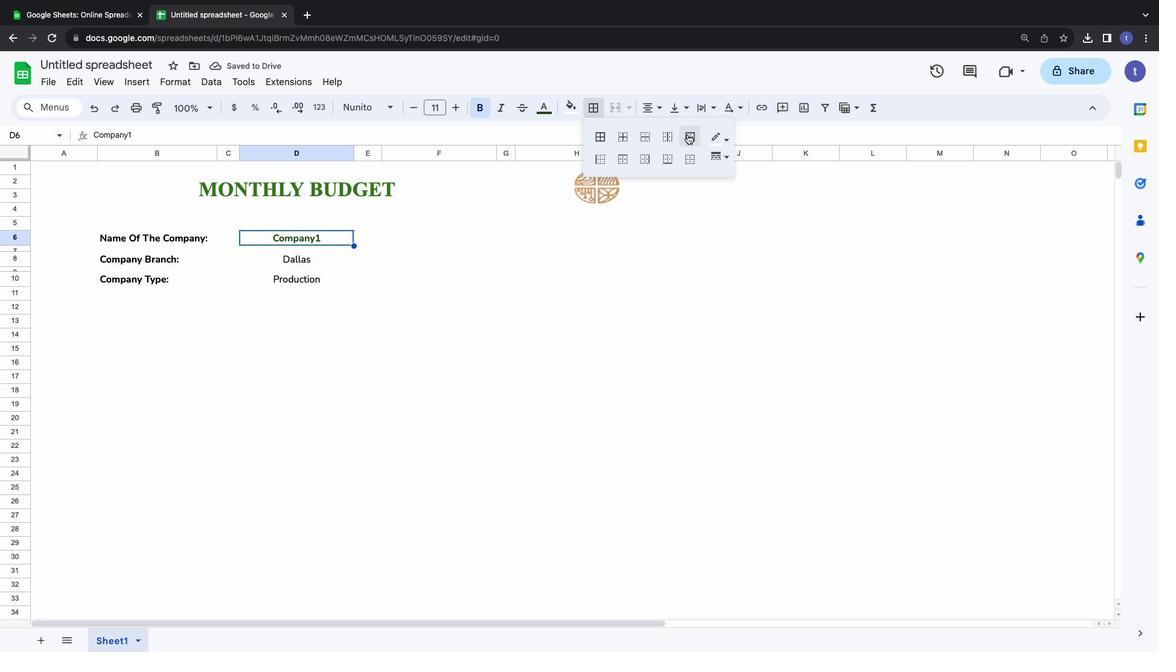 
Action: Mouse pressed left at (692, 138)
Screenshot: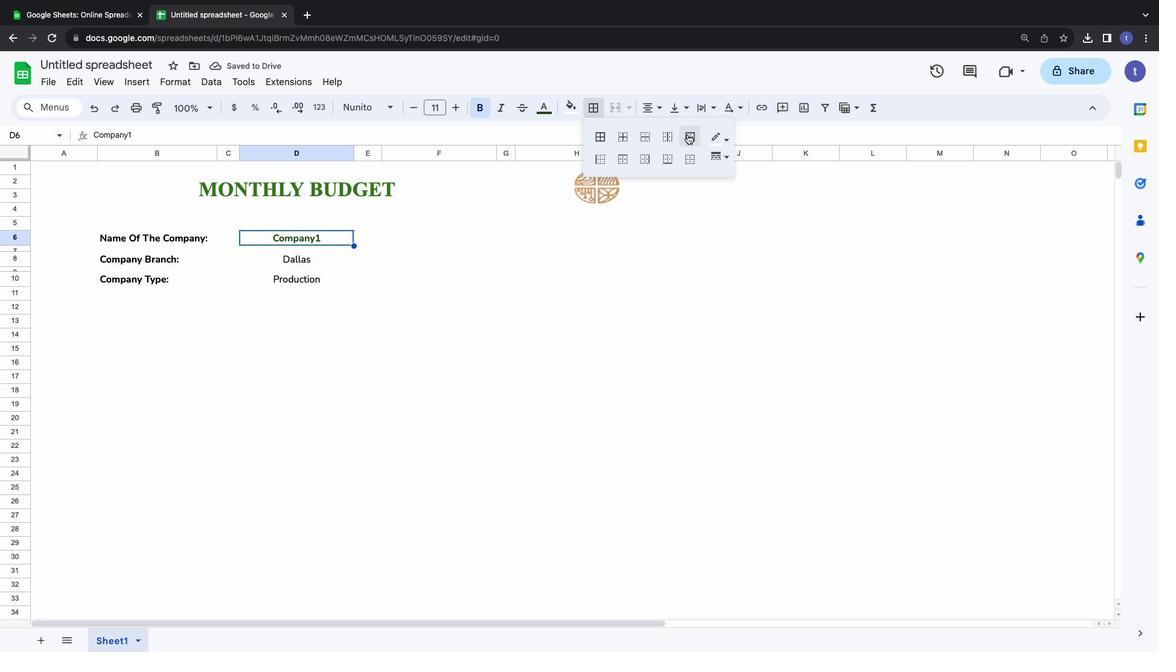 
Action: Mouse moved to (722, 143)
Screenshot: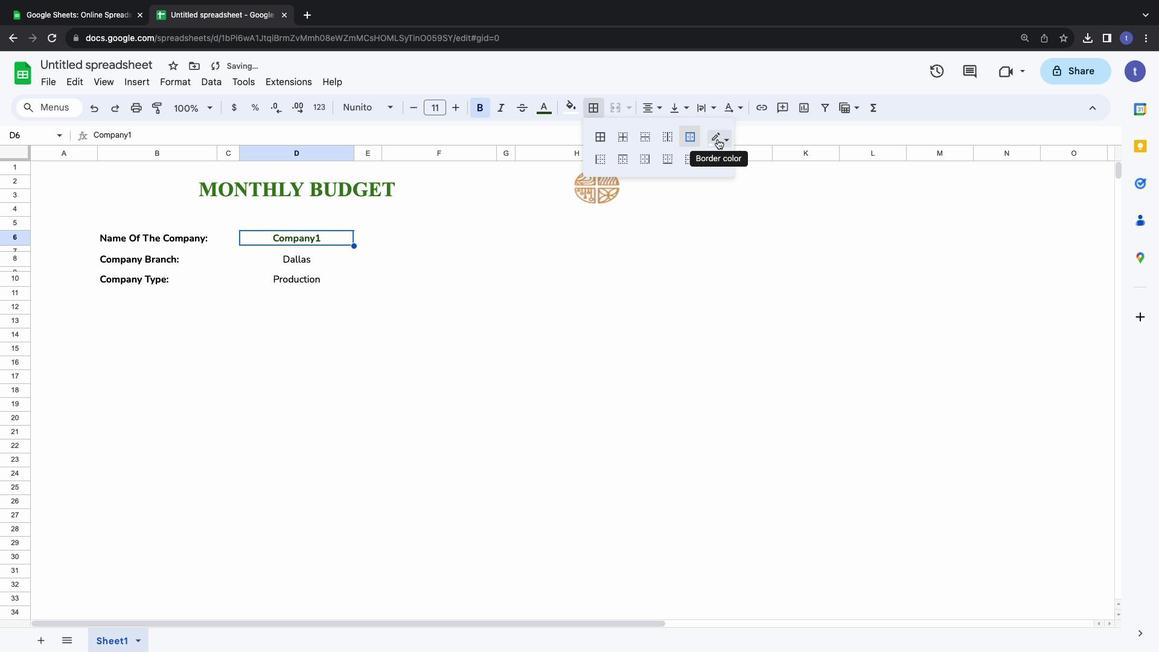 
Action: Mouse pressed left at (722, 143)
Screenshot: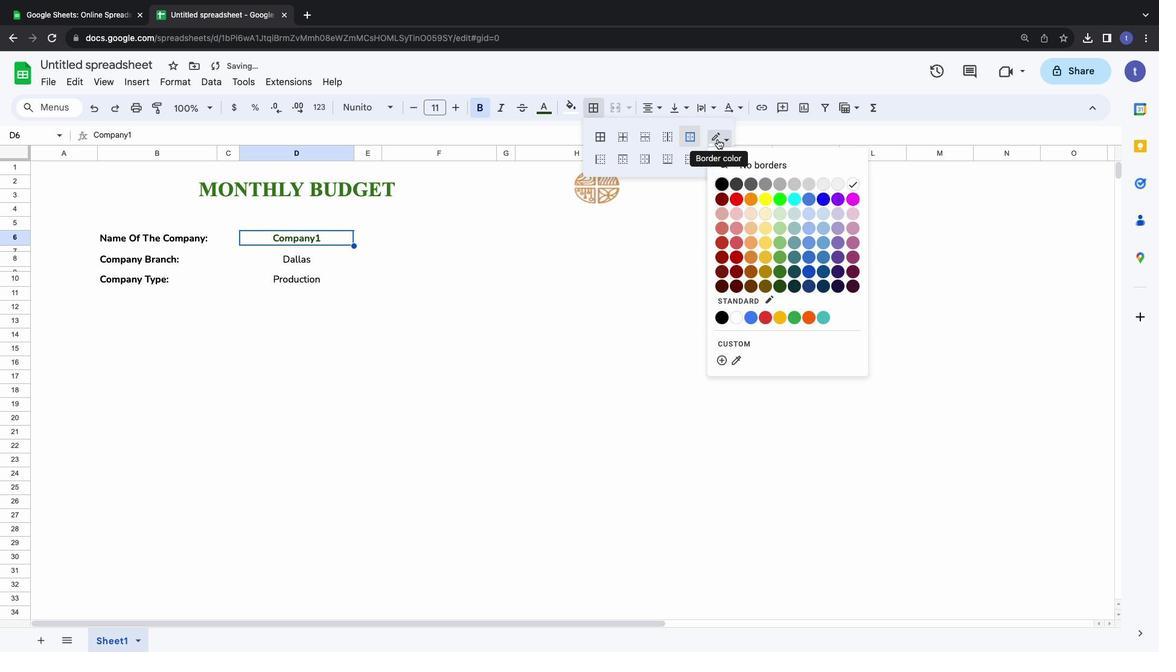 
Action: Mouse moved to (727, 187)
Screenshot: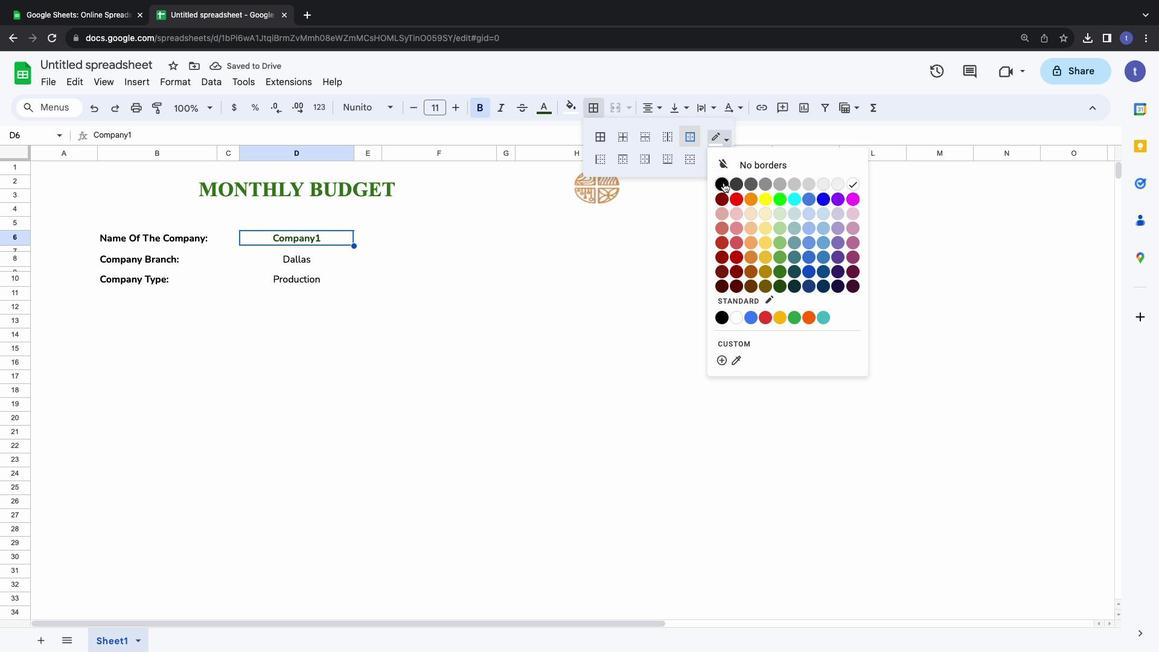 
Action: Mouse pressed left at (727, 187)
Screenshot: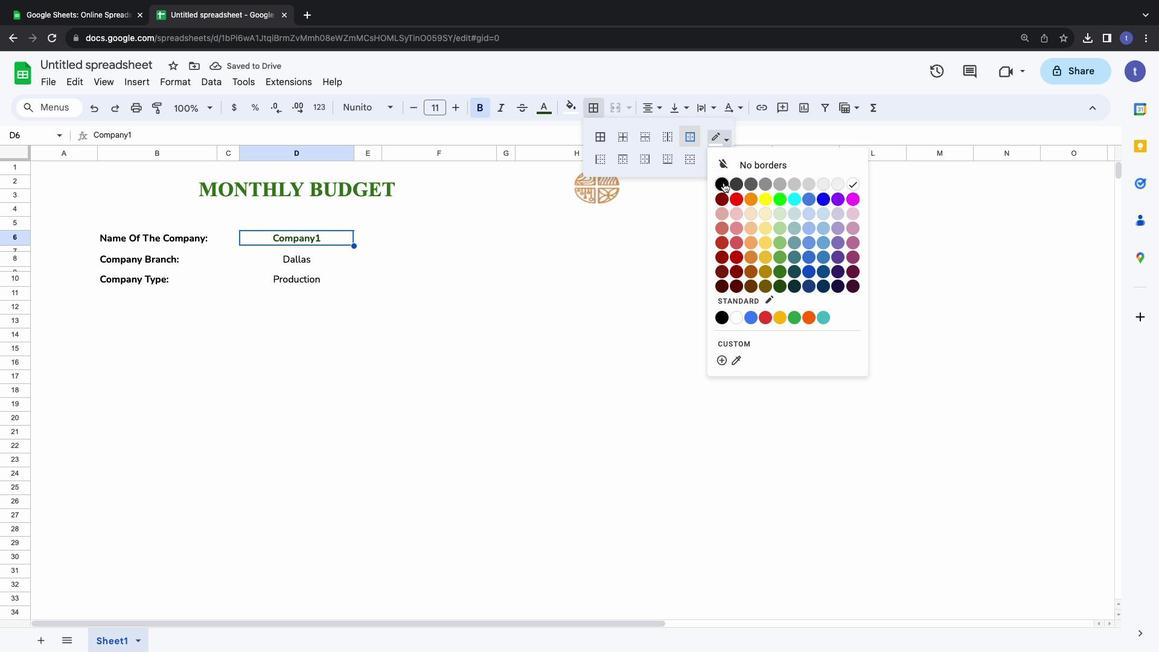 
Action: Mouse moved to (479, 199)
Screenshot: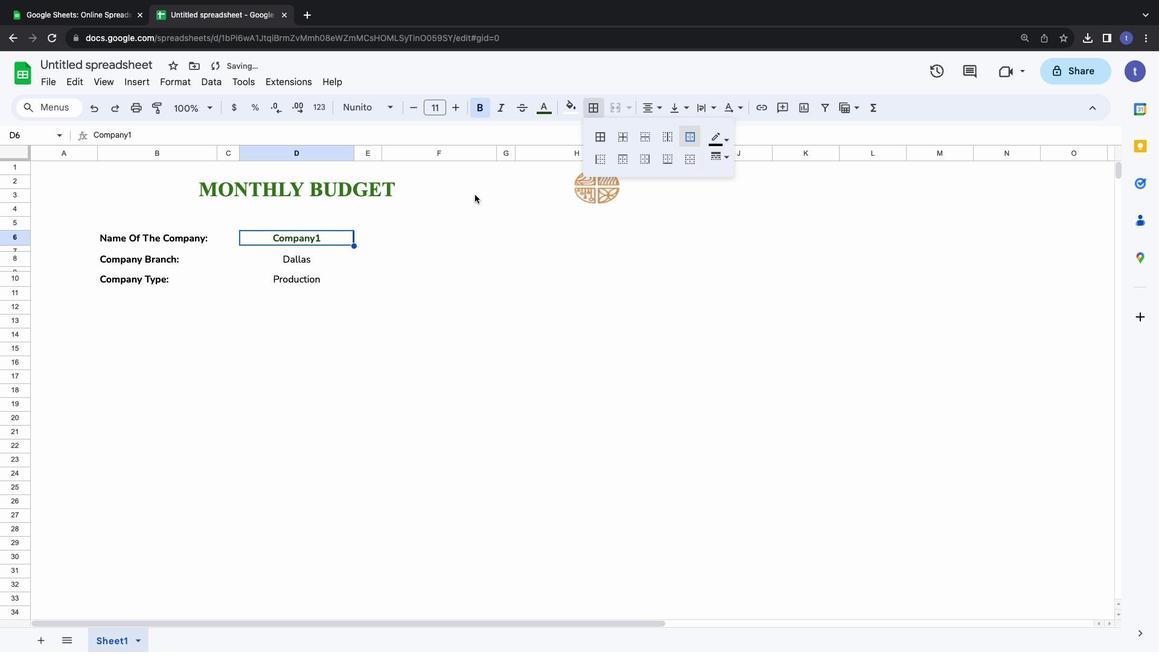 
Action: Mouse pressed left at (479, 199)
Screenshot: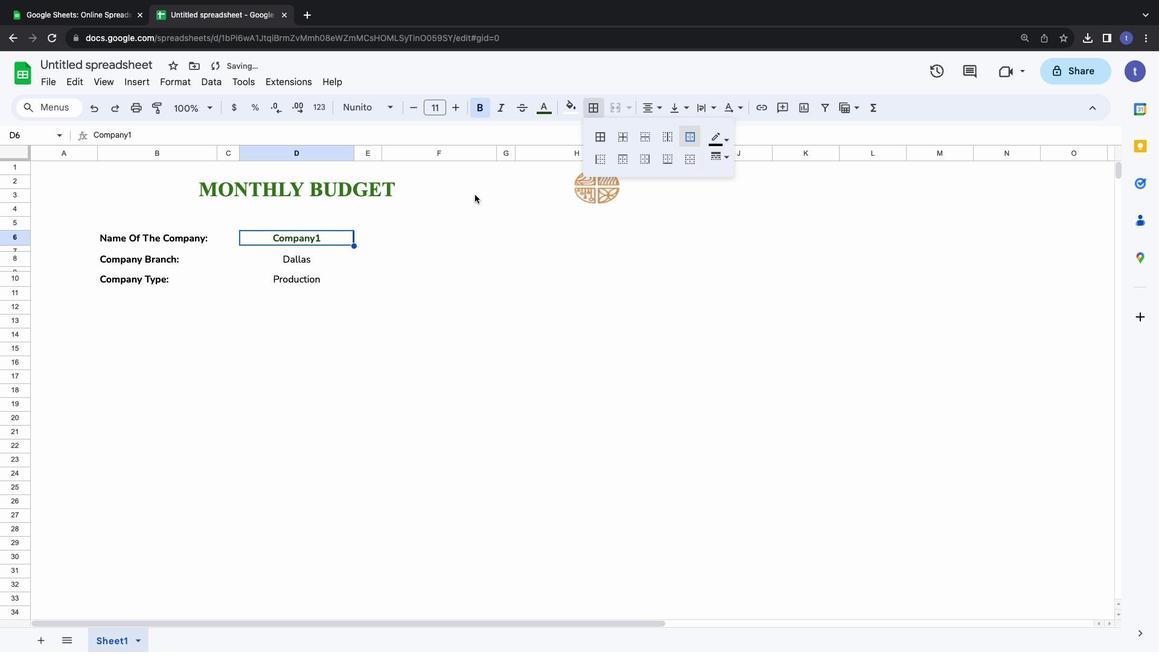 
Action: Mouse moved to (306, 245)
Screenshot: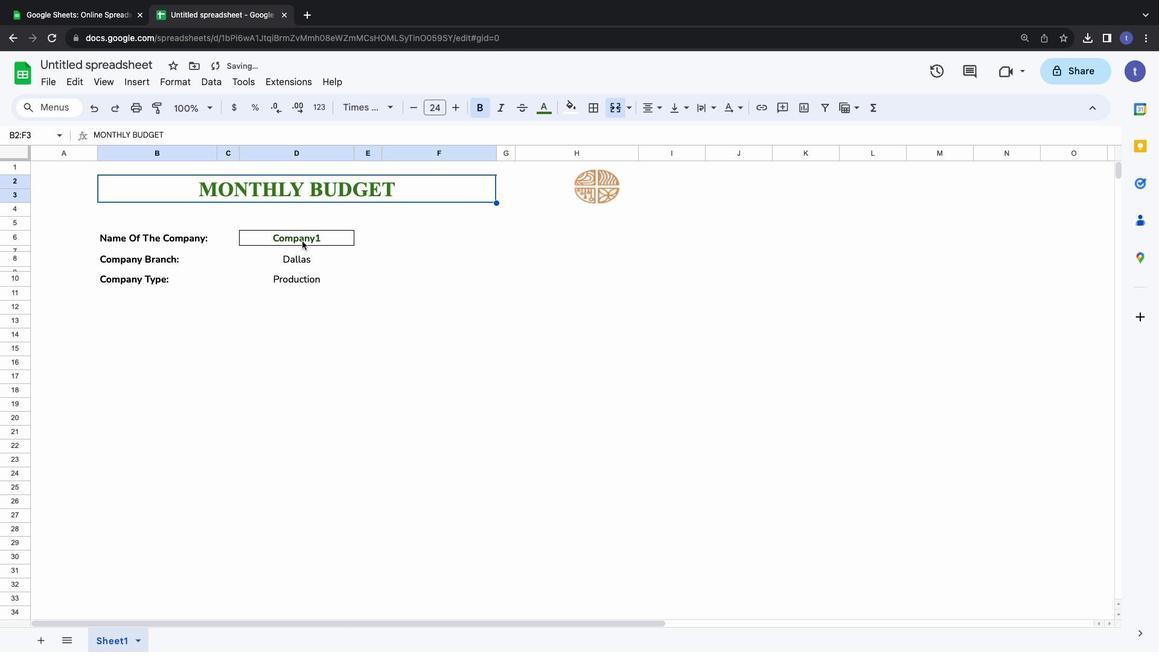 
Action: Mouse pressed left at (306, 245)
Screenshot: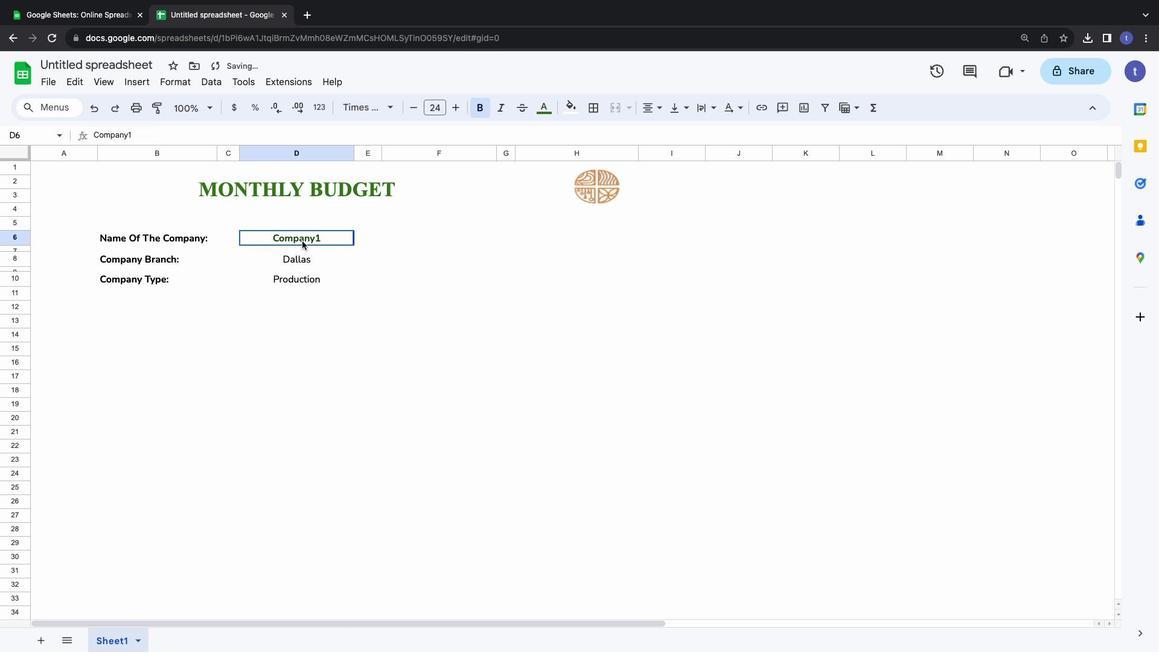 
Action: Mouse moved to (303, 270)
Screenshot: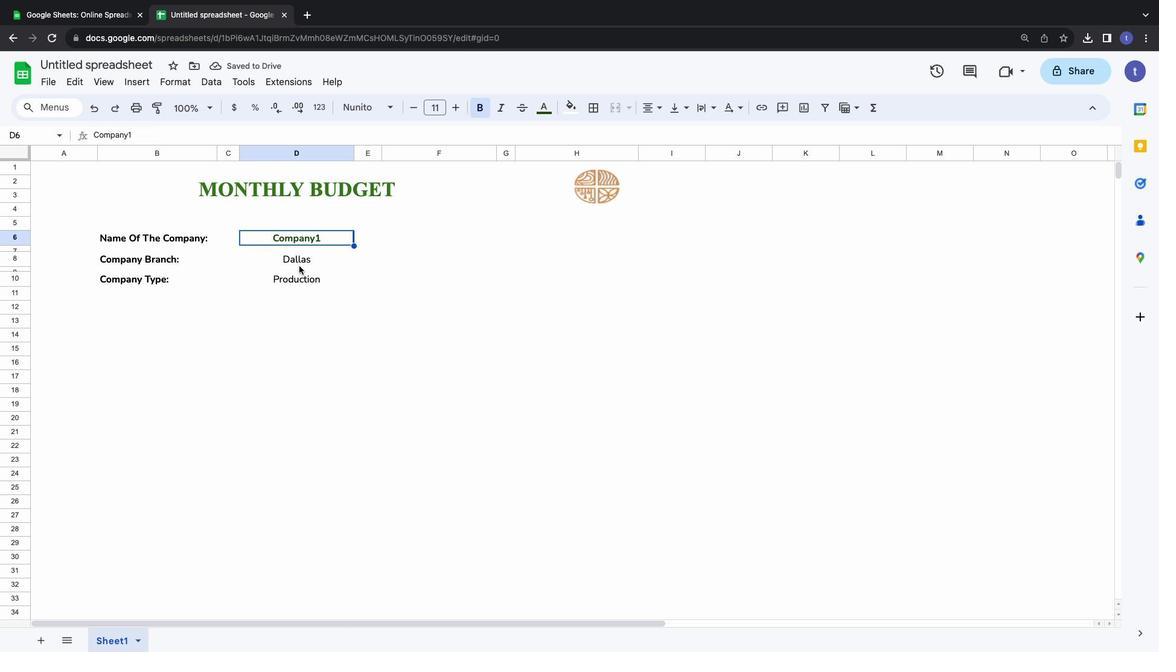 
Action: Mouse pressed left at (303, 270)
Screenshot: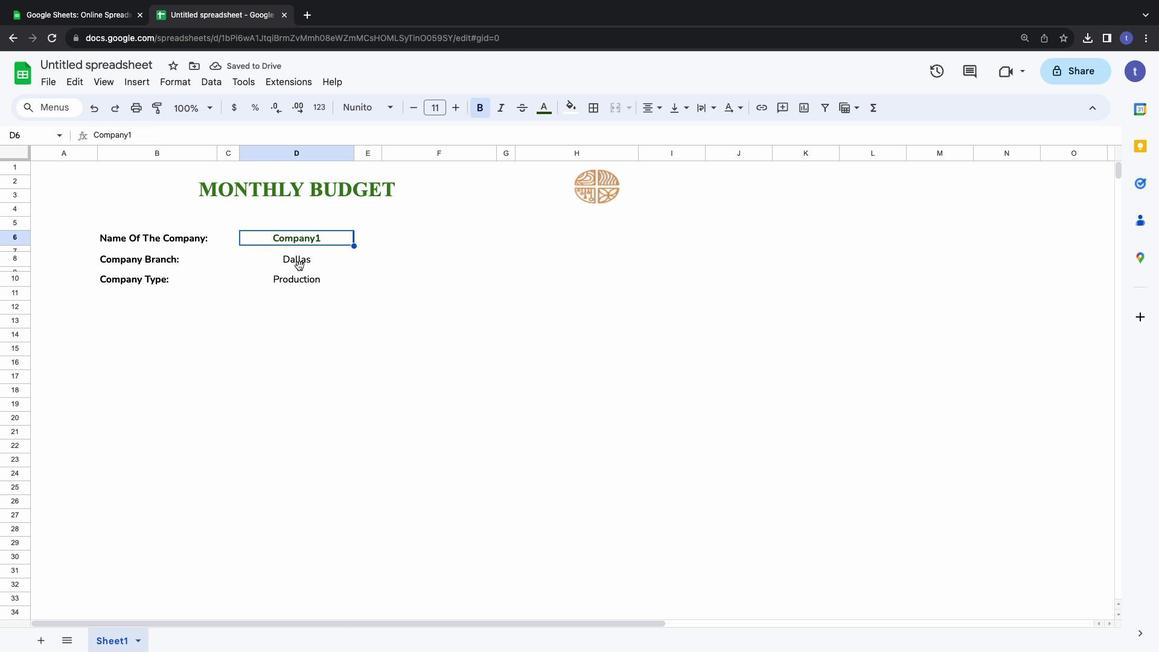
Action: Mouse moved to (576, 110)
Screenshot: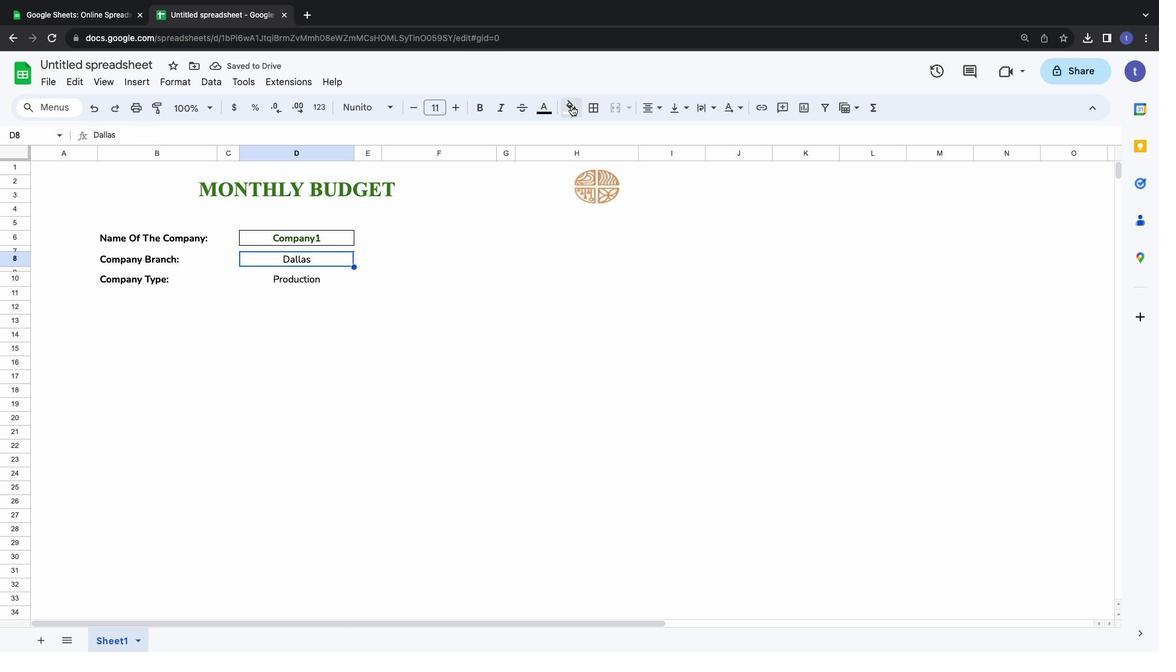 
Action: Mouse pressed left at (576, 110)
Screenshot: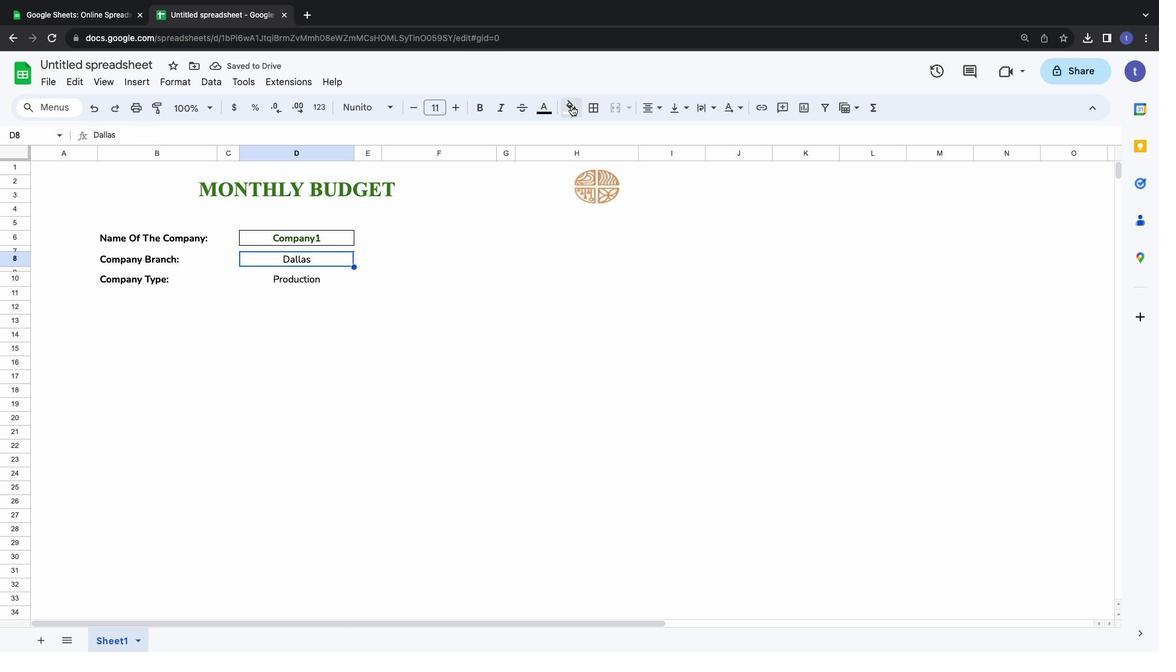 
Action: Mouse moved to (689, 157)
Screenshot: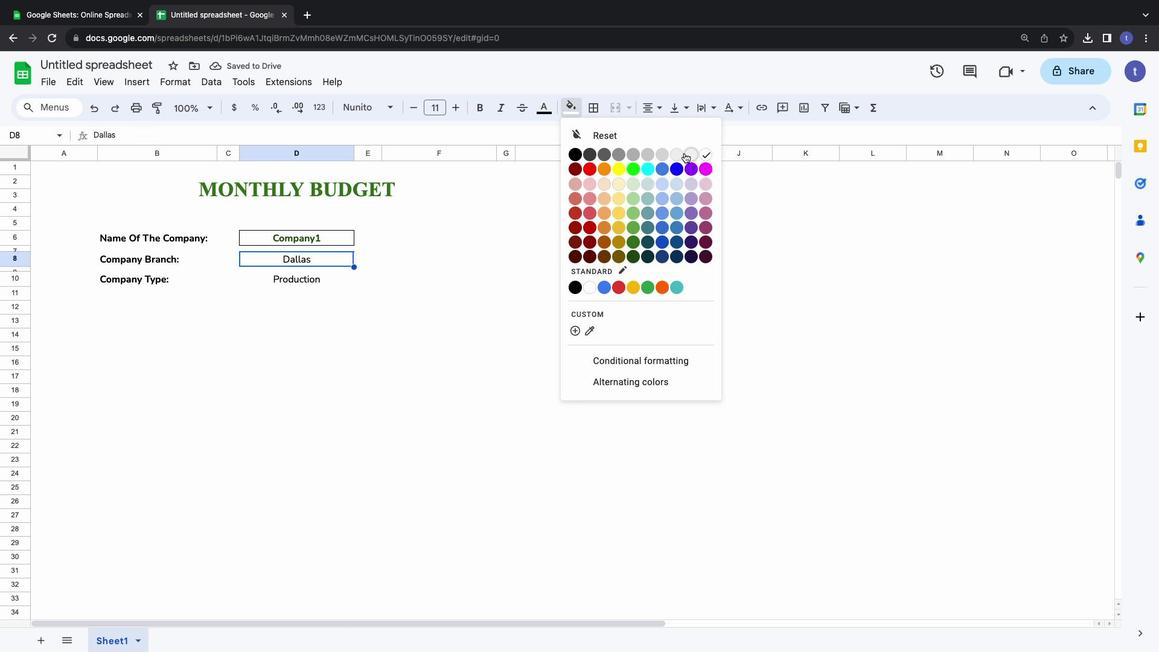 
Action: Mouse pressed left at (689, 157)
Screenshot: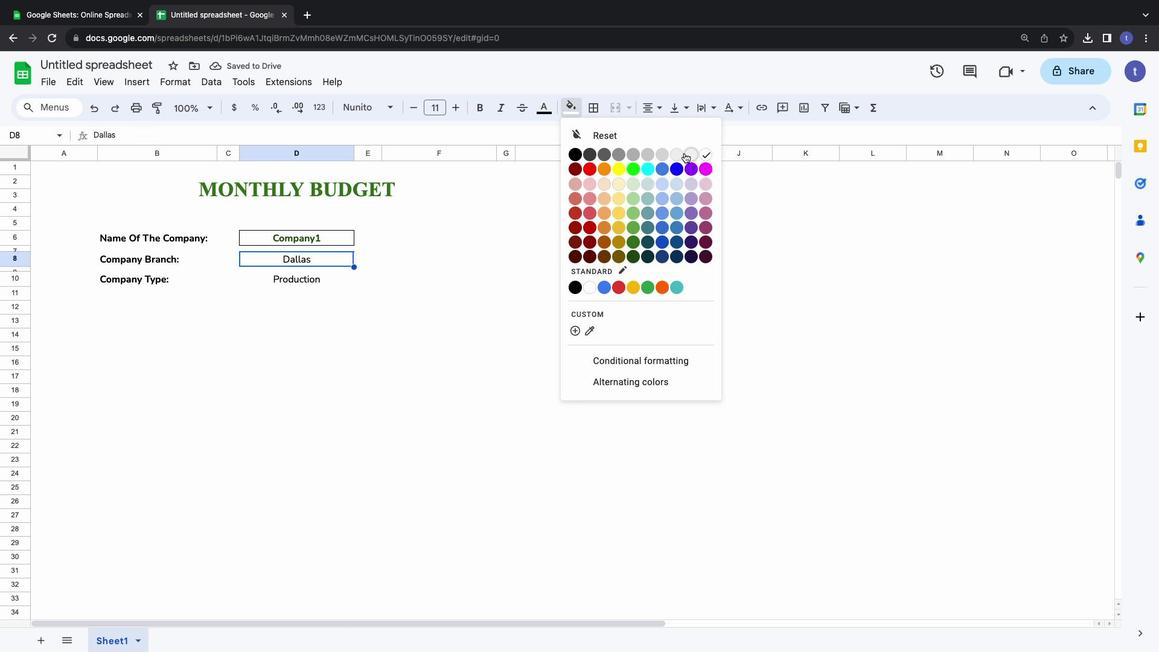 
Action: Mouse moved to (595, 115)
Screenshot: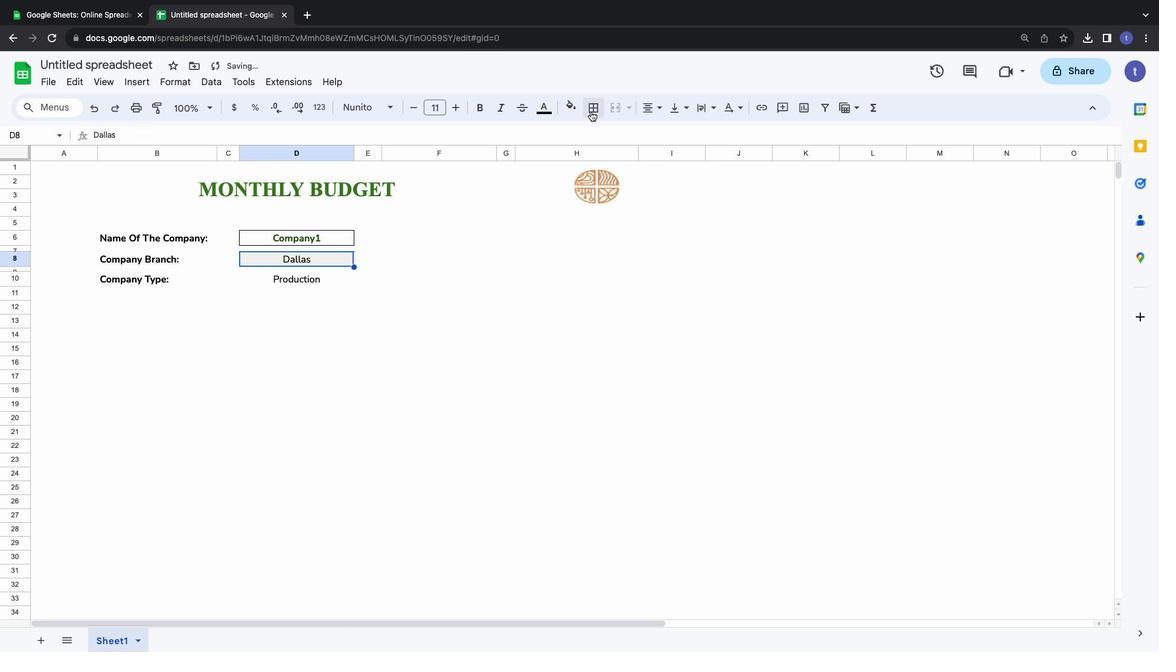 
Action: Mouse pressed left at (595, 115)
Screenshot: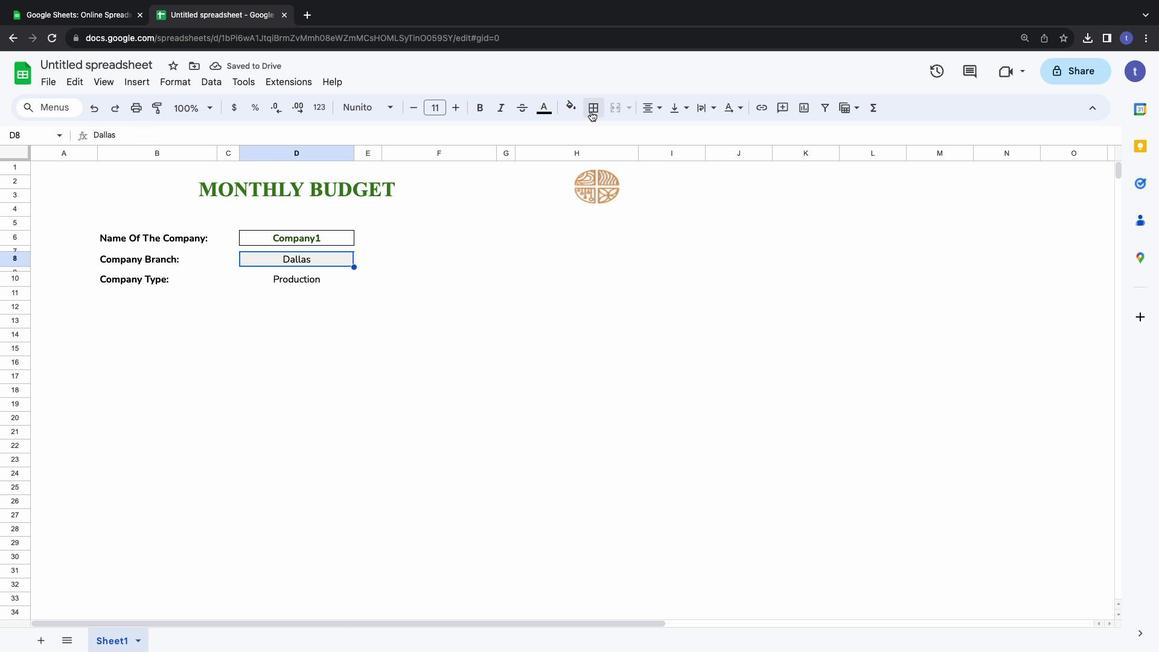 
Action: Mouse moved to (688, 138)
Screenshot: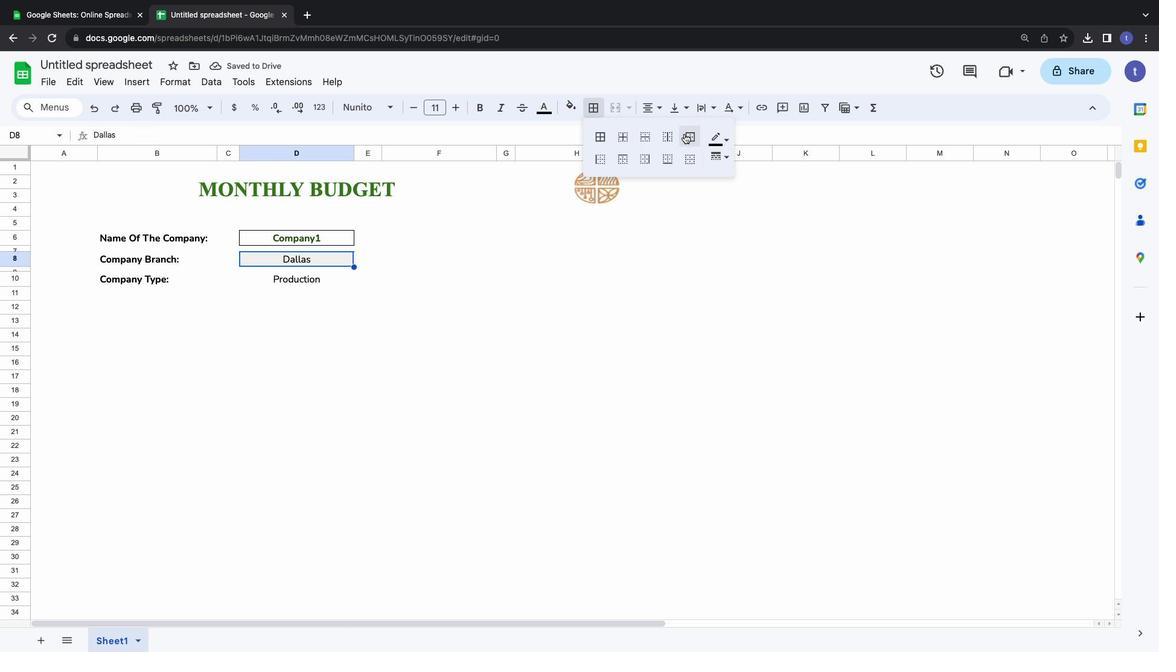 
Action: Mouse pressed left at (688, 138)
Screenshot: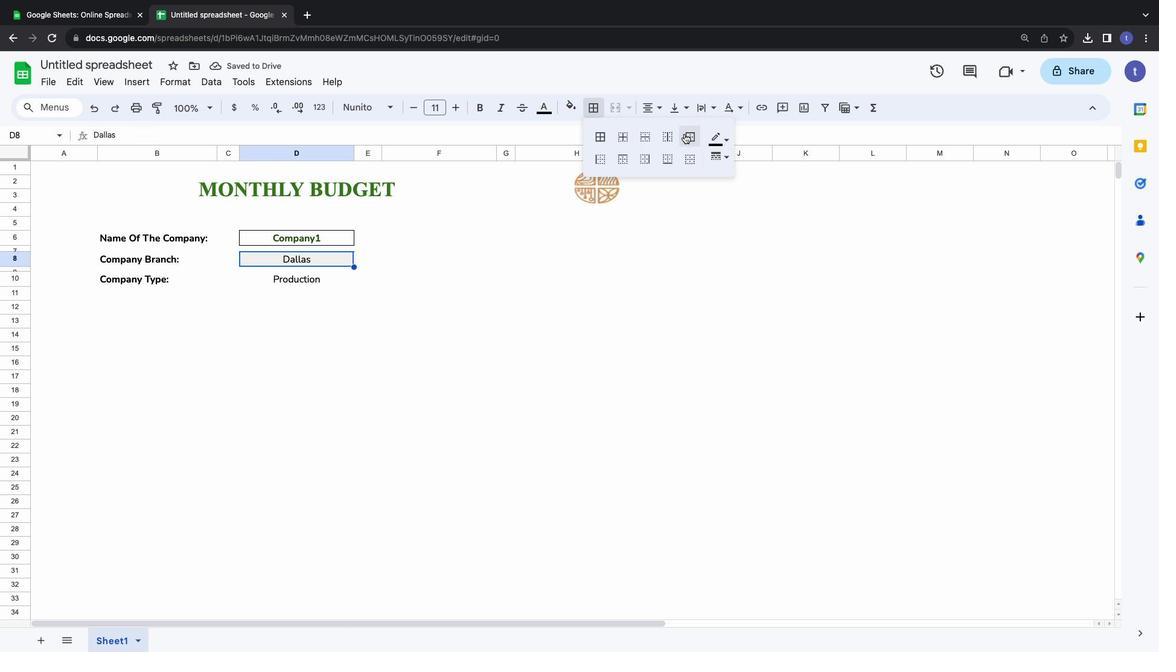 
Action: Mouse moved to (276, 277)
Screenshot: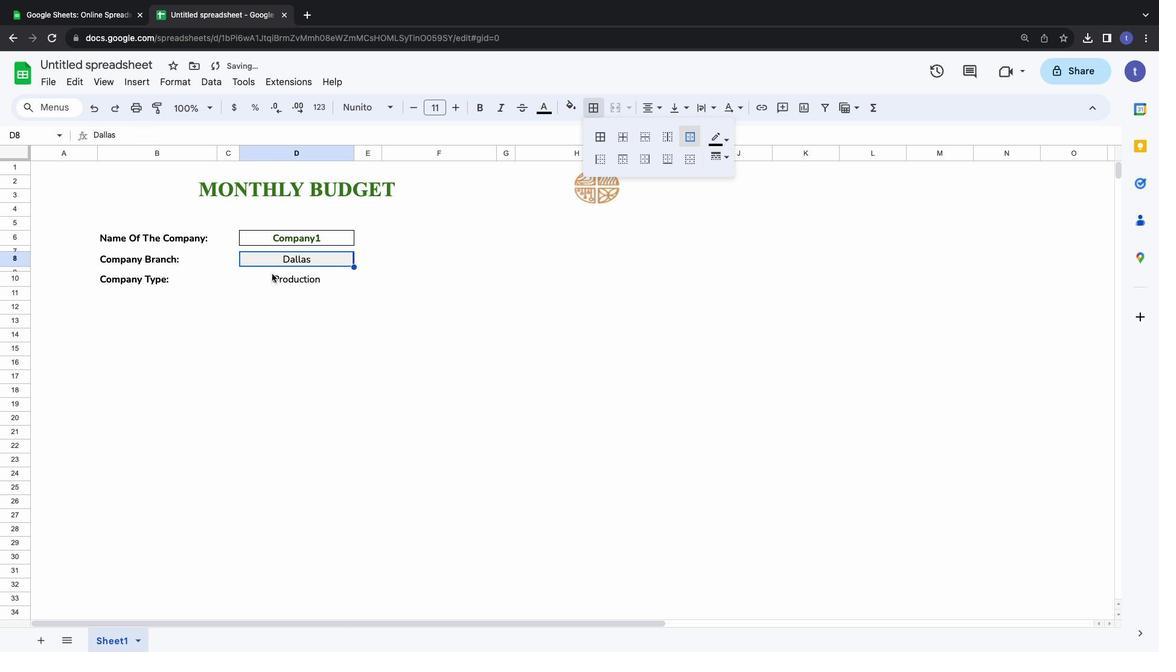 
Action: Mouse pressed left at (276, 277)
Screenshot: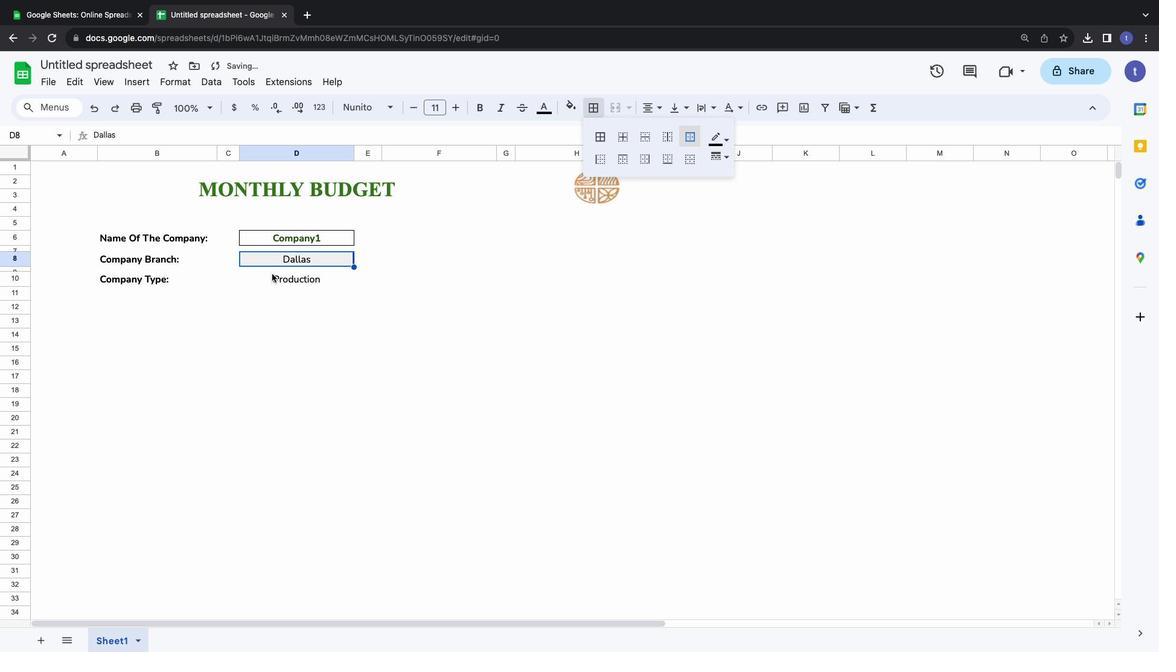 
Action: Mouse moved to (601, 115)
Screenshot: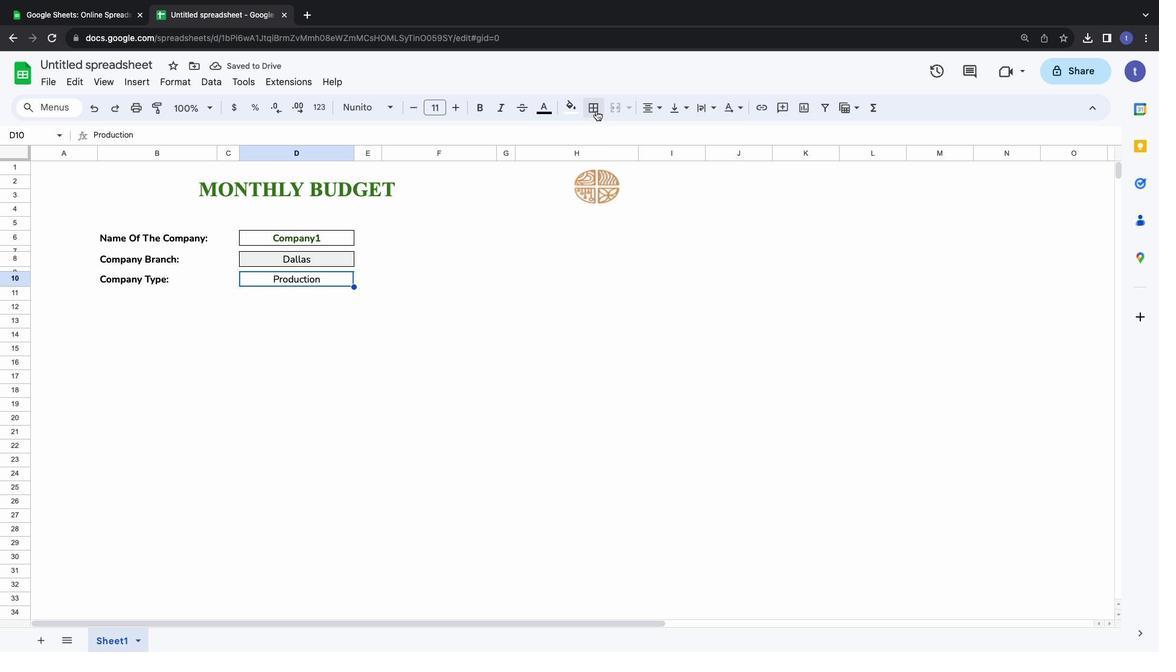 
Action: Mouse pressed left at (601, 115)
Screenshot: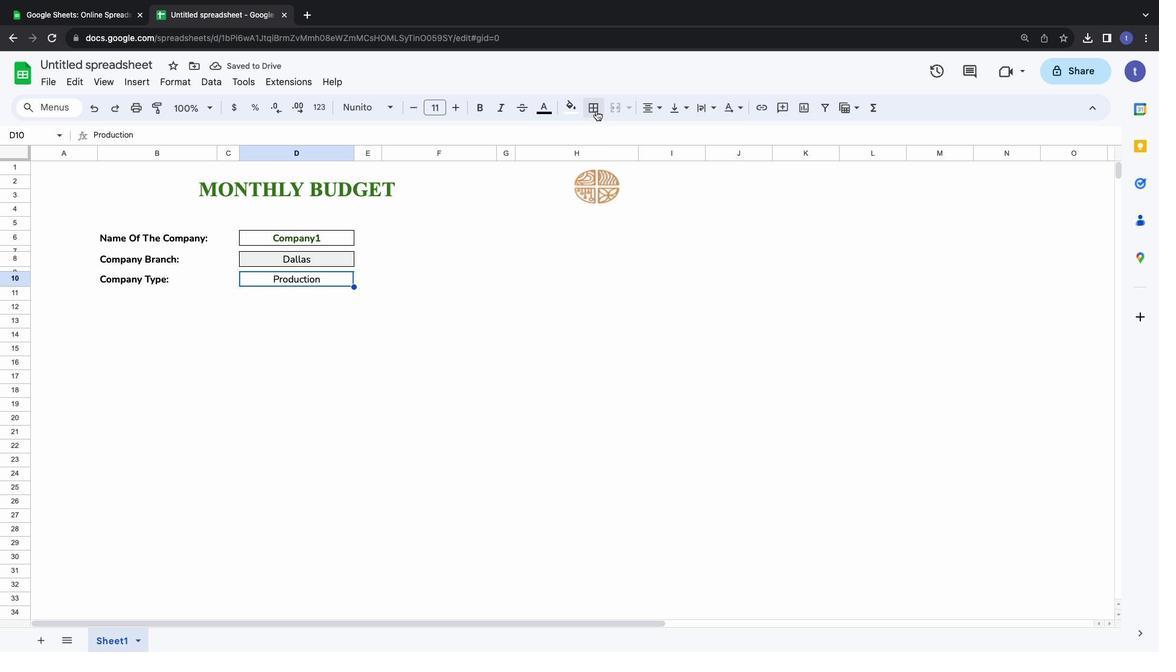 
Action: Mouse moved to (692, 143)
Screenshot: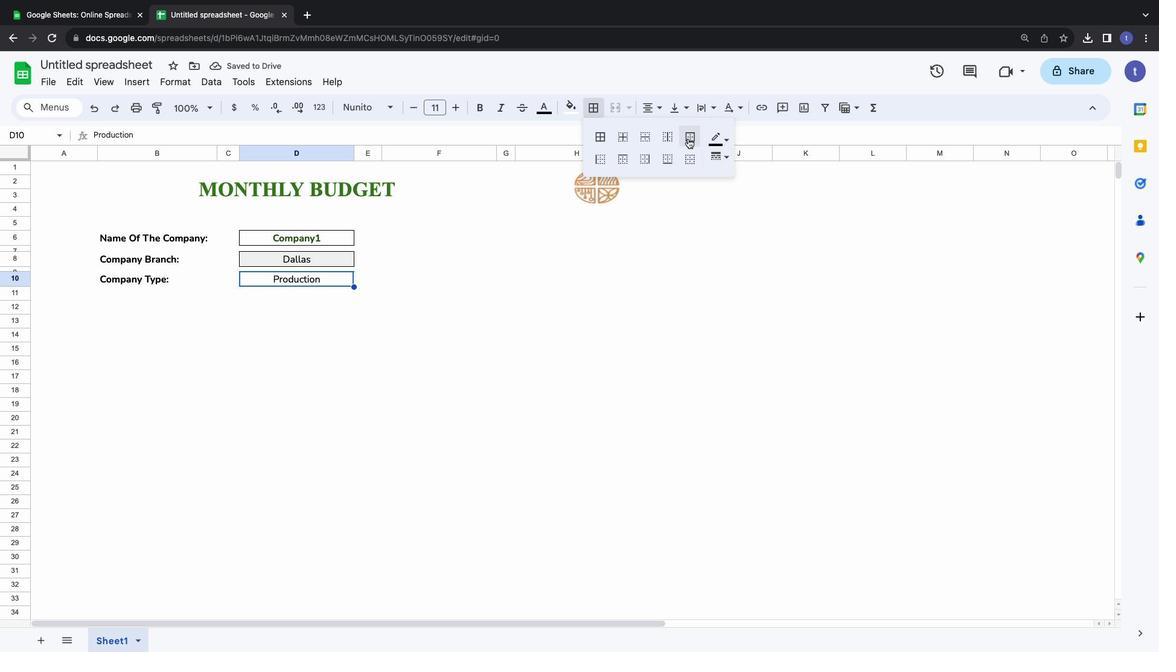 
Action: Mouse pressed left at (692, 143)
Screenshot: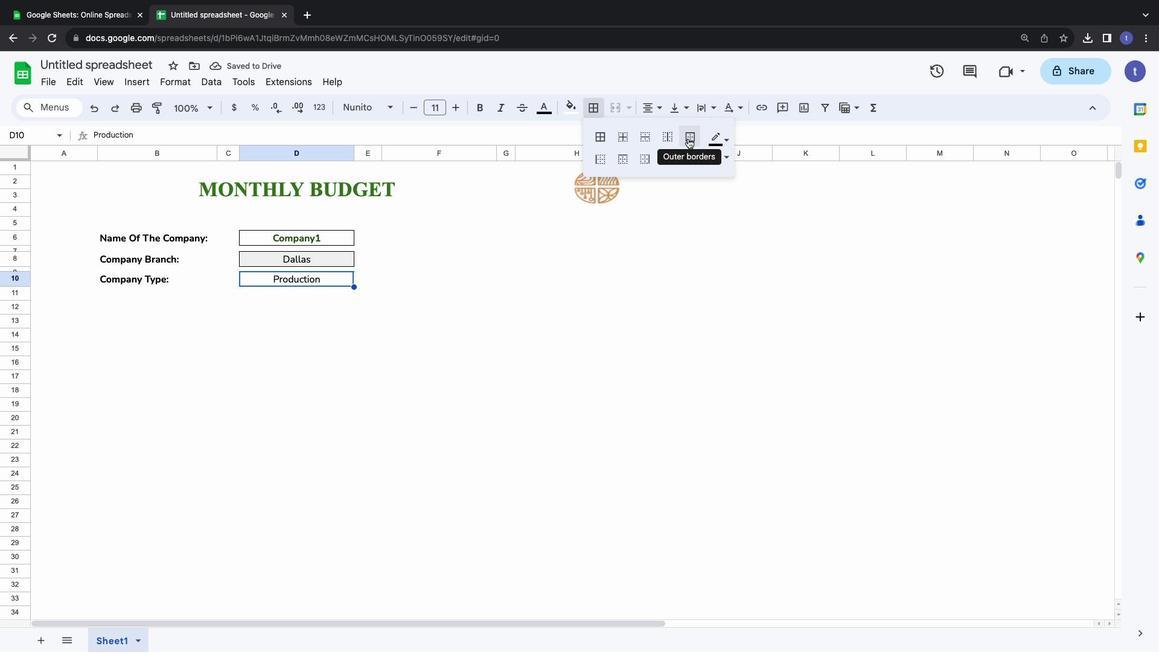 
Action: Mouse moved to (575, 116)
Screenshot: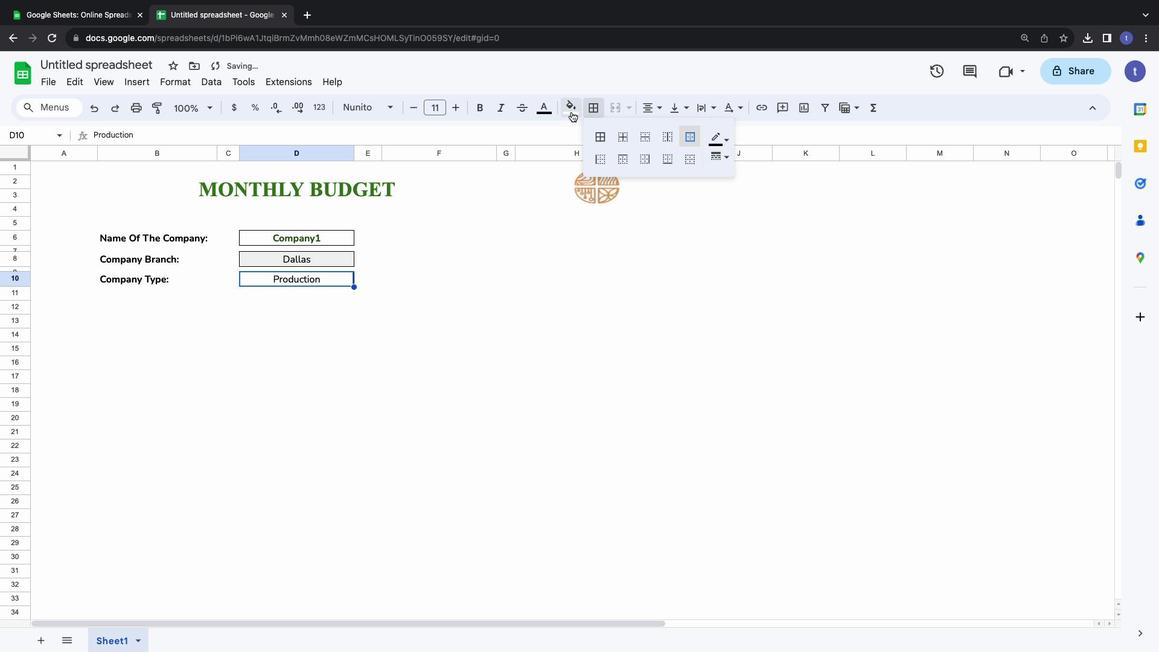 
Action: Mouse pressed left at (575, 116)
Screenshot: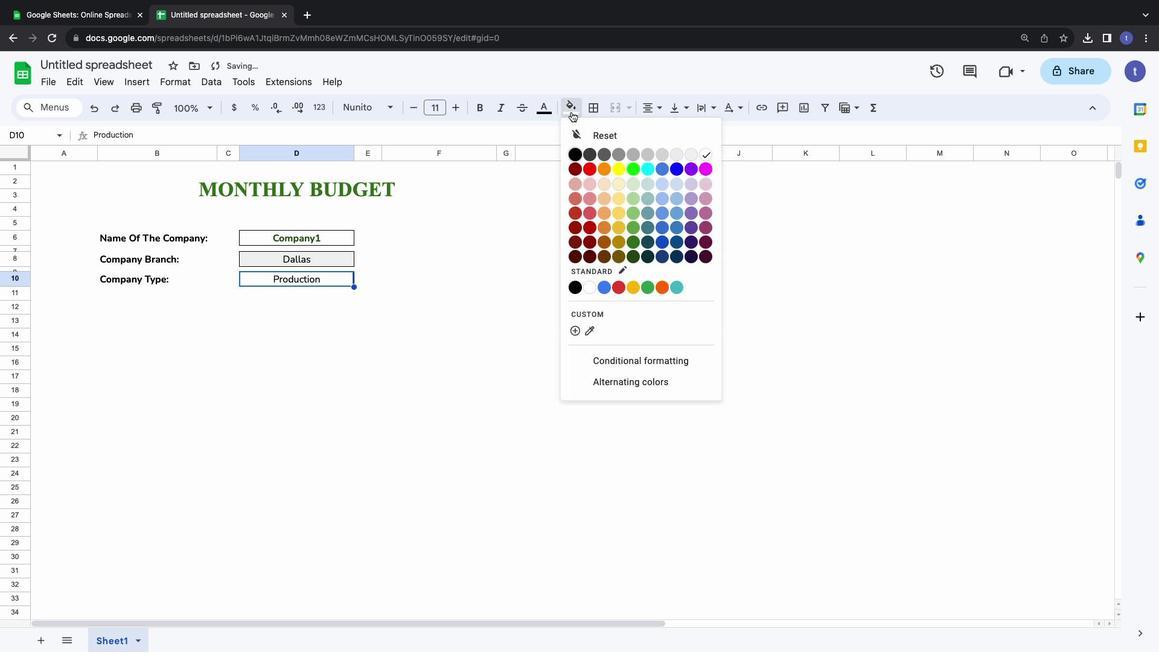 
Action: Mouse moved to (698, 155)
Screenshot: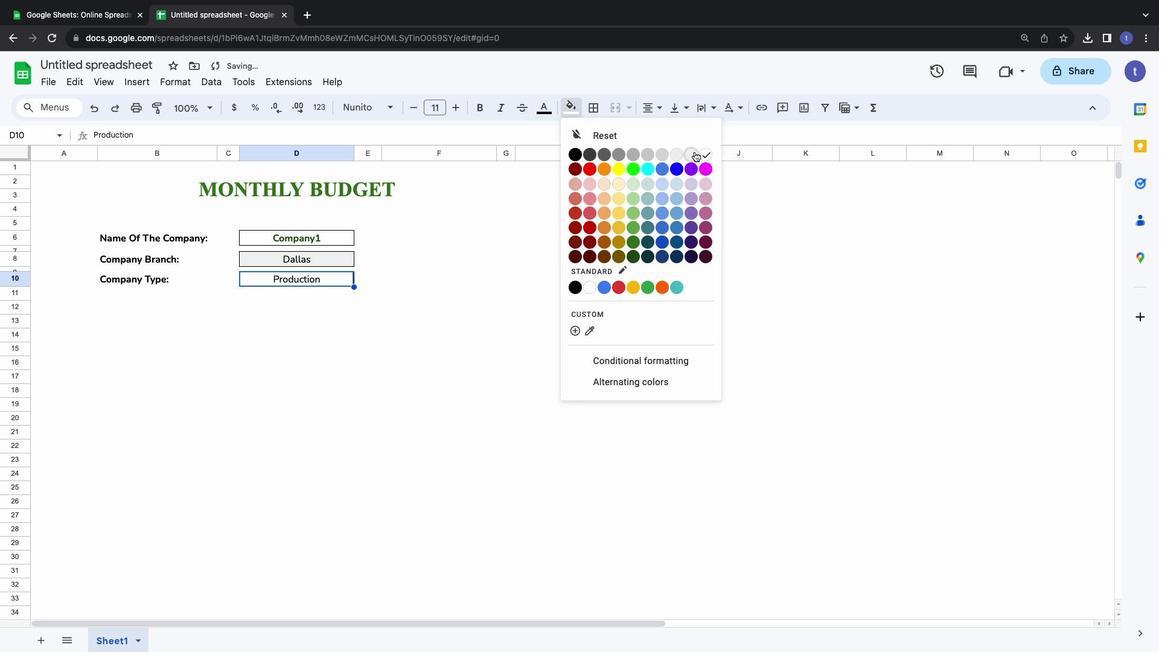
Action: Mouse pressed left at (698, 155)
Screenshot: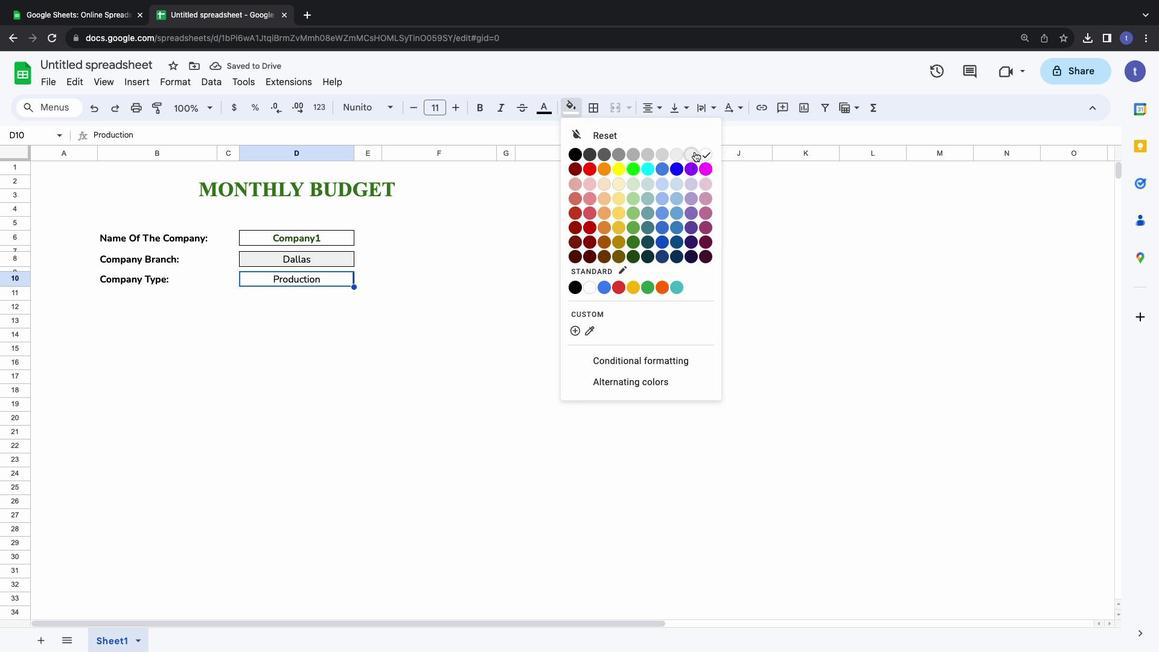 
Action: Mouse moved to (386, 289)
Screenshot: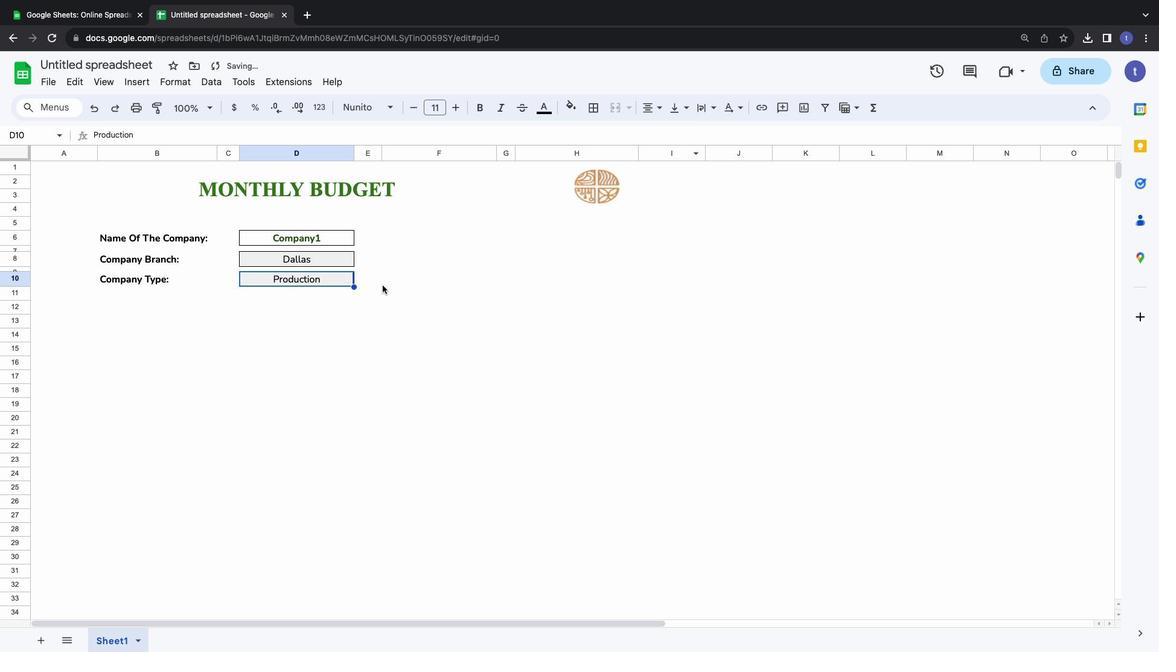 
Action: Mouse pressed left at (386, 289)
Screenshot: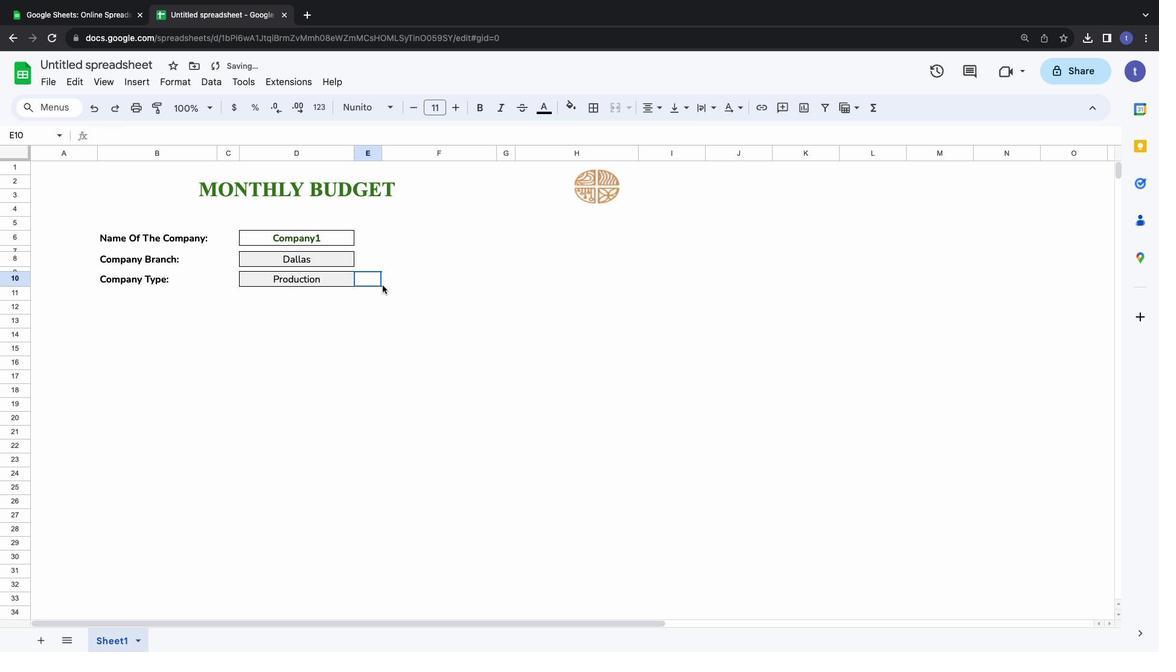 
Action: Mouse moved to (409, 226)
Screenshot: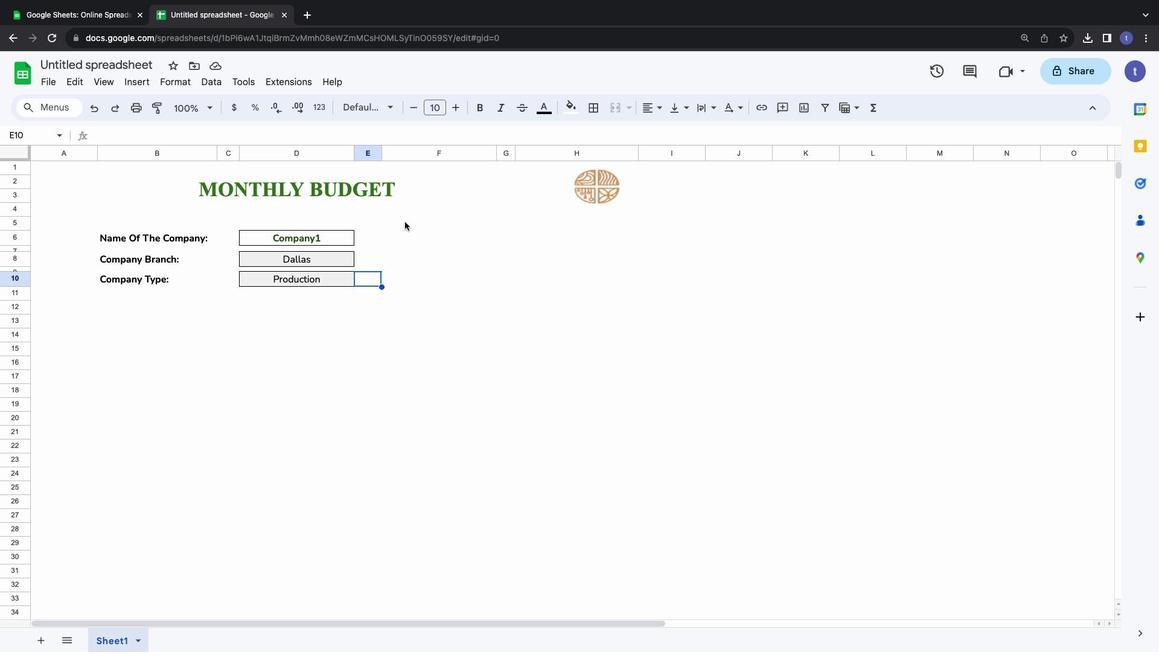 
Action: Mouse pressed left at (409, 226)
Screenshot: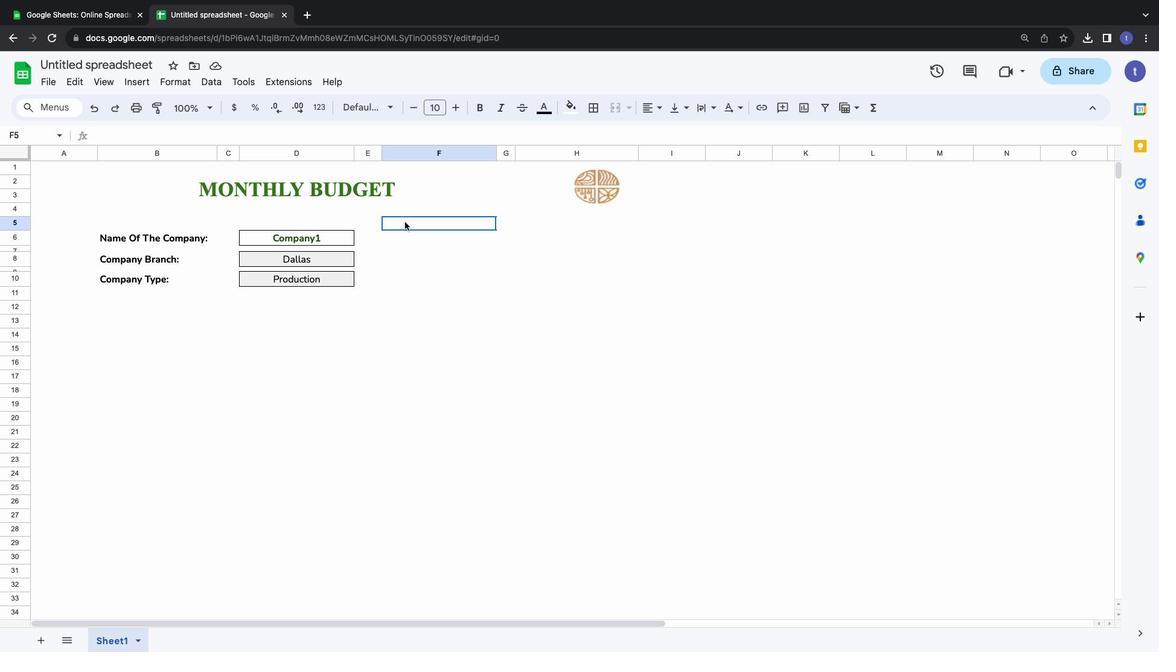 
Action: Mouse moved to (411, 239)
Screenshot: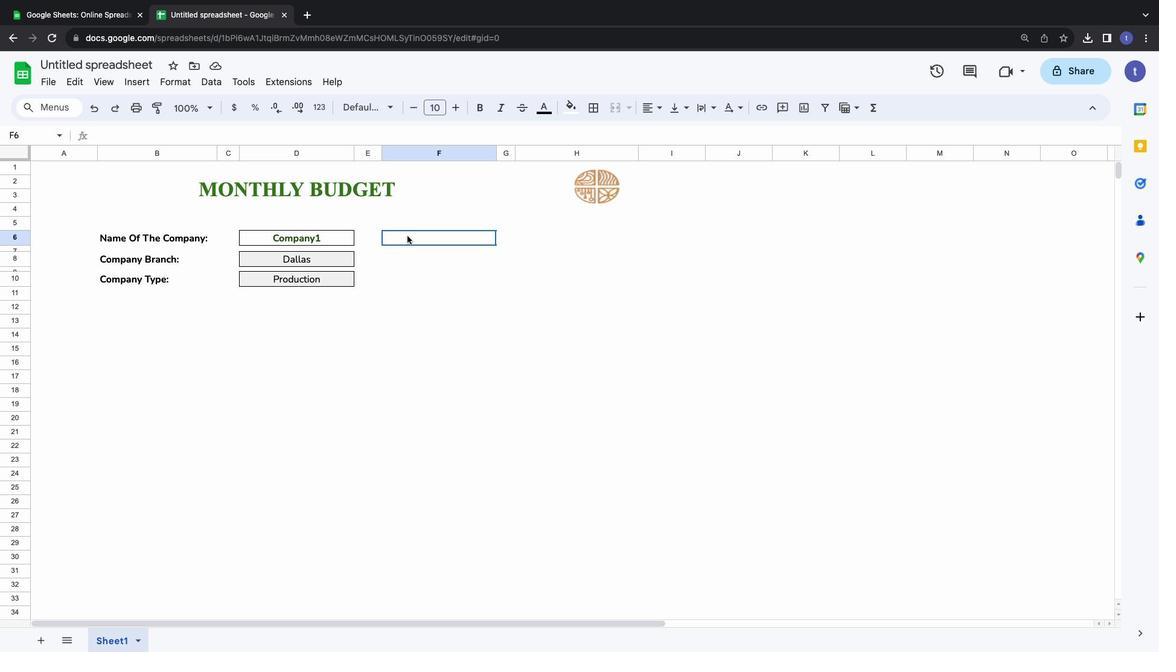 
Action: Mouse pressed left at (411, 239)
Screenshot: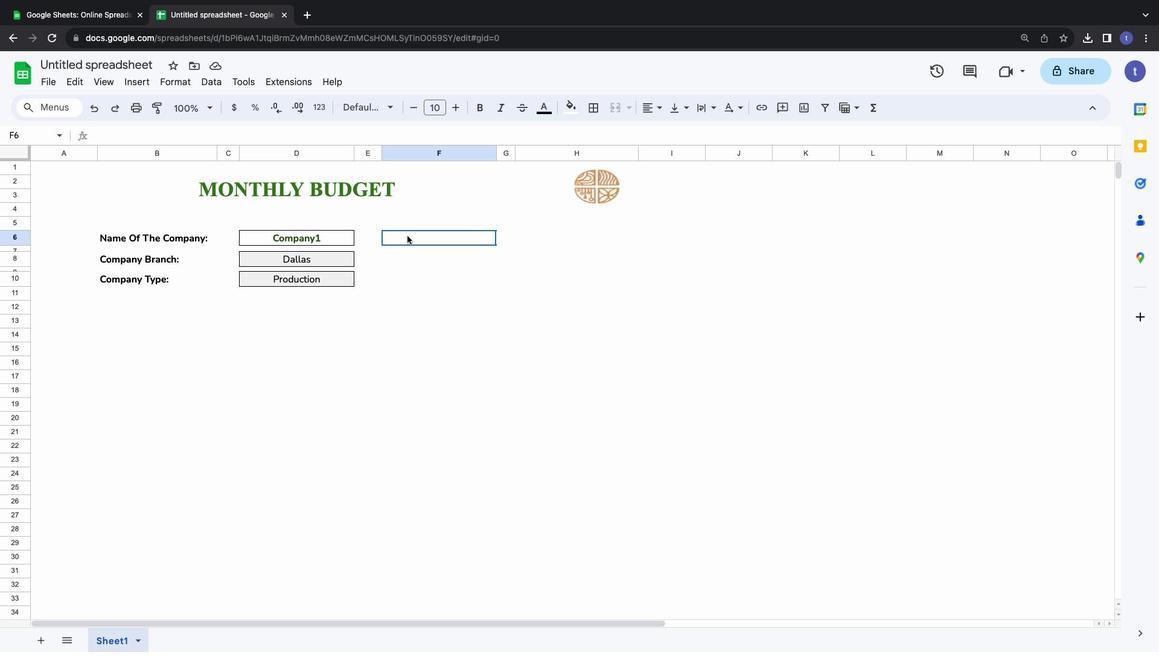 
Action: Mouse moved to (411, 240)
Screenshot: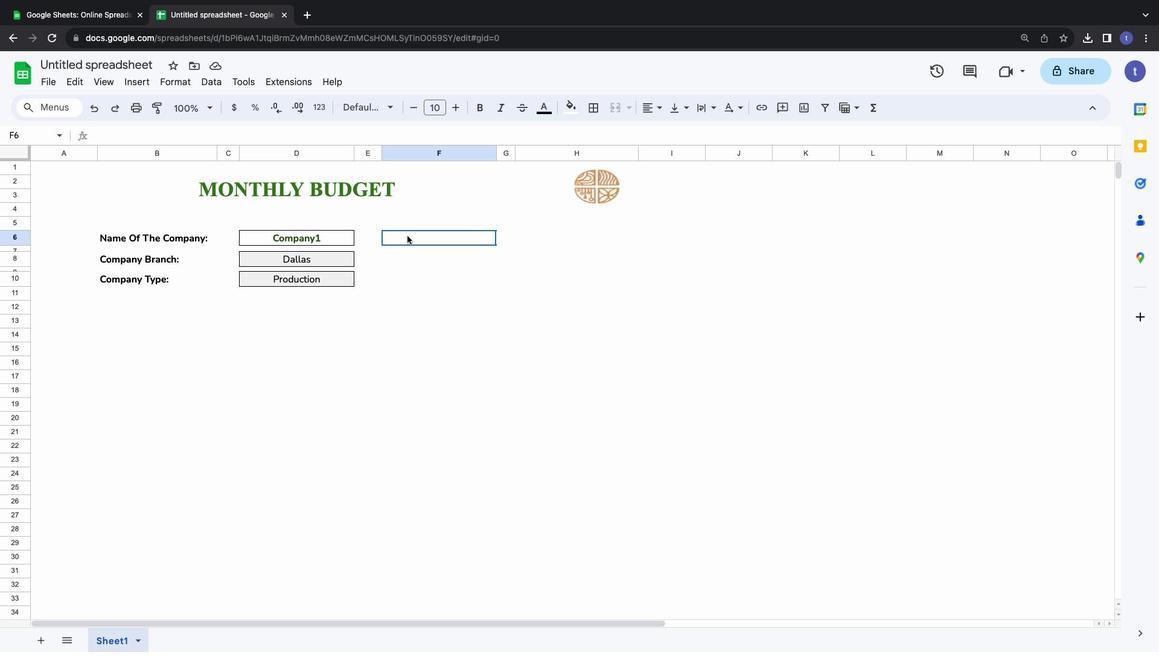 
Action: Key pressed Key.shift'C''o''m''p''a''n''y'Key.spaceKey.shift'C''o''d''e'Key.spaceKey.backspaceKey.shift_r':'Key.downKey.downKey.shift'A''d''d''r''e''s''s'Key.shift_r':'Key.enterKey.enterKey.enterKey.shift'B''u''d''g''e''t'Key.spaceKey.shift'D''a''t''e'Key.shift_r':'
Screenshot: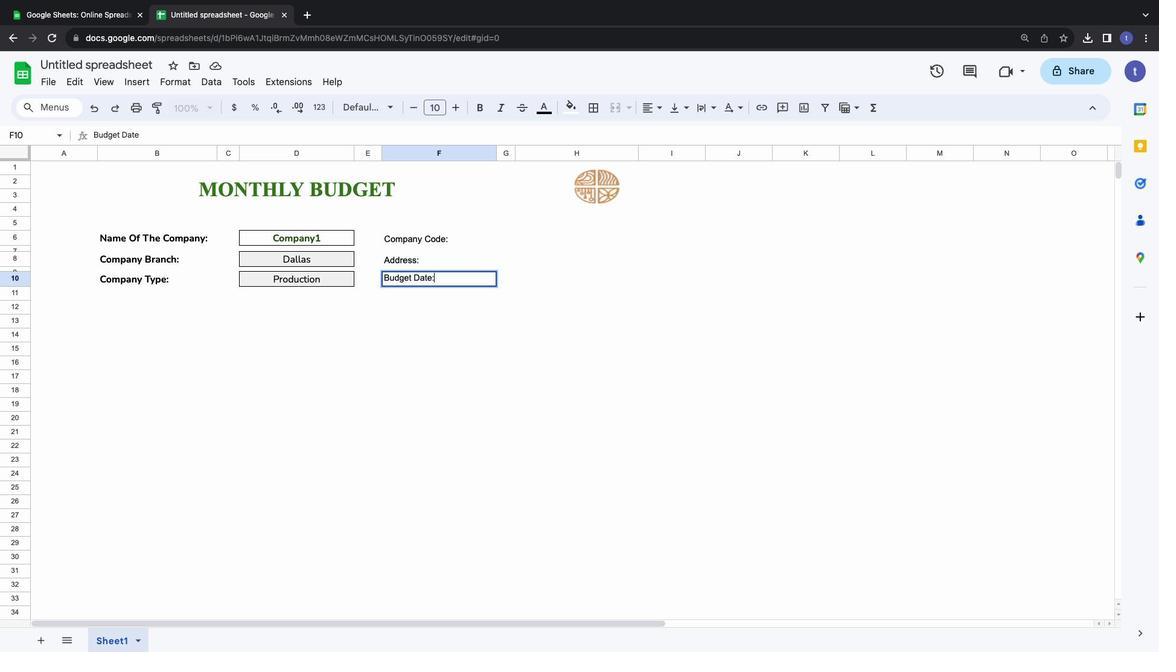 
Action: Mouse moved to (159, 244)
Screenshot: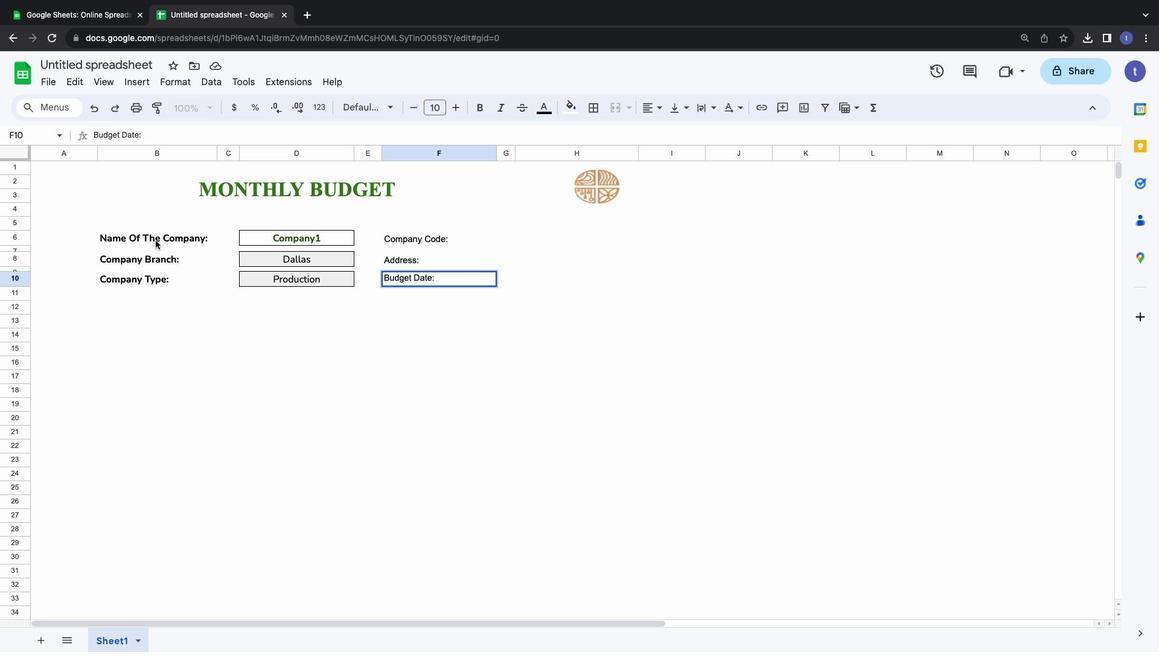 
Action: Mouse pressed left at (159, 244)
Screenshot: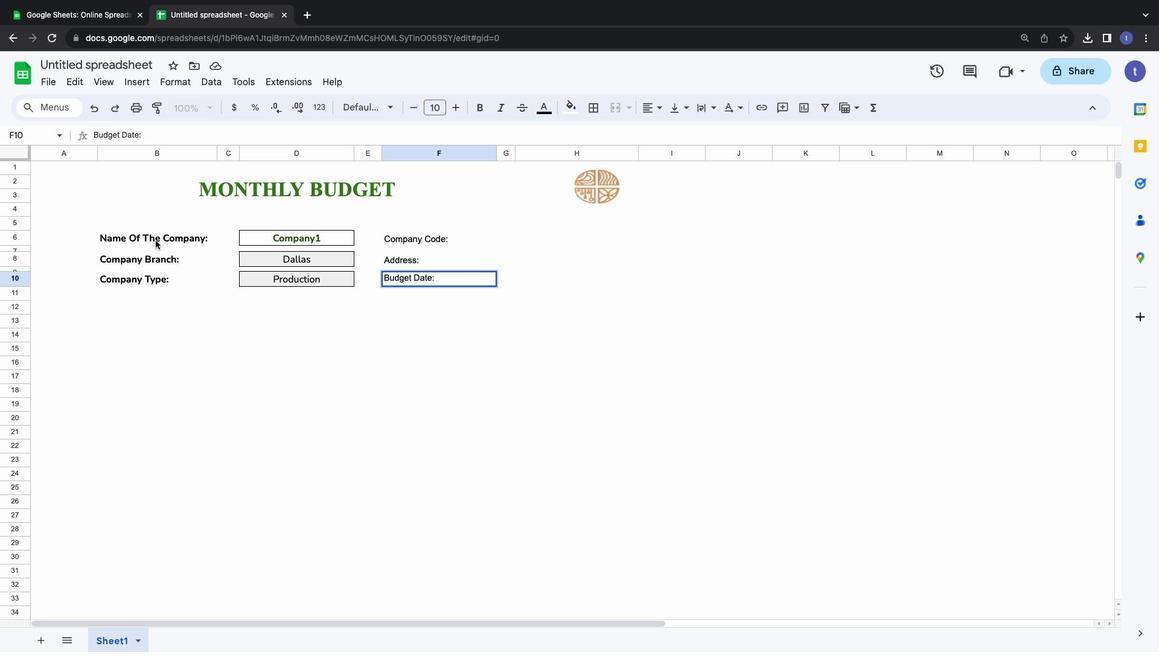 
Action: Mouse moved to (434, 242)
Screenshot: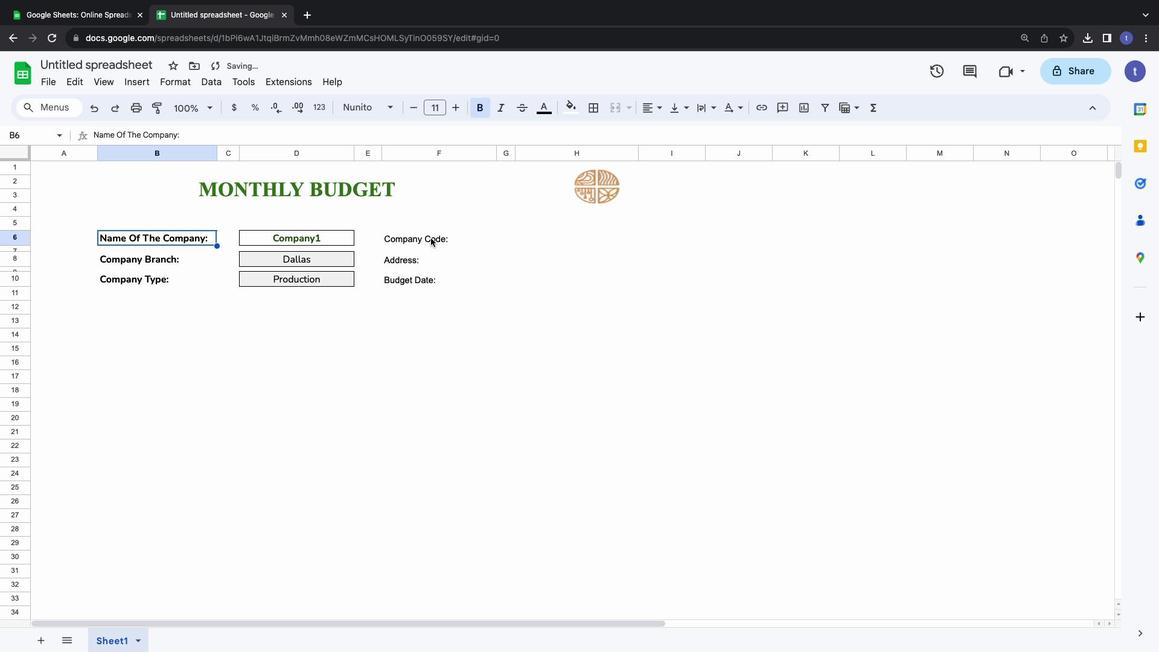 
Action: Mouse pressed left at (434, 242)
Screenshot: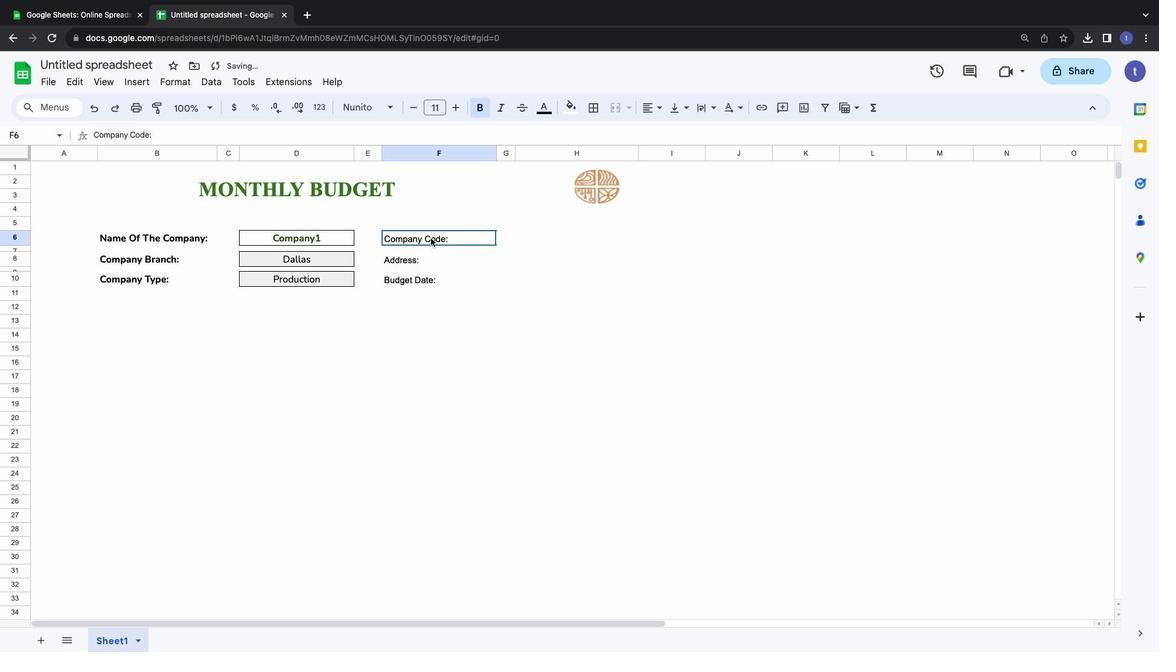 
Action: Mouse moved to (459, 107)
Screenshot: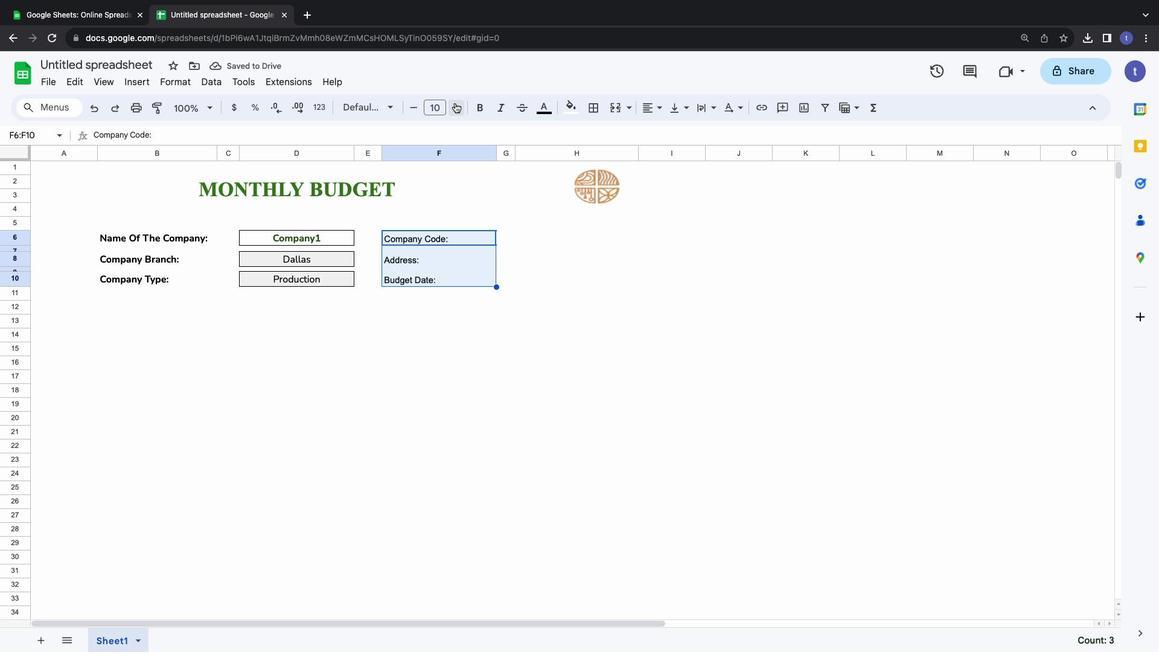 
Action: Mouse pressed left at (459, 107)
Screenshot: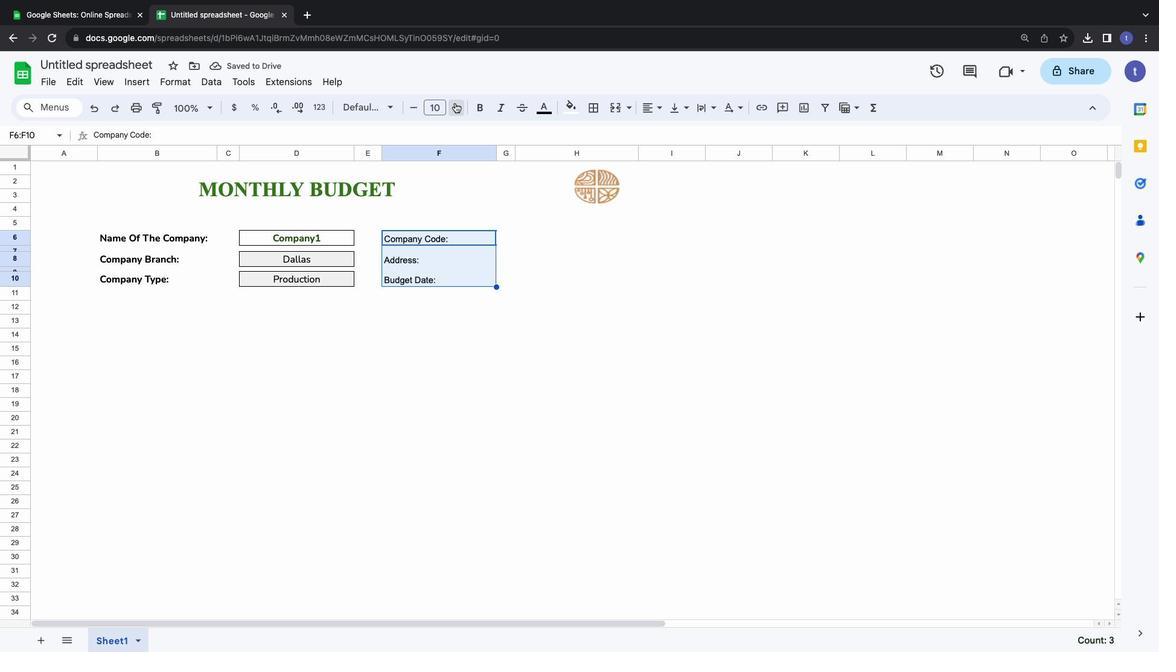
Action: Mouse moved to (485, 109)
Screenshot: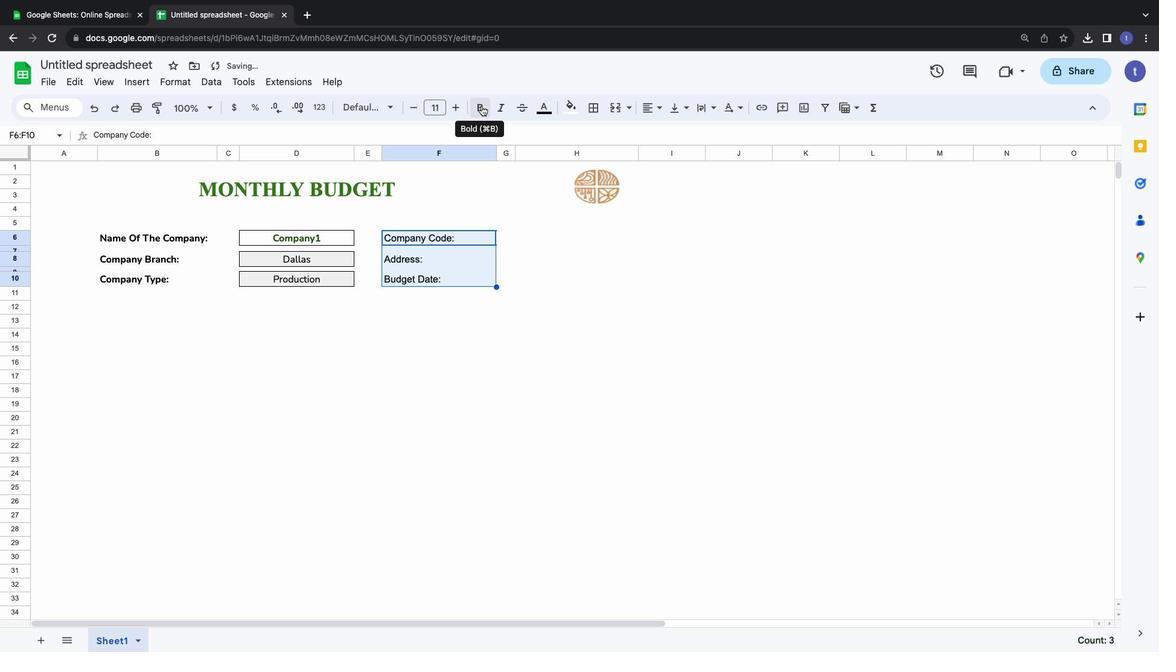 
Action: Mouse pressed left at (485, 109)
Screenshot: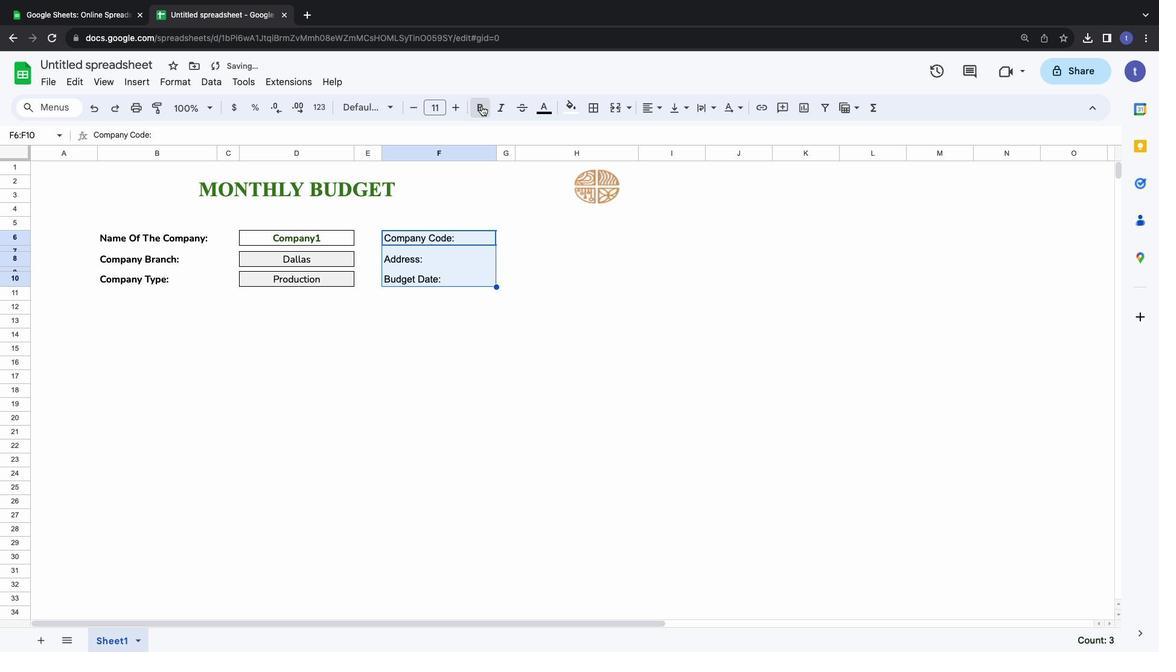 
Action: Mouse moved to (369, 112)
Screenshot: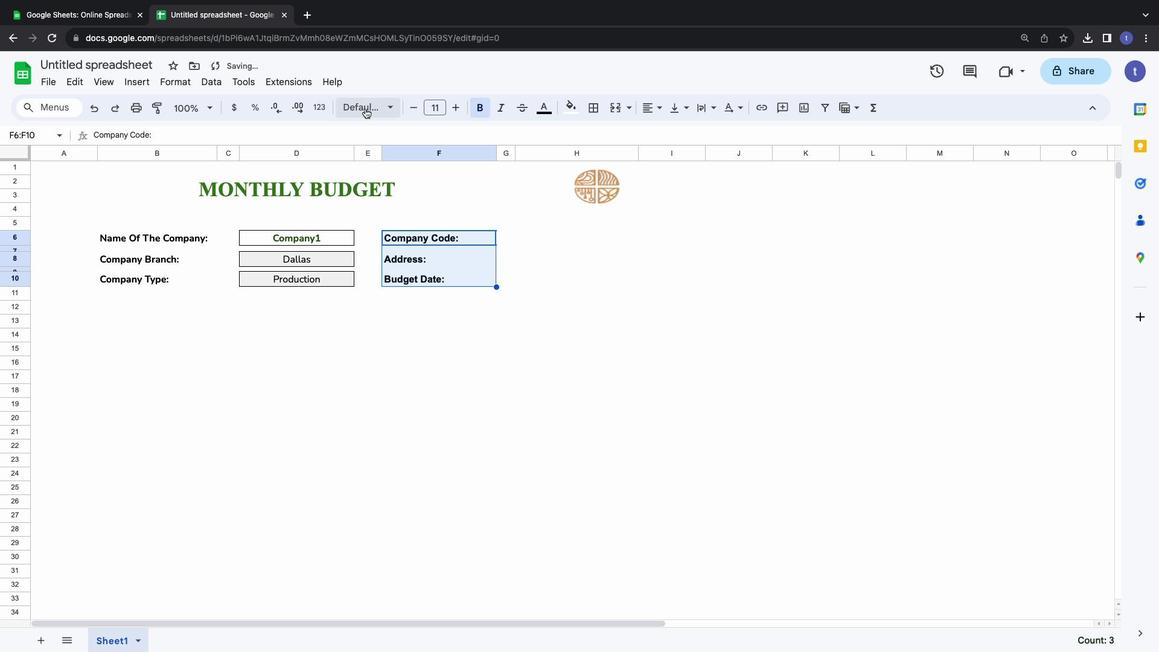 
Action: Mouse pressed left at (369, 112)
Screenshot: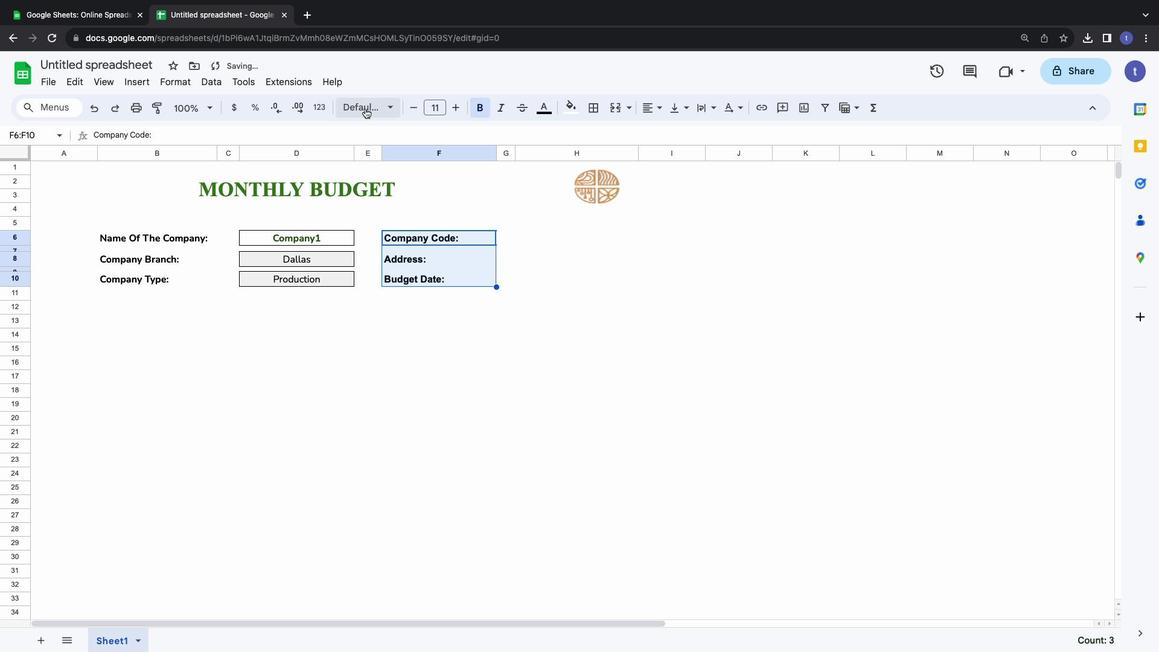 
Action: Mouse moved to (395, 242)
Screenshot: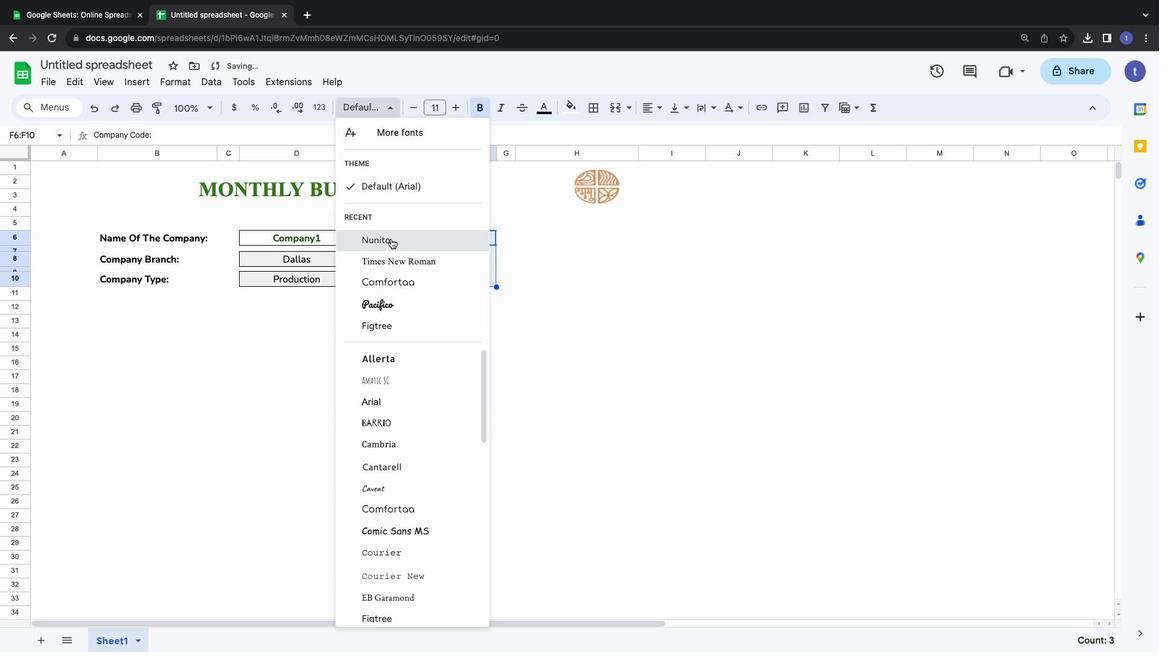 
Action: Mouse pressed left at (395, 242)
Screenshot: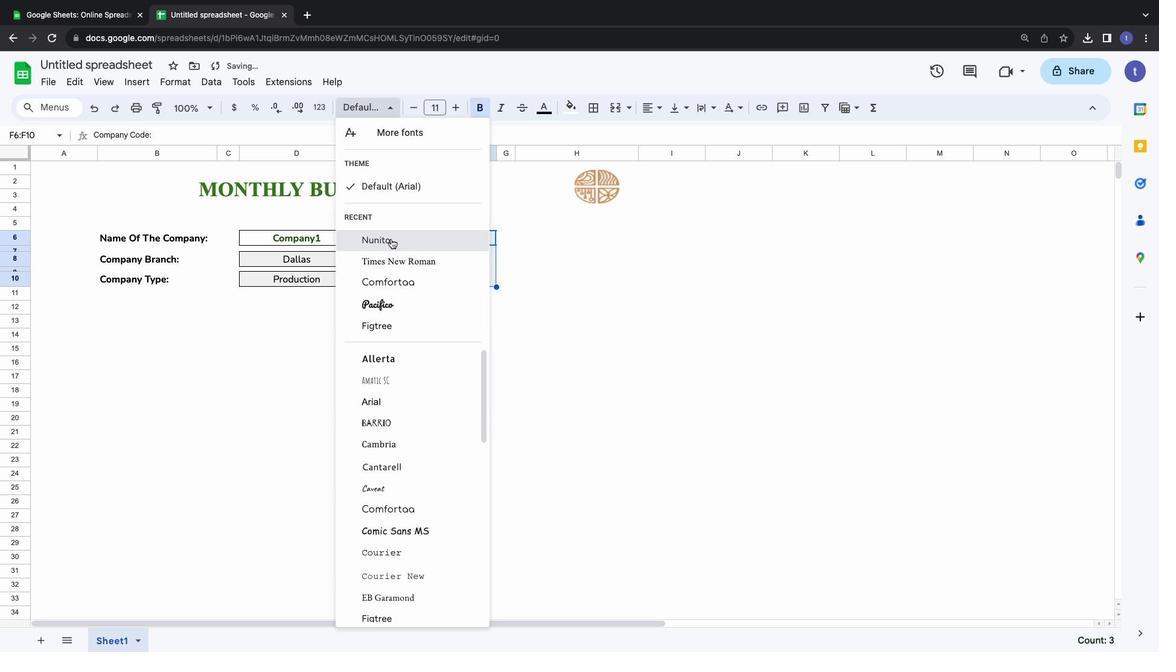 
Action: Mouse moved to (524, 245)
Screenshot: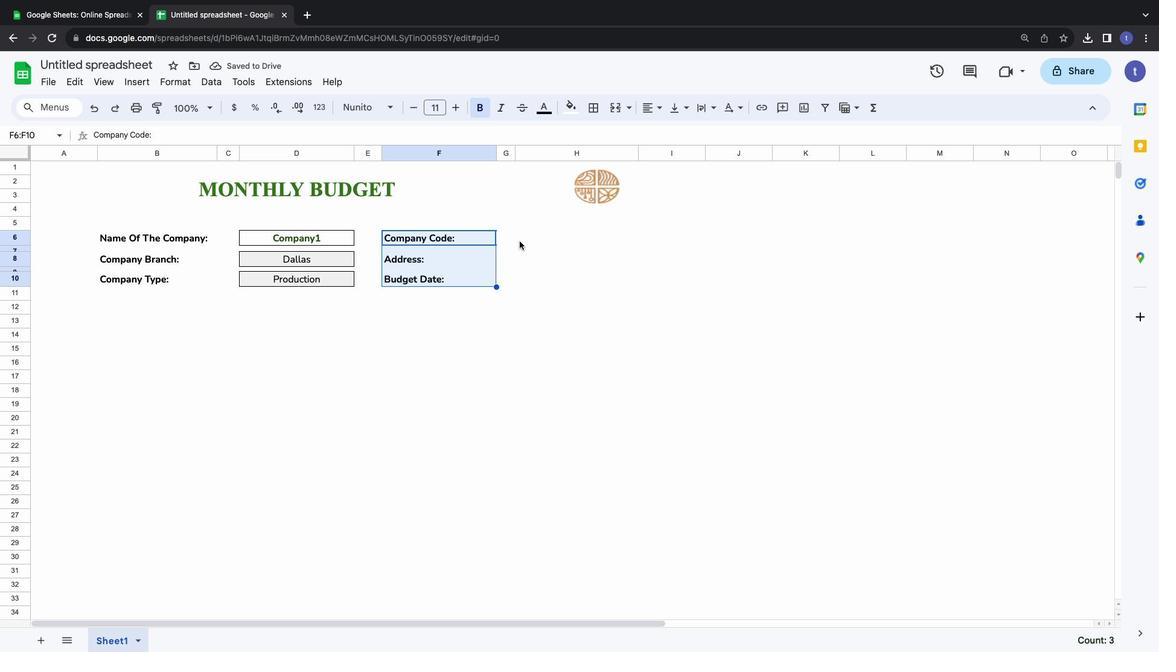 
Action: Mouse pressed left at (524, 245)
Screenshot: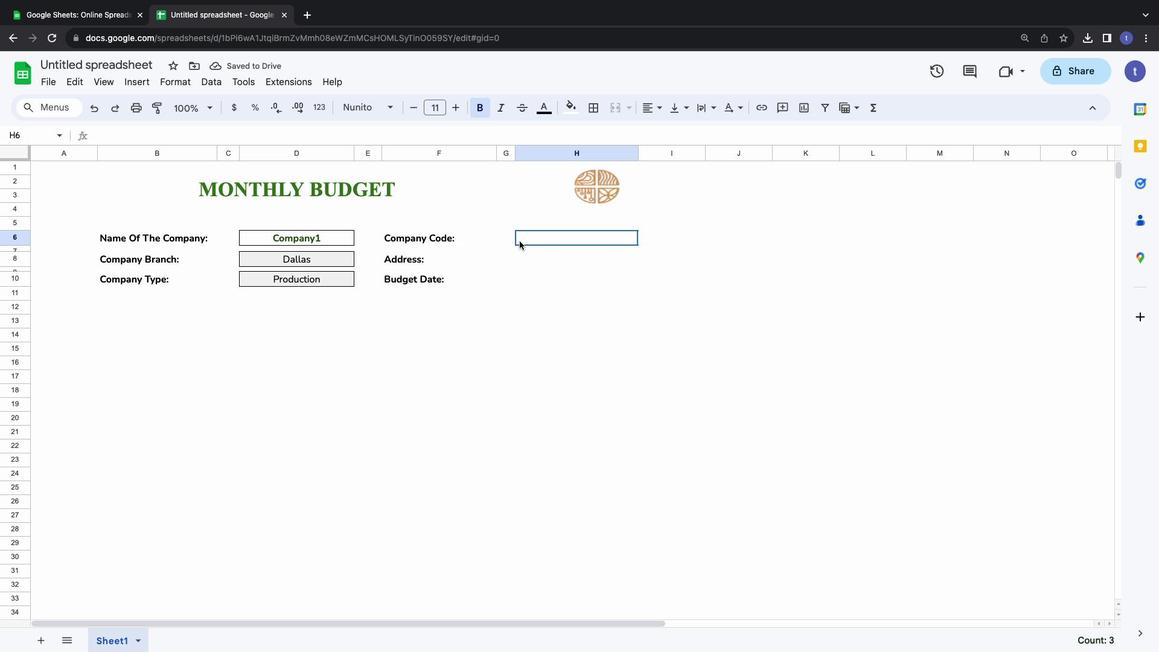 
Action: Mouse moved to (503, 244)
Screenshot: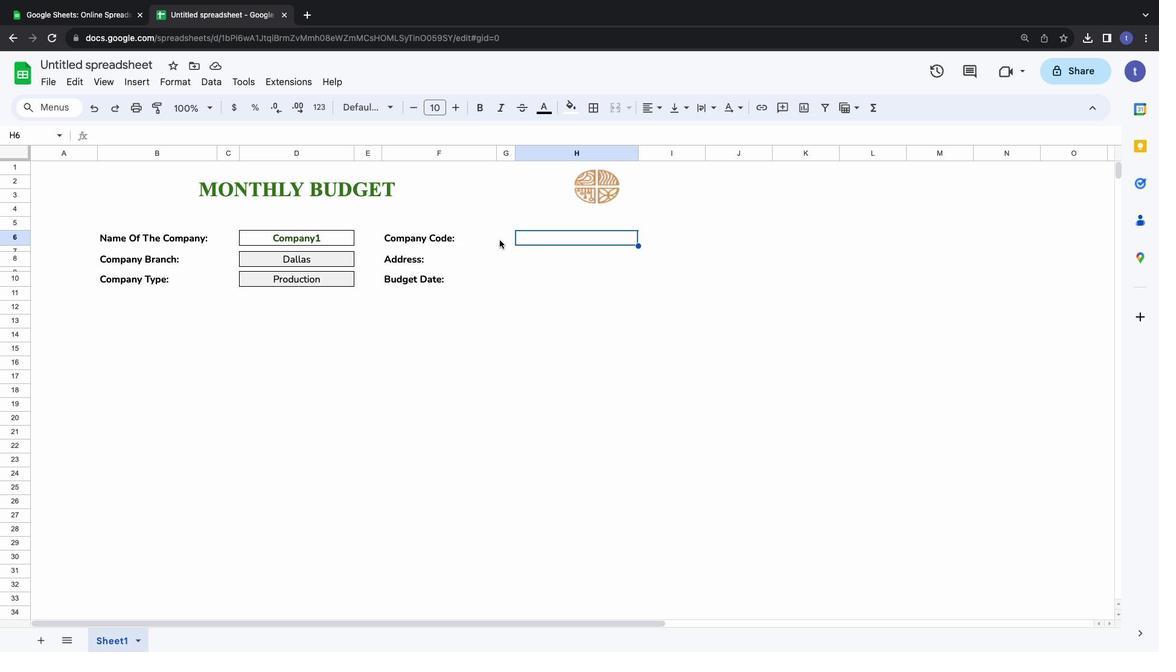 
Action: Mouse pressed left at (503, 244)
Screenshot: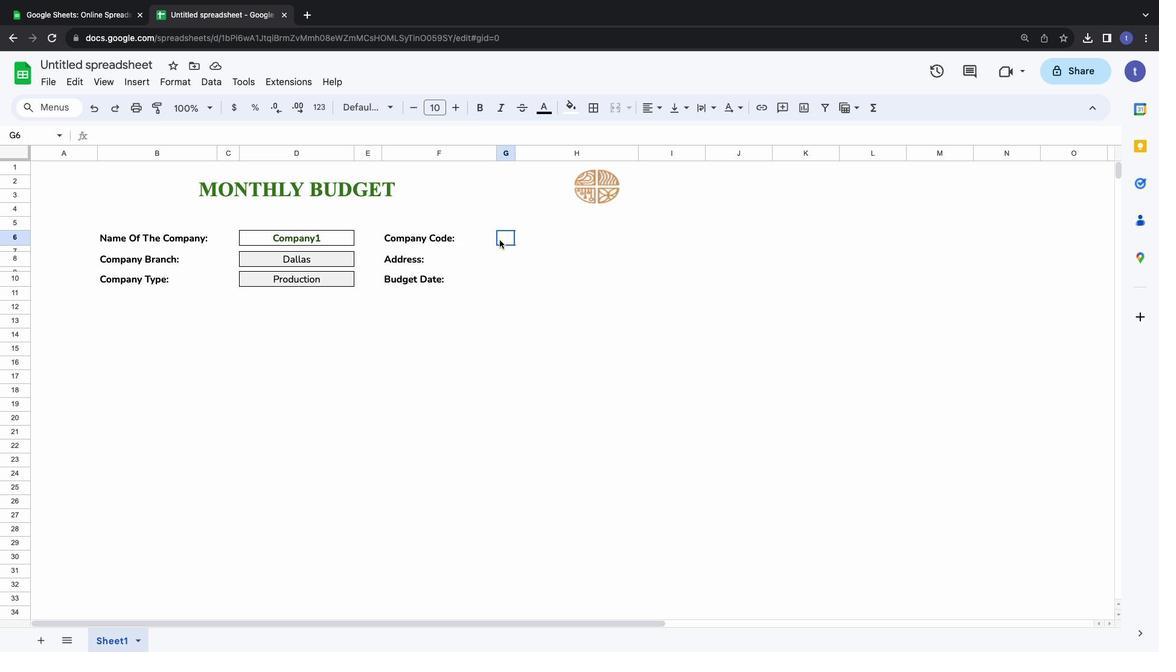 
Action: Mouse moved to (231, 285)
Screenshot: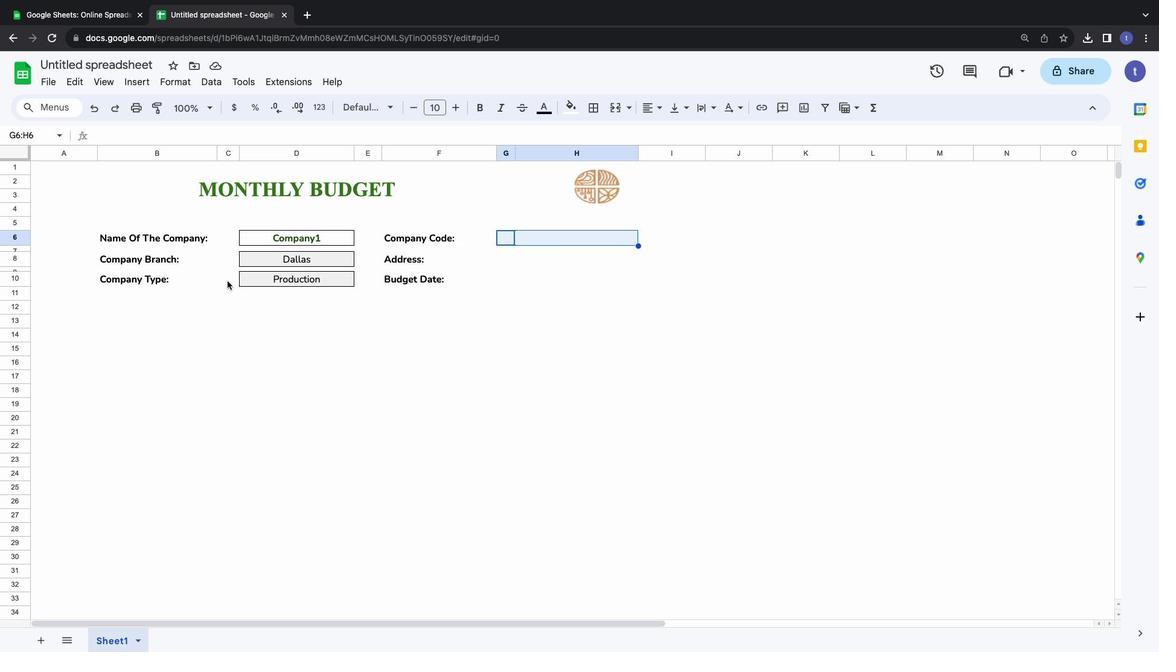 
Action: Mouse pressed left at (231, 285)
Screenshot: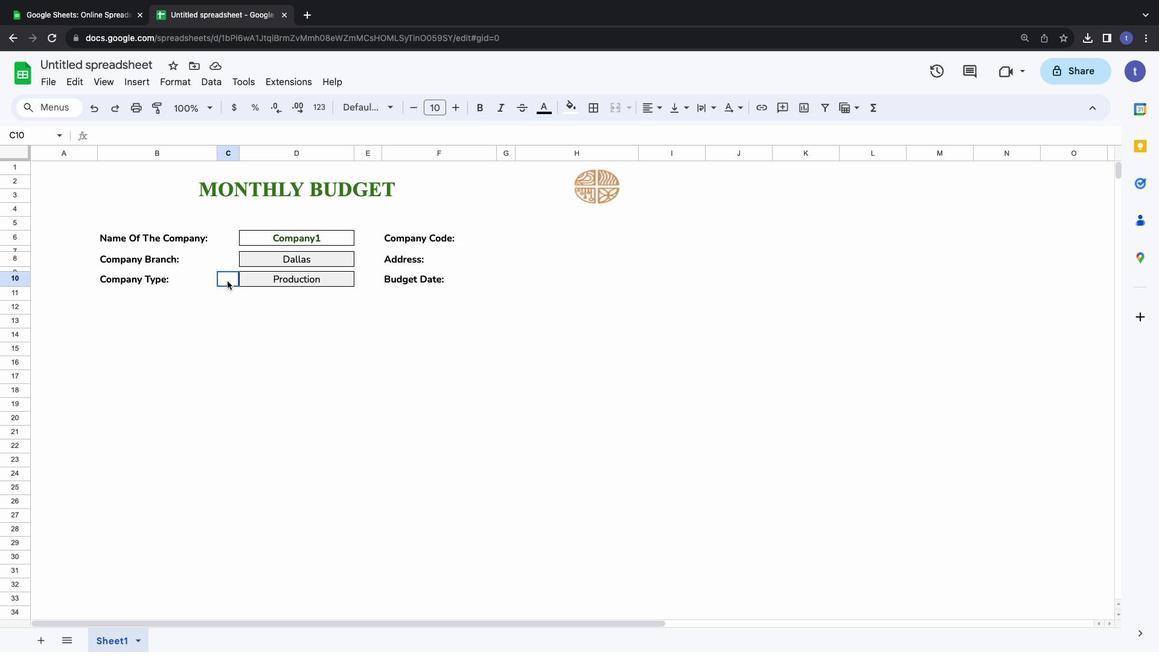 
Action: Mouse pressed left at (231, 285)
Screenshot: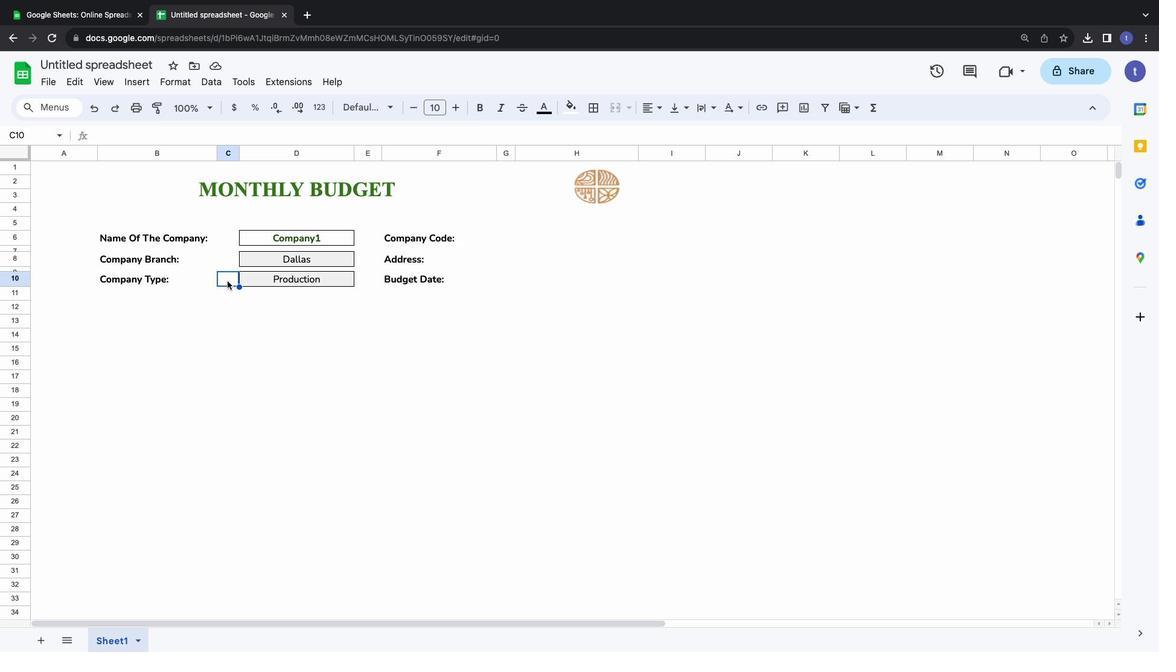 
Action: Mouse moved to (226, 284)
Screenshot: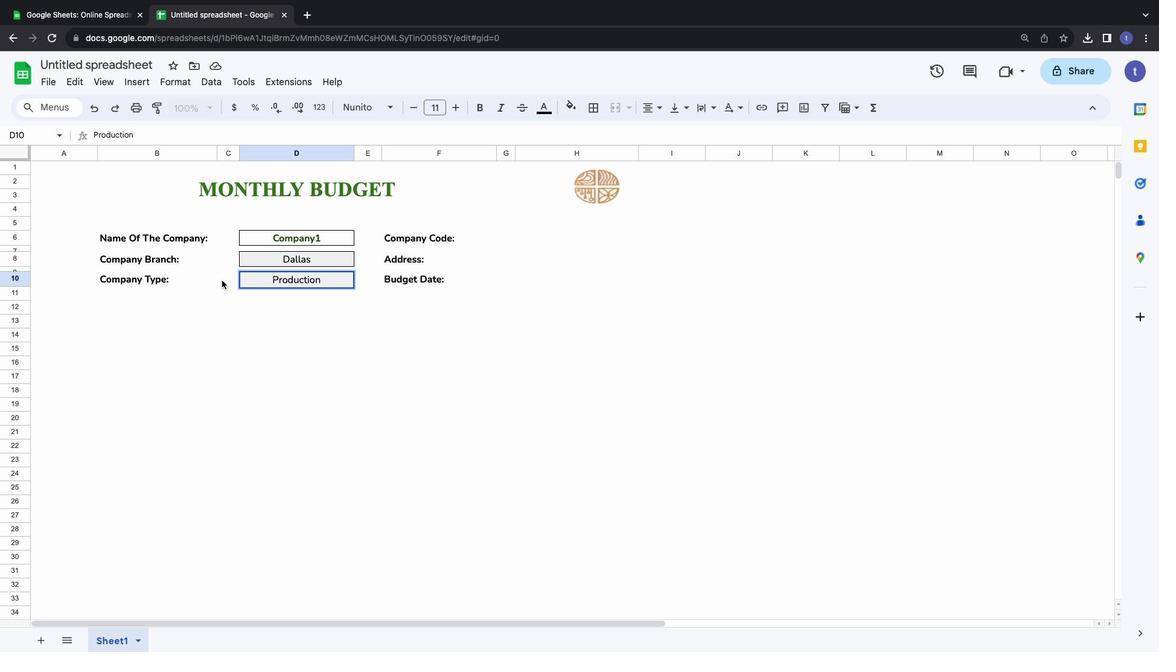 
Action: Mouse pressed left at (226, 284)
Screenshot: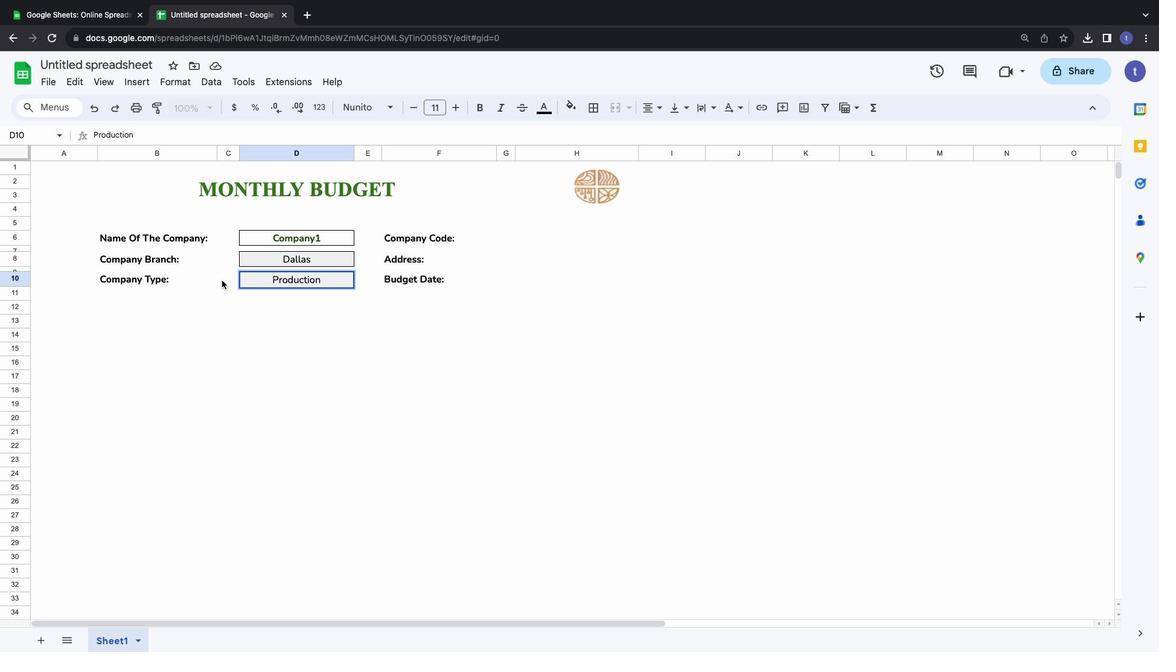 
Action: Mouse moved to (616, 112)
Screenshot: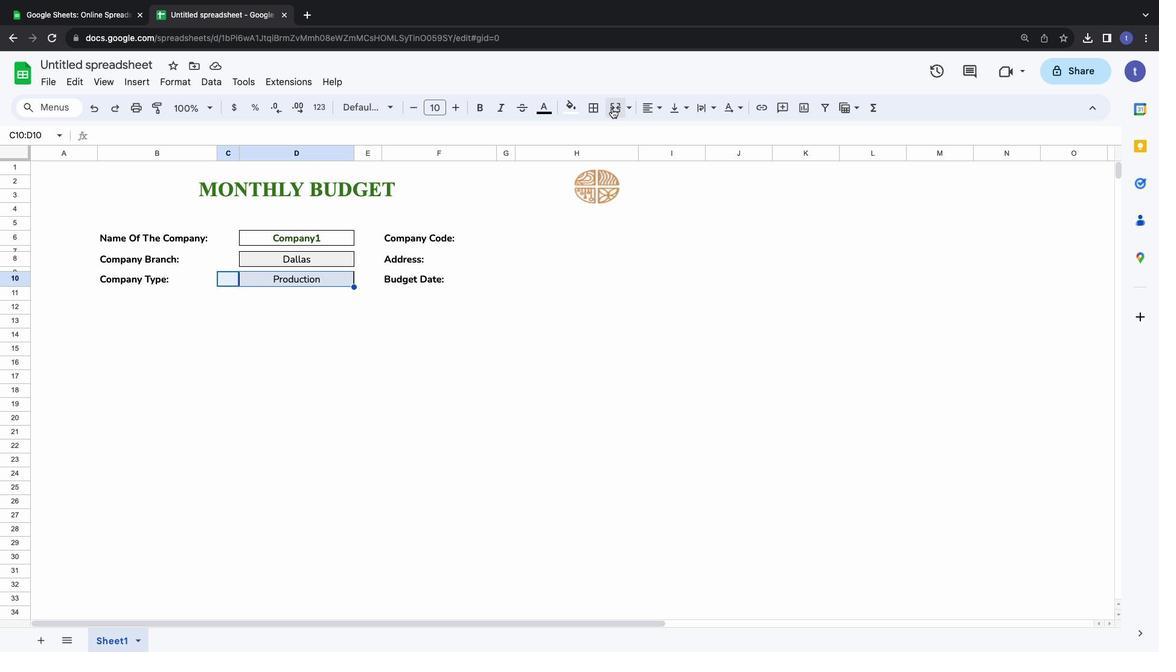 
Action: Mouse pressed left at (616, 112)
Screenshot: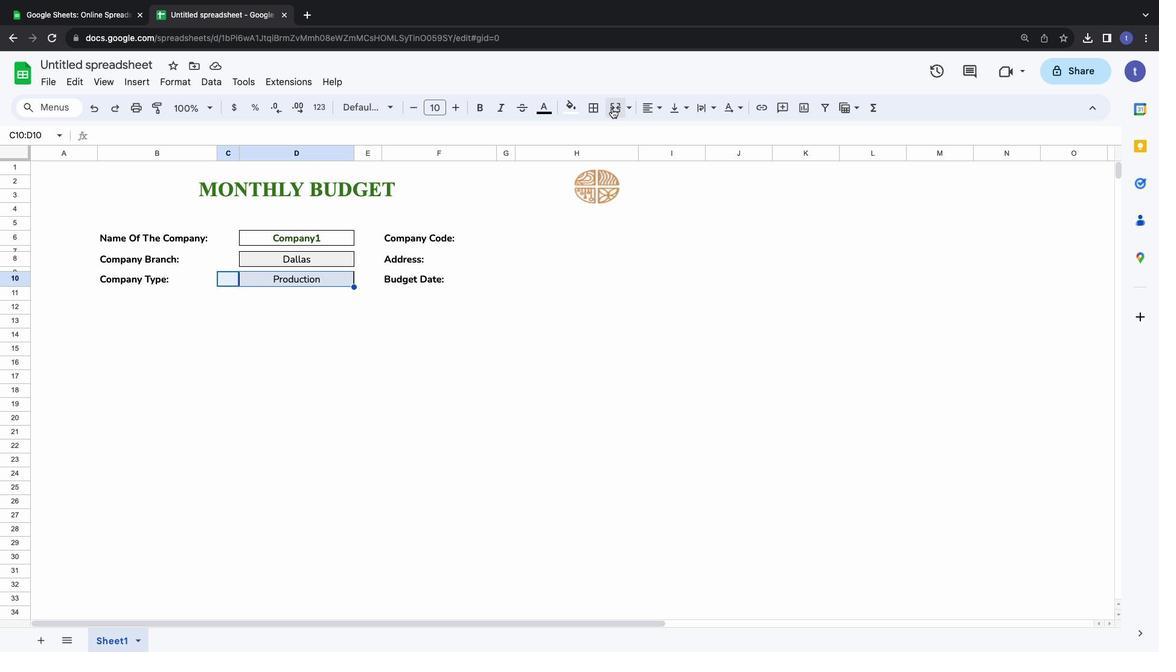 
Action: Mouse moved to (236, 263)
Screenshot: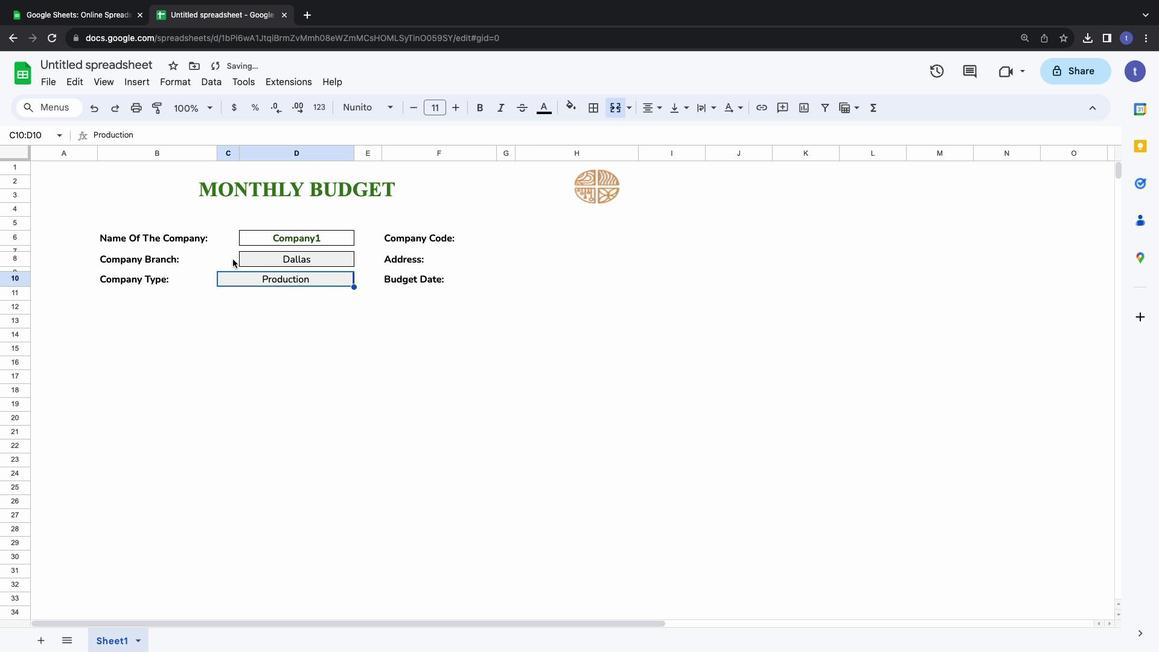 
Action: Mouse pressed left at (236, 263)
Screenshot: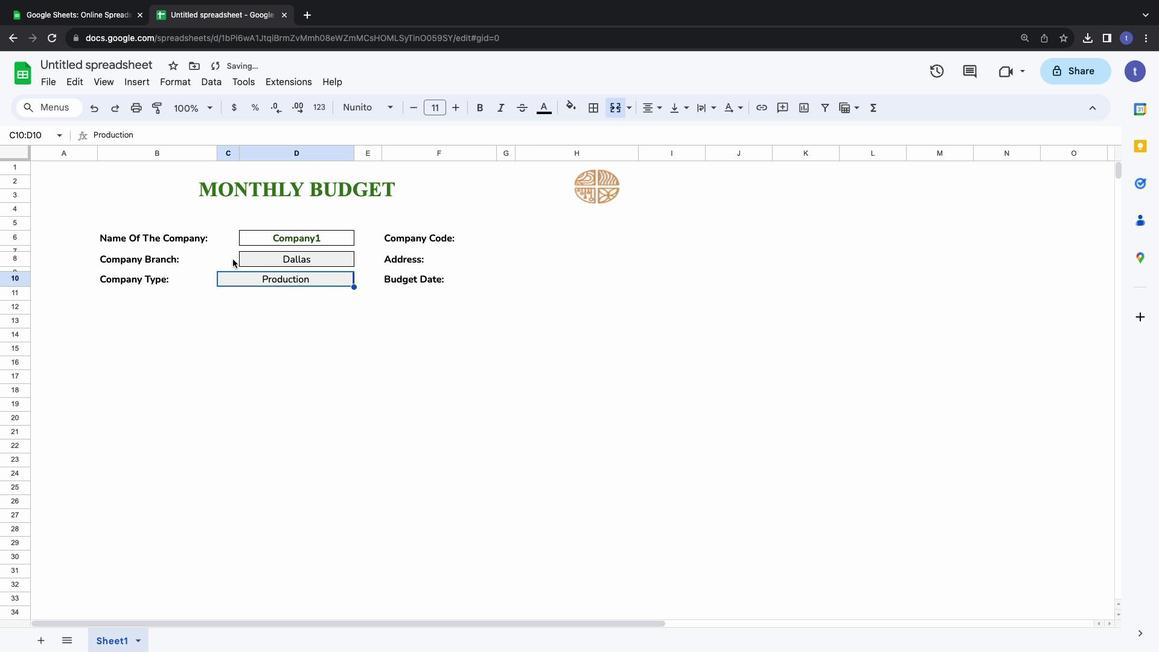 
Action: Mouse moved to (622, 108)
Screenshot: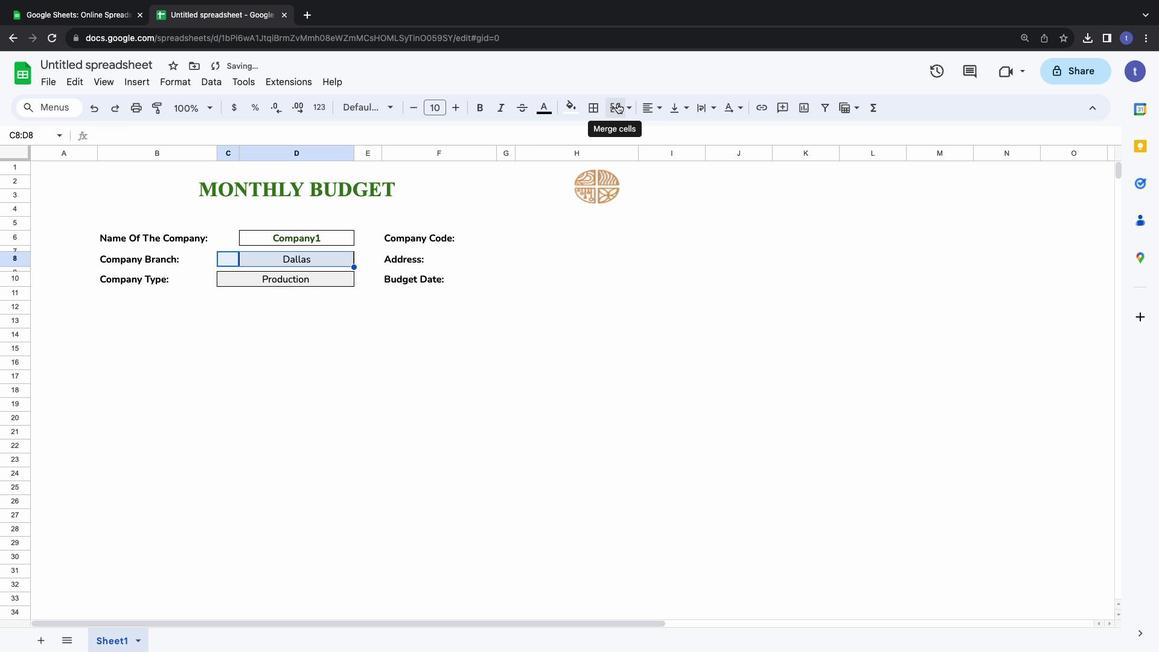 
Action: Mouse pressed left at (622, 108)
Screenshot: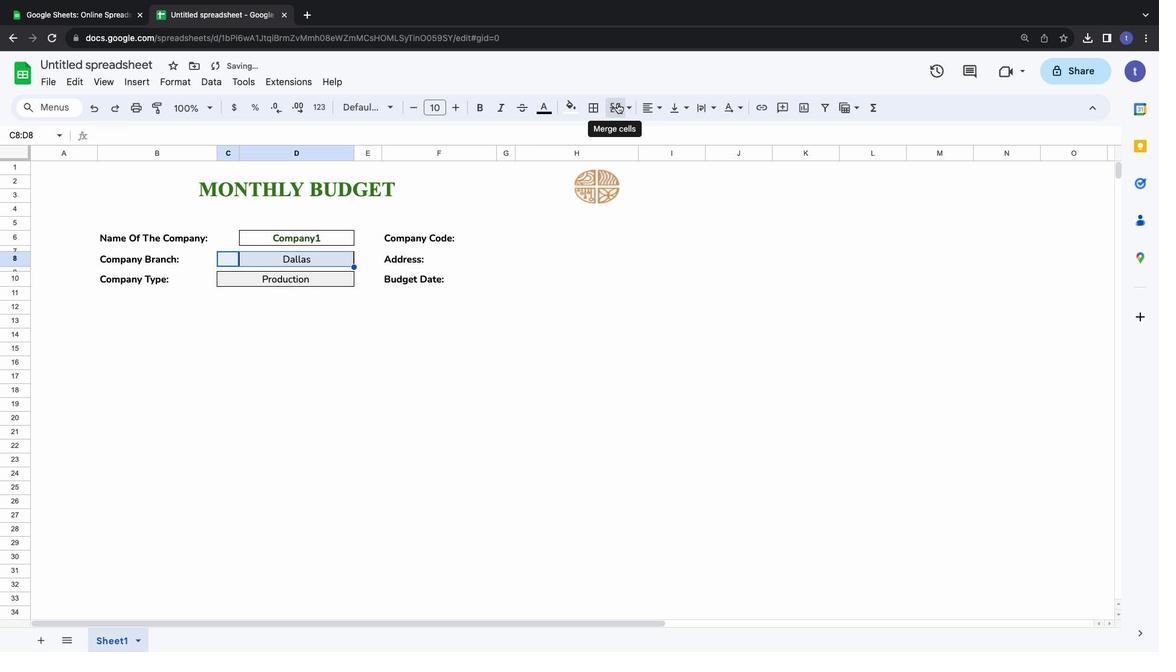 
Action: Mouse moved to (231, 241)
Screenshot: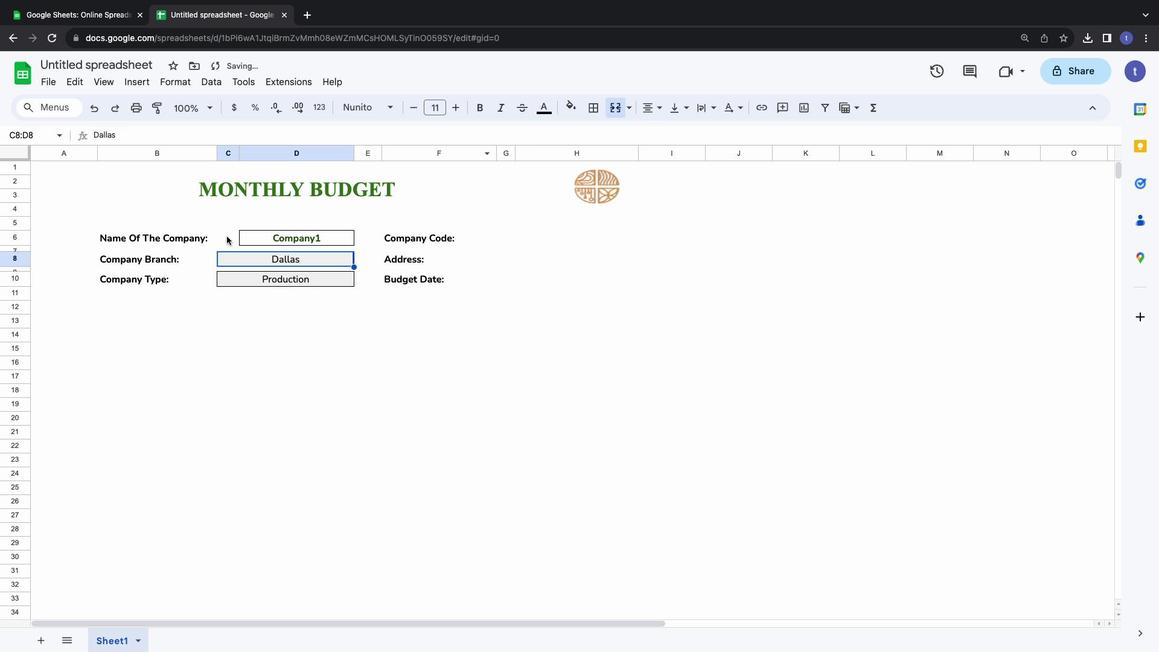 
Action: Mouse pressed left at (231, 241)
Screenshot: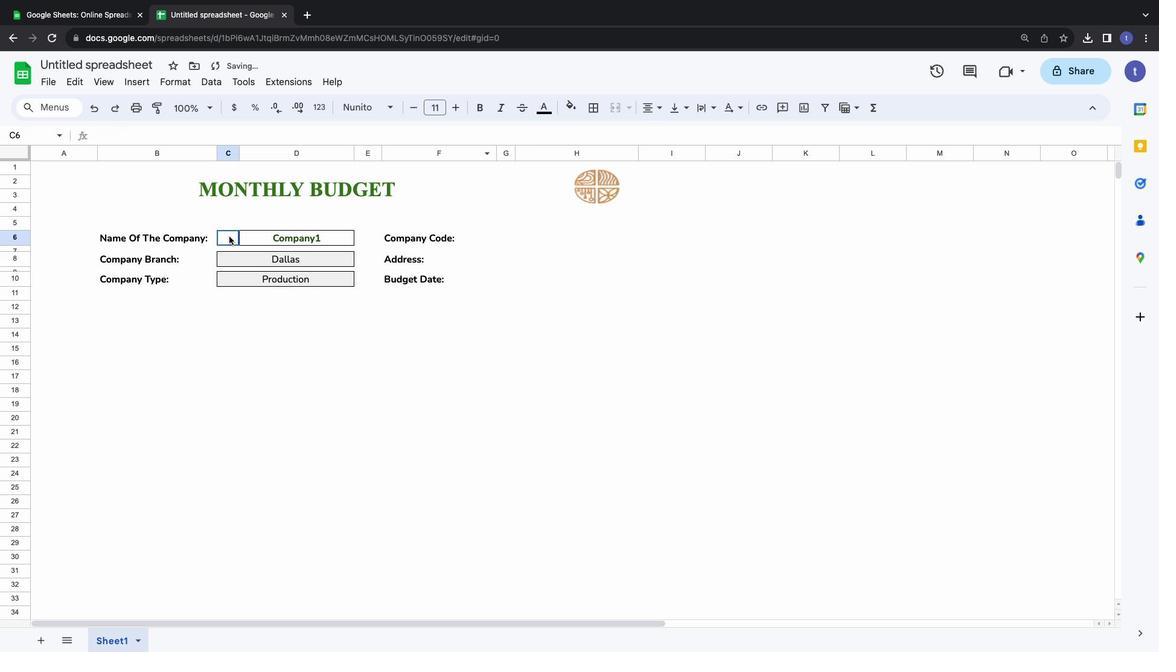 
Action: Mouse moved to (621, 108)
Screenshot: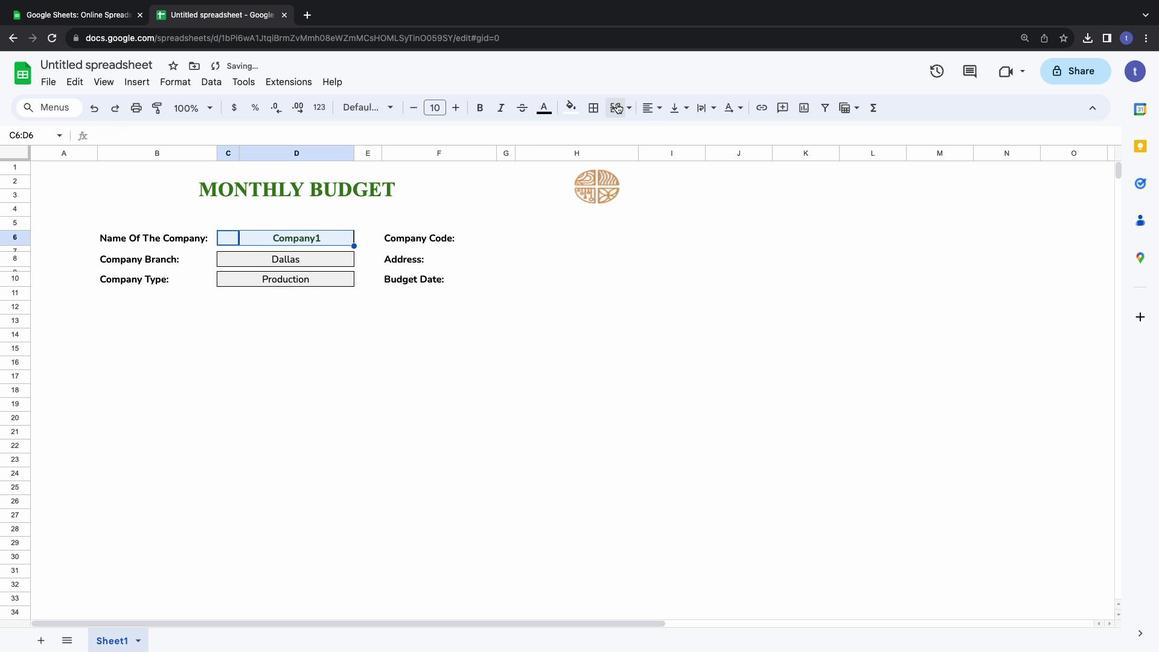 
Action: Mouse pressed left at (621, 108)
Screenshot: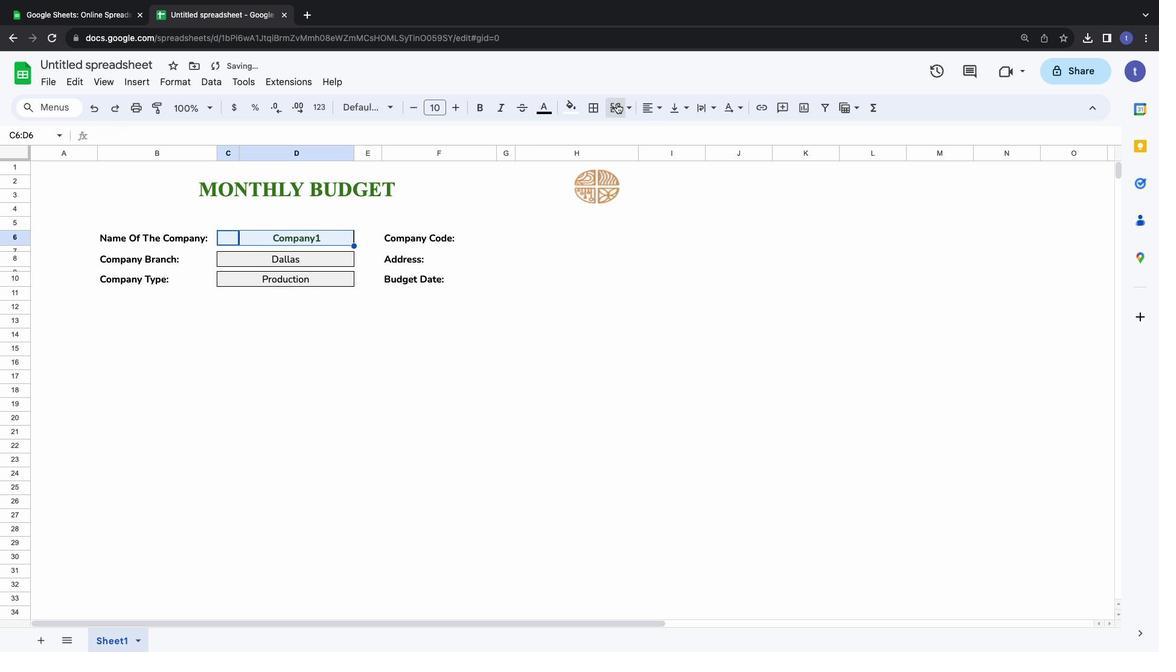 
Action: Mouse moved to (315, 302)
Screenshot: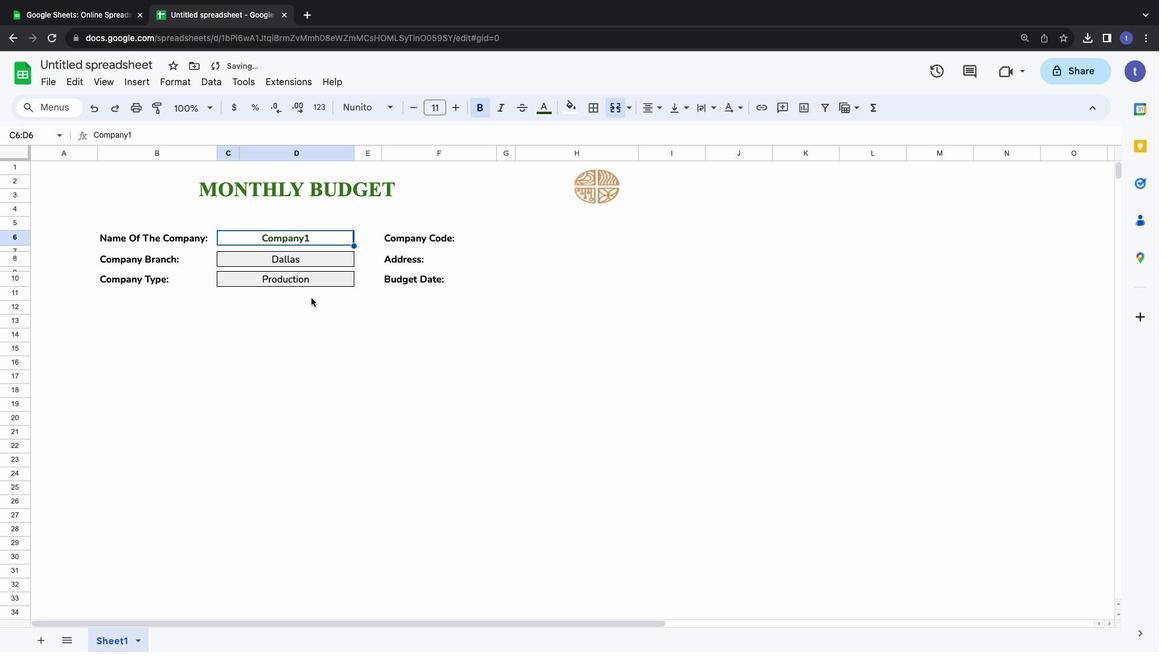
Action: Mouse pressed left at (315, 302)
Screenshot: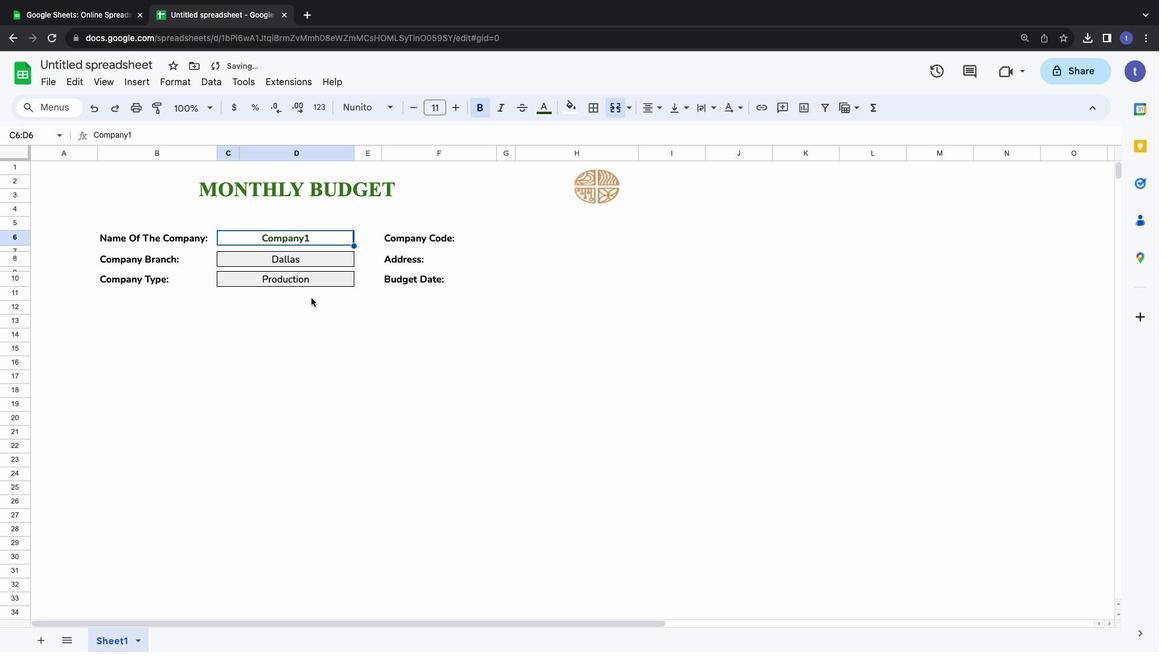 
Action: Mouse moved to (528, 239)
Screenshot: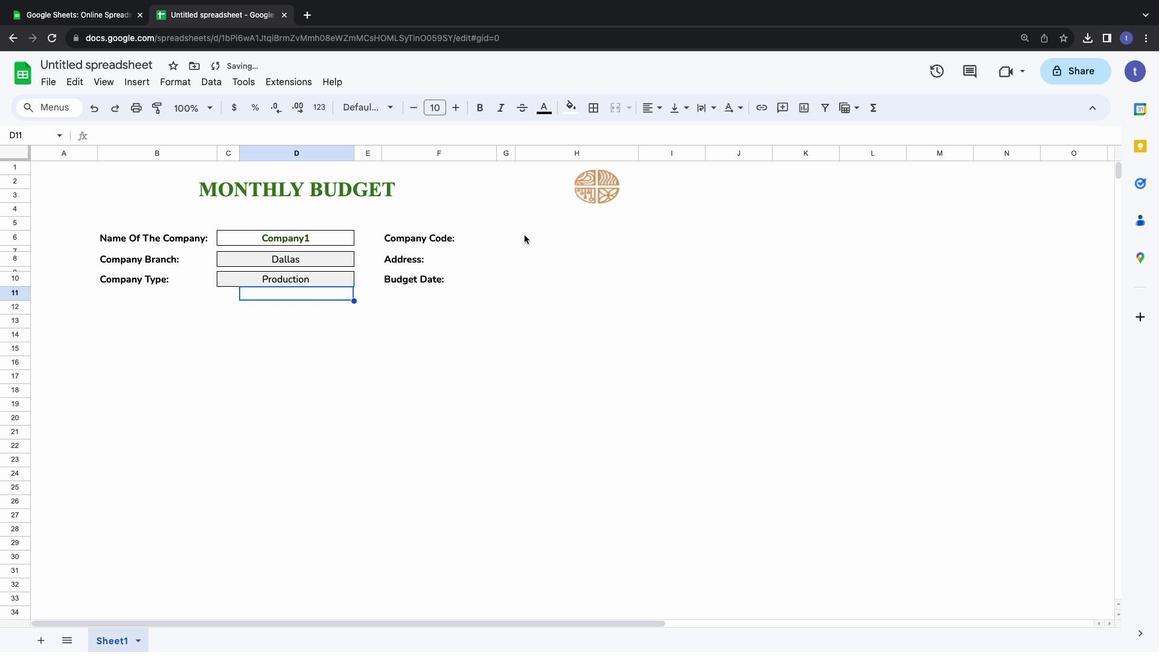 
Action: Mouse pressed left at (528, 239)
